 Task: Create a custom planner using a template in Canva. Adjust fonts, styles, and layout as needed.
Action: Mouse moved to (1019, 336)
Screenshot: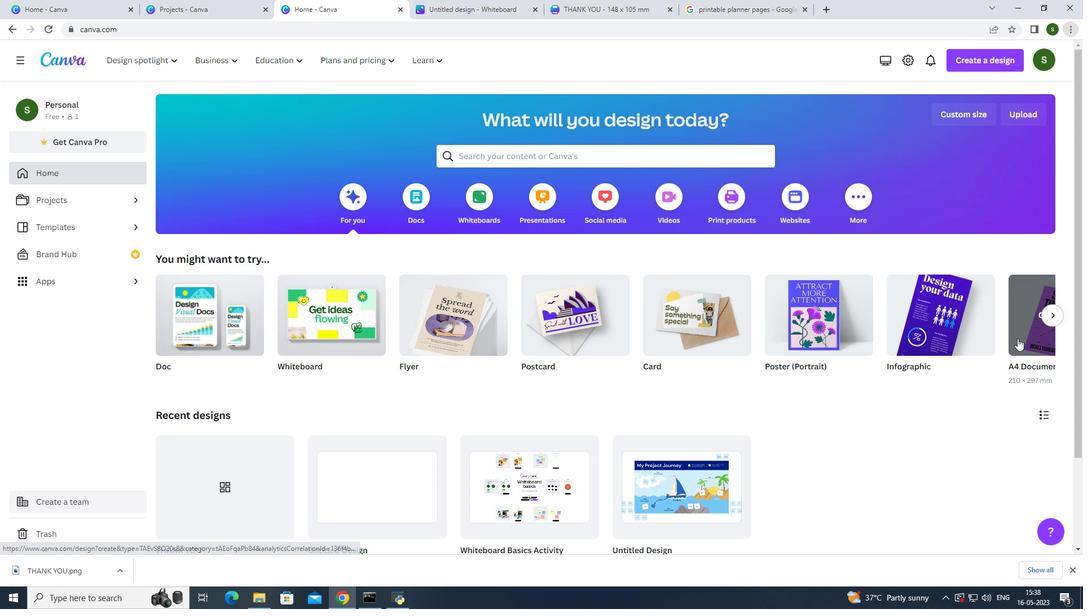 
Action: Mouse pressed left at (1019, 336)
Screenshot: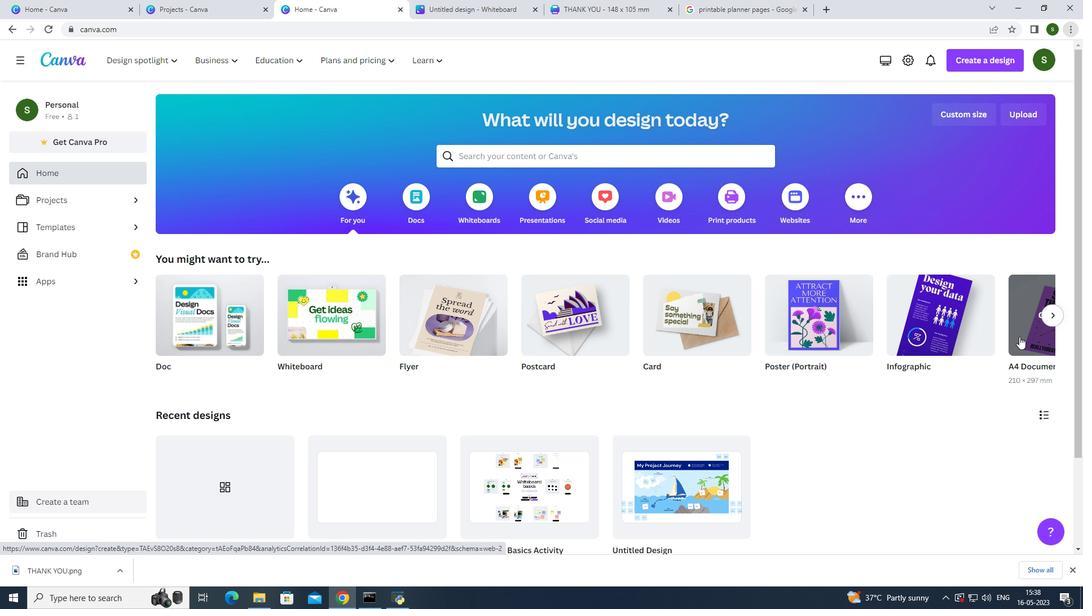 
Action: Mouse moved to (128, 314)
Screenshot: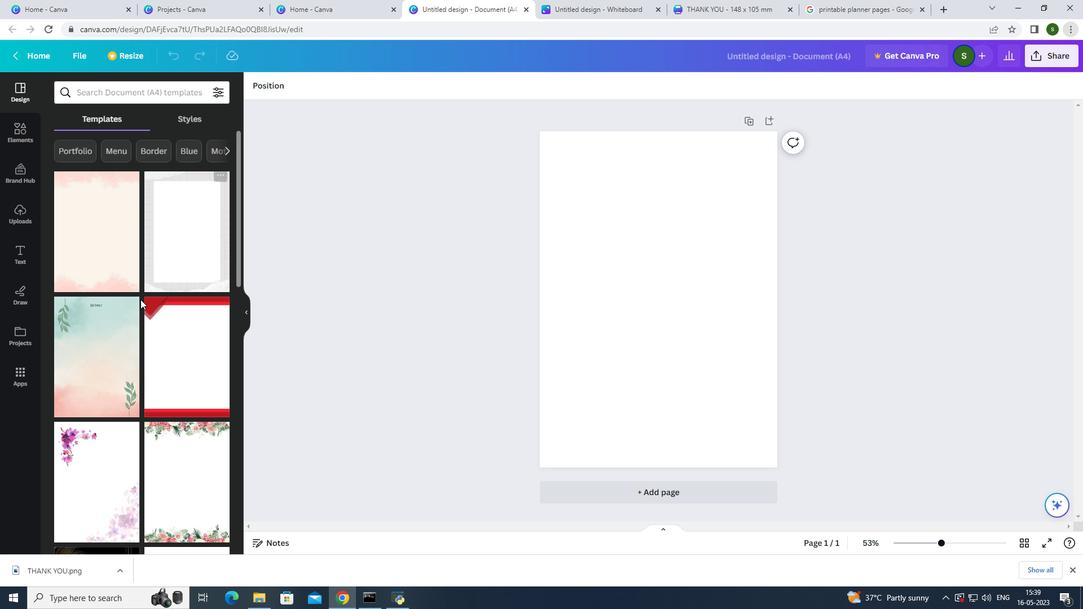 
Action: Mouse scrolled (128, 314) with delta (0, 0)
Screenshot: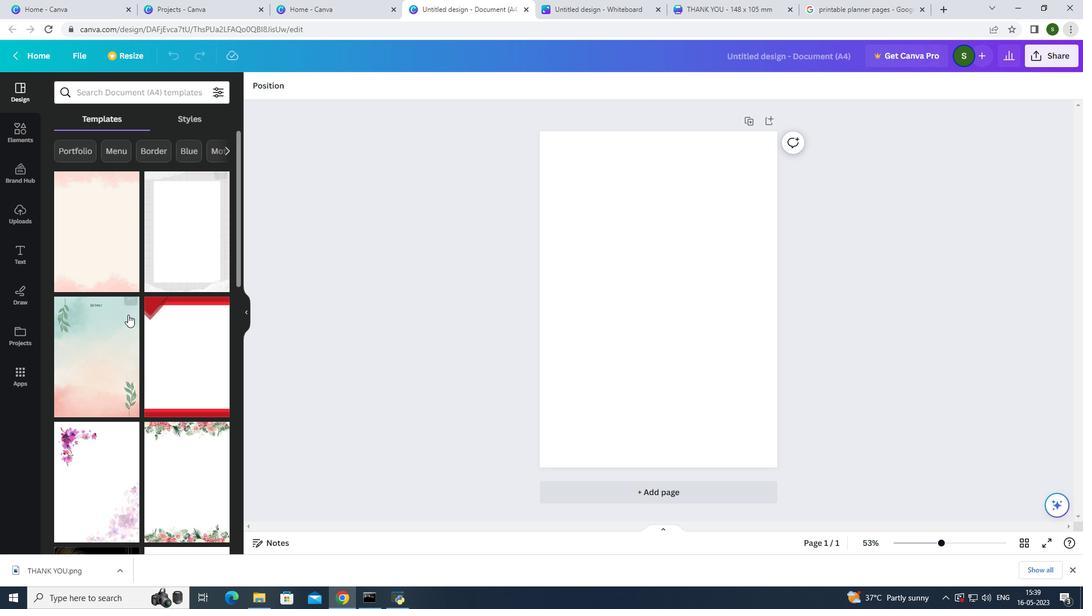 
Action: Mouse scrolled (128, 314) with delta (0, 0)
Screenshot: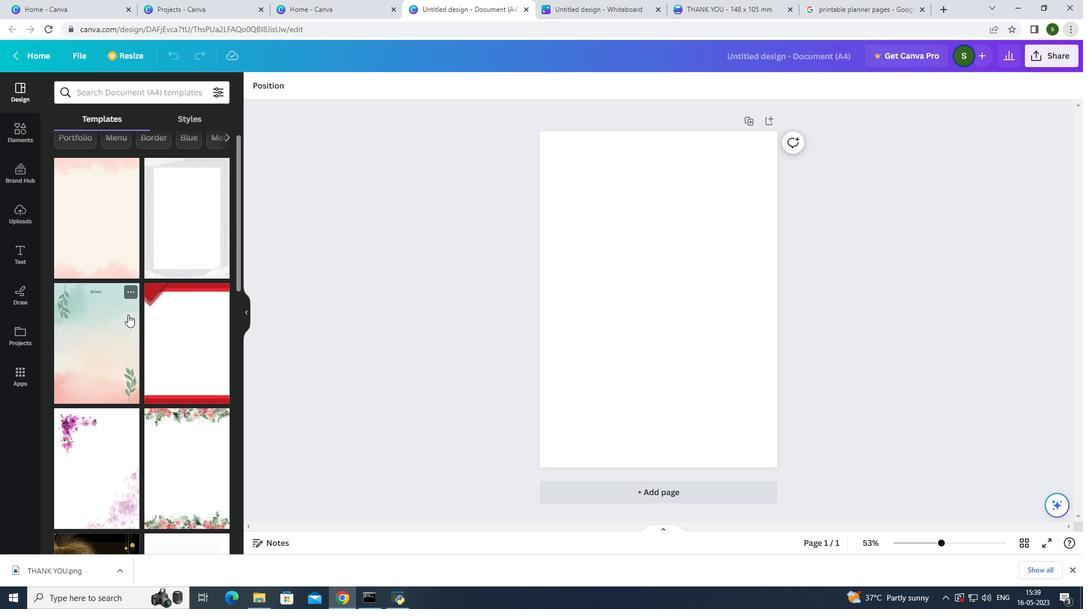 
Action: Mouse scrolled (128, 314) with delta (0, 0)
Screenshot: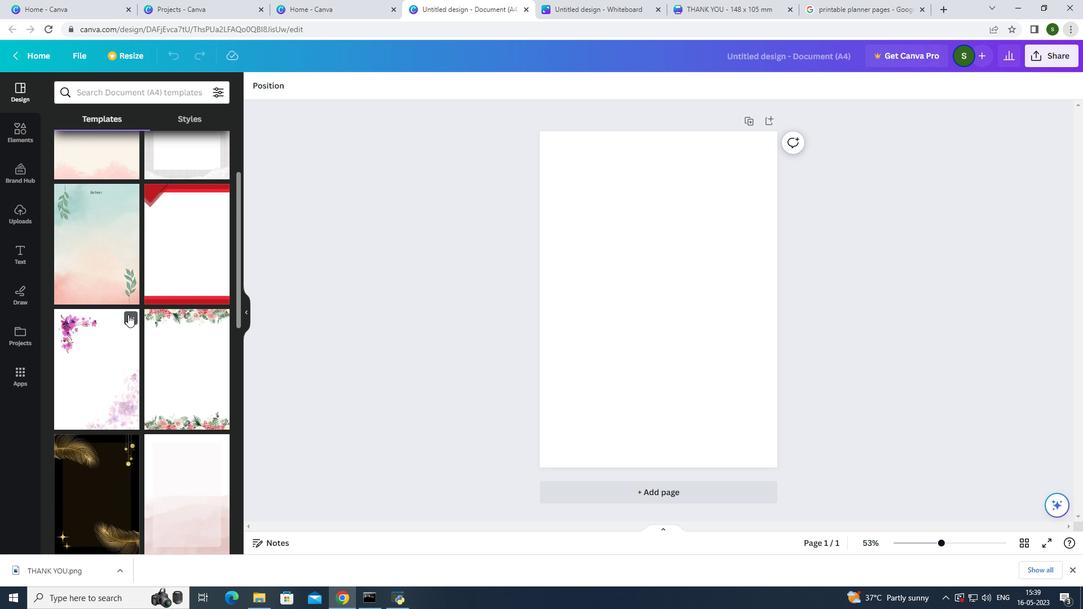 
Action: Mouse scrolled (128, 314) with delta (0, 0)
Screenshot: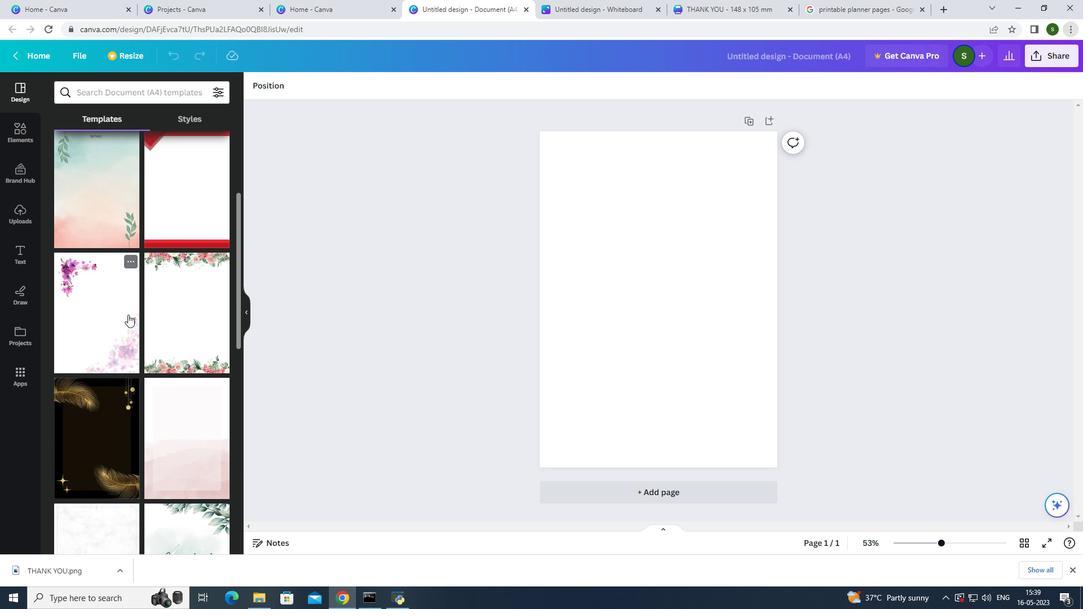 
Action: Mouse scrolled (128, 314) with delta (0, 0)
Screenshot: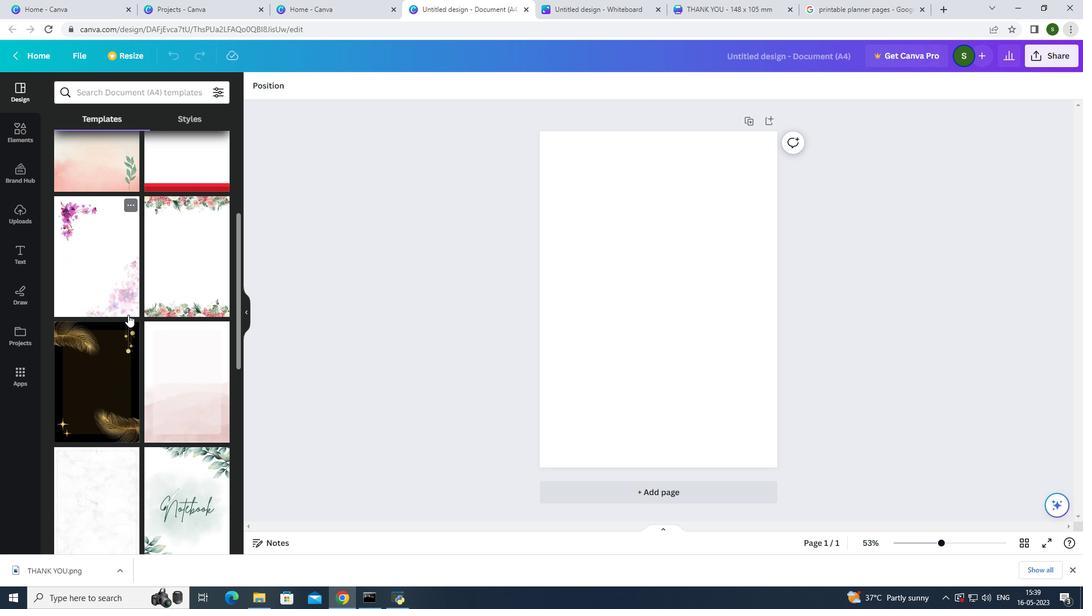 
Action: Mouse scrolled (128, 314) with delta (0, 0)
Screenshot: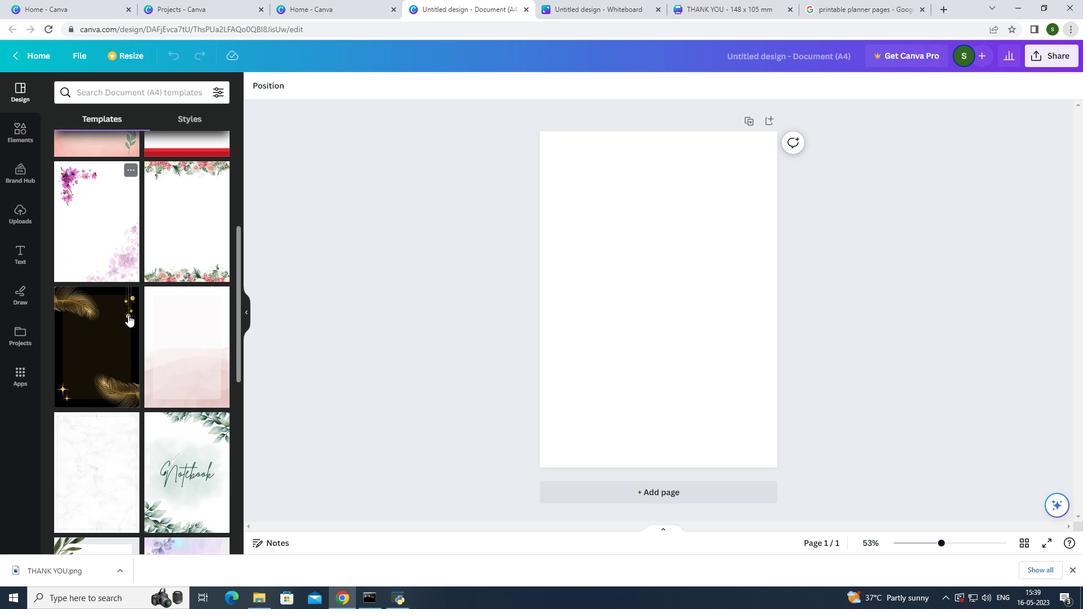 
Action: Mouse scrolled (128, 314) with delta (0, 0)
Screenshot: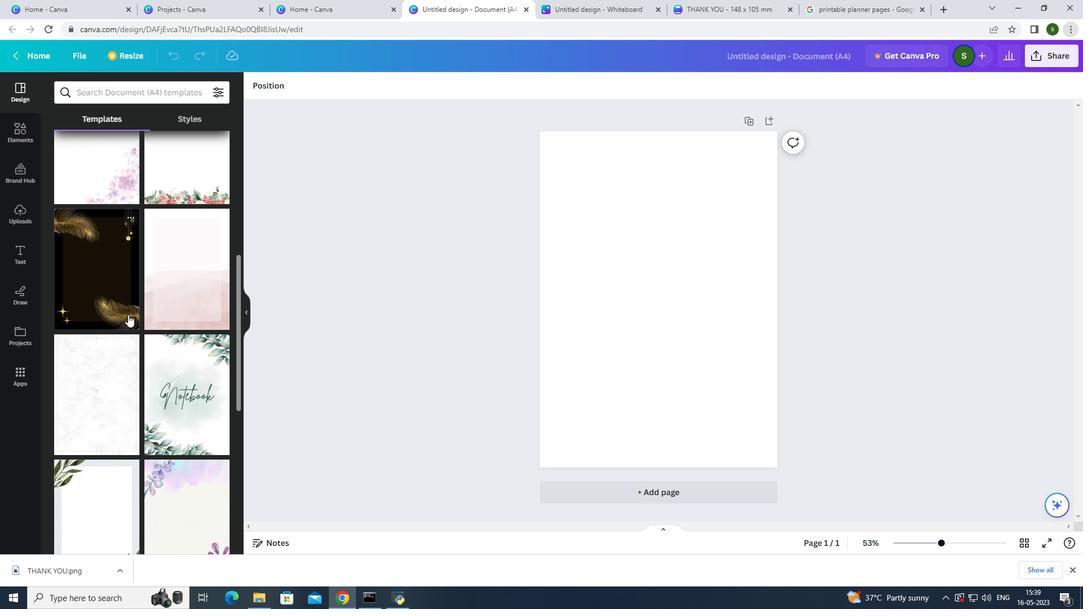 
Action: Mouse scrolled (128, 314) with delta (0, 0)
Screenshot: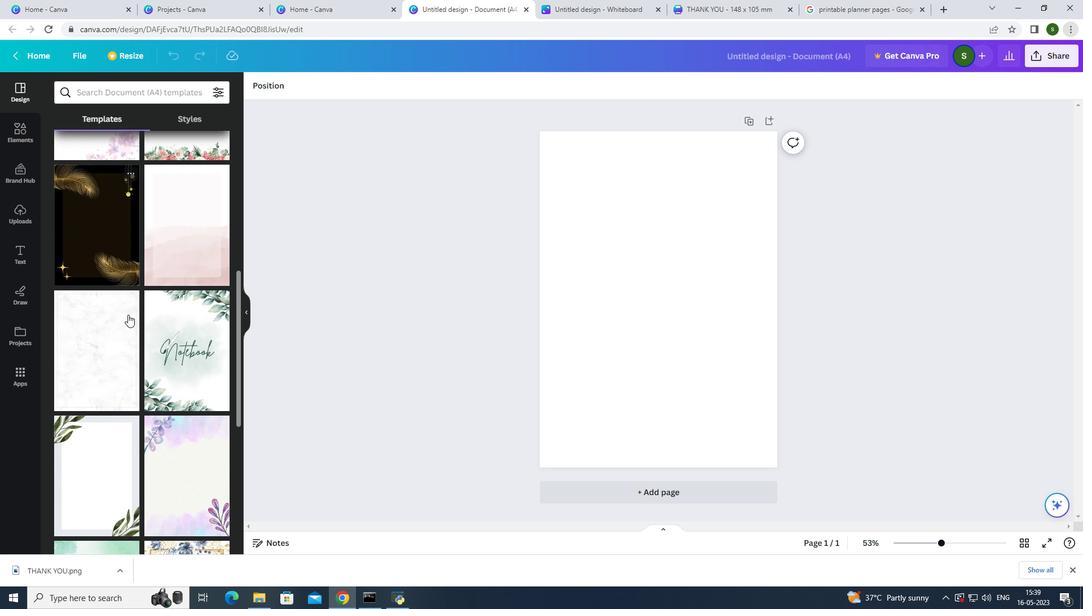 
Action: Mouse moved to (157, 324)
Screenshot: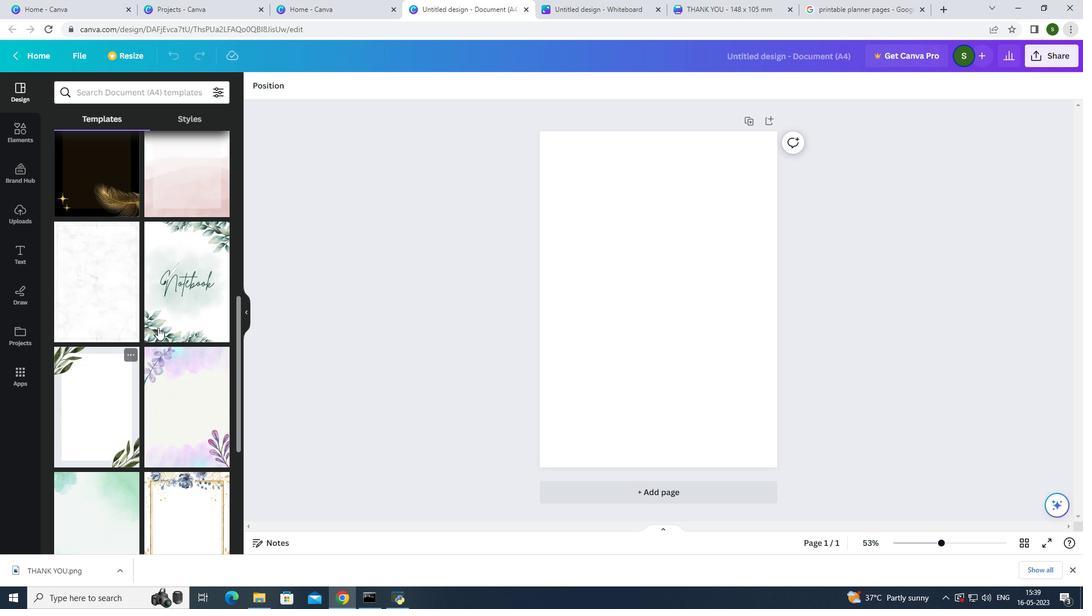 
Action: Mouse scrolled (157, 325) with delta (0, 0)
Screenshot: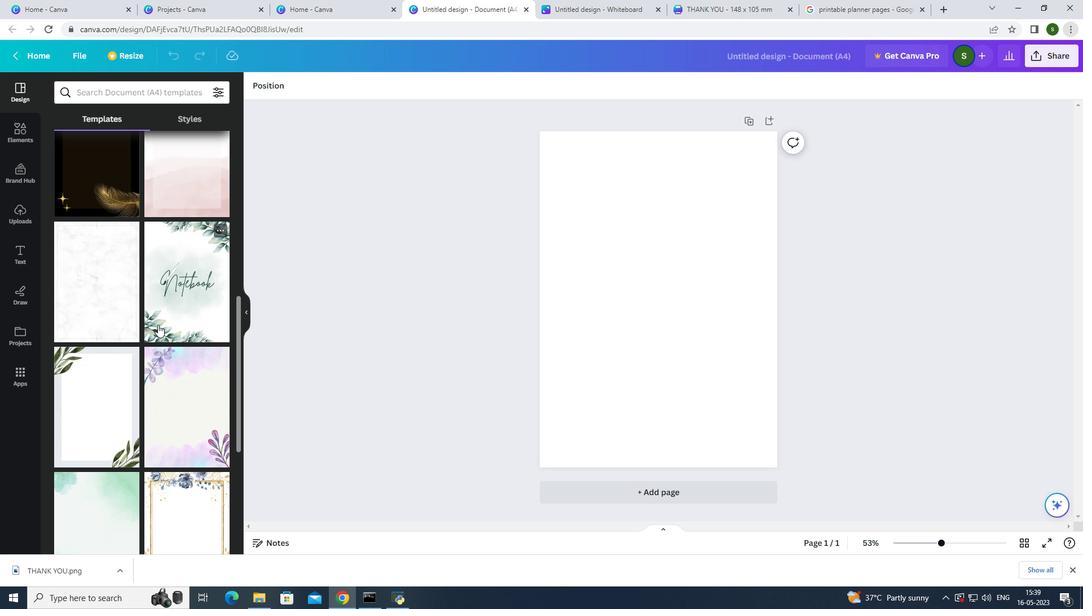 
Action: Mouse moved to (188, 214)
Screenshot: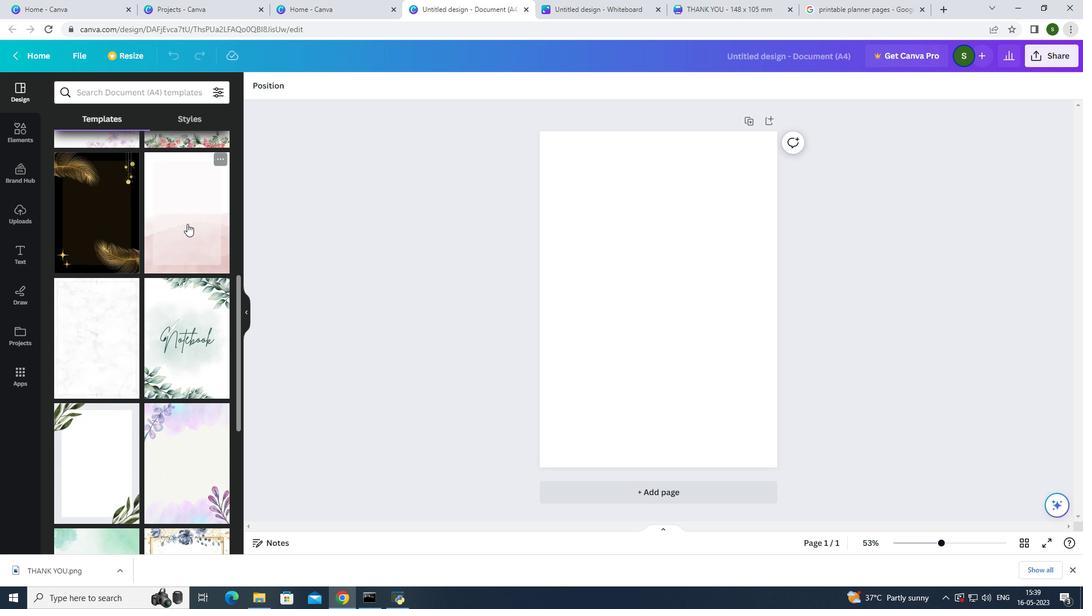 
Action: Mouse pressed left at (188, 214)
Screenshot: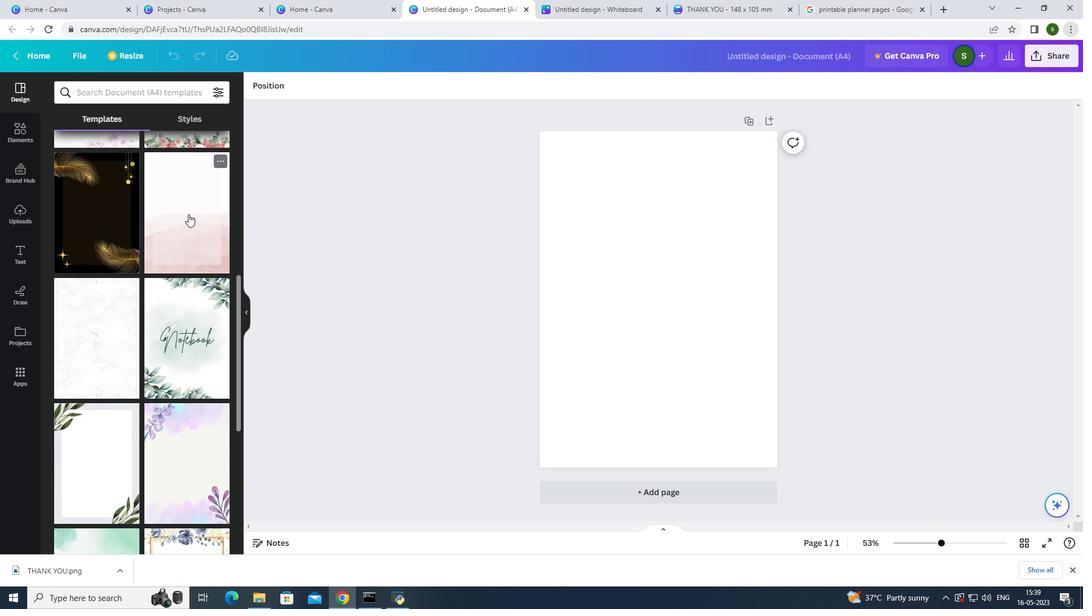 
Action: Mouse moved to (428, 245)
Screenshot: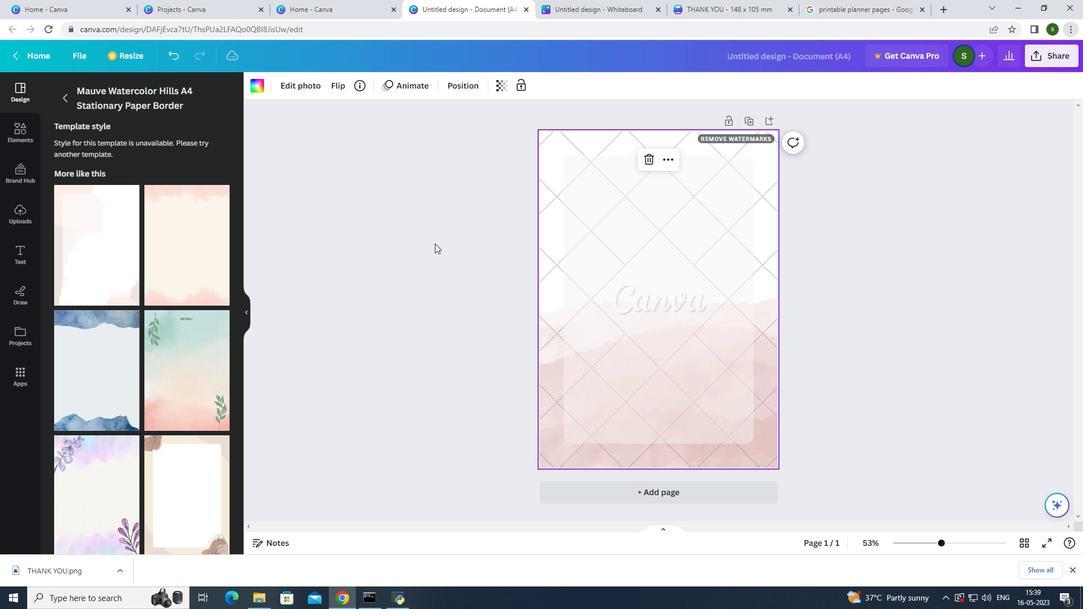 
Action: Mouse pressed left at (428, 245)
Screenshot: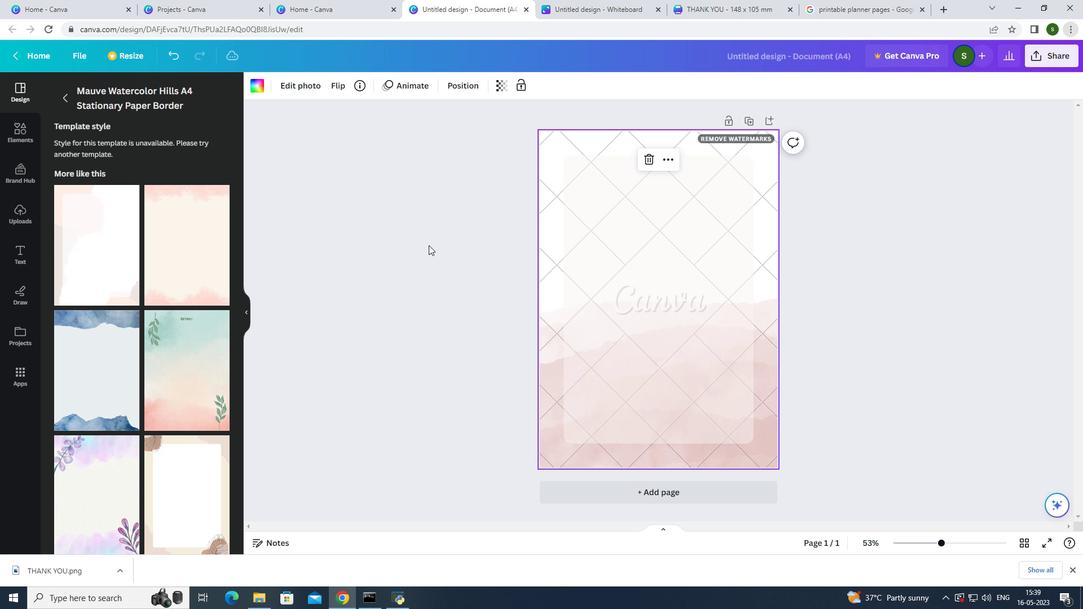 
Action: Mouse moved to (659, 236)
Screenshot: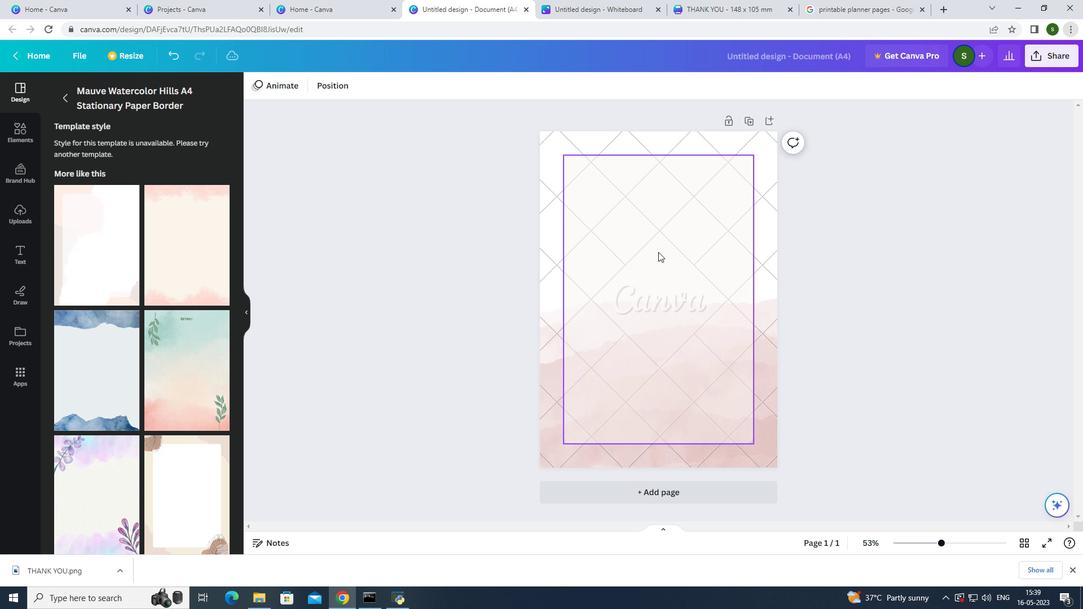 
Action: Mouse pressed left at (659, 236)
Screenshot: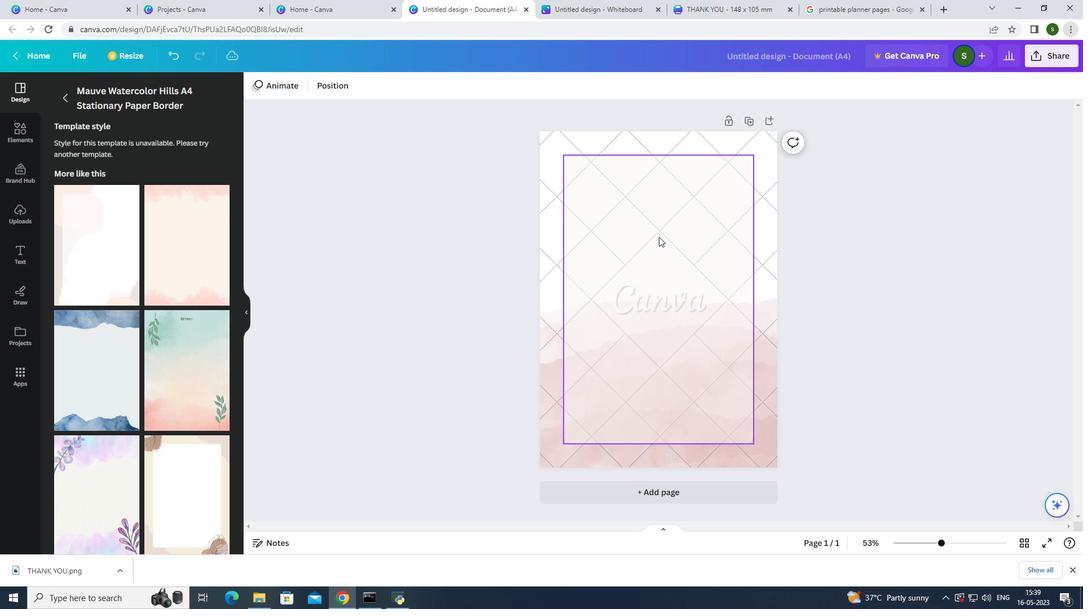 
Action: Mouse moved to (178, 367)
Screenshot: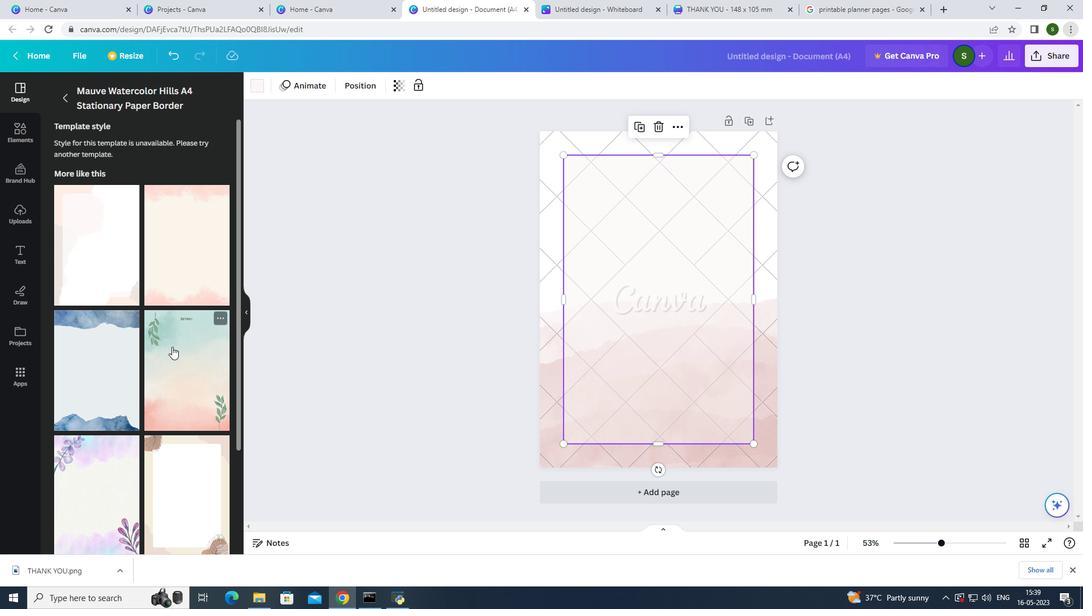 
Action: Mouse pressed left at (178, 367)
Screenshot: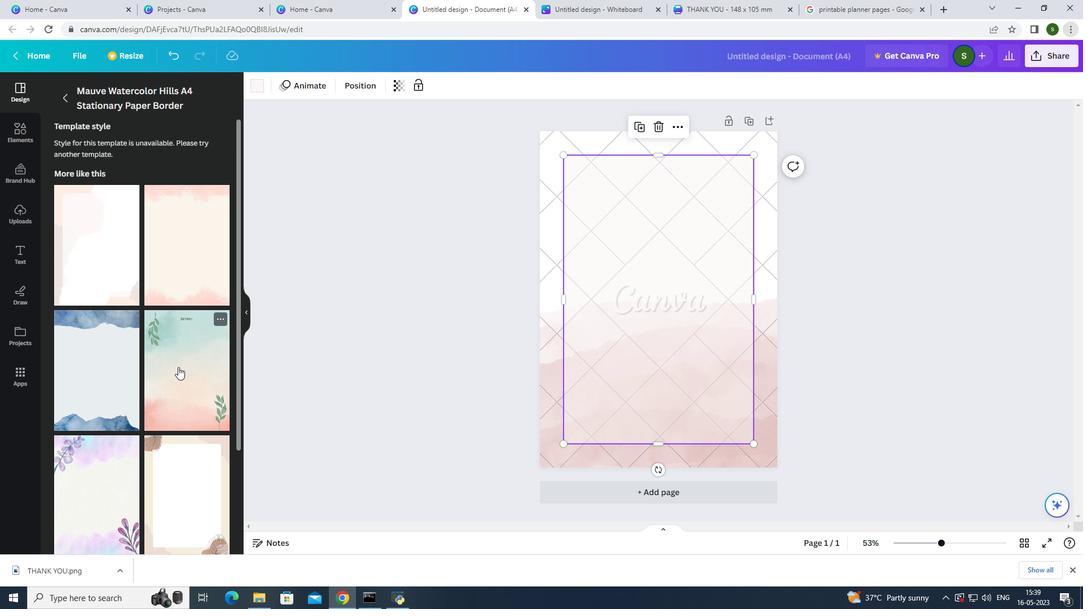 
Action: Mouse moved to (125, 358)
Screenshot: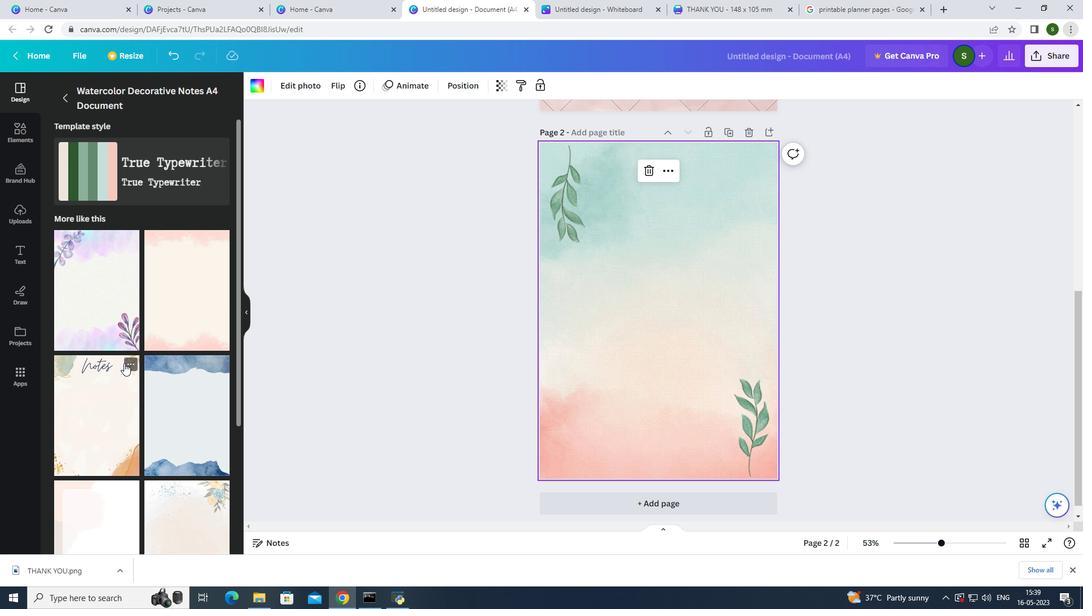 
Action: Mouse scrolled (125, 358) with delta (0, 0)
Screenshot: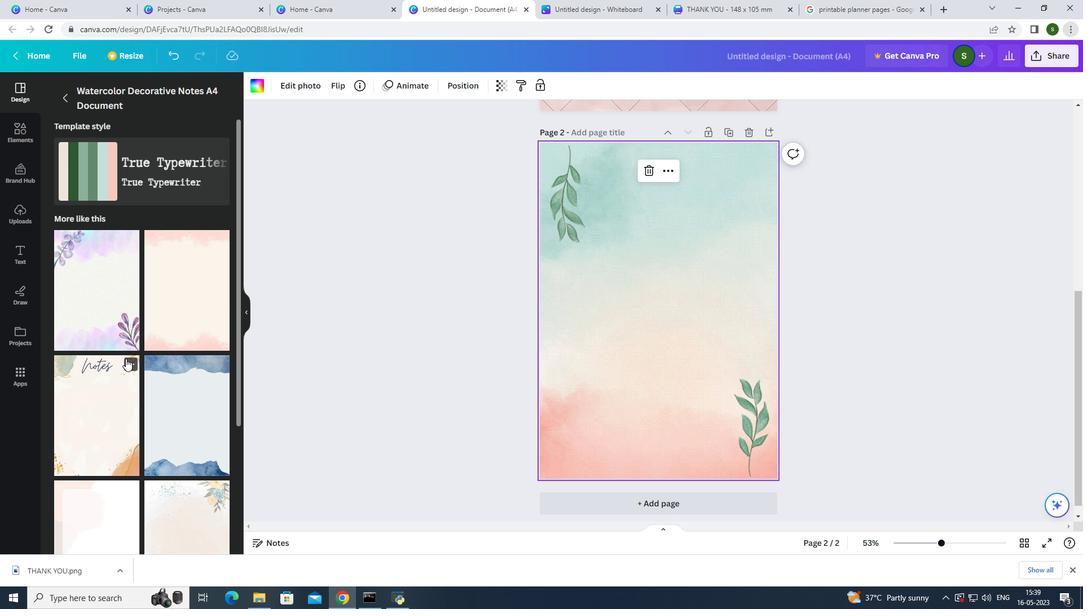 
Action: Mouse scrolled (125, 358) with delta (0, 0)
Screenshot: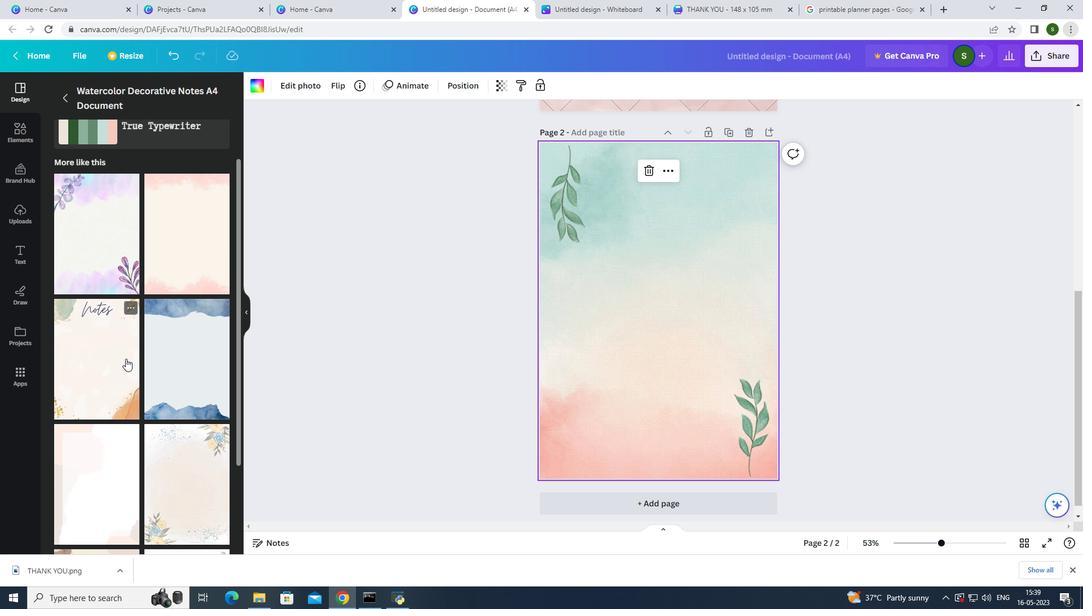 
Action: Mouse moved to (93, 302)
Screenshot: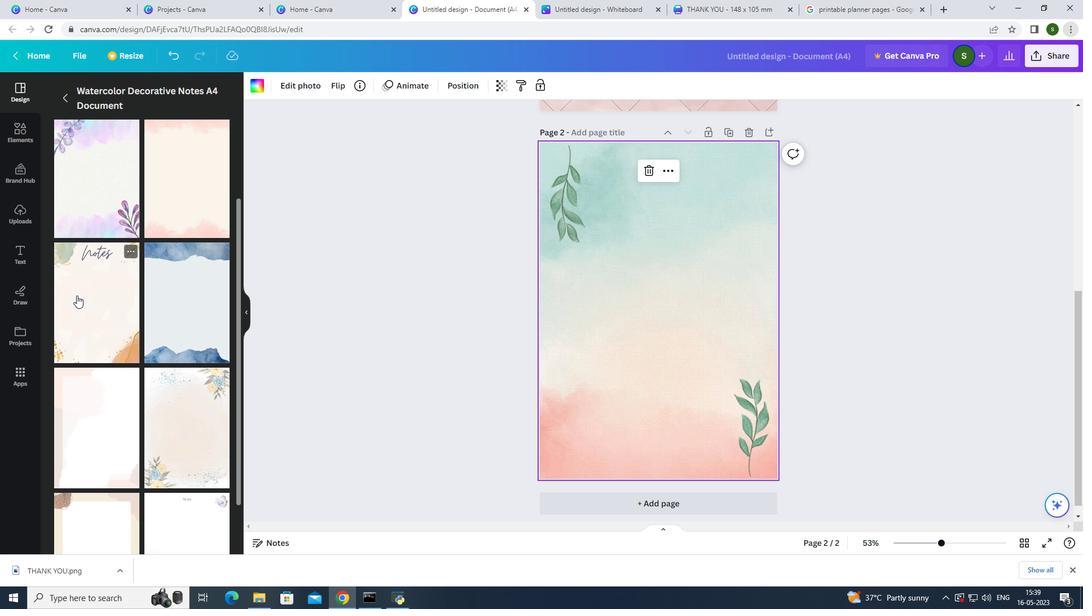
Action: Mouse scrolled (93, 302) with delta (0, 0)
Screenshot: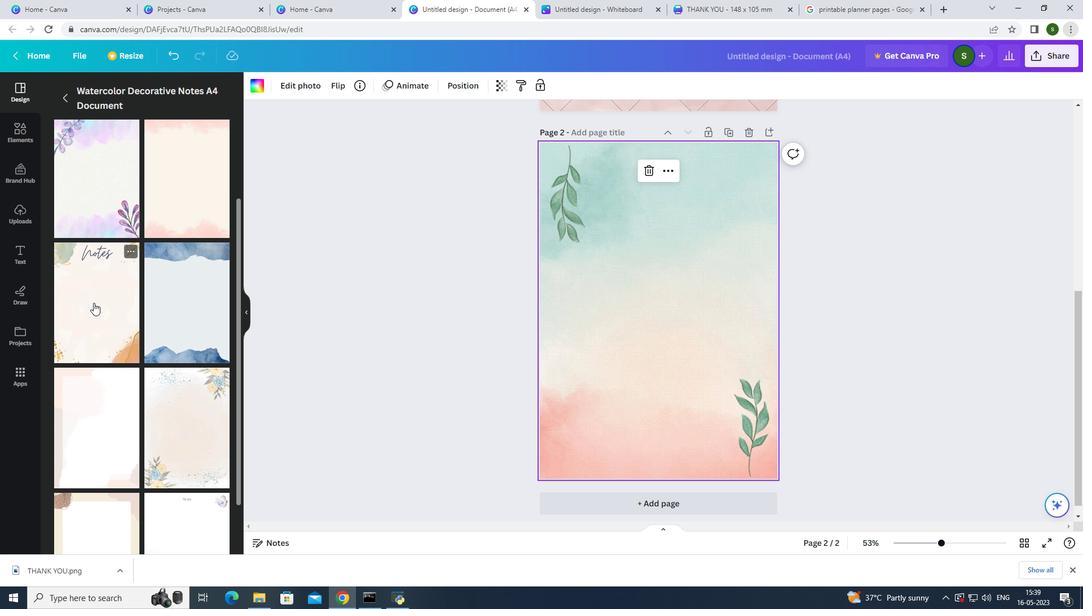 
Action: Mouse scrolled (93, 302) with delta (0, 0)
Screenshot: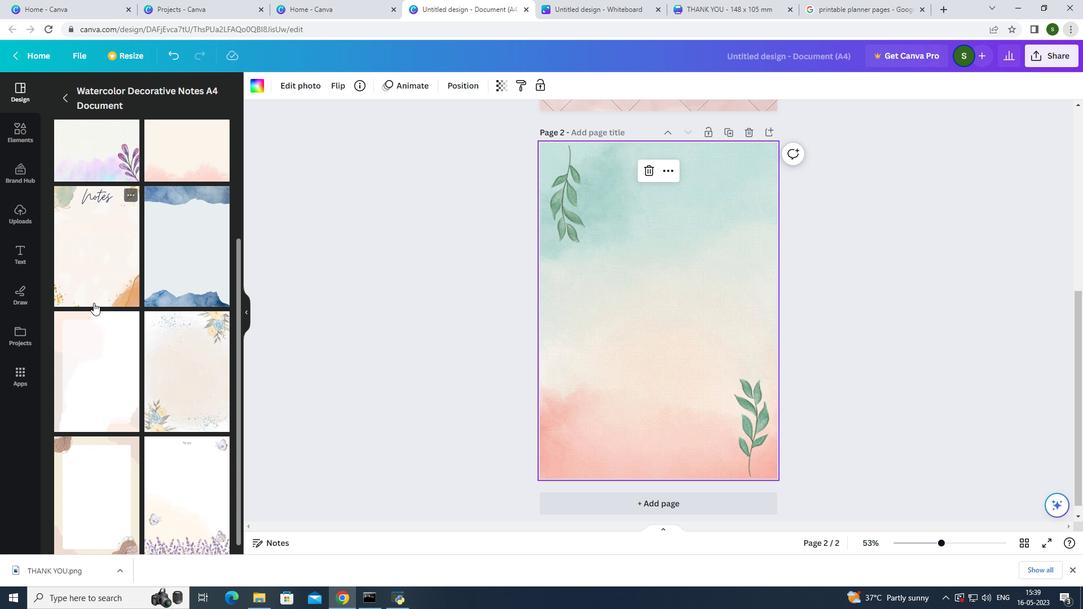 
Action: Mouse scrolled (93, 302) with delta (0, 0)
Screenshot: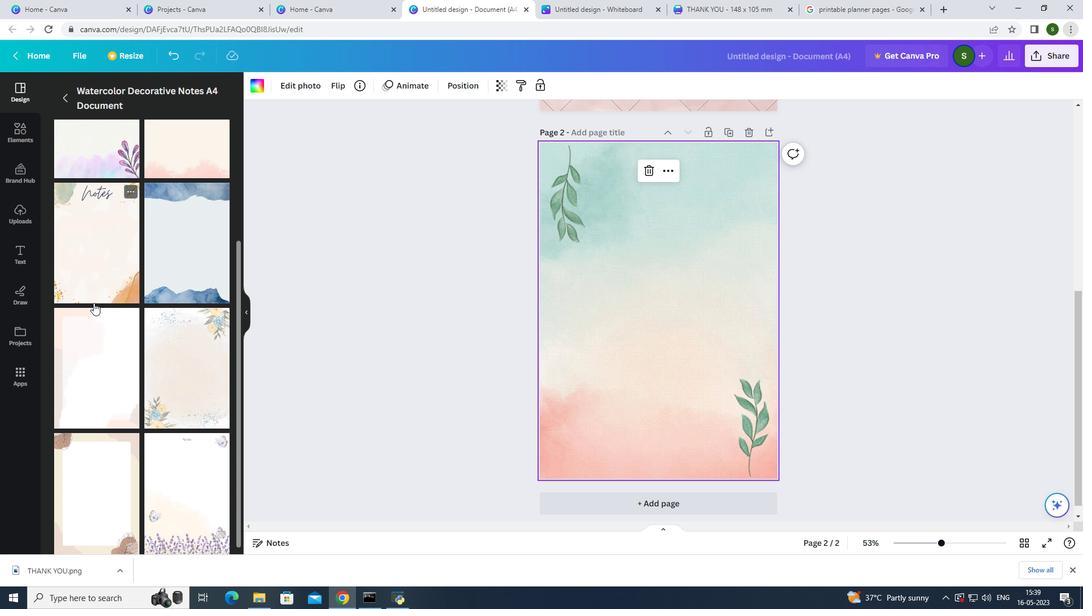 
Action: Mouse scrolled (93, 303) with delta (0, 0)
Screenshot: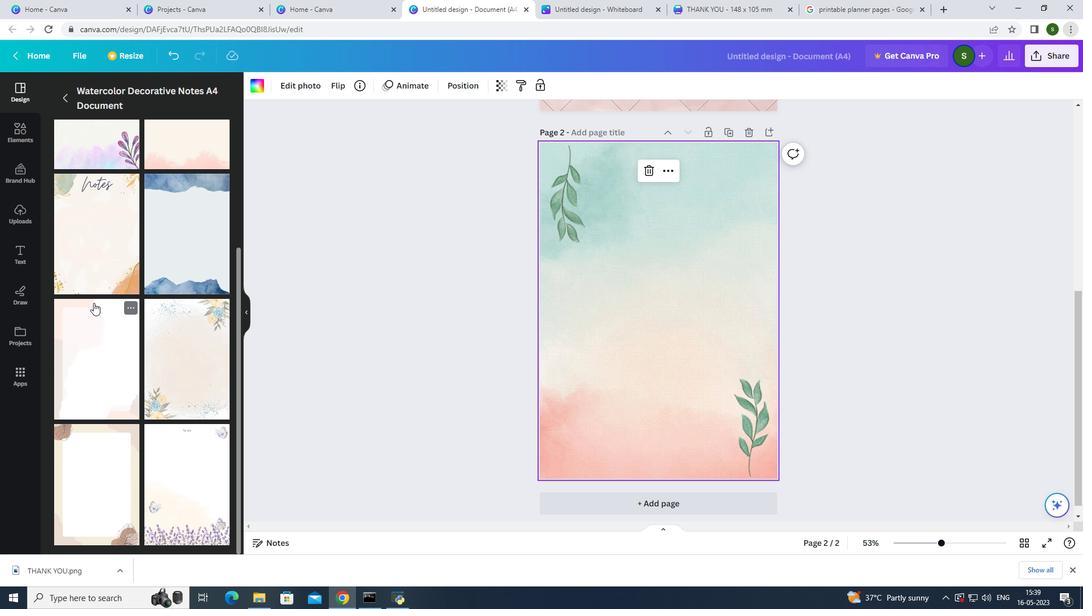
Action: Mouse scrolled (93, 303) with delta (0, 0)
Screenshot: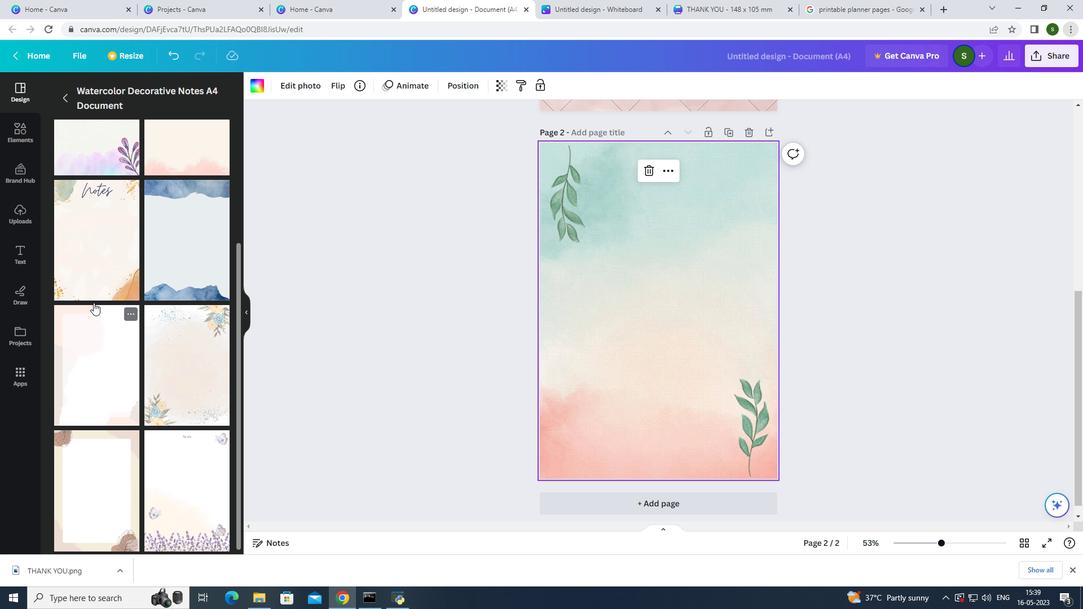 
Action: Mouse pressed left at (93, 302)
Screenshot: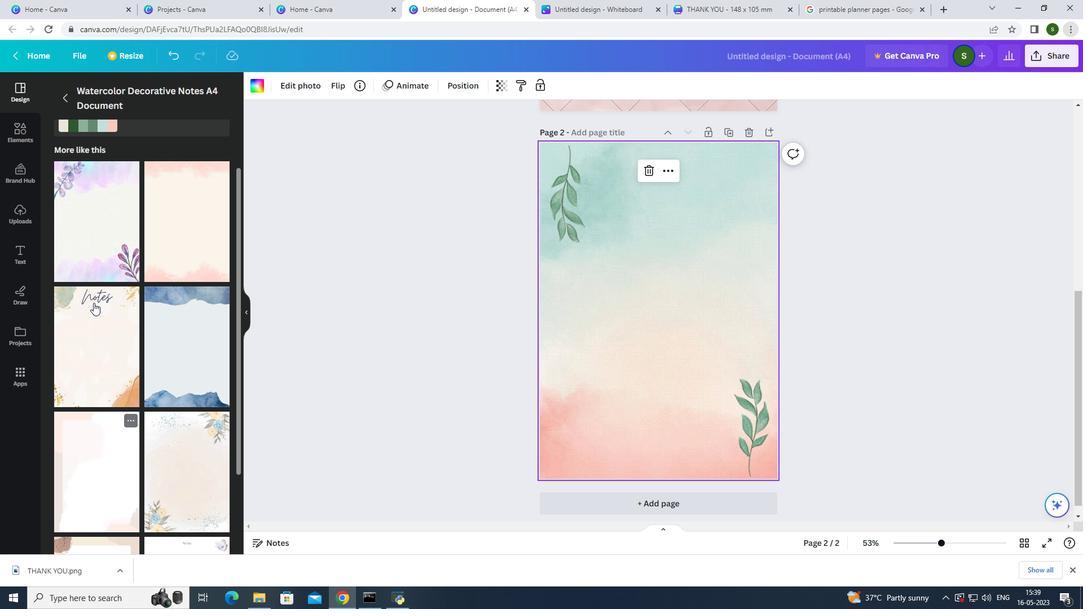 
Action: Mouse moved to (64, 94)
Screenshot: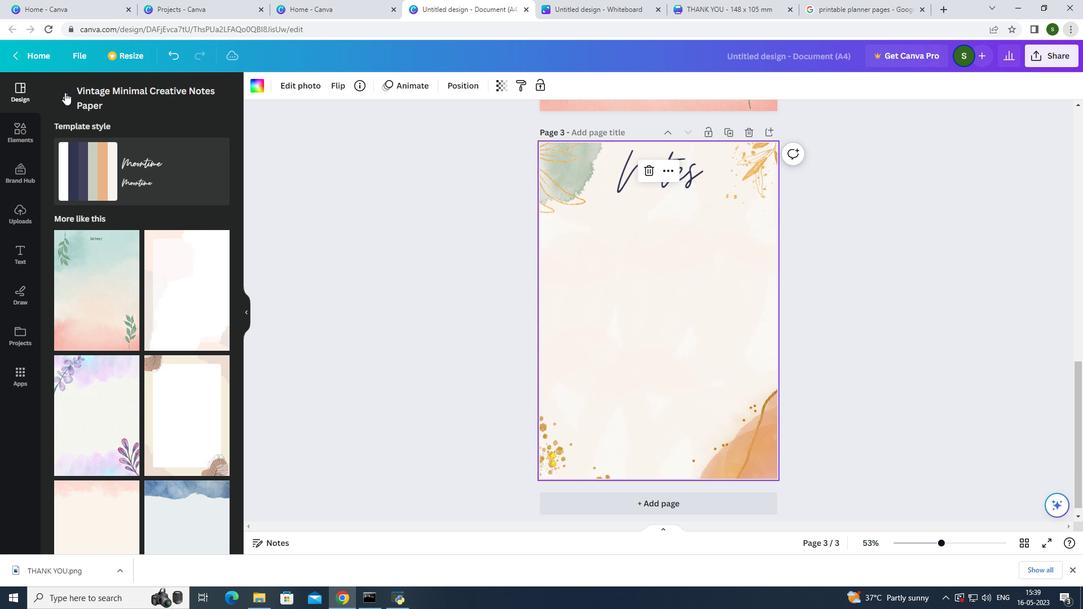 
Action: Mouse pressed left at (64, 94)
Screenshot: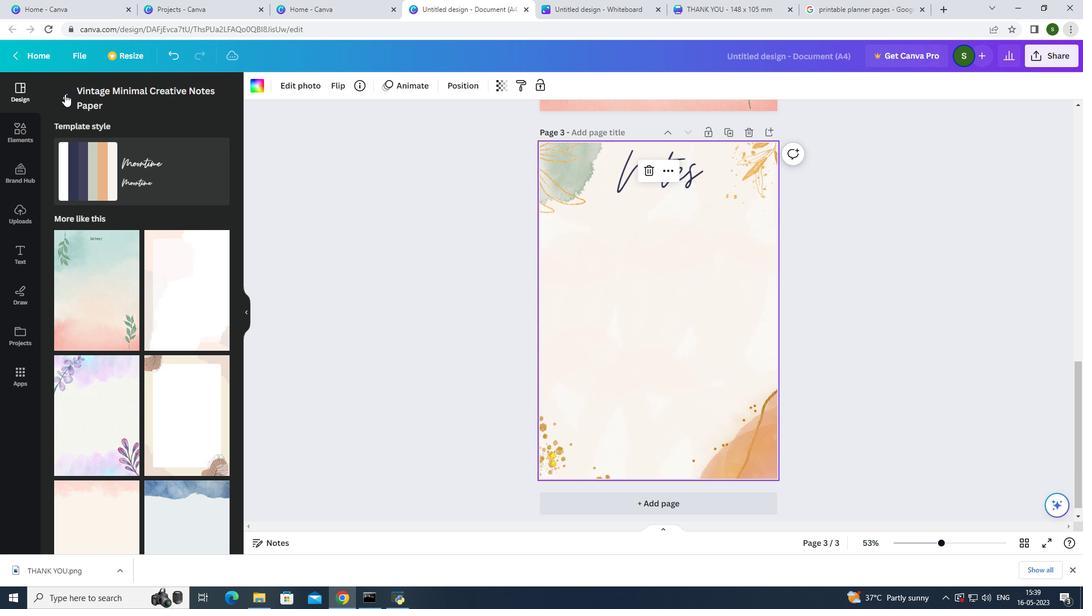 
Action: Mouse moved to (130, 93)
Screenshot: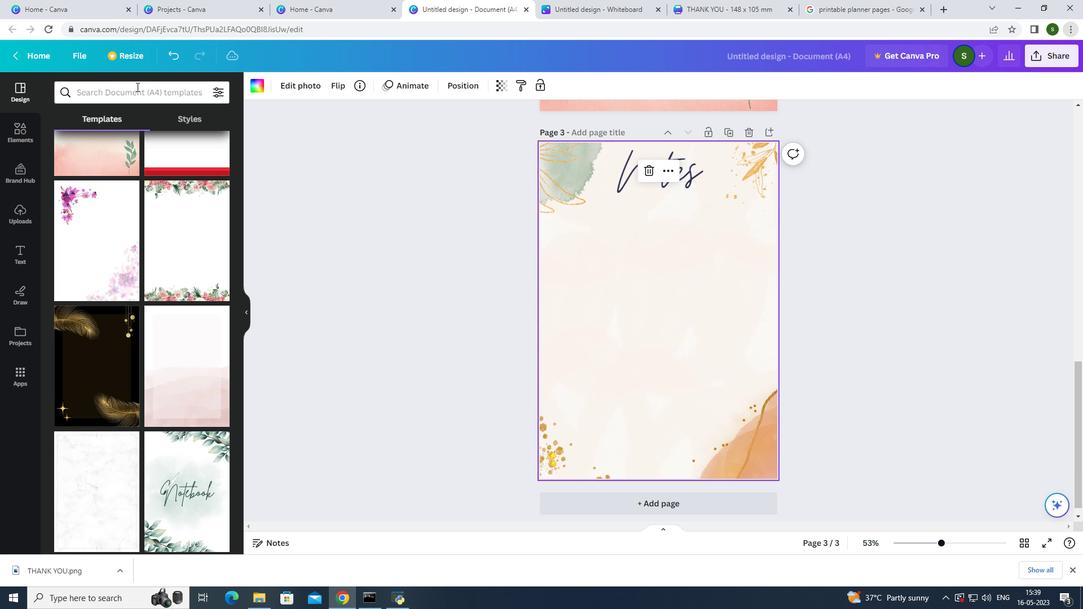 
Action: Mouse pressed left at (130, 93)
Screenshot: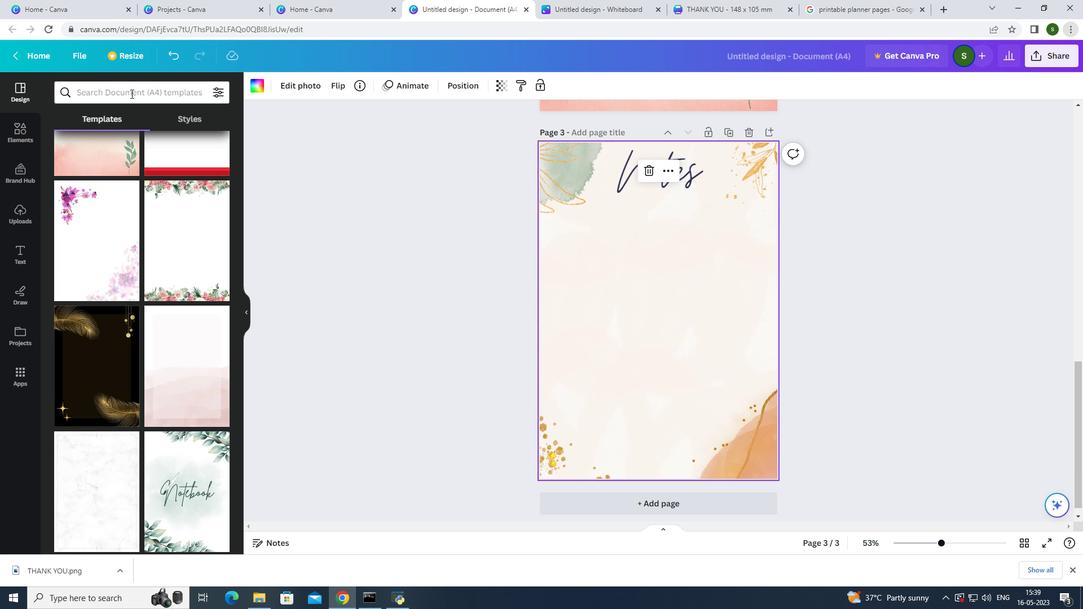 
Action: Mouse moved to (116, 138)
Screenshot: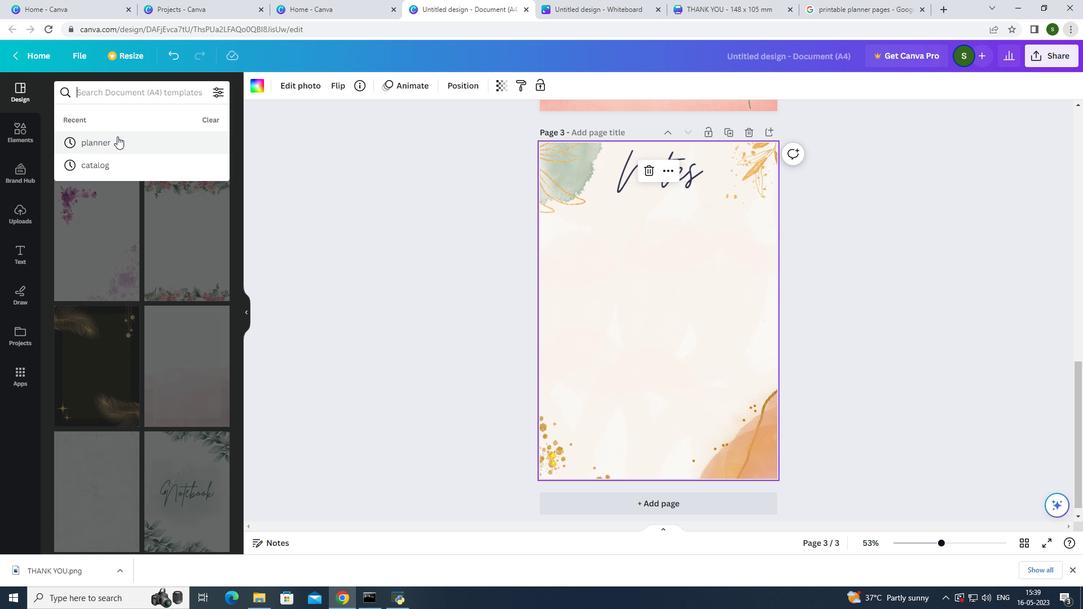 
Action: Mouse pressed left at (116, 138)
Screenshot: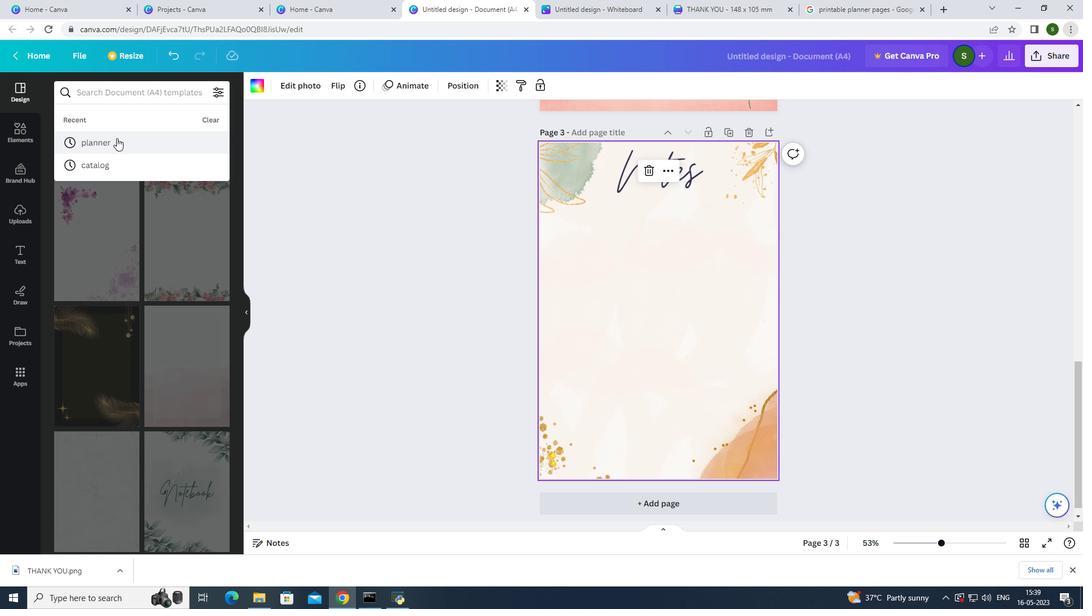 
Action: Mouse moved to (191, 386)
Screenshot: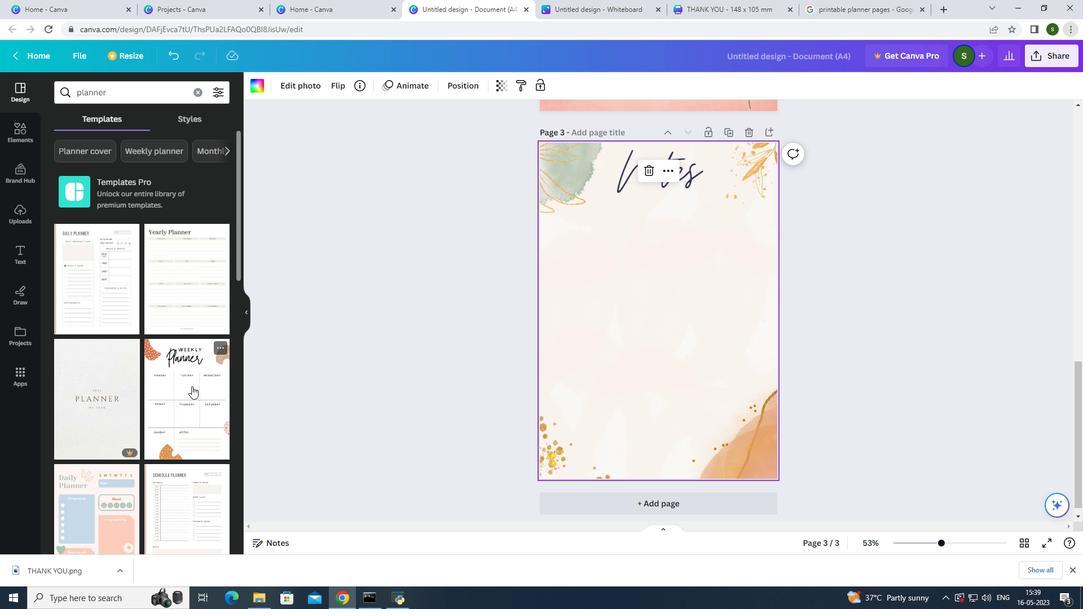 
Action: Mouse scrolled (191, 385) with delta (0, 0)
Screenshot: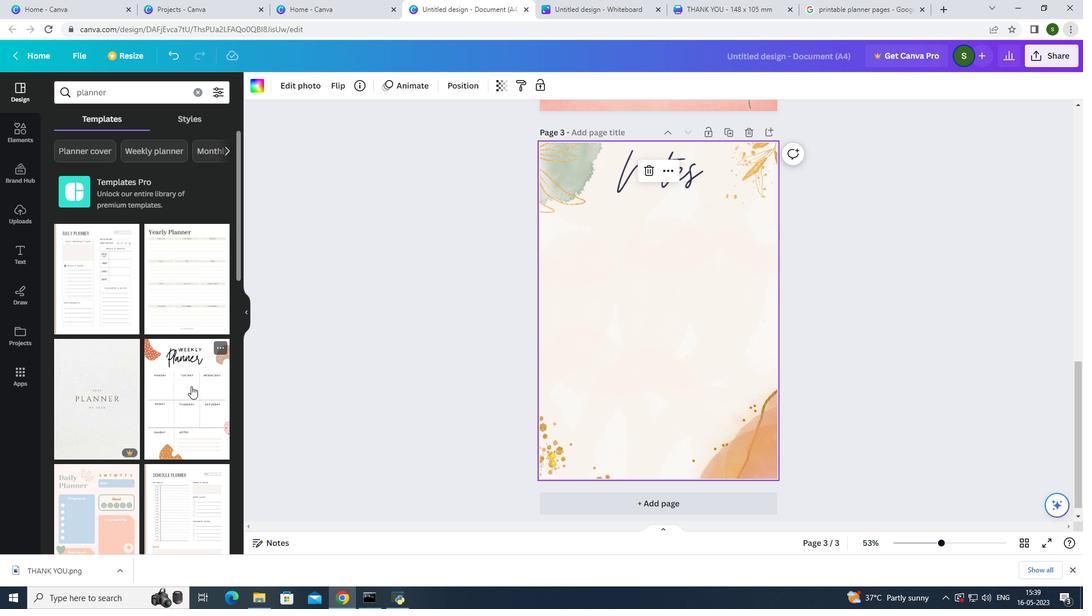 
Action: Mouse scrolled (191, 385) with delta (0, 0)
Screenshot: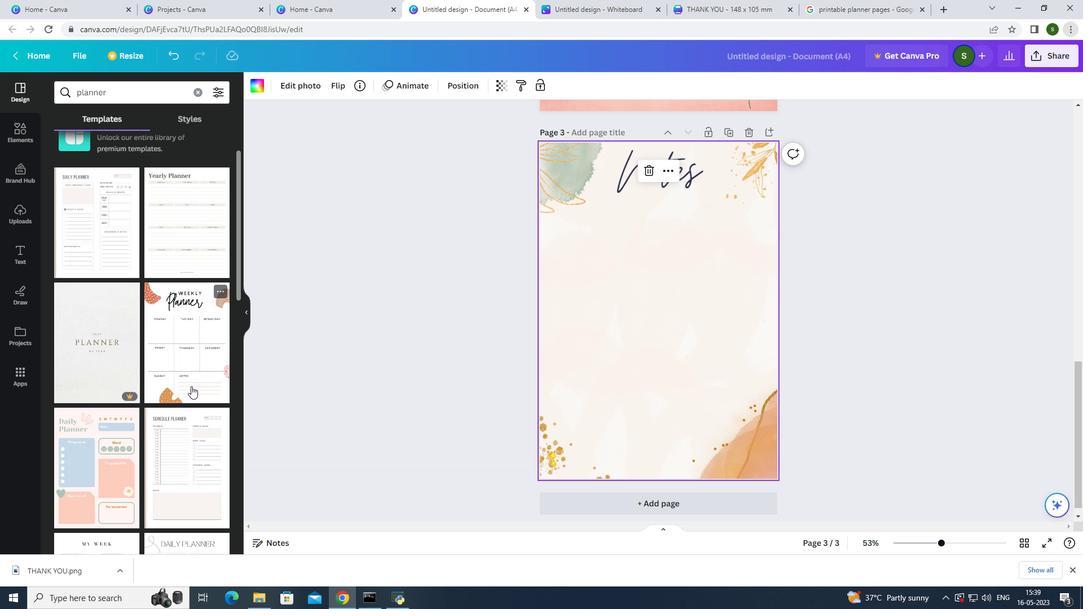 
Action: Mouse scrolled (191, 385) with delta (0, 0)
Screenshot: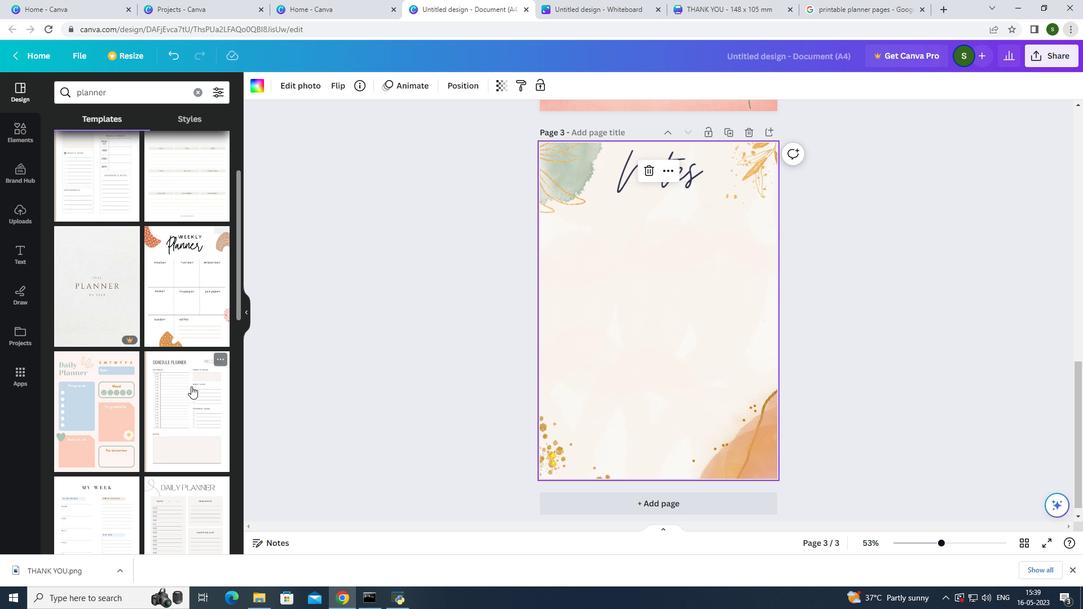 
Action: Mouse scrolled (191, 385) with delta (0, 0)
Screenshot: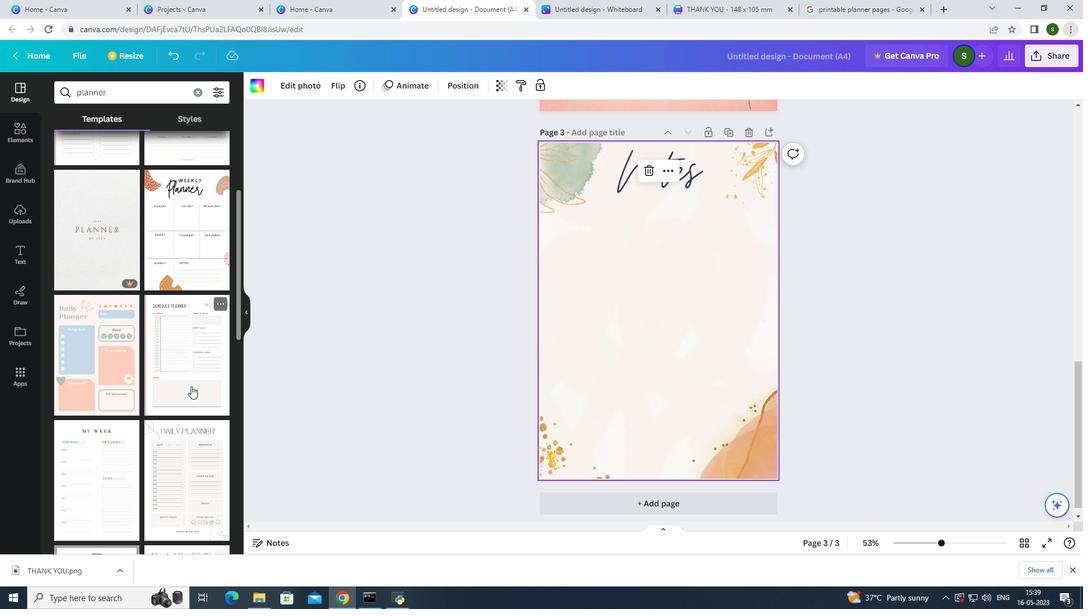 
Action: Mouse scrolled (191, 385) with delta (0, 0)
Screenshot: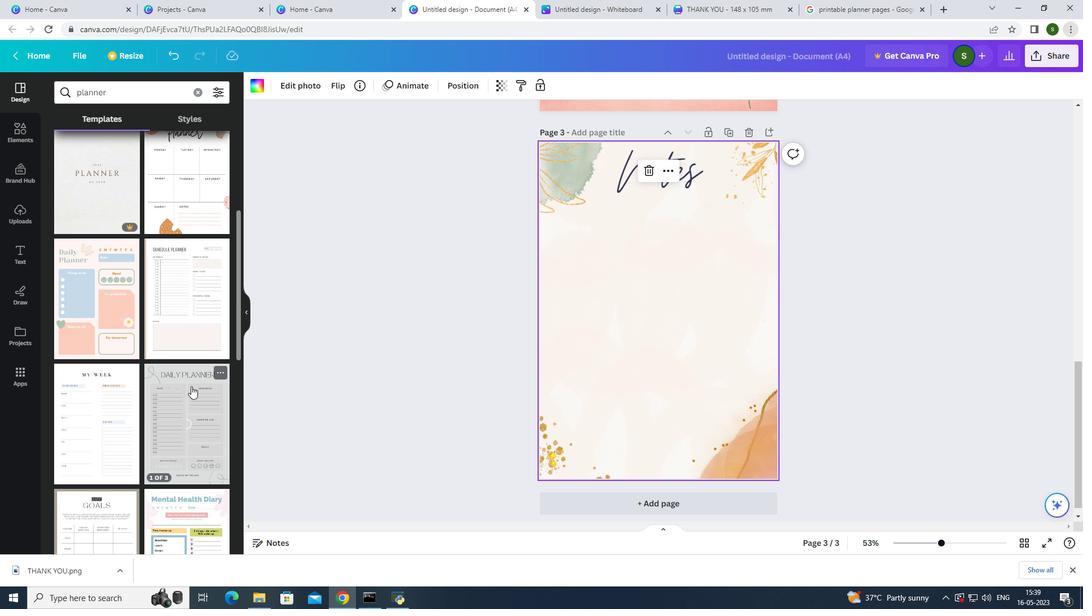 
Action: Mouse scrolled (191, 385) with delta (0, 0)
Screenshot: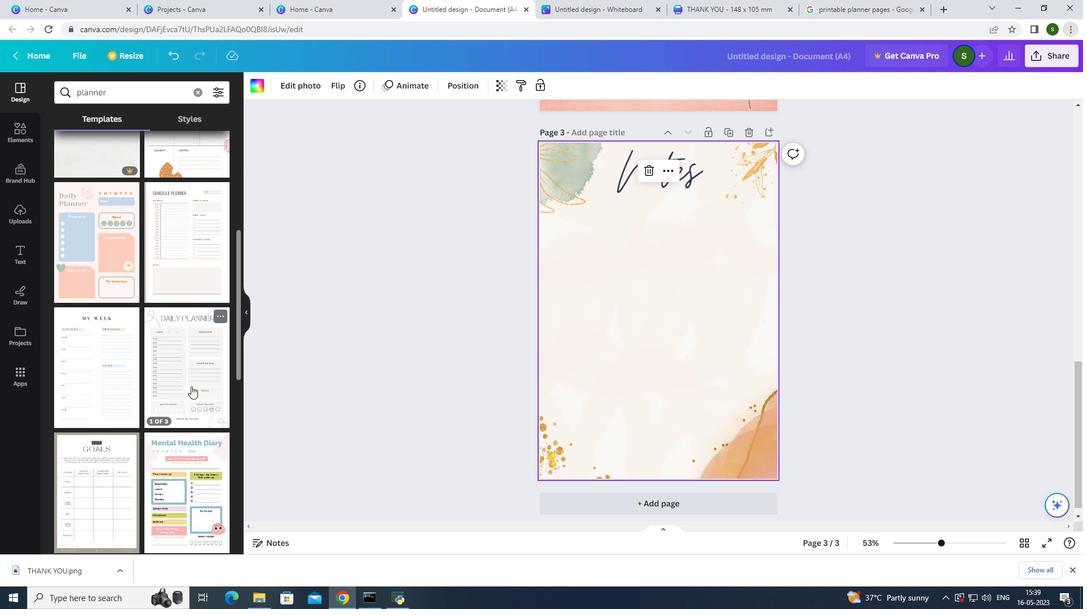 
Action: Mouse scrolled (191, 385) with delta (0, 0)
Screenshot: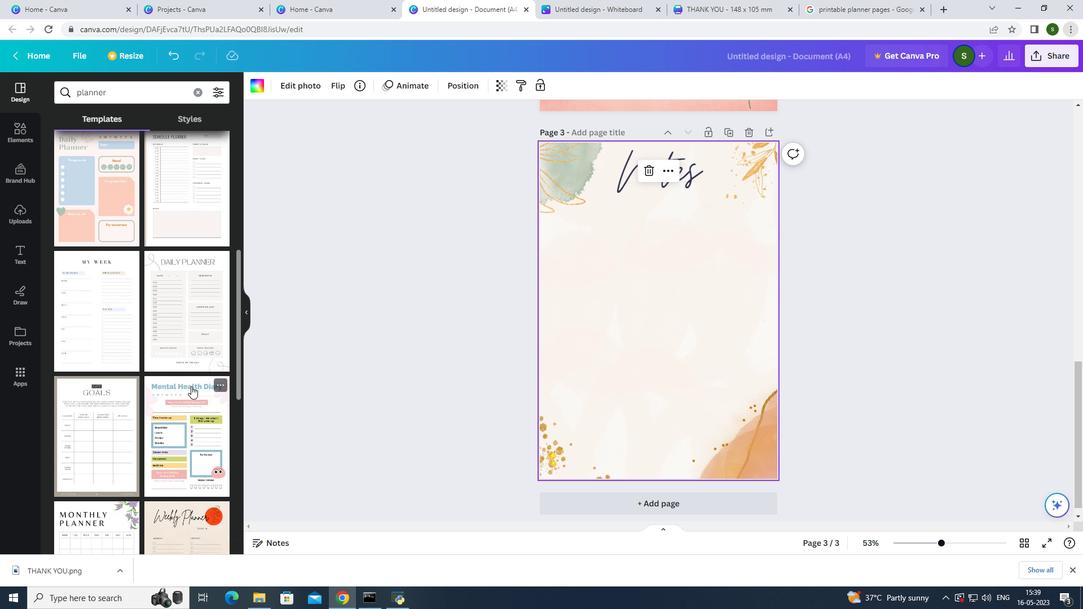 
Action: Mouse scrolled (191, 385) with delta (0, 0)
Screenshot: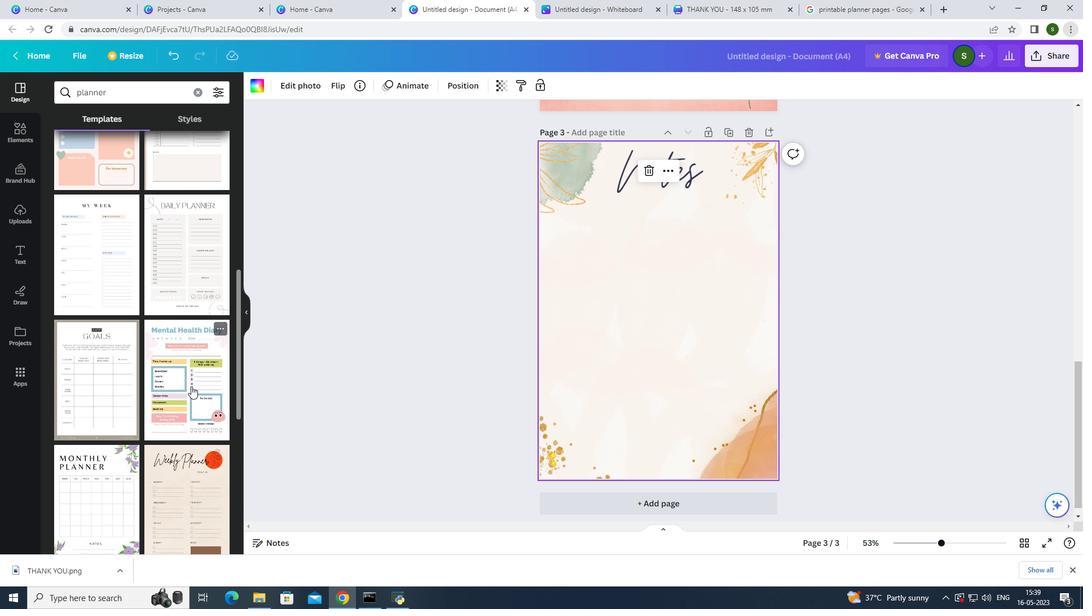 
Action: Mouse scrolled (191, 385) with delta (0, 0)
Screenshot: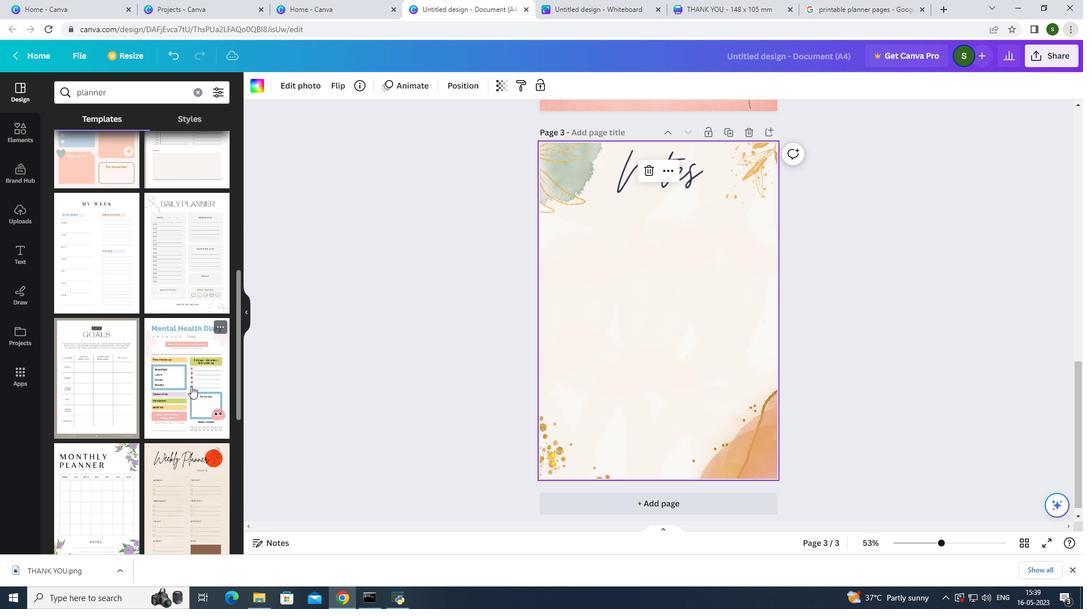 
Action: Mouse scrolled (191, 385) with delta (0, 0)
Screenshot: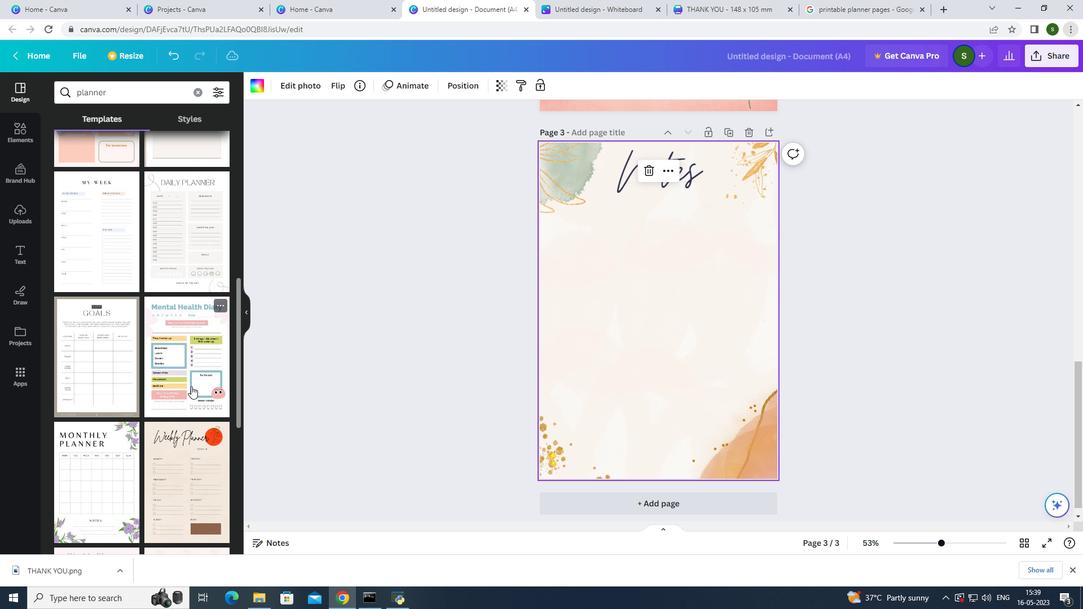 
Action: Mouse scrolled (191, 385) with delta (0, 0)
Screenshot: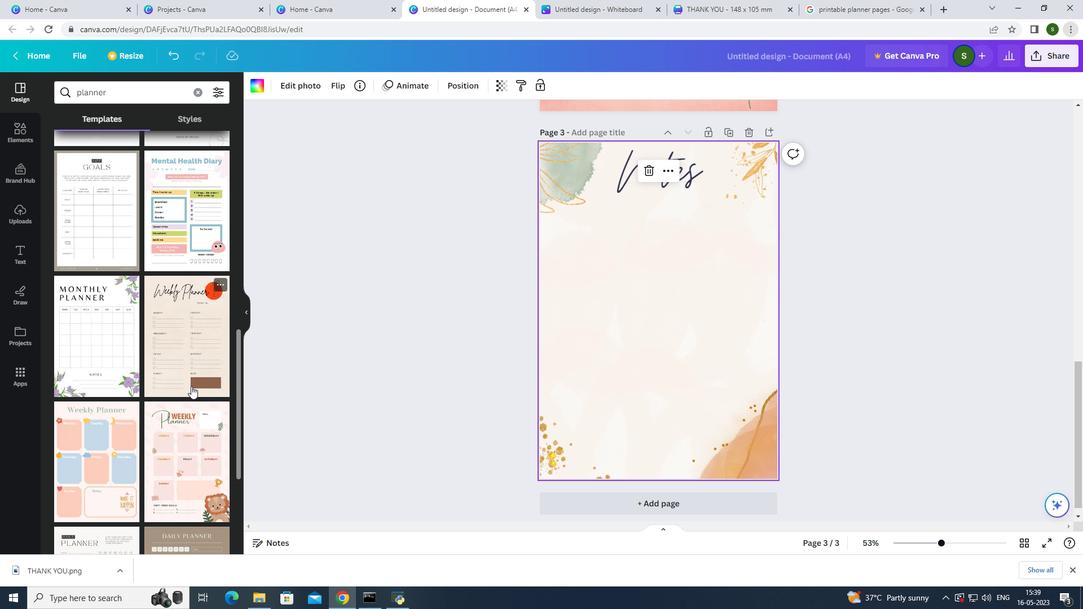 
Action: Mouse scrolled (191, 385) with delta (0, 0)
Screenshot: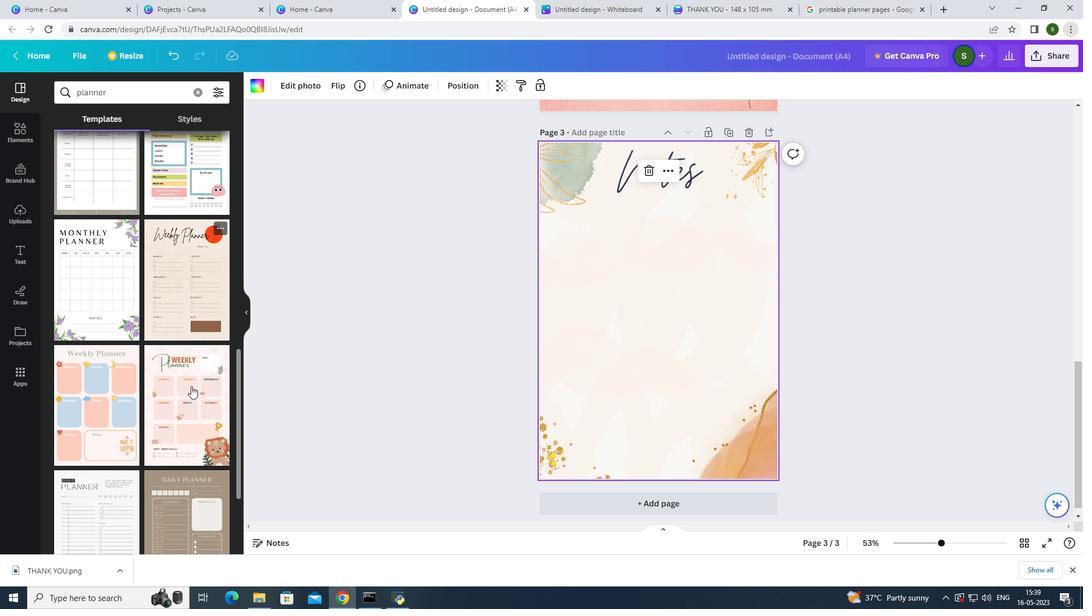 
Action: Mouse scrolled (191, 385) with delta (0, 0)
Screenshot: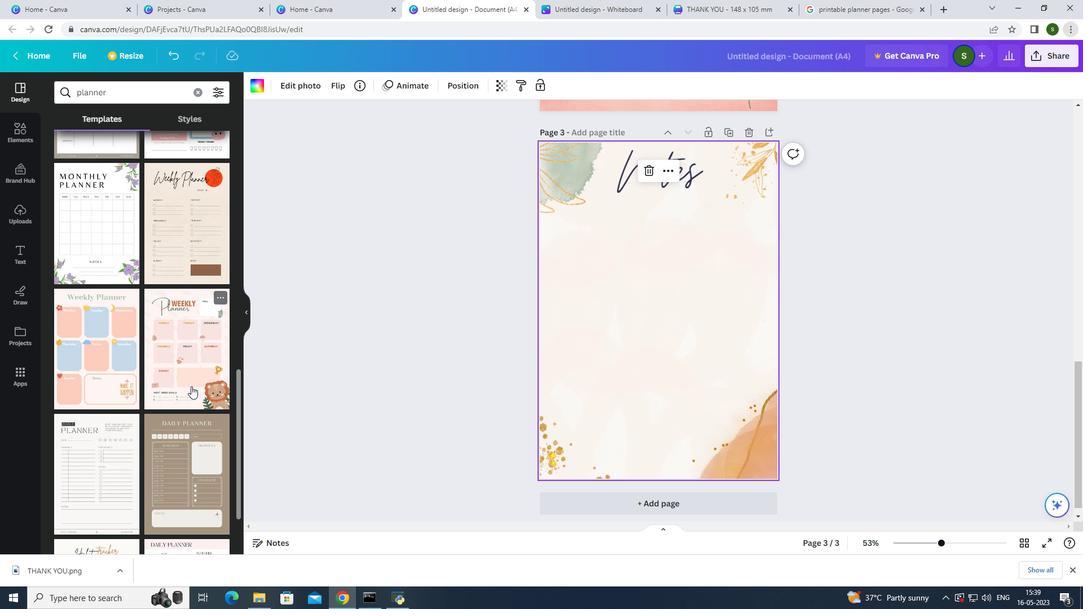 
Action: Mouse scrolled (191, 385) with delta (0, 0)
Screenshot: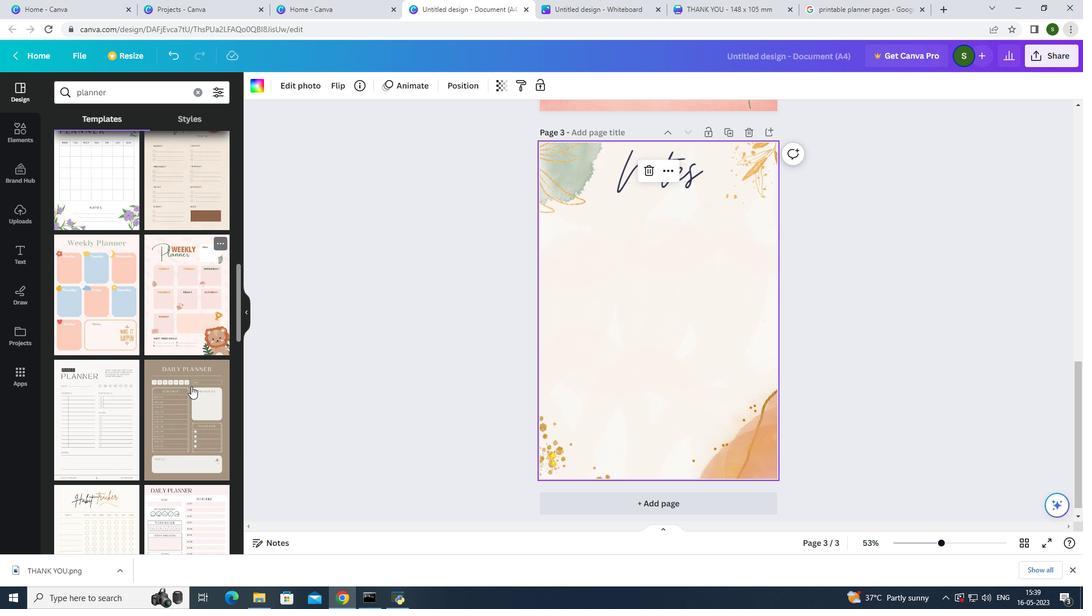 
Action: Mouse scrolled (191, 385) with delta (0, 0)
Screenshot: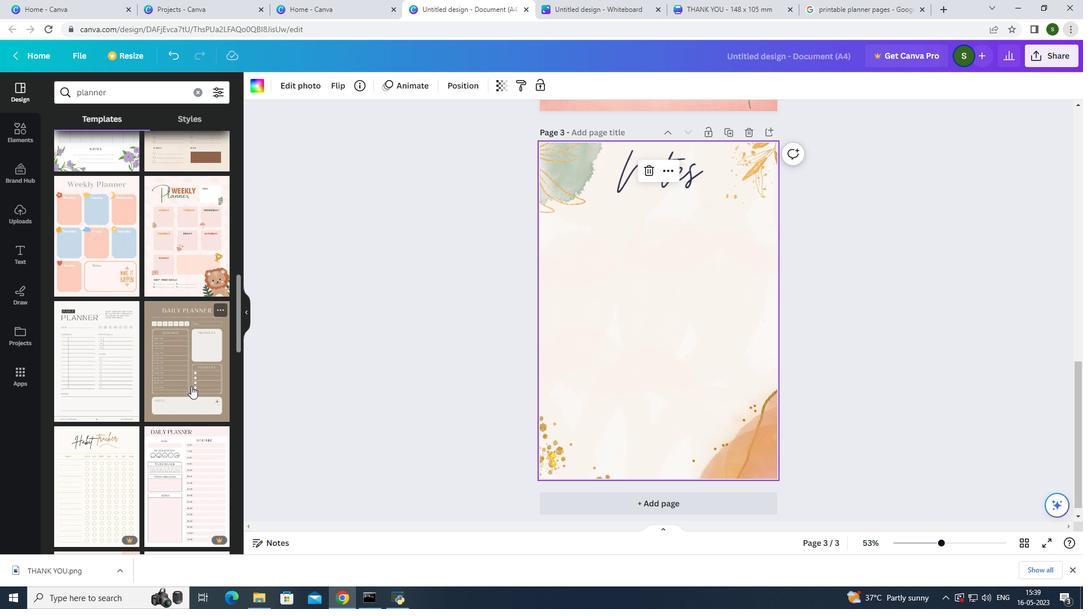 
Action: Mouse scrolled (191, 385) with delta (0, 0)
Screenshot: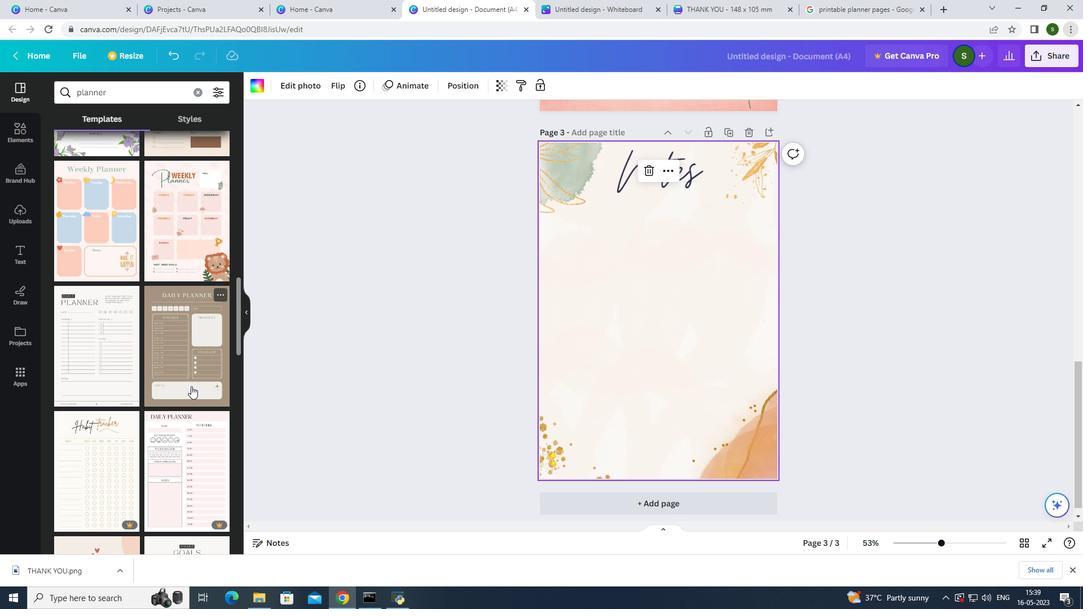
Action: Mouse scrolled (191, 385) with delta (0, 0)
Screenshot: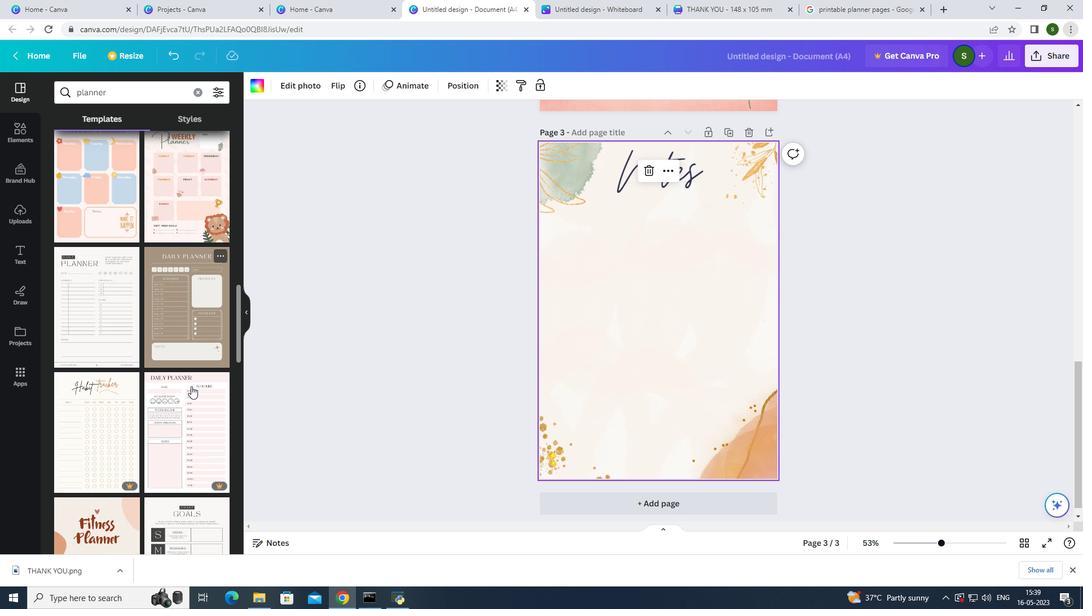 
Action: Mouse scrolled (191, 385) with delta (0, 0)
Screenshot: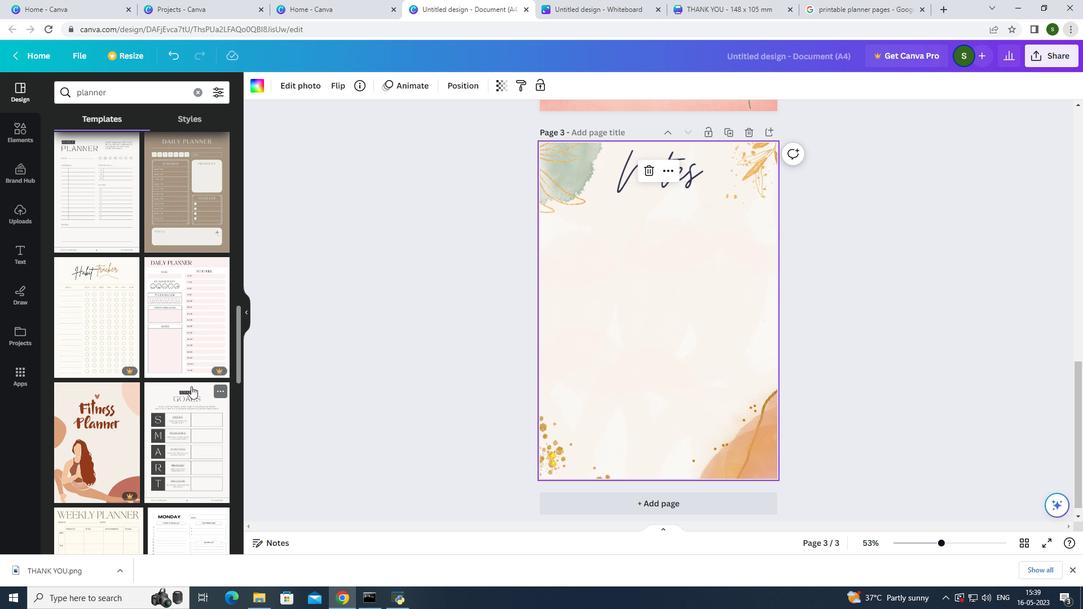 
Action: Mouse scrolled (191, 385) with delta (0, 0)
Screenshot: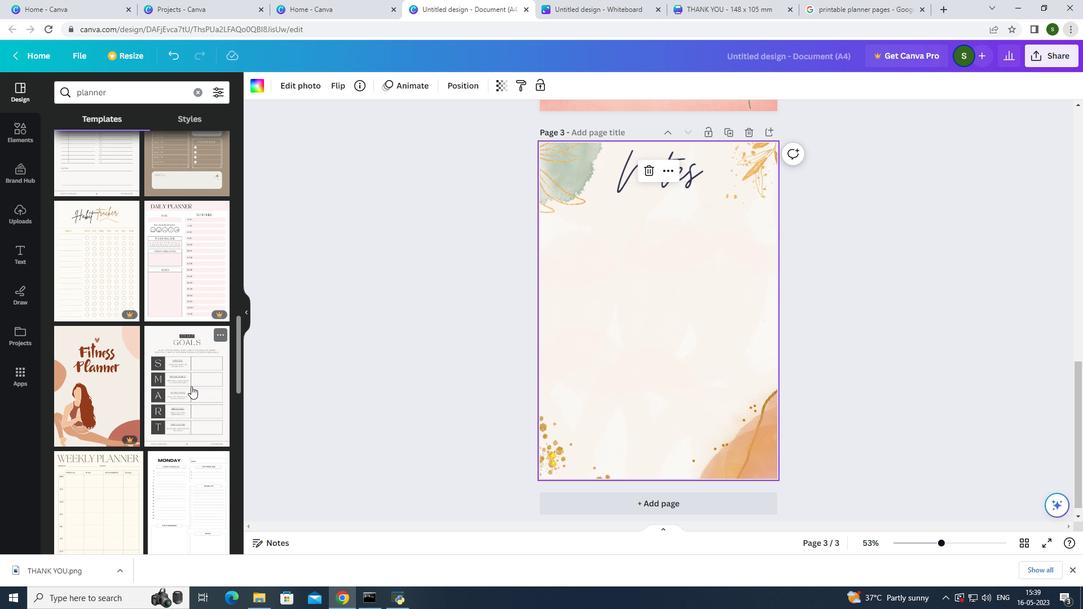 
Action: Mouse scrolled (191, 385) with delta (0, 0)
Screenshot: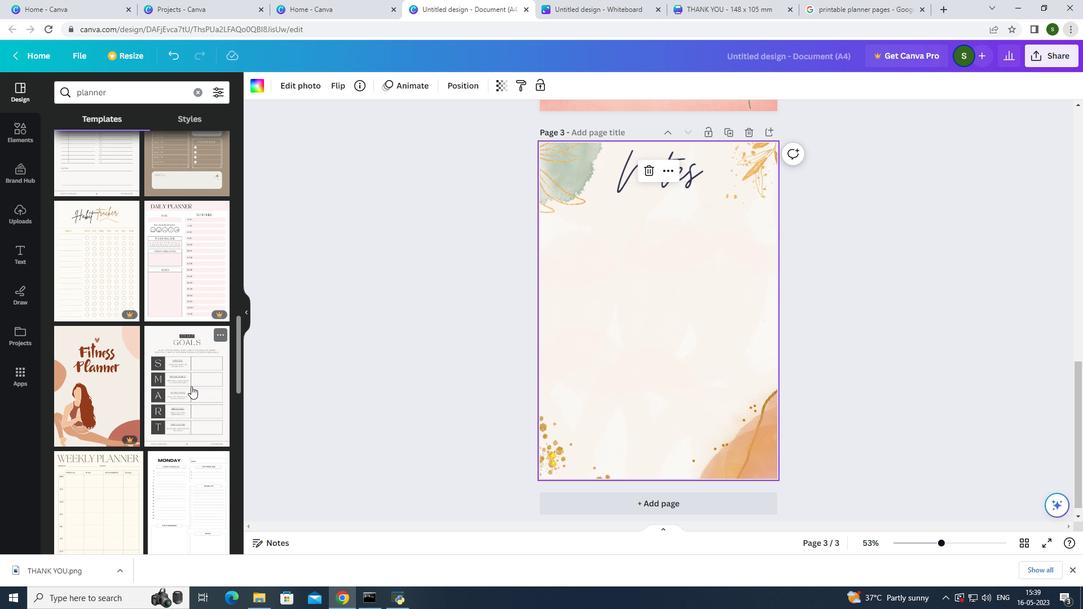 
Action: Mouse scrolled (191, 385) with delta (0, 0)
Screenshot: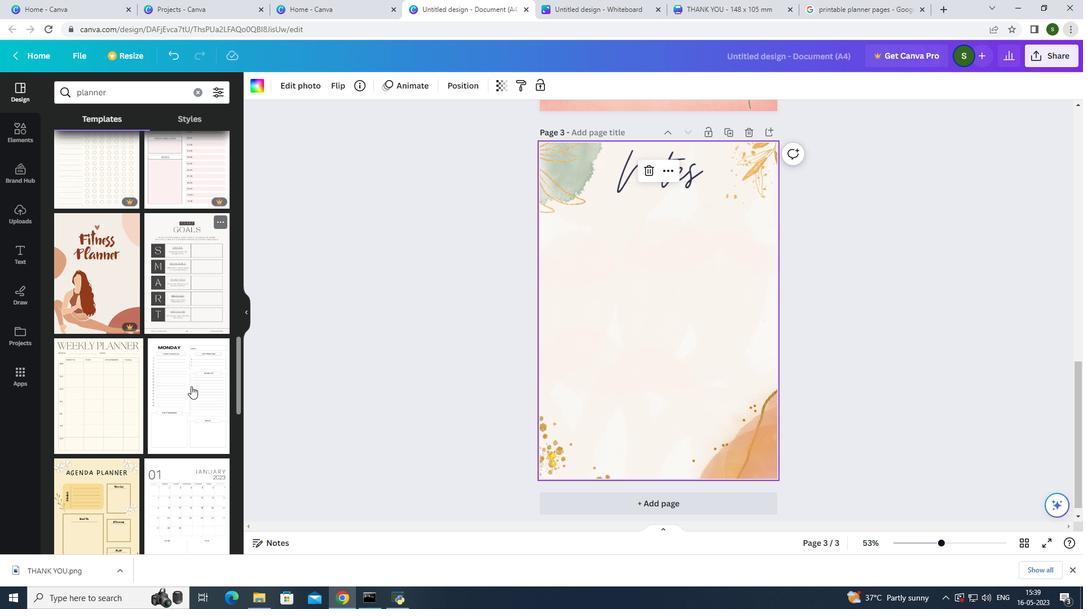
Action: Mouse scrolled (191, 385) with delta (0, 0)
Screenshot: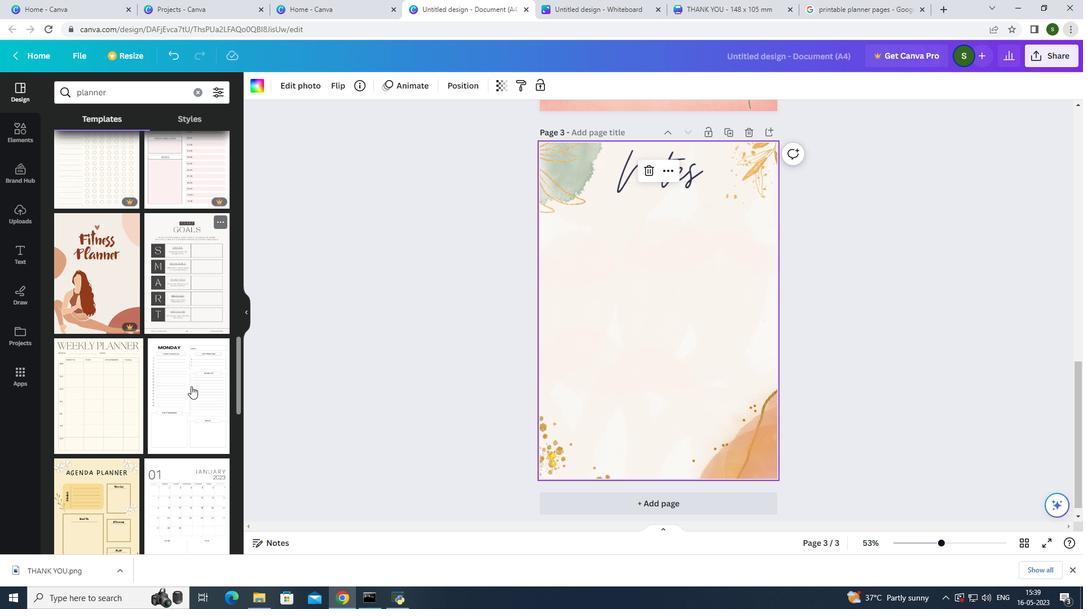 
Action: Mouse scrolled (191, 385) with delta (0, 0)
Screenshot: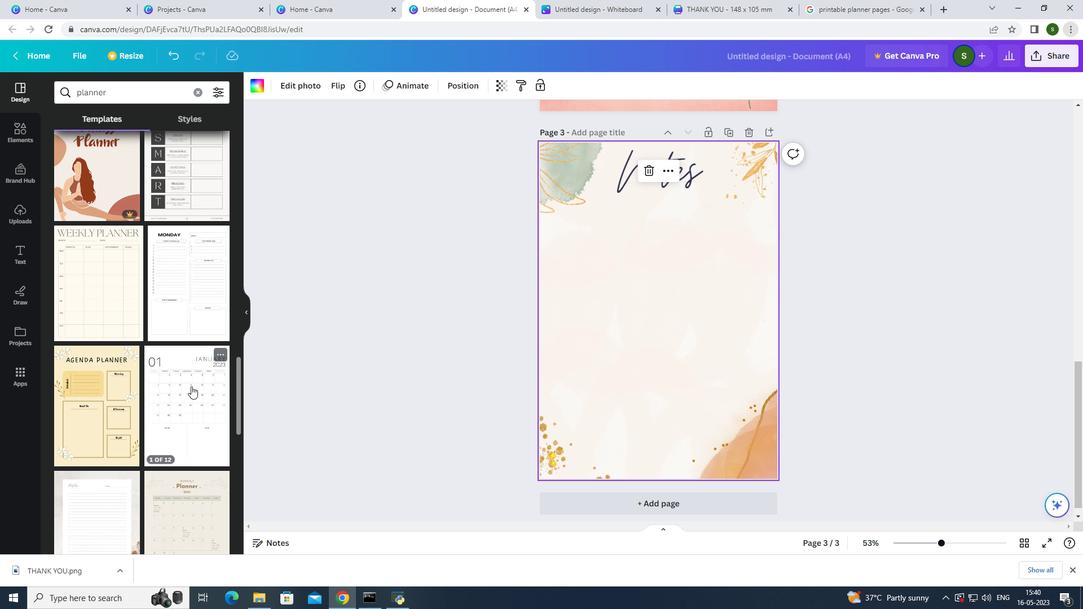 
Action: Mouse scrolled (191, 385) with delta (0, 0)
Screenshot: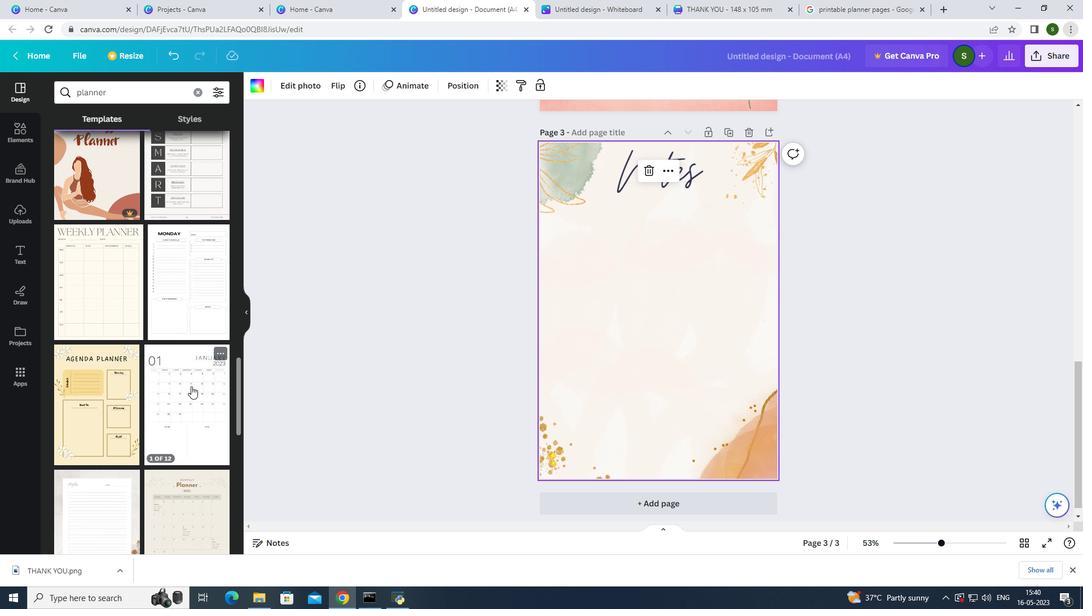 
Action: Mouse scrolled (191, 385) with delta (0, 0)
Screenshot: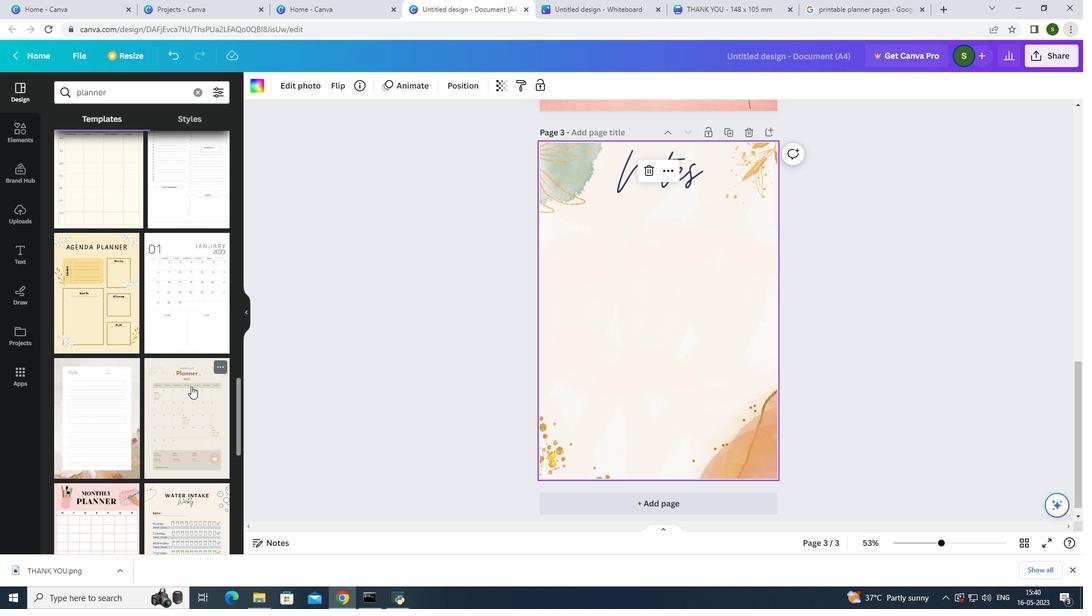 
Action: Mouse scrolled (191, 385) with delta (0, 0)
Screenshot: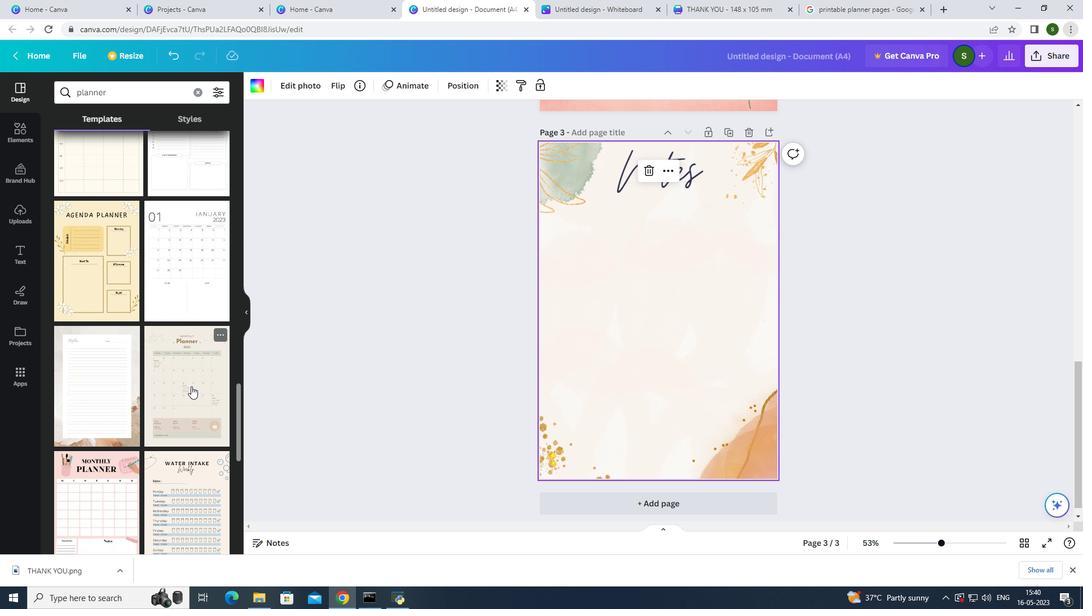 
Action: Mouse scrolled (191, 385) with delta (0, 0)
Screenshot: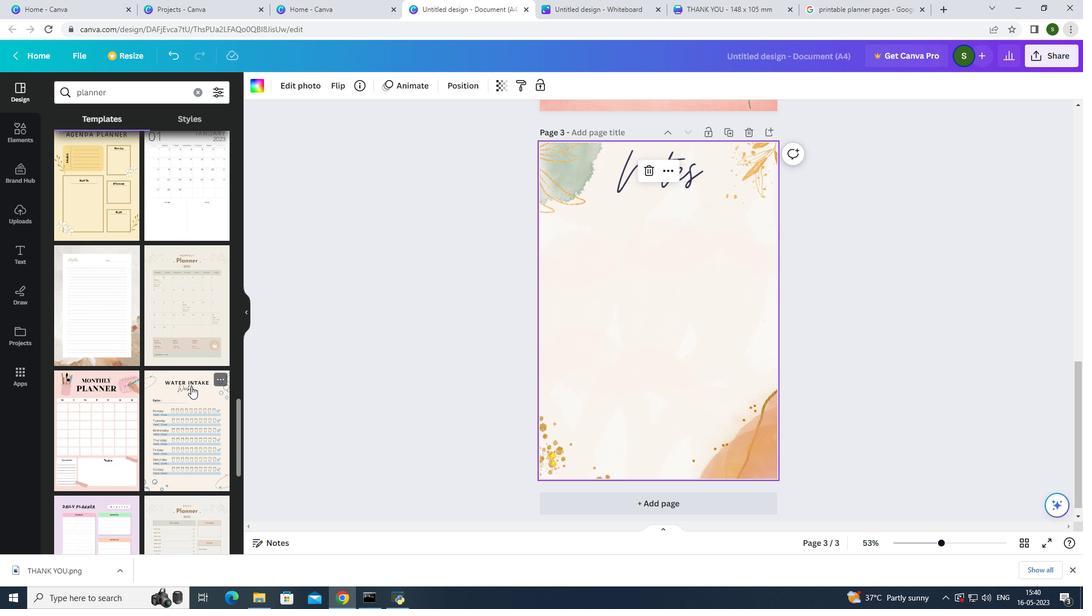 
Action: Mouse scrolled (191, 385) with delta (0, 0)
Screenshot: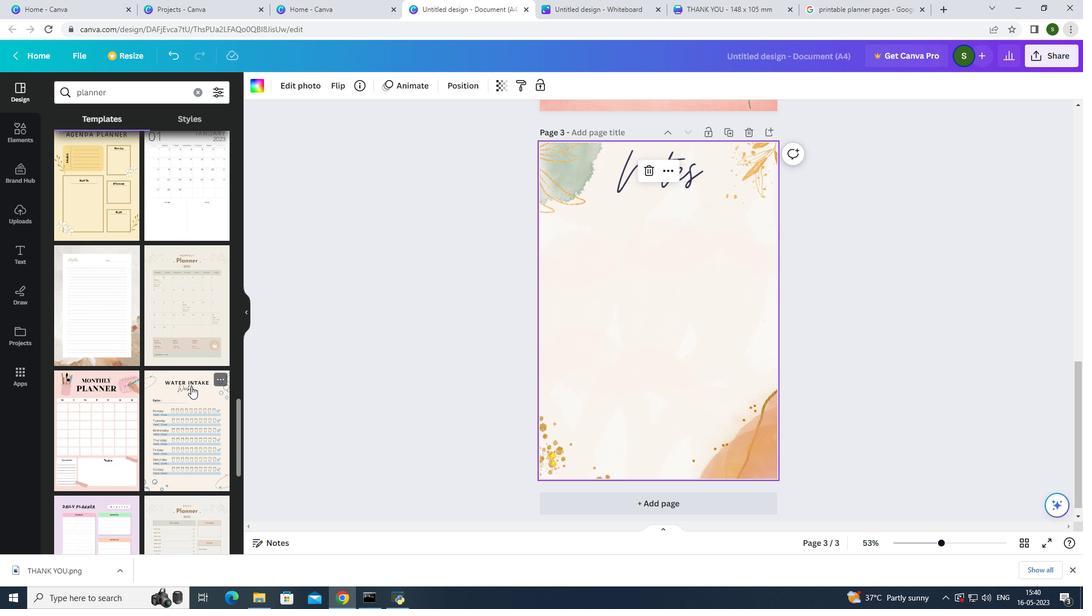 
Action: Mouse scrolled (191, 385) with delta (0, 0)
Screenshot: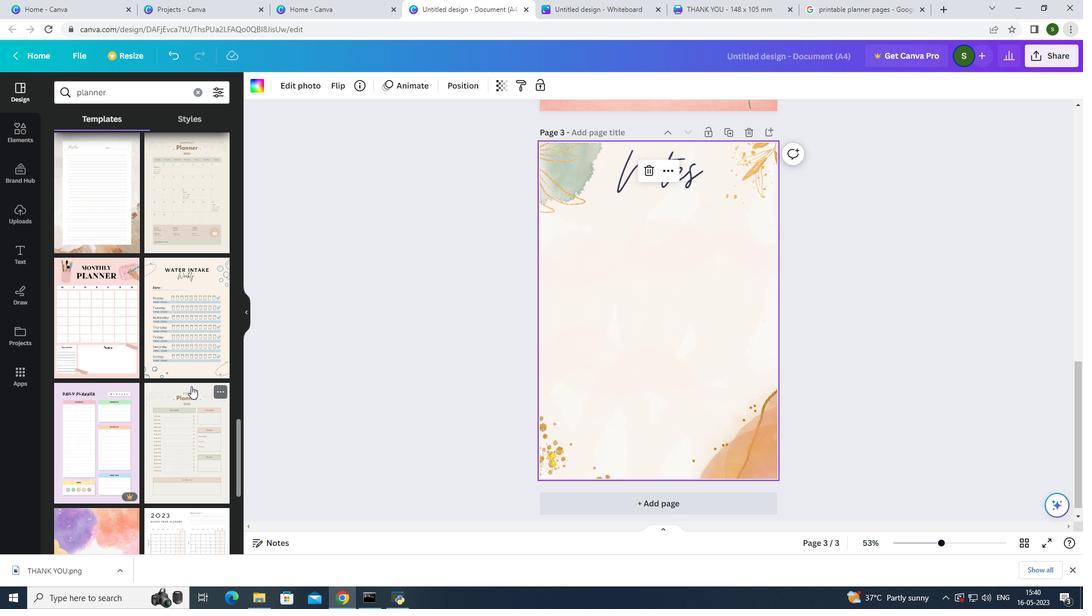
Action: Mouse scrolled (191, 385) with delta (0, 0)
Screenshot: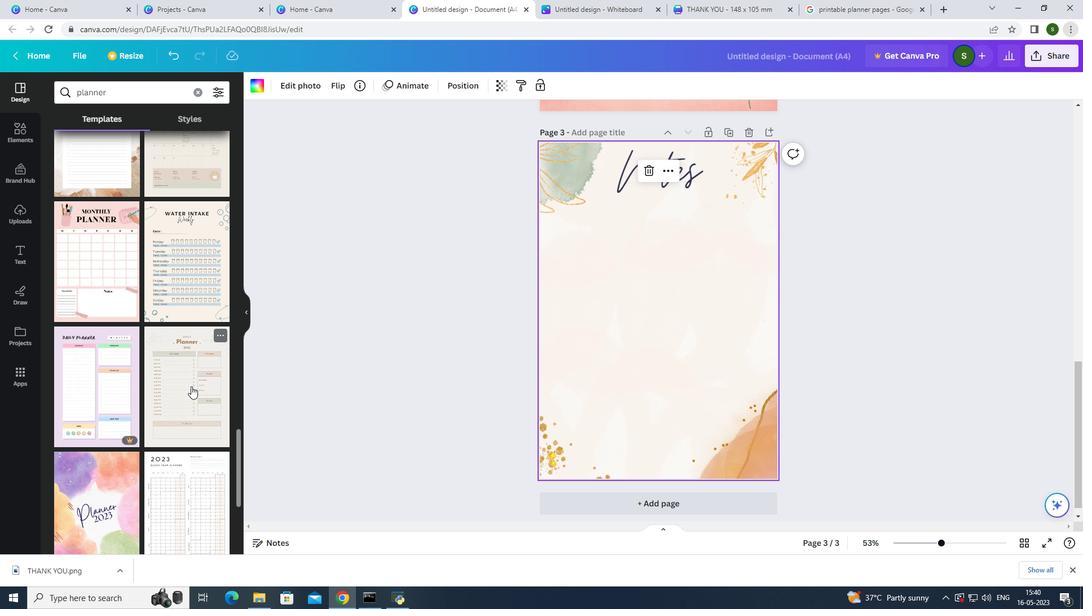 
Action: Mouse scrolled (191, 385) with delta (0, 0)
Screenshot: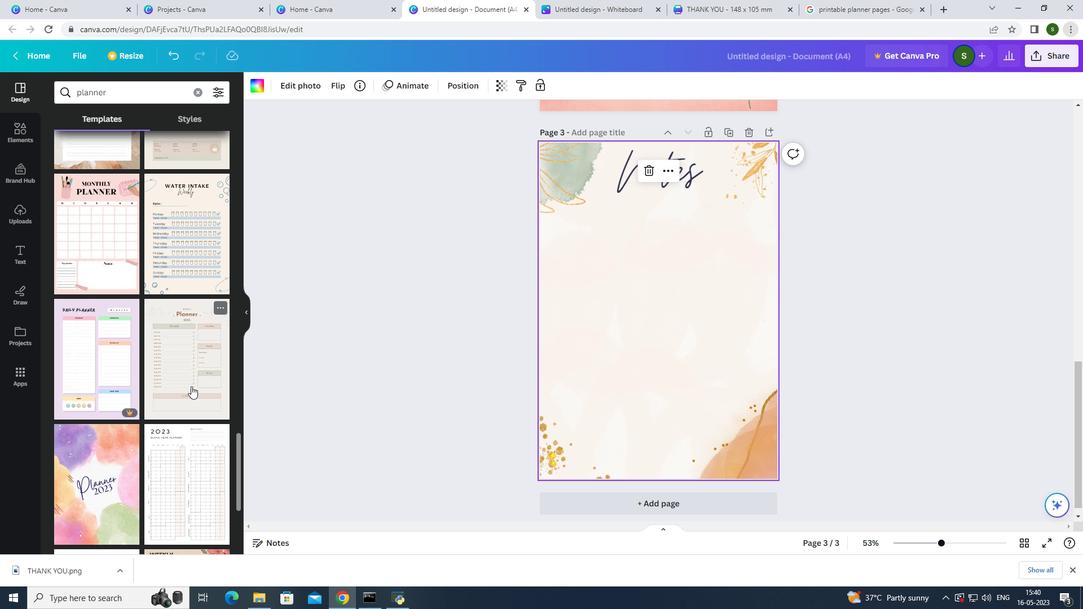 
Action: Mouse scrolled (191, 385) with delta (0, 0)
Screenshot: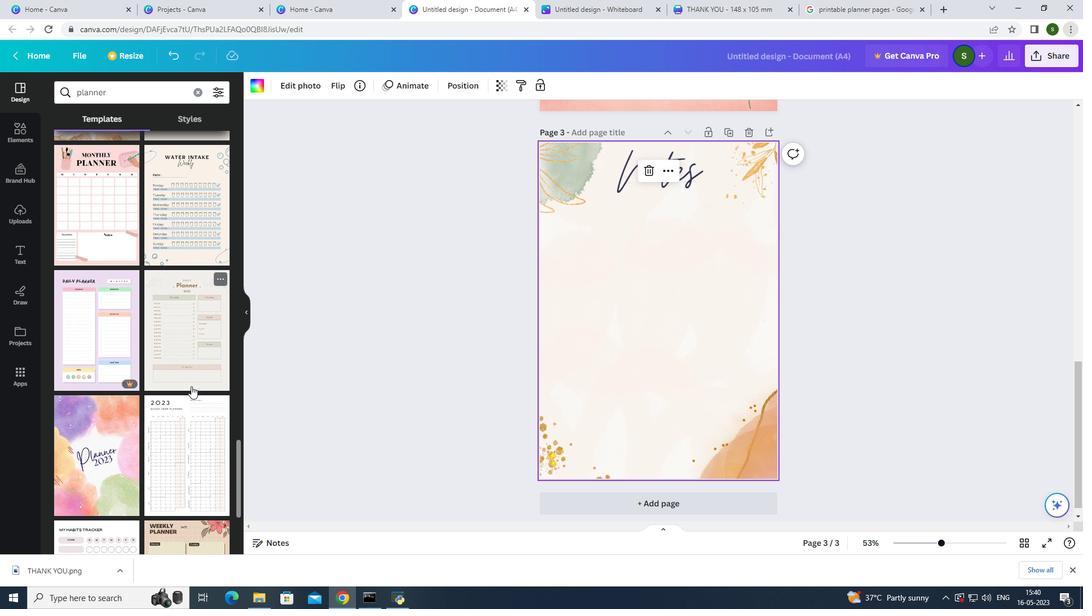 
Action: Mouse scrolled (191, 385) with delta (0, 0)
Screenshot: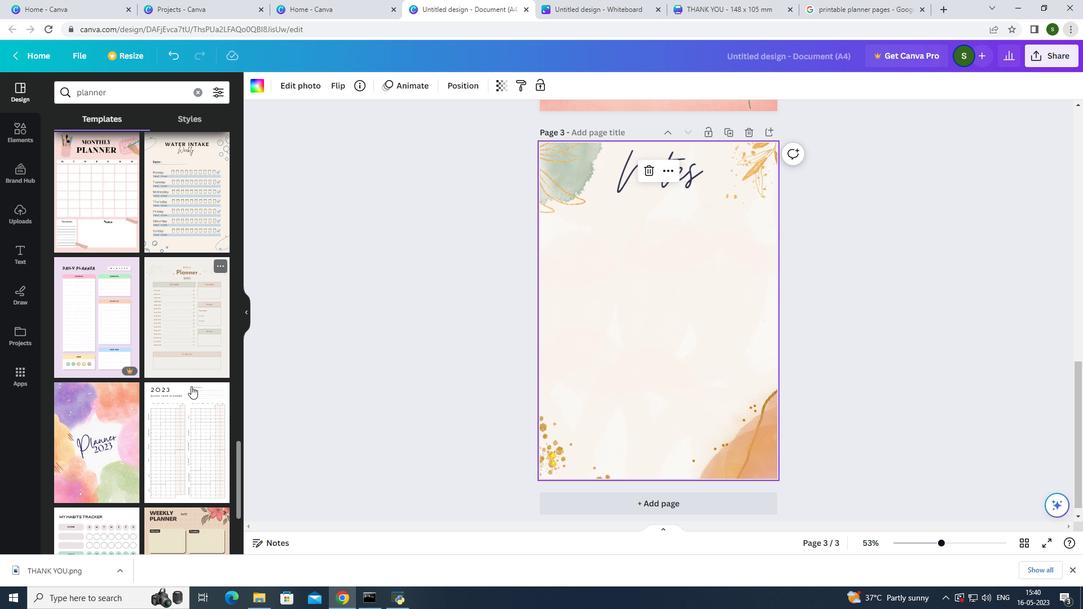 
Action: Mouse scrolled (191, 385) with delta (0, 0)
Screenshot: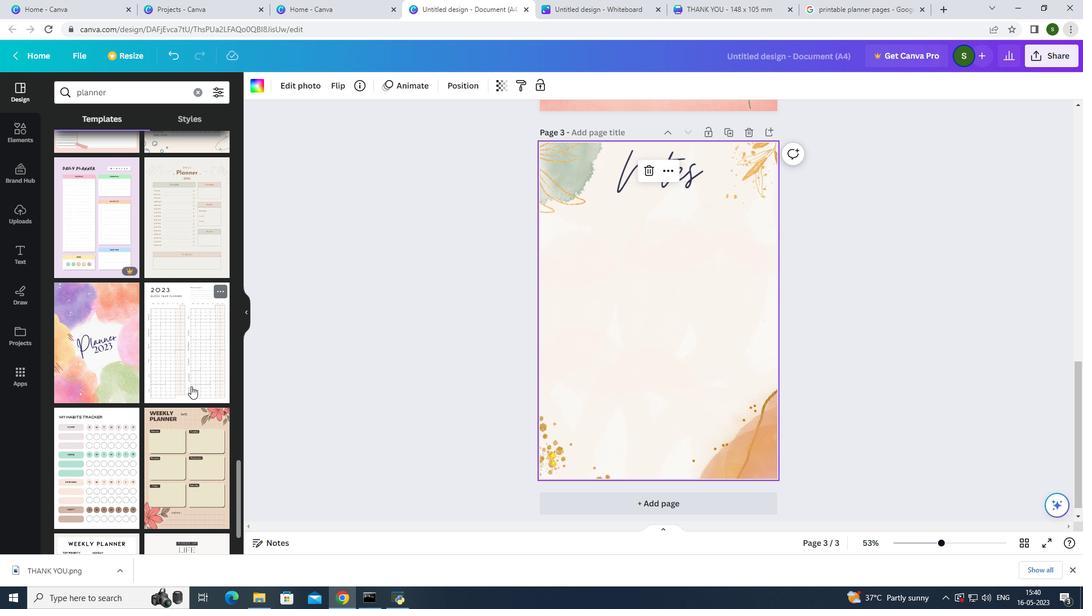 
Action: Mouse moved to (178, 374)
Screenshot: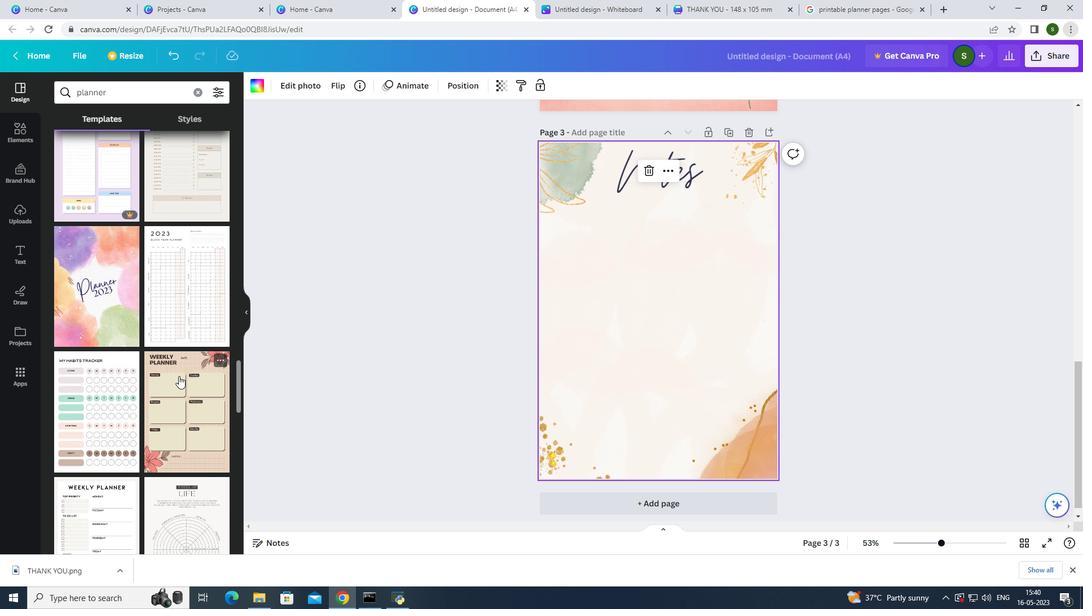 
Action: Mouse scrolled (178, 374) with delta (0, 0)
Screenshot: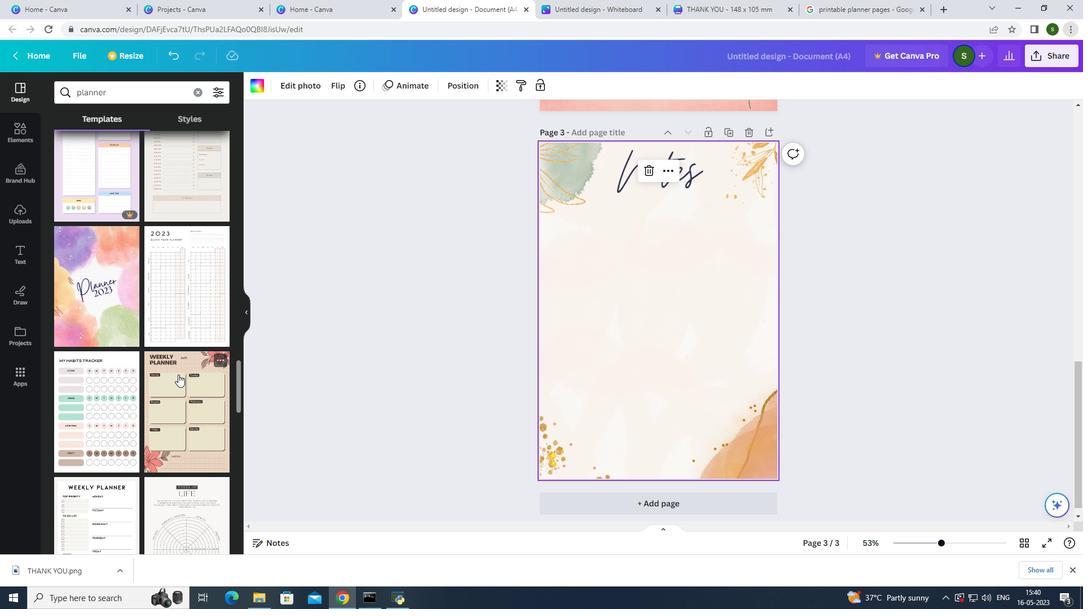 
Action: Mouse scrolled (178, 374) with delta (0, 0)
Screenshot: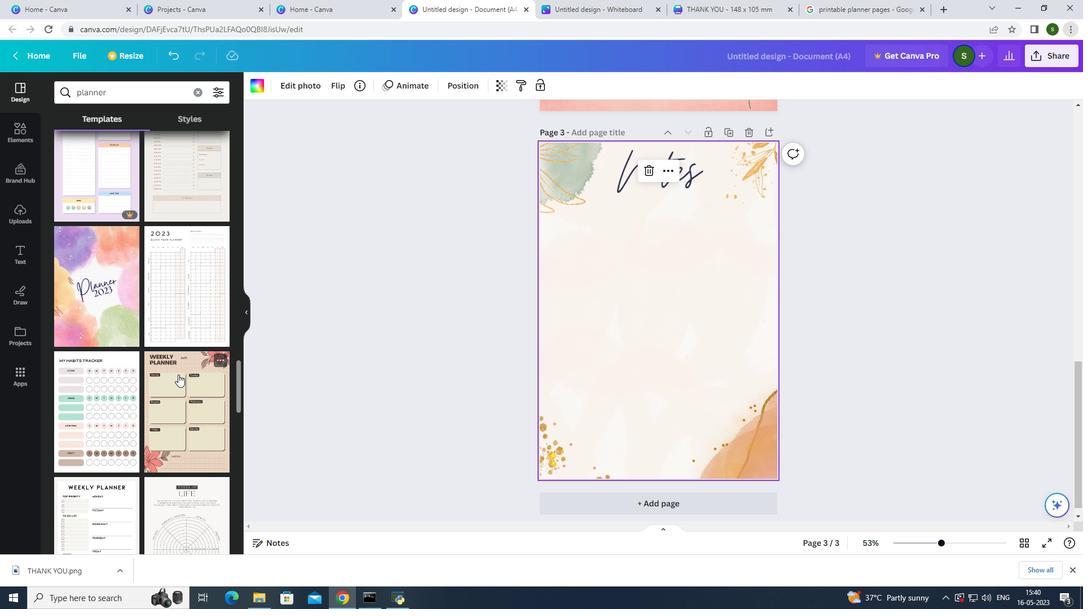 
Action: Mouse scrolled (178, 374) with delta (0, 0)
Screenshot: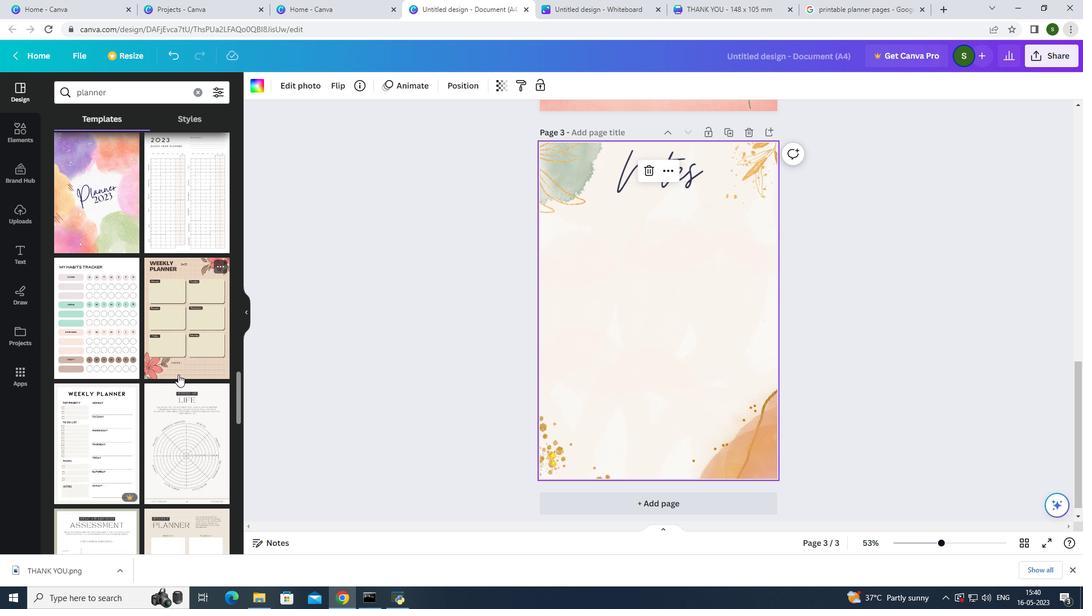 
Action: Mouse scrolled (178, 374) with delta (0, 0)
Screenshot: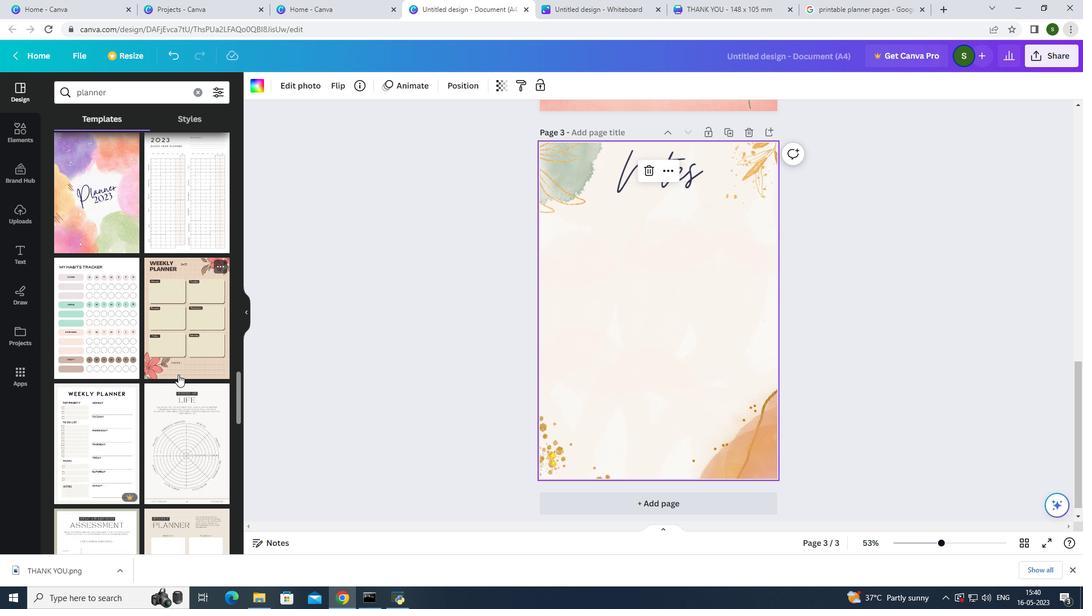 
Action: Mouse scrolled (178, 374) with delta (0, 0)
Screenshot: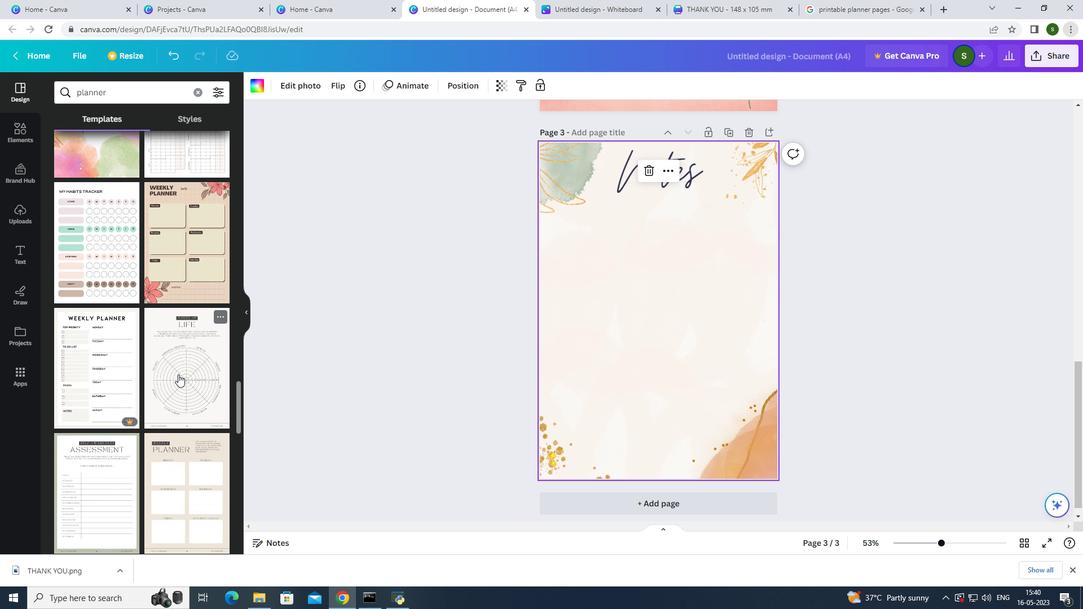 
Action: Mouse scrolled (178, 374) with delta (0, 0)
Screenshot: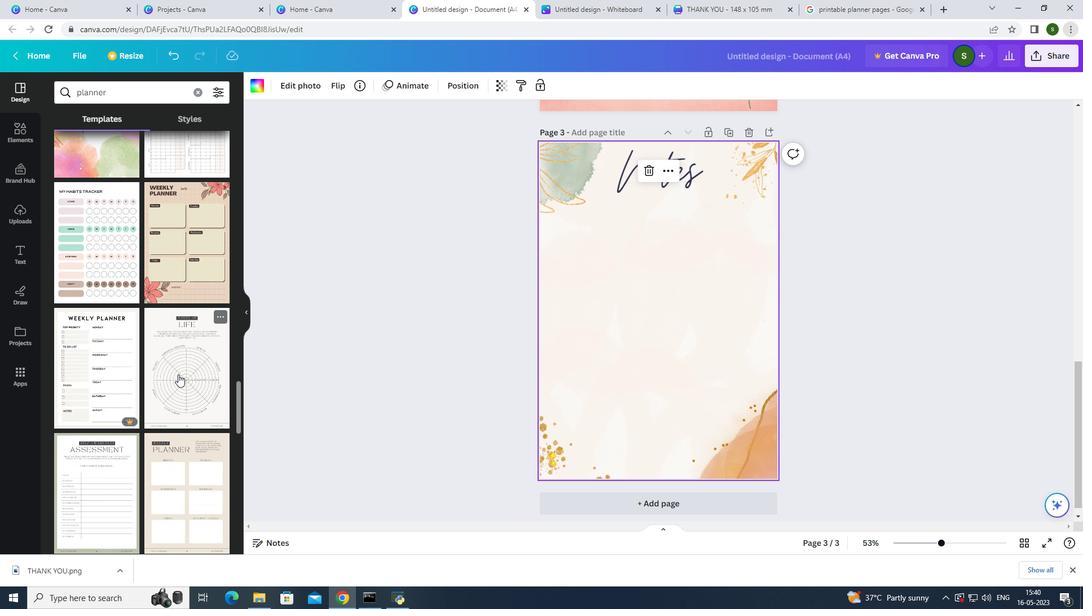 
Action: Mouse scrolled (178, 374) with delta (0, 0)
Screenshot: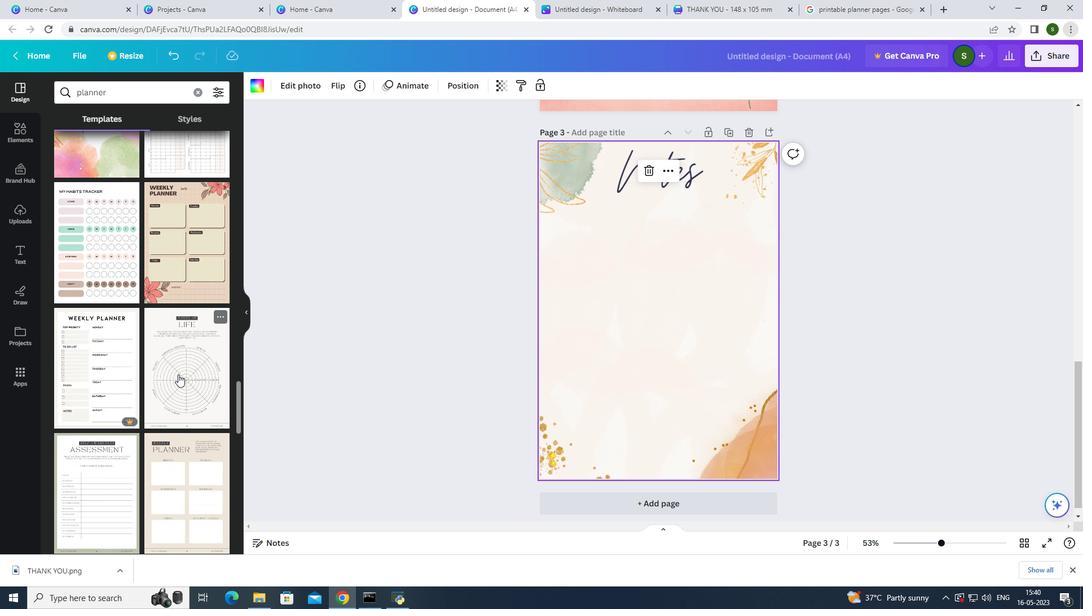 
Action: Mouse scrolled (178, 374) with delta (0, 0)
Screenshot: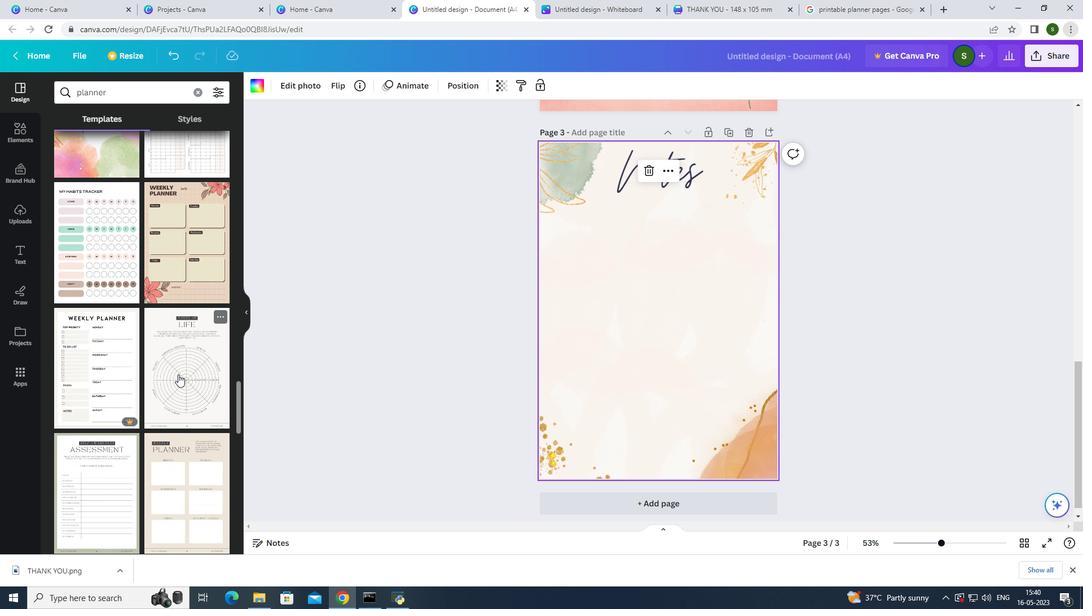 
Action: Mouse scrolled (178, 374) with delta (0, 0)
Screenshot: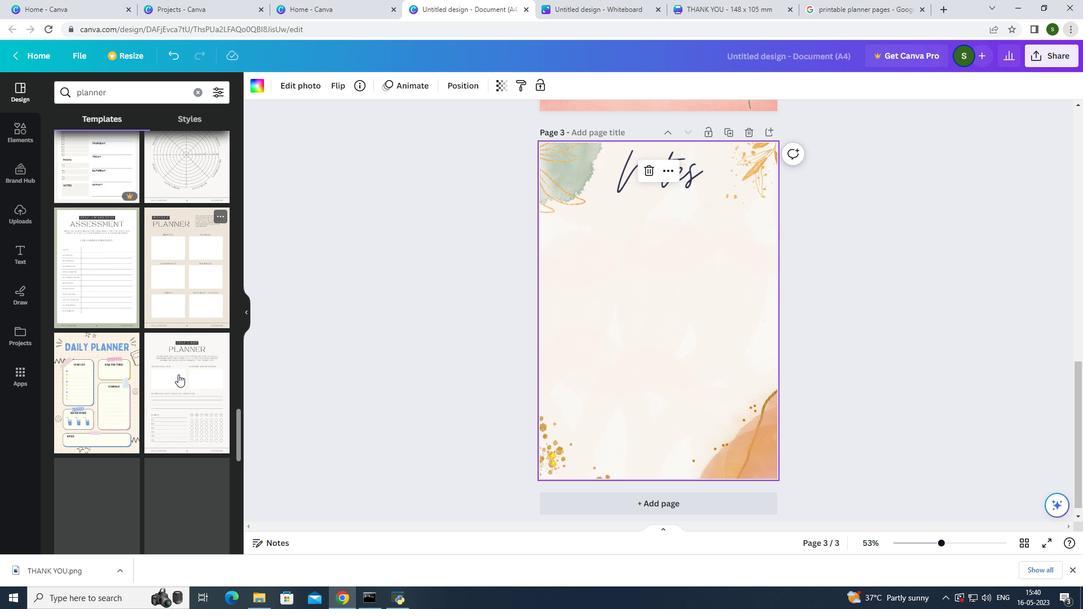 
Action: Mouse scrolled (178, 375) with delta (0, 0)
Screenshot: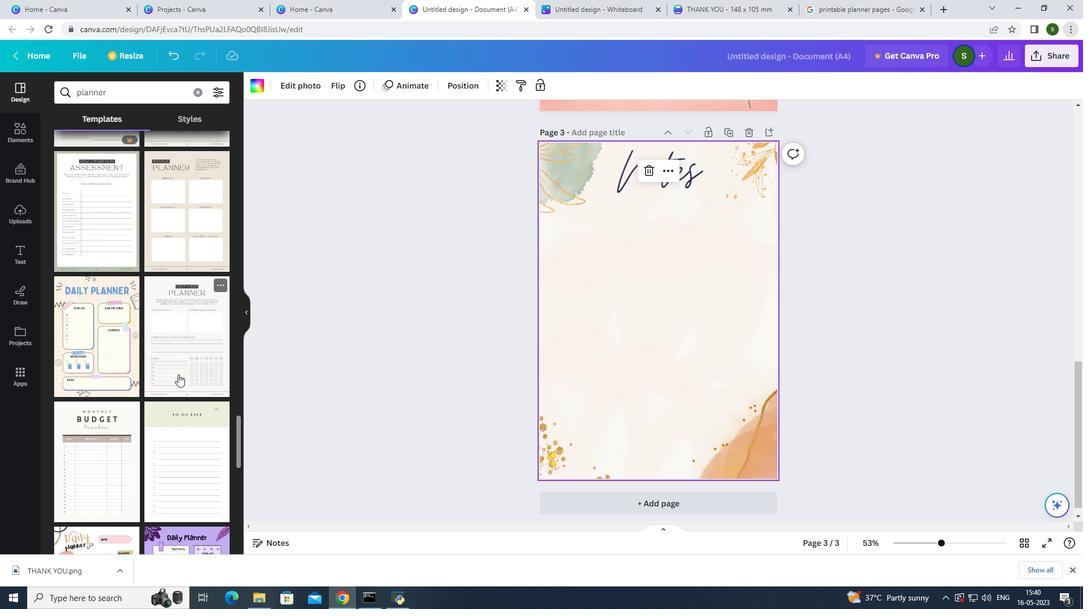 
Action: Mouse scrolled (178, 375) with delta (0, 0)
Screenshot: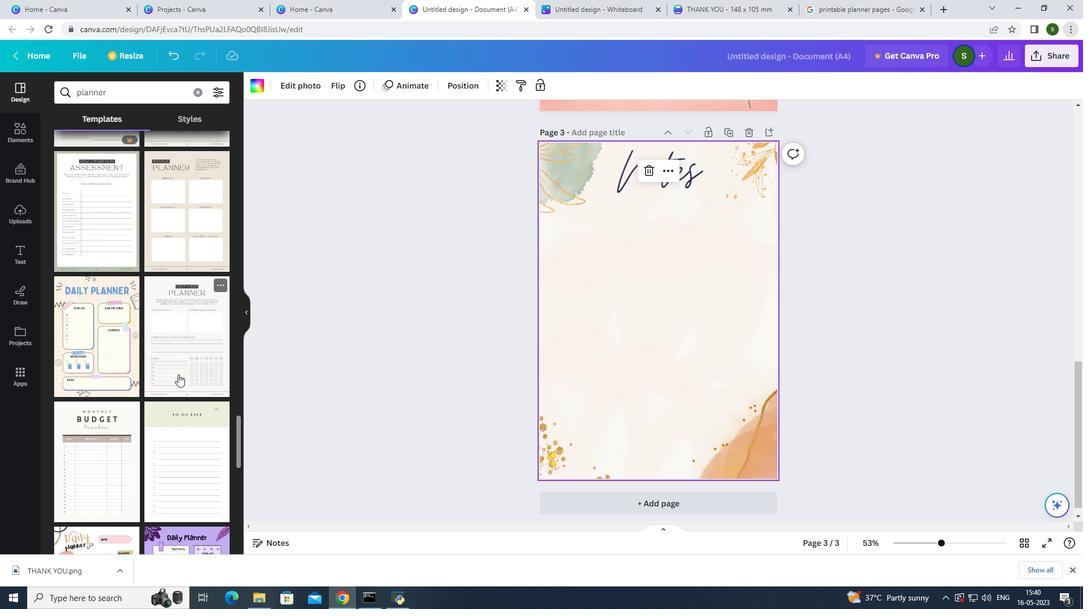 
Action: Mouse scrolled (178, 375) with delta (0, 0)
Screenshot: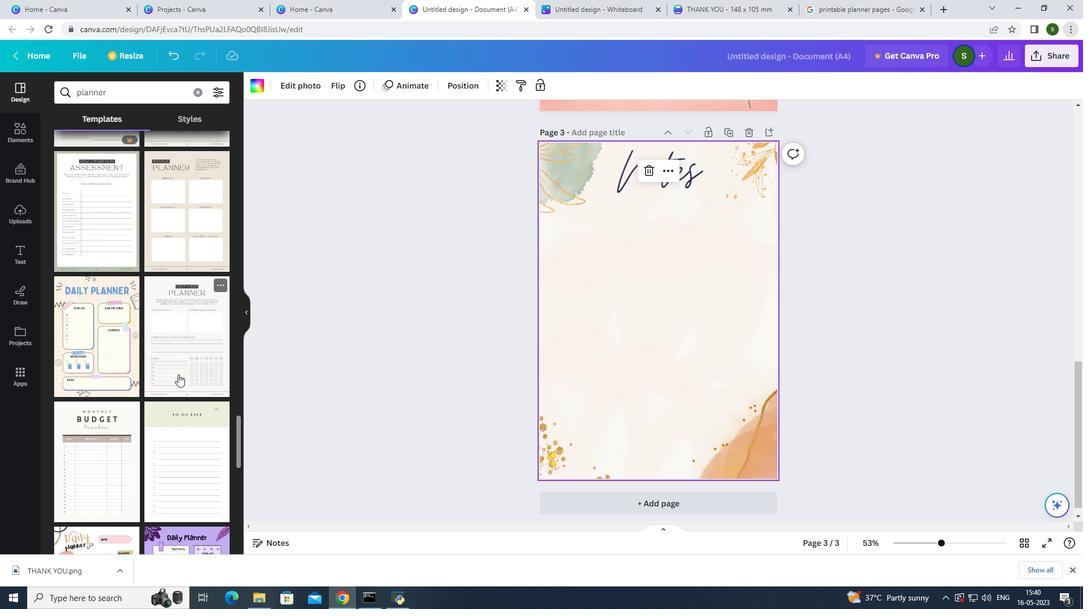 
Action: Mouse scrolled (178, 375) with delta (0, 0)
Screenshot: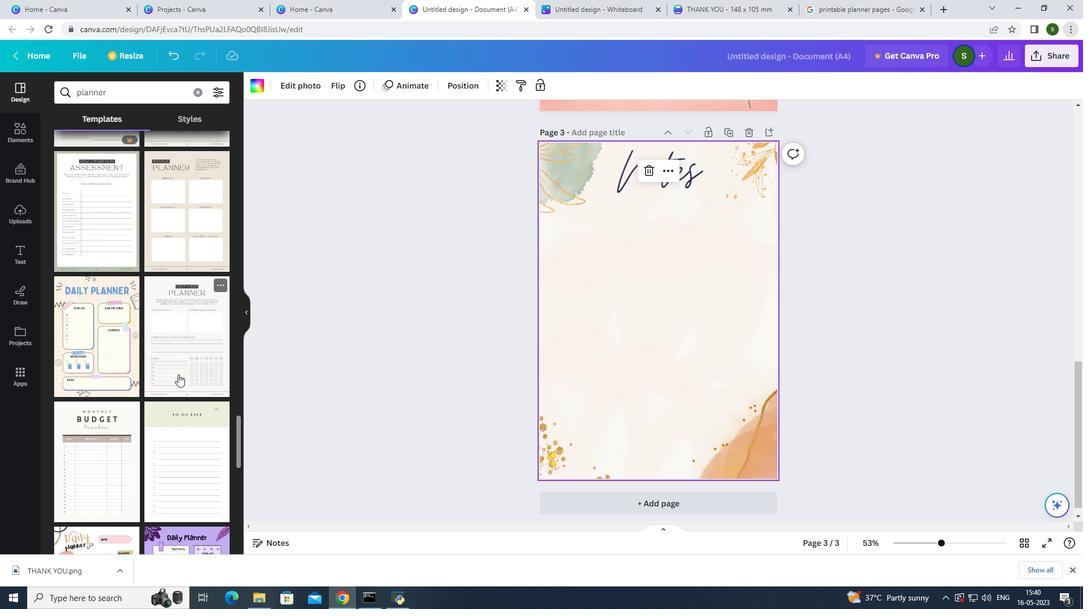 
Action: Mouse moved to (176, 370)
Screenshot: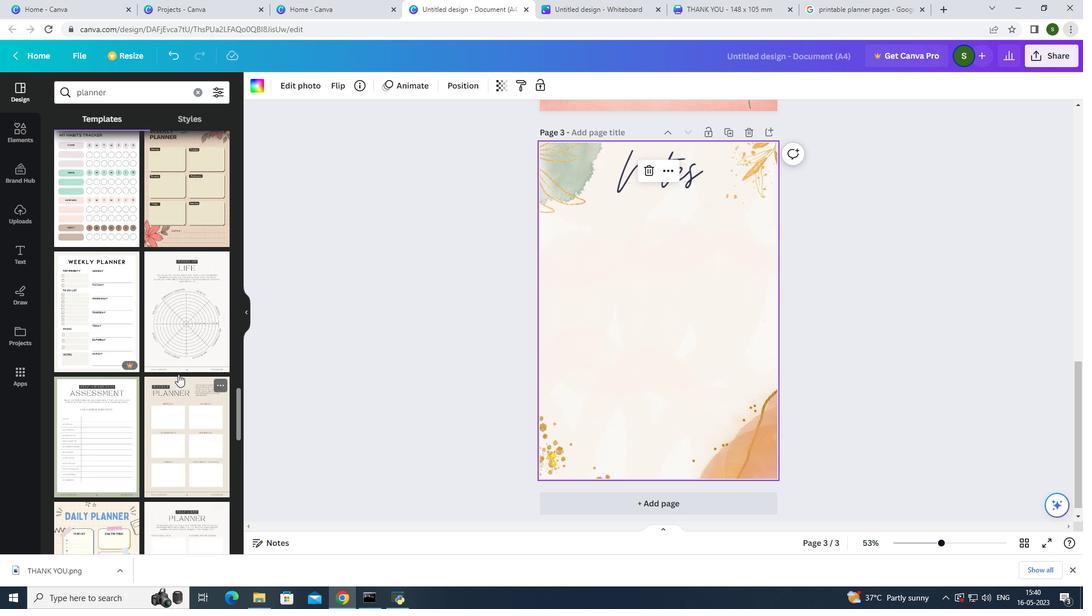 
Action: Mouse scrolled (176, 370) with delta (0, 0)
Screenshot: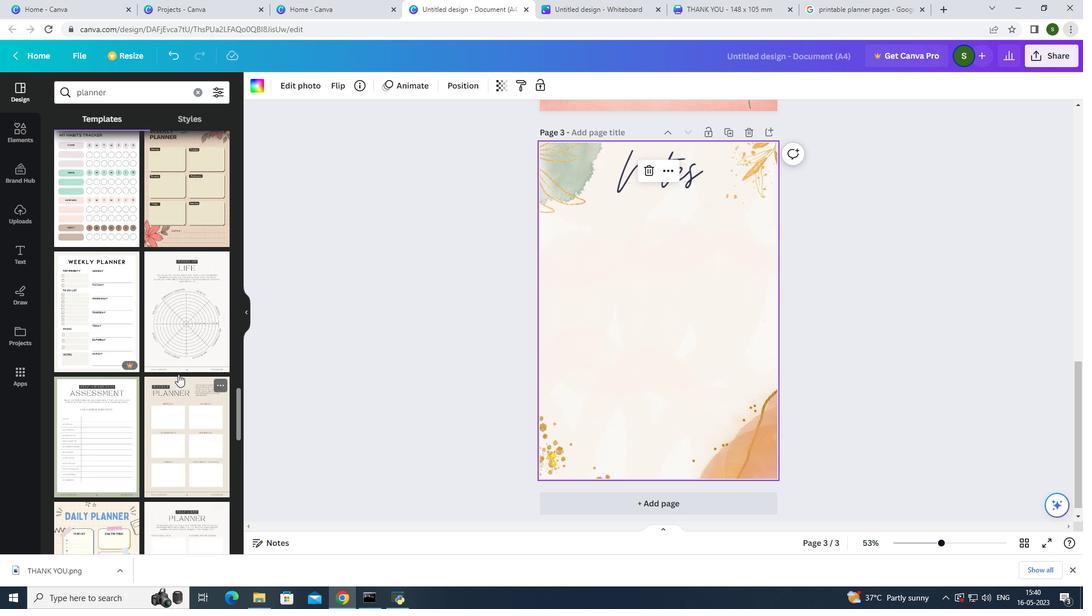 
Action: Mouse moved to (173, 364)
Screenshot: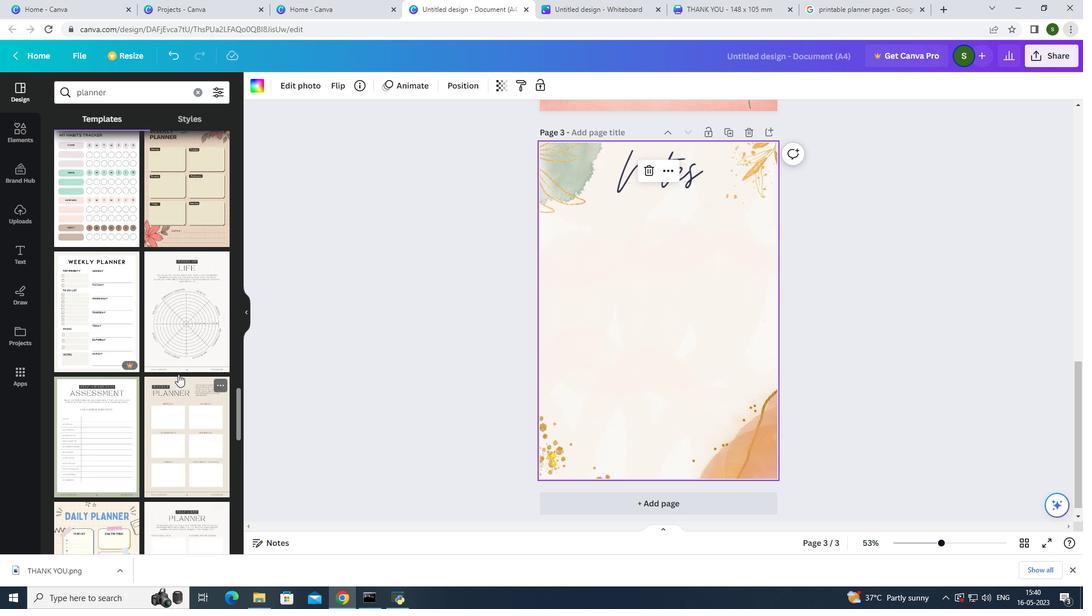 
Action: Mouse scrolled (173, 365) with delta (0, 0)
Screenshot: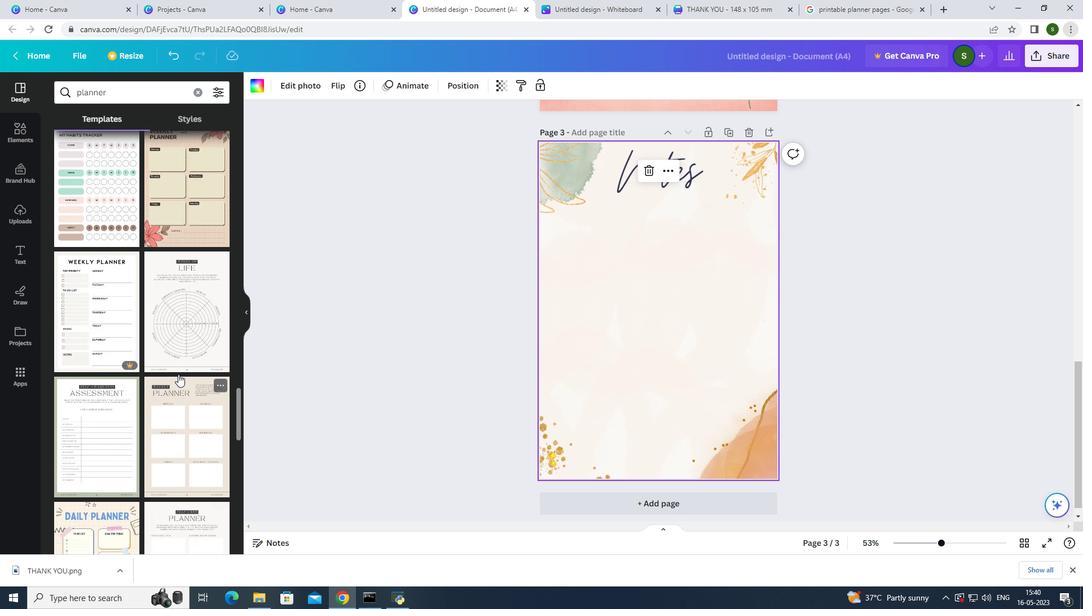 
Action: Mouse moved to (169, 356)
Screenshot: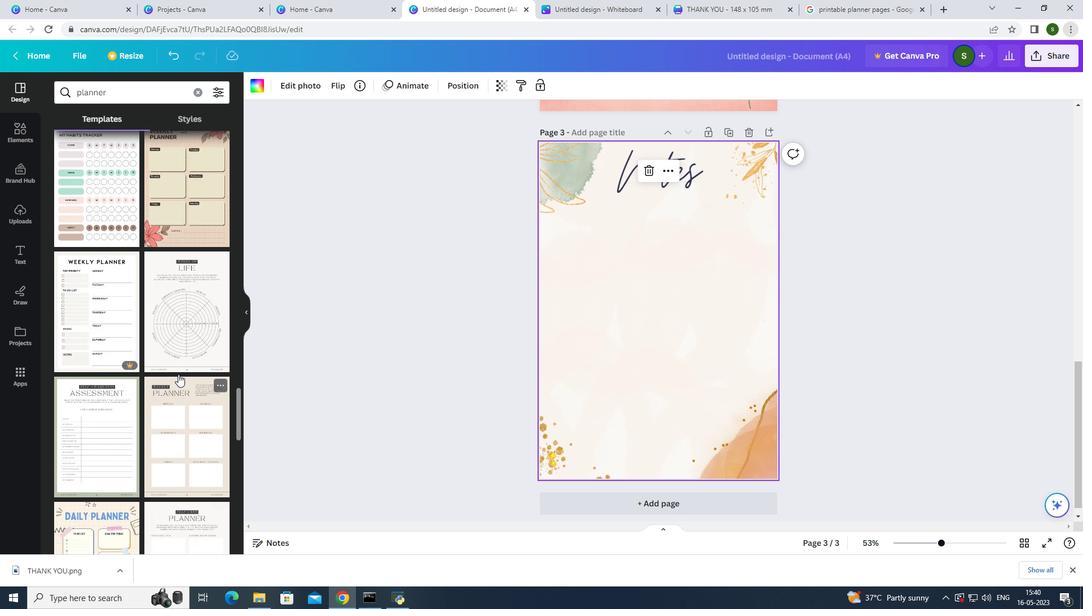 
Action: Mouse scrolled (169, 357) with delta (0, 0)
Screenshot: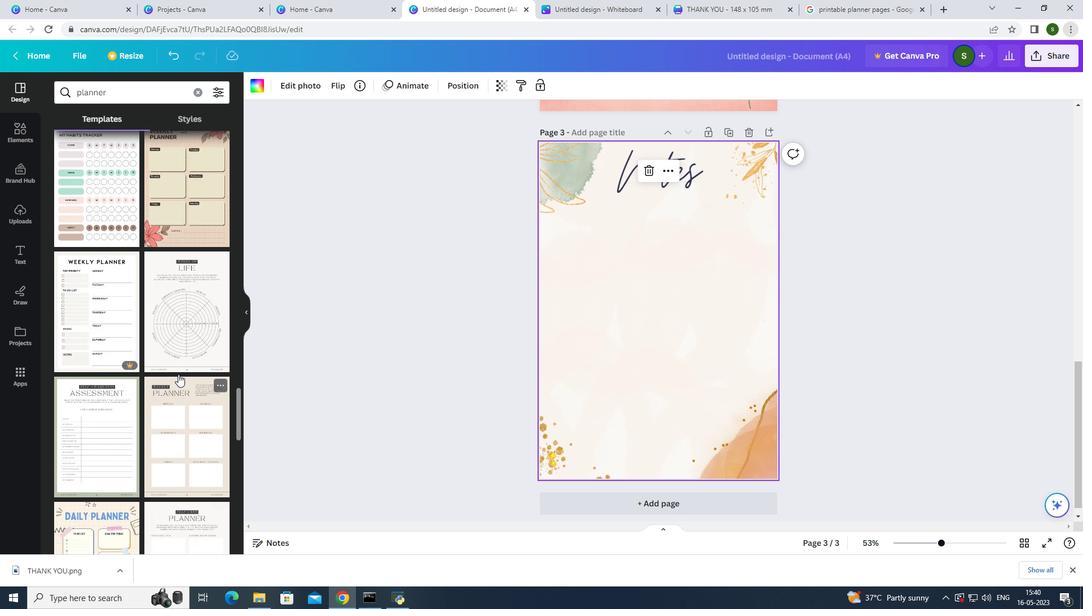 
Action: Mouse moved to (166, 352)
Screenshot: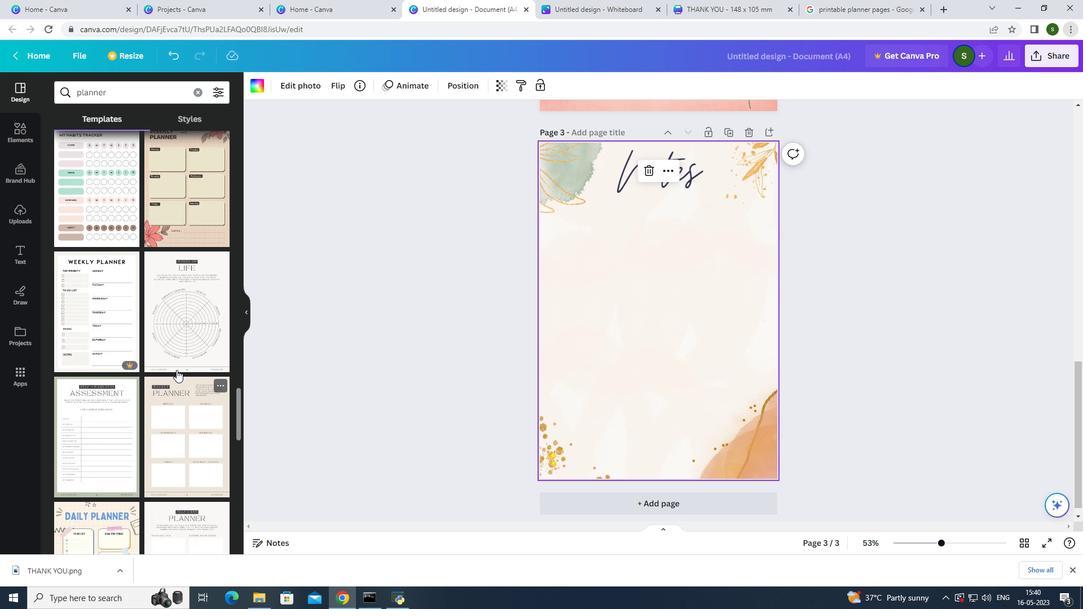 
Action: Mouse scrolled (166, 353) with delta (0, 0)
Screenshot: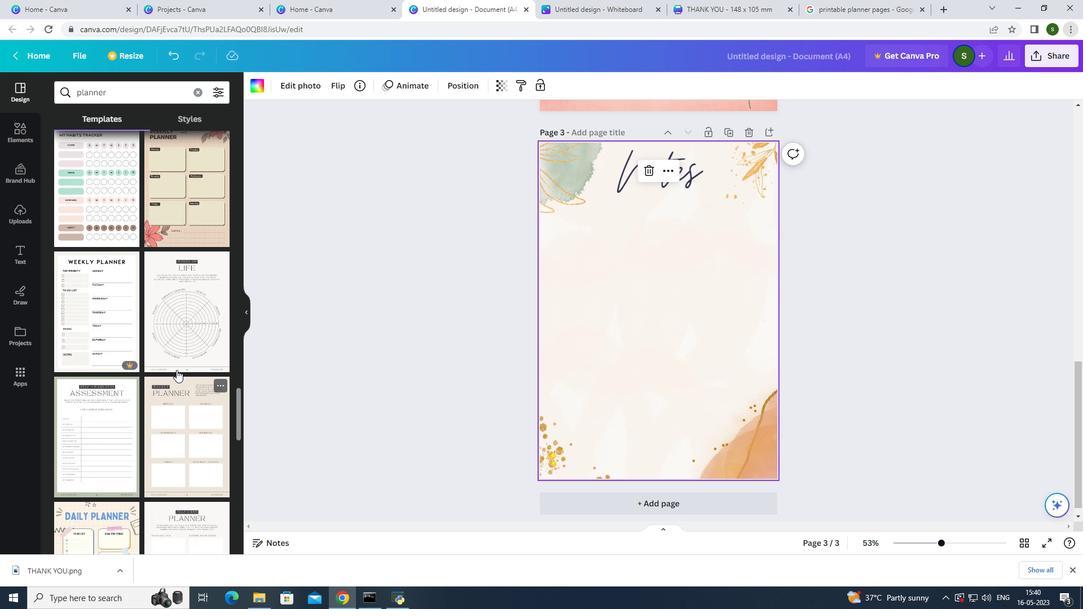 
Action: Mouse moved to (165, 350)
Screenshot: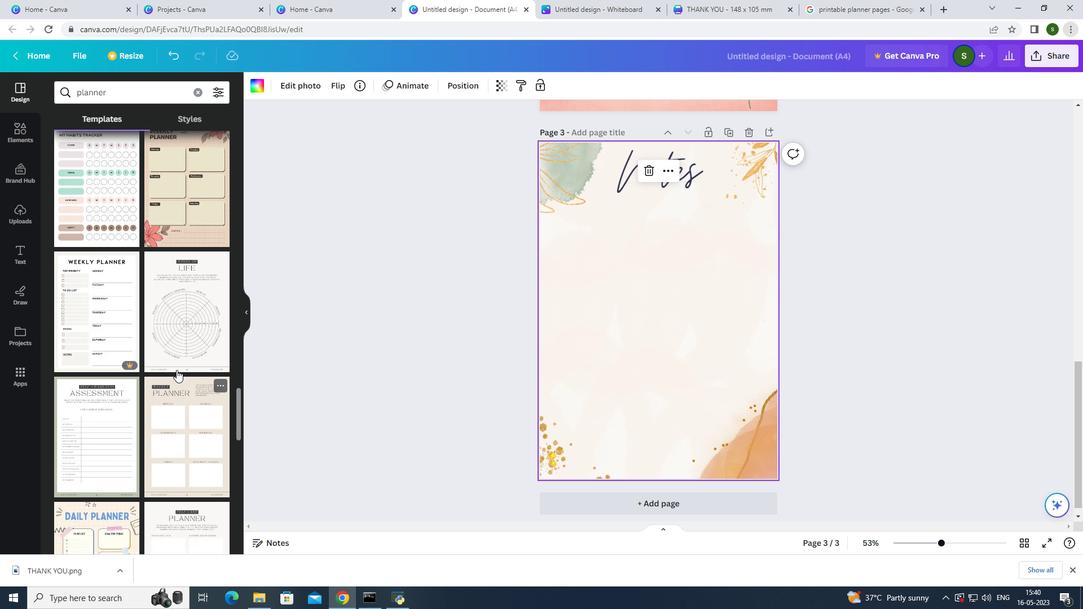
Action: Mouse scrolled (165, 351) with delta (0, 0)
Screenshot: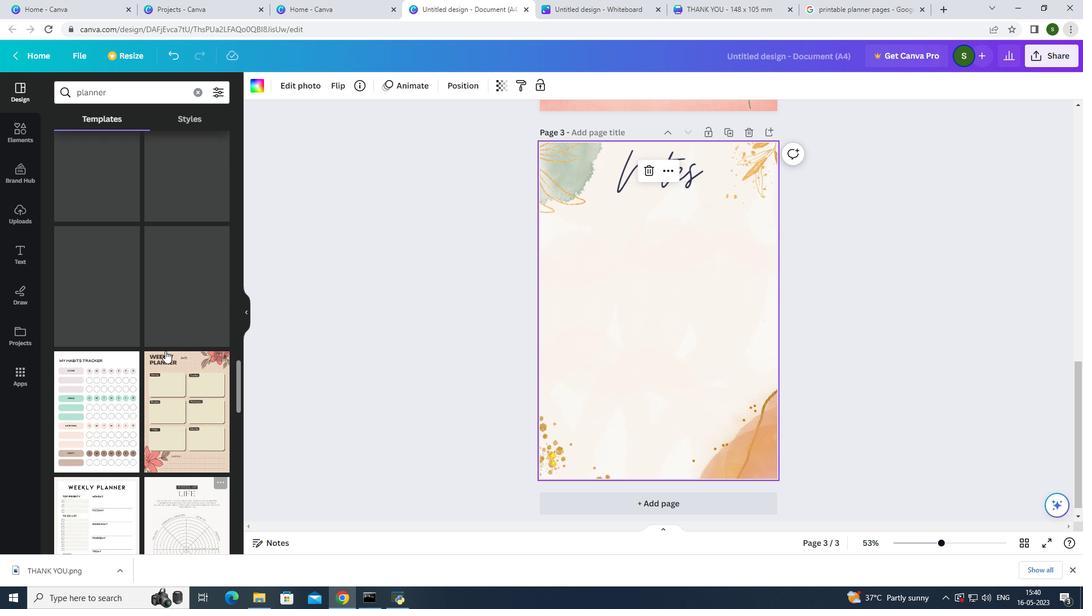 
Action: Mouse scrolled (165, 351) with delta (0, 0)
Screenshot: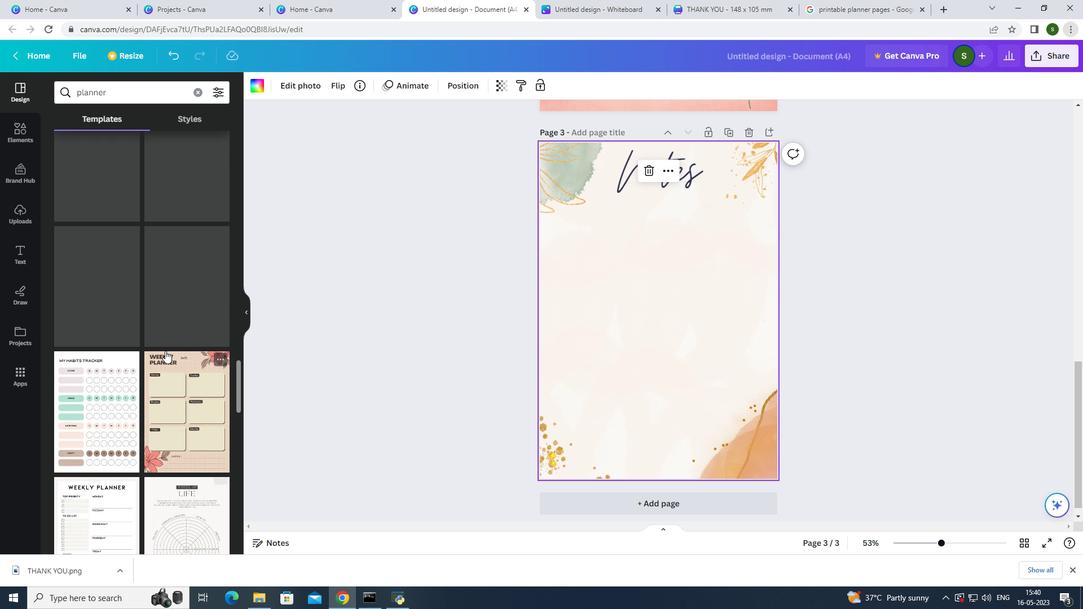 
Action: Mouse scrolled (165, 351) with delta (0, 0)
Screenshot: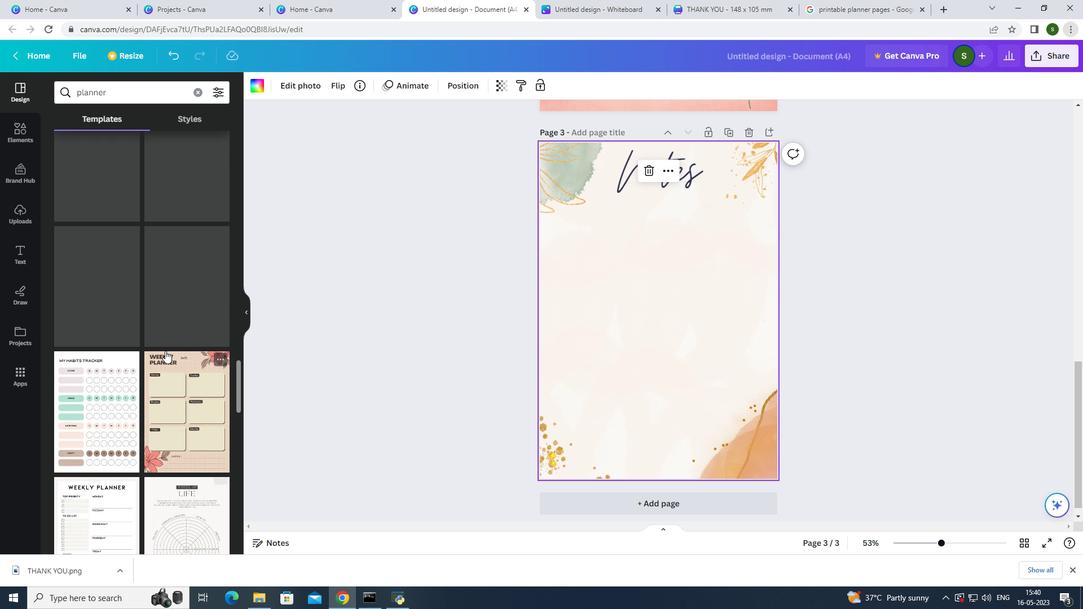 
Action: Mouse scrolled (165, 351) with delta (0, 0)
Screenshot: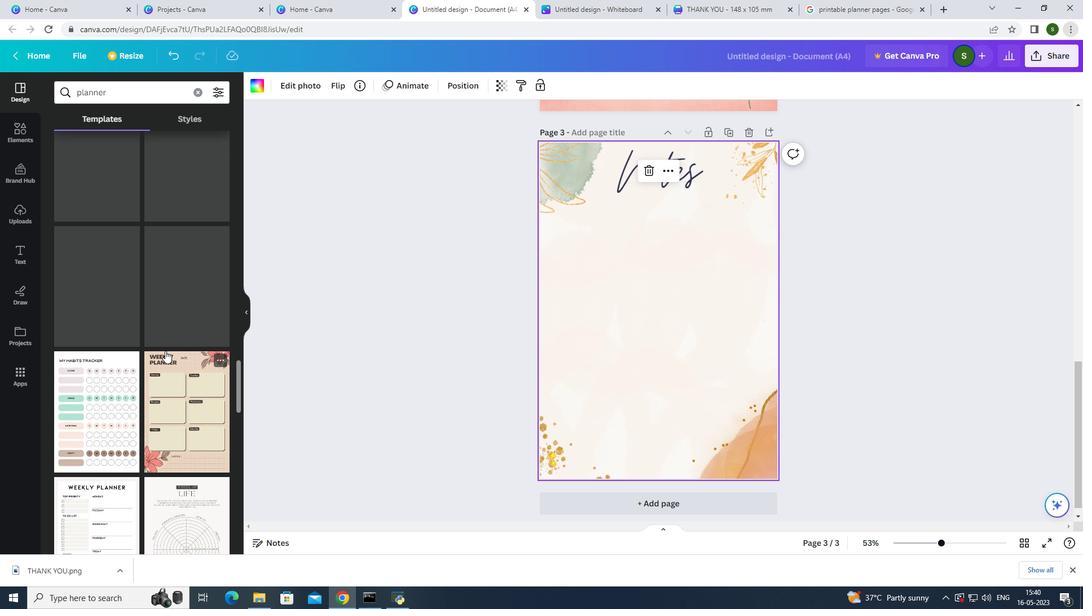 
Action: Mouse moved to (164, 348)
Screenshot: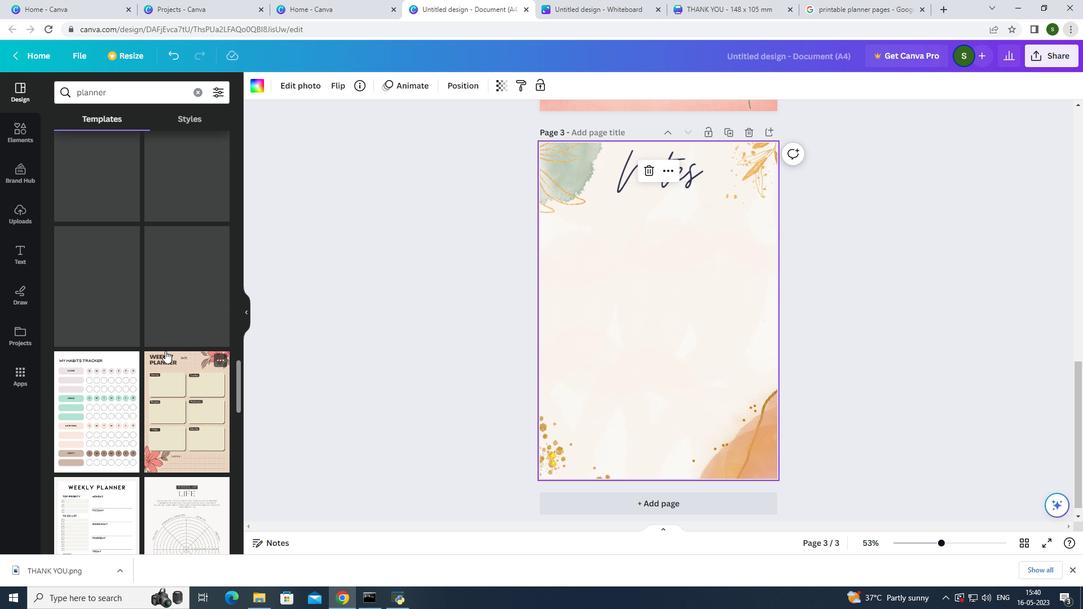 
Action: Mouse scrolled (164, 349) with delta (0, 0)
Screenshot: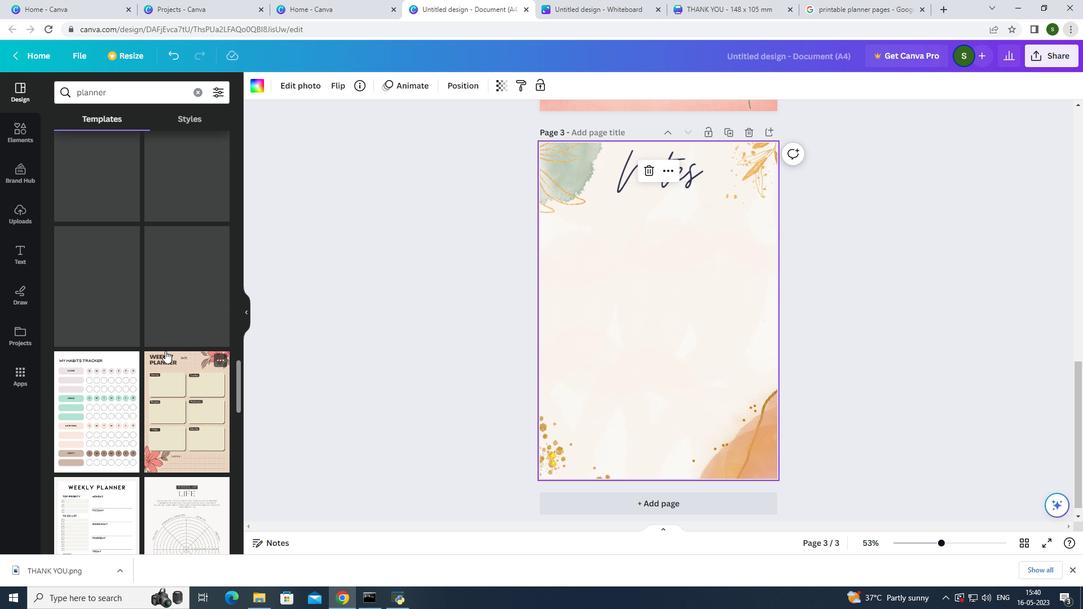
Action: Mouse moved to (191, 119)
Screenshot: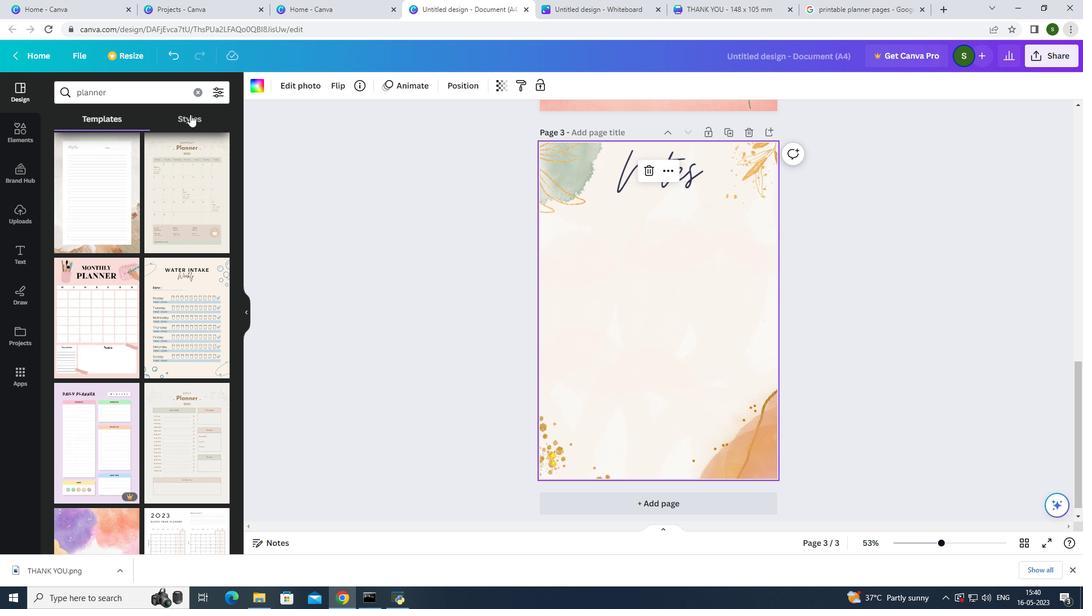 
Action: Mouse pressed left at (191, 119)
Screenshot: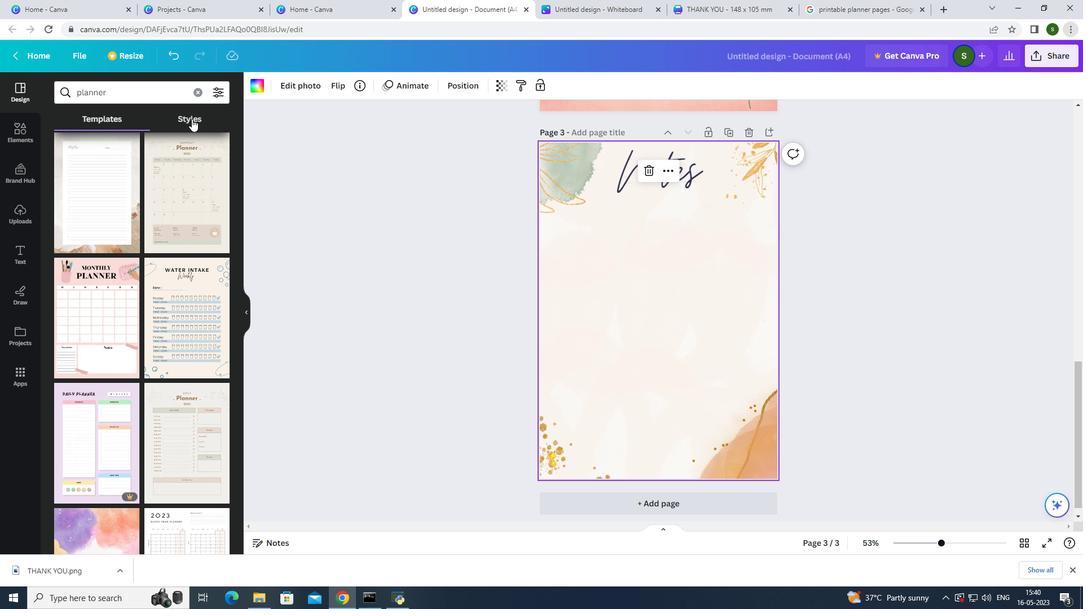 
Action: Mouse moved to (98, 116)
Screenshot: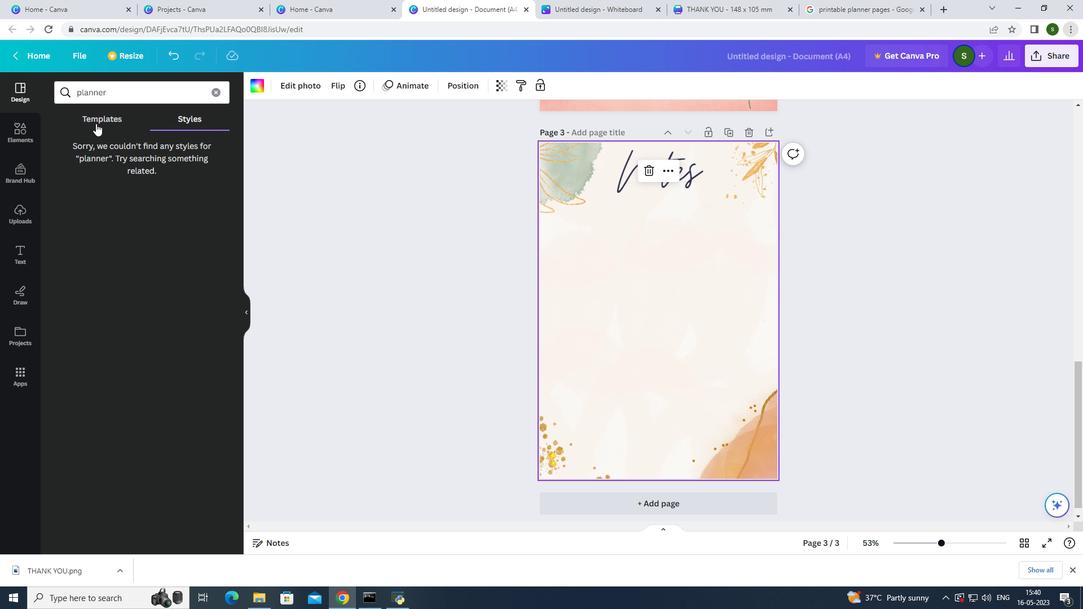 
Action: Mouse pressed left at (98, 116)
Screenshot: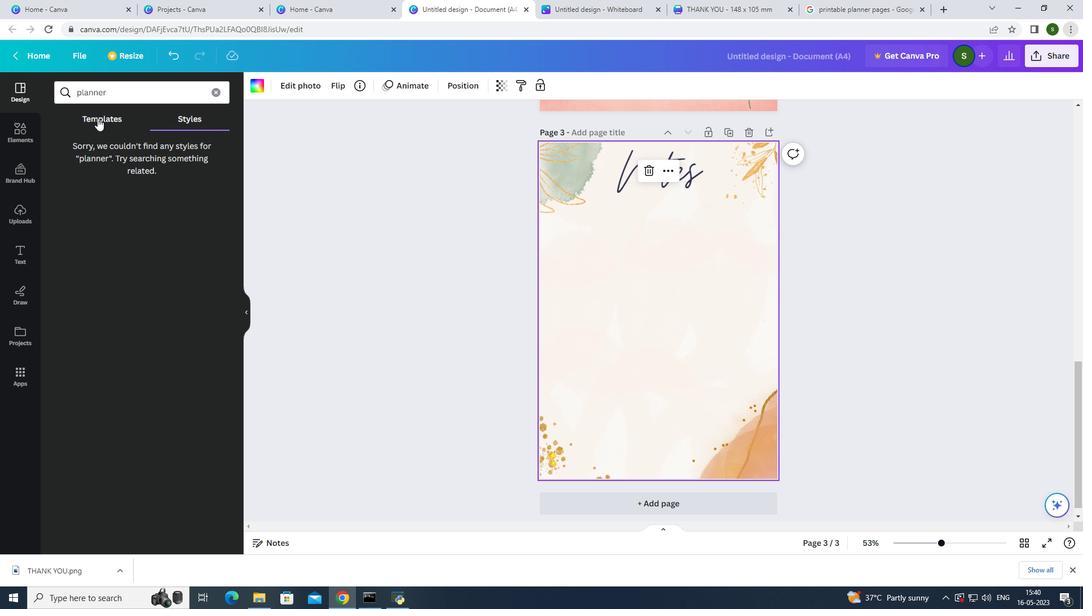 
Action: Mouse moved to (191, 378)
Screenshot: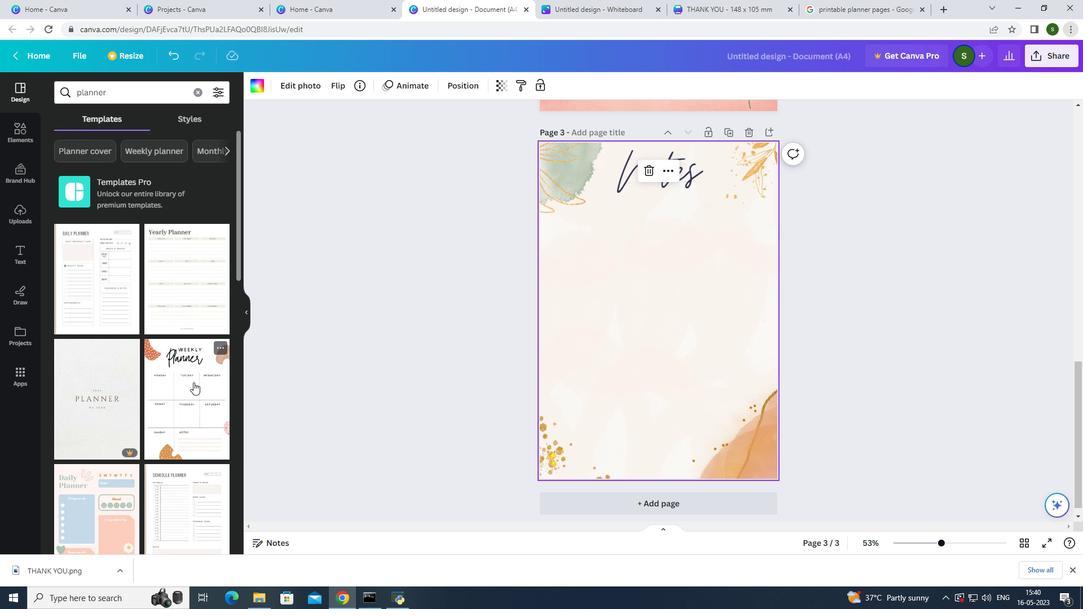 
Action: Mouse pressed left at (191, 378)
Screenshot: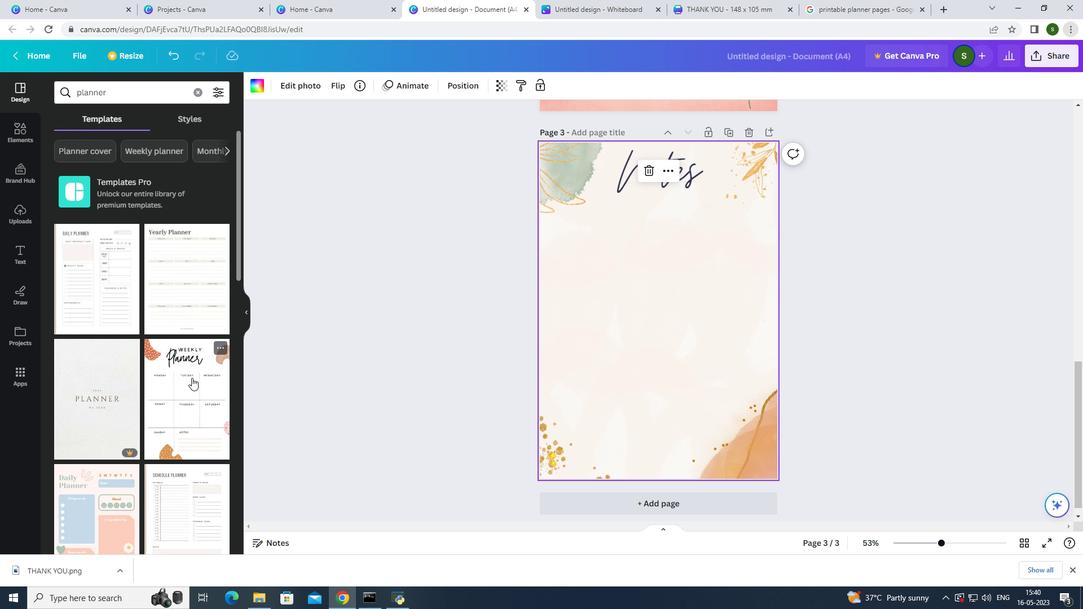 
Action: Mouse moved to (855, 288)
Screenshot: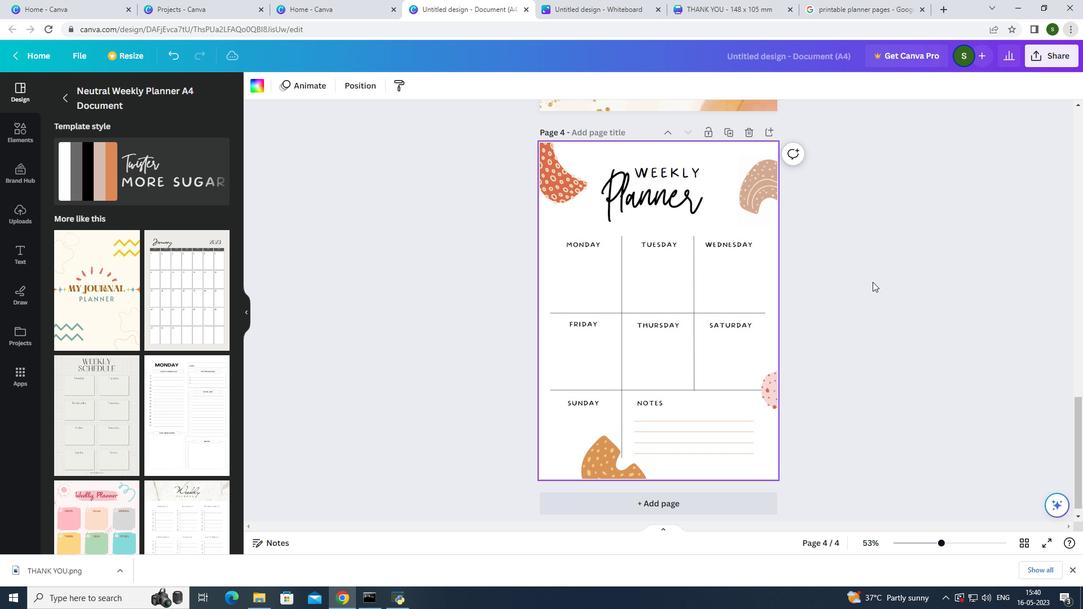 
Action: Mouse scrolled (855, 289) with delta (0, 0)
Screenshot: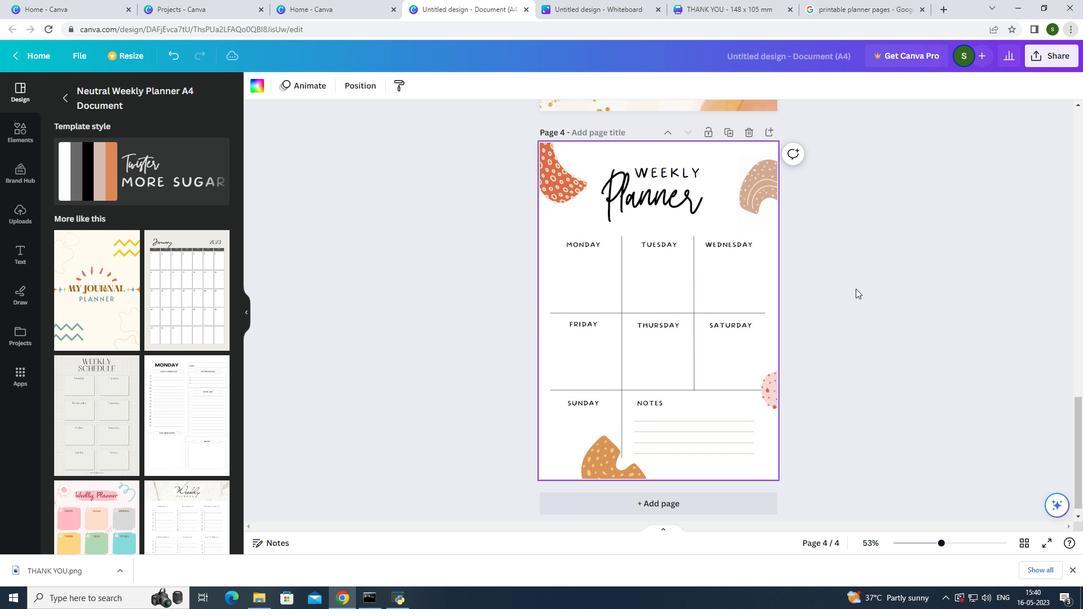 
Action: Mouse moved to (855, 289)
Screenshot: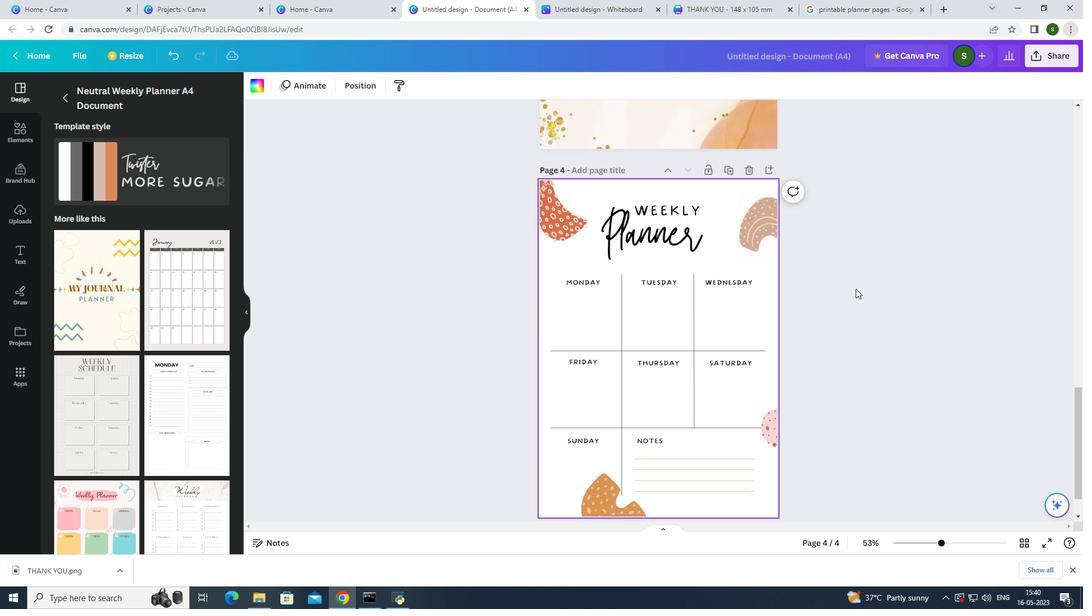 
Action: Mouse scrolled (855, 290) with delta (0, 0)
Screenshot: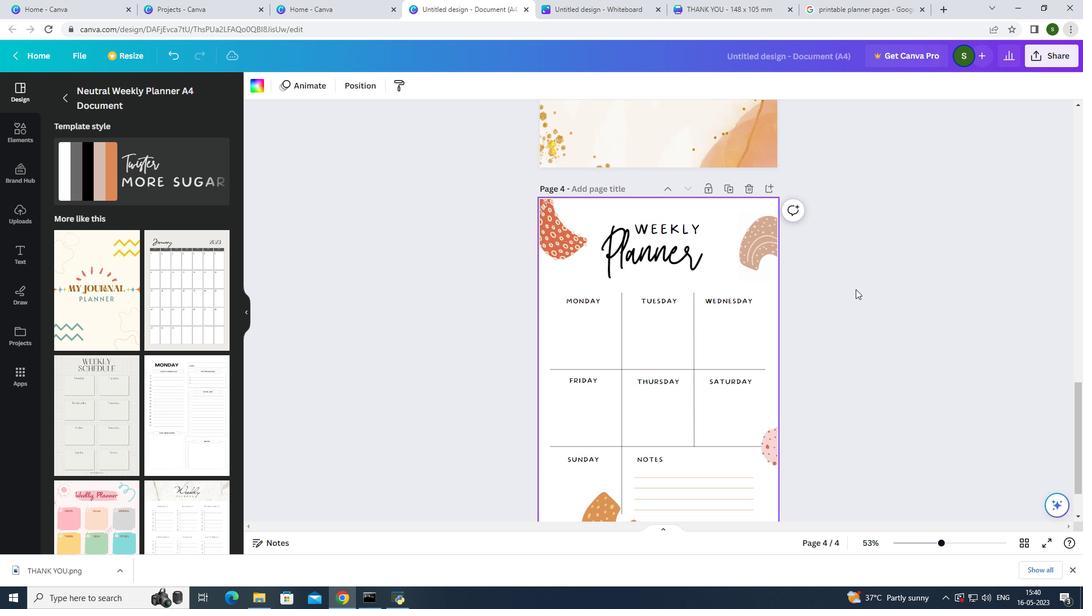 
Action: Mouse moved to (861, 345)
Screenshot: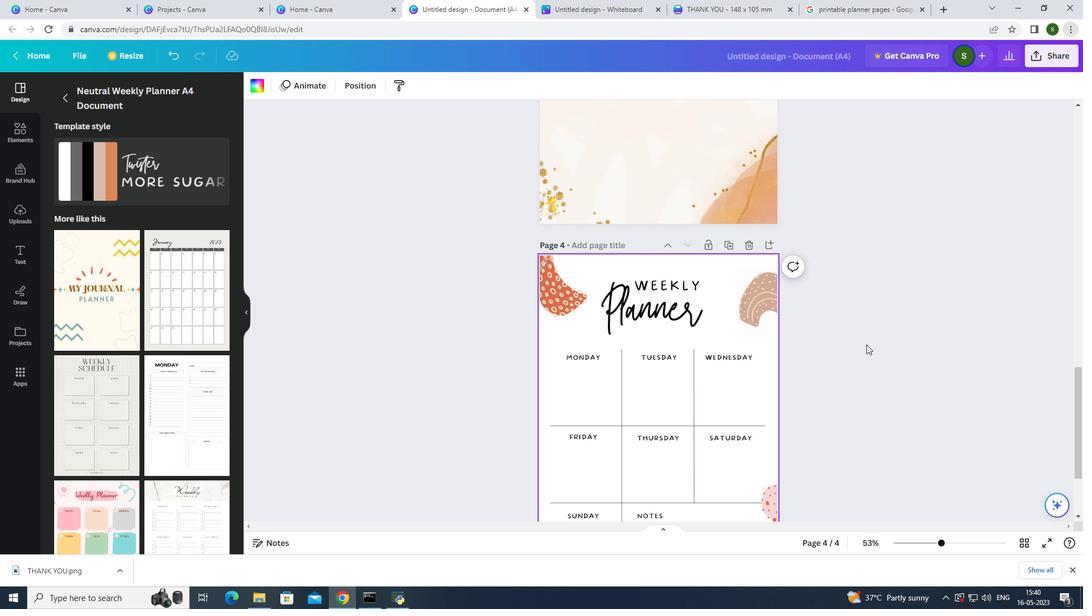 
Action: Mouse scrolled (861, 346) with delta (0, 0)
Screenshot: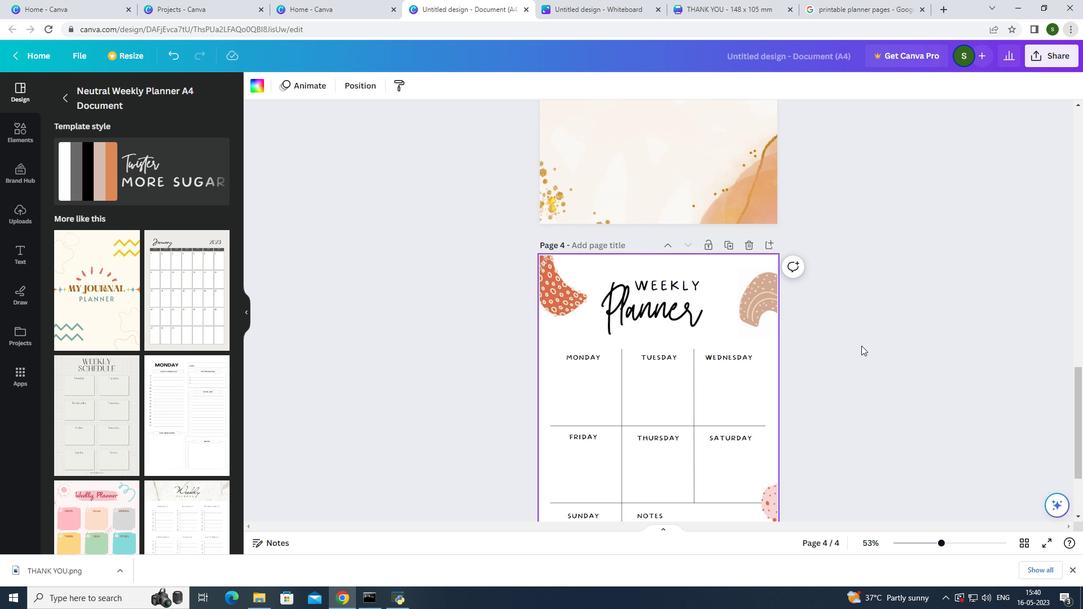 
Action: Mouse moved to (858, 343)
Screenshot: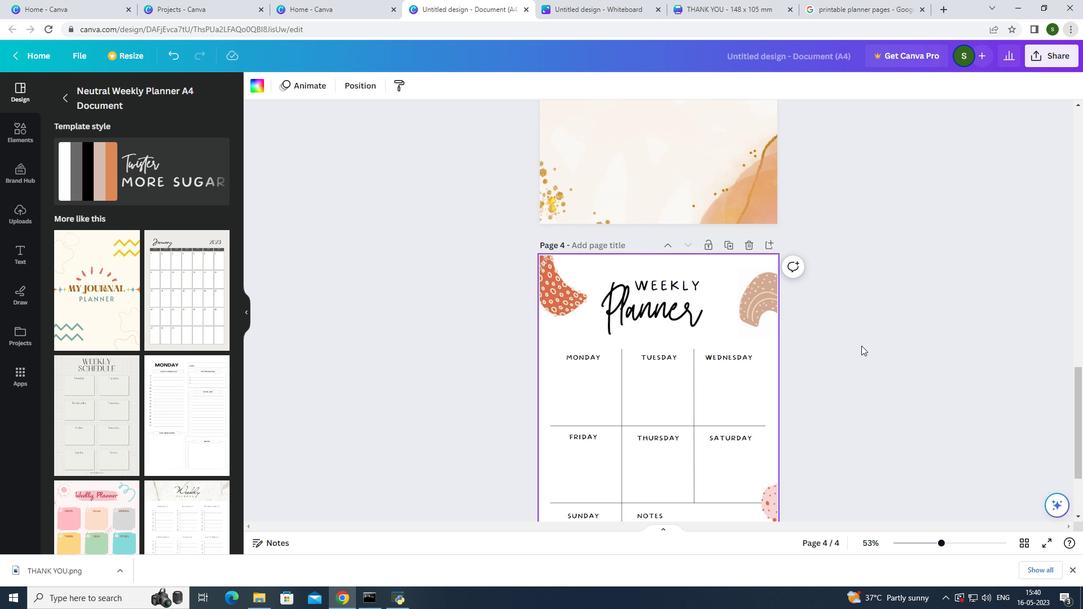 
Action: Mouse scrolled (858, 344) with delta (0, 0)
Screenshot: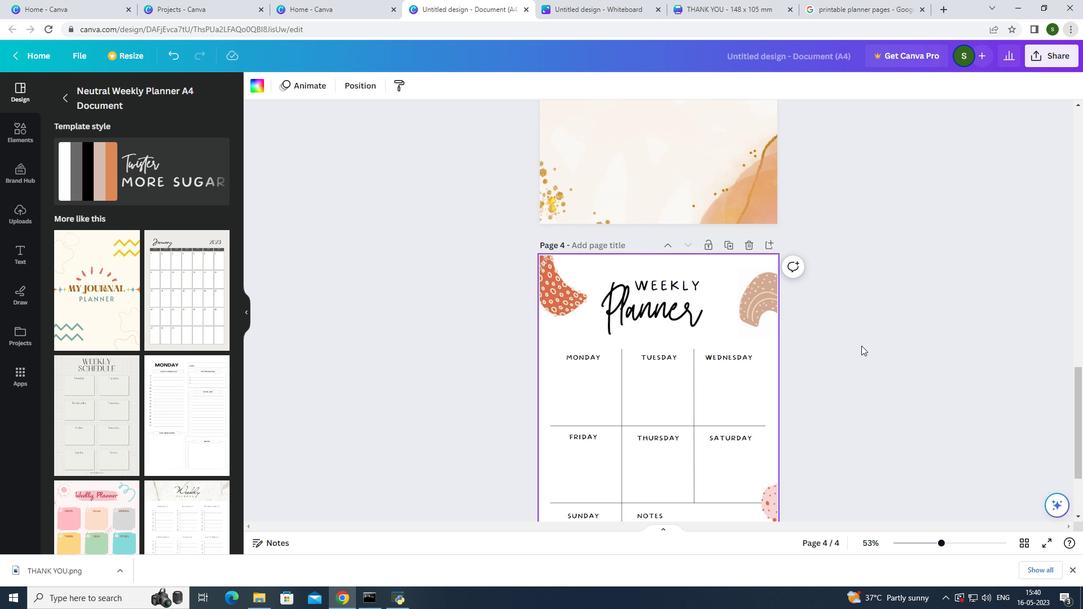 
Action: Mouse moved to (858, 343)
Screenshot: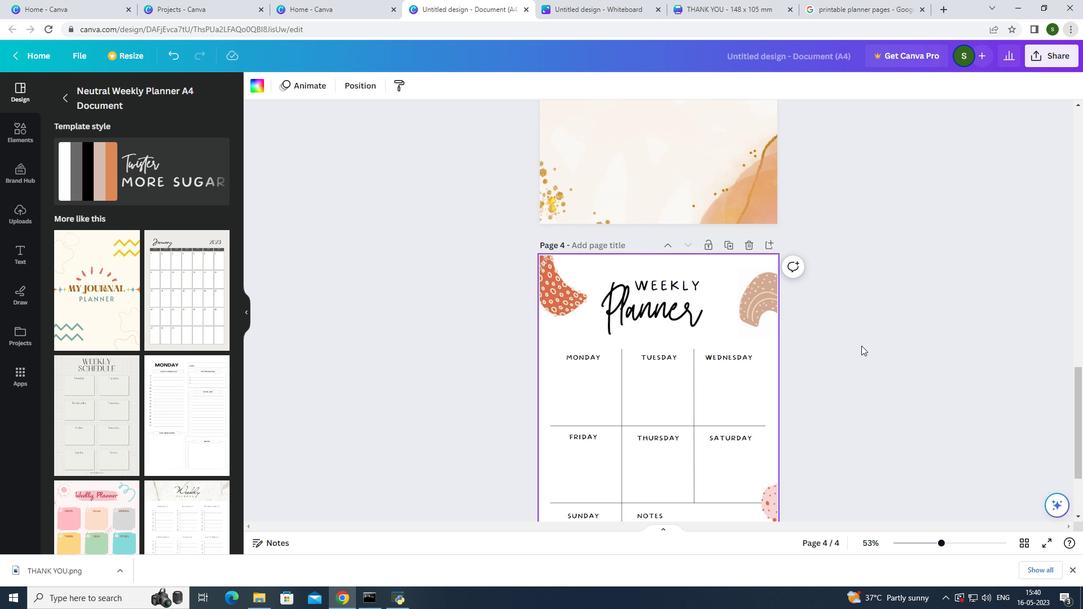 
Action: Mouse scrolled (858, 343) with delta (0, 0)
Screenshot: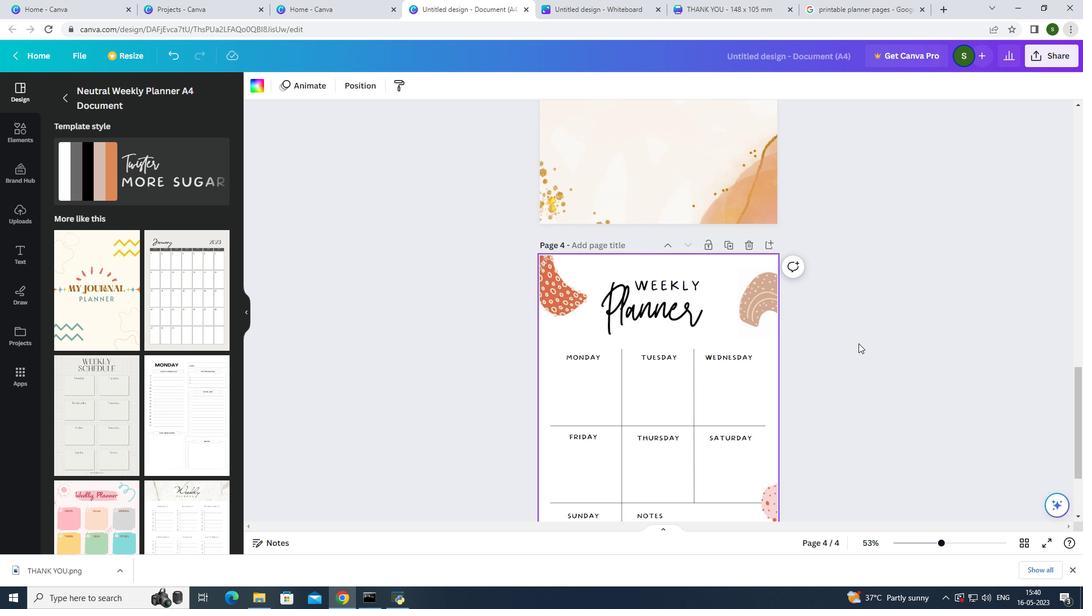 
Action: Mouse scrolled (858, 343) with delta (0, 0)
Screenshot: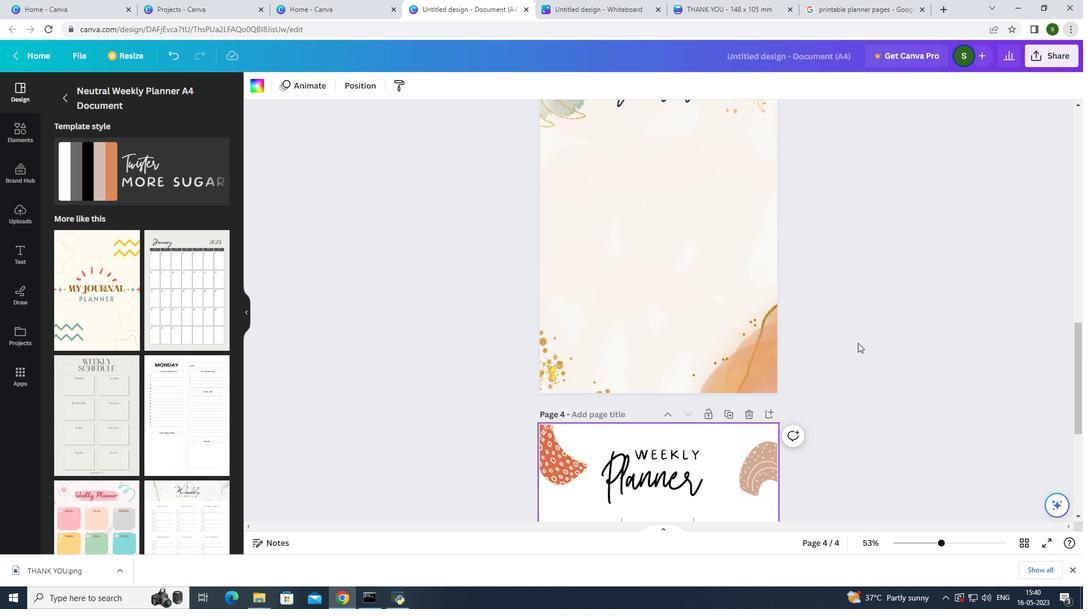 
Action: Mouse scrolled (858, 343) with delta (0, 0)
Screenshot: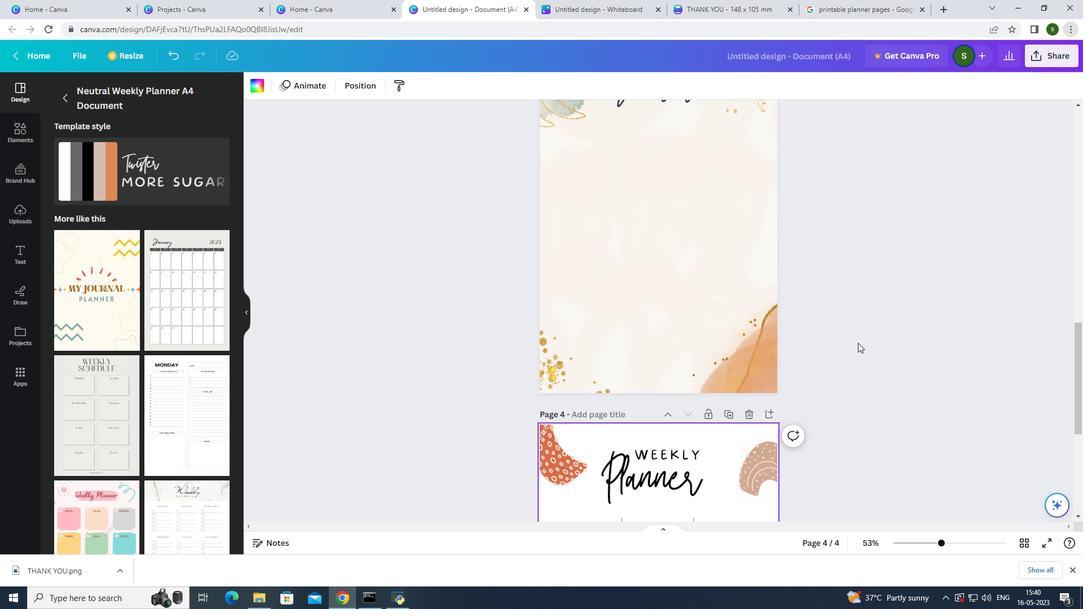 
Action: Mouse moved to (858, 342)
Screenshot: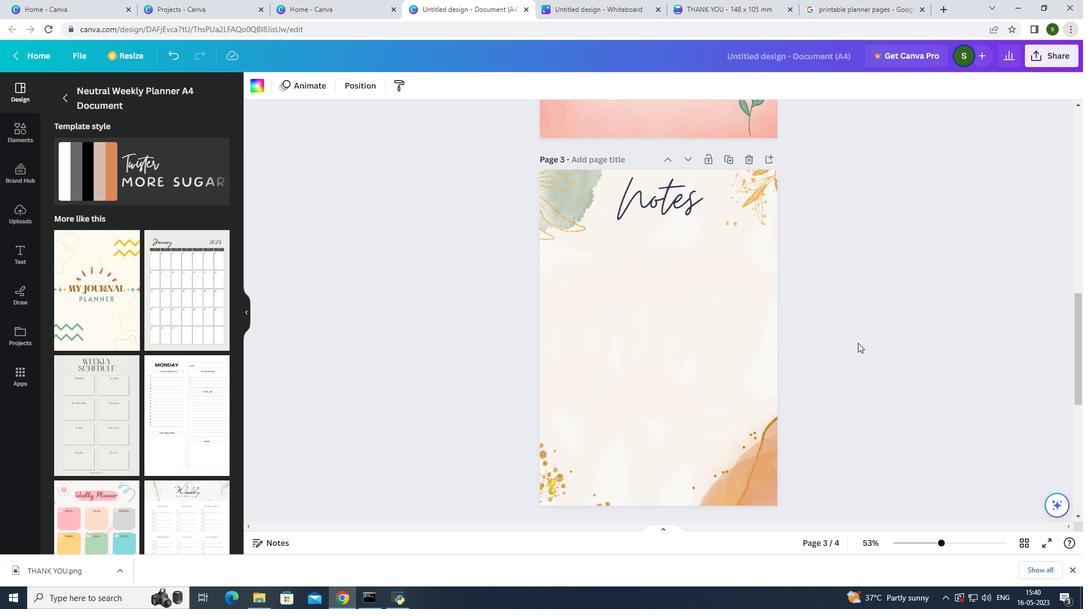 
Action: Mouse scrolled (858, 341) with delta (0, 0)
Screenshot: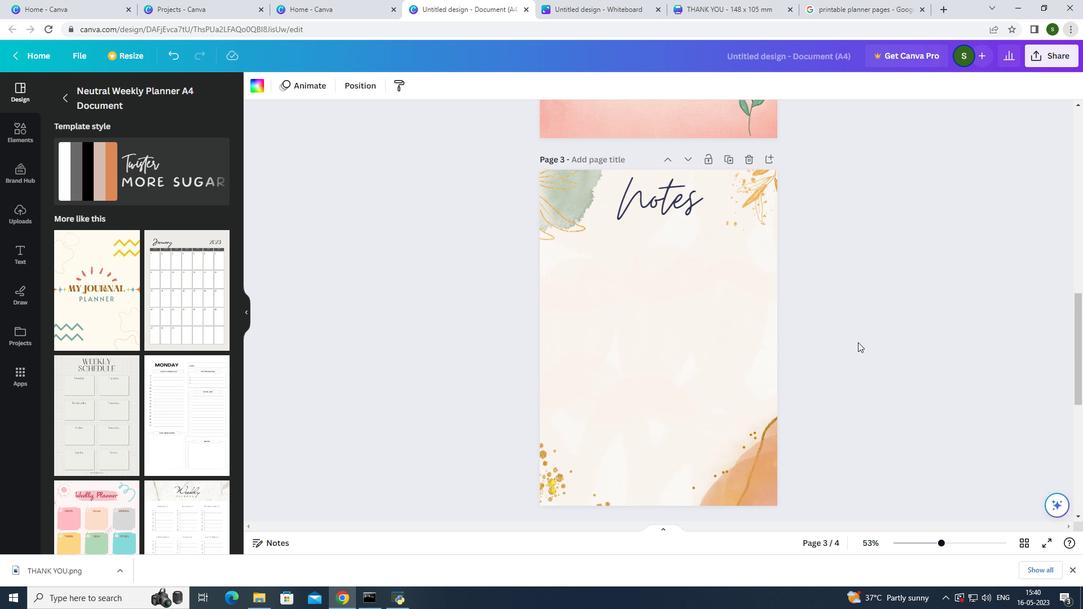 
Action: Mouse moved to (129, 449)
Screenshot: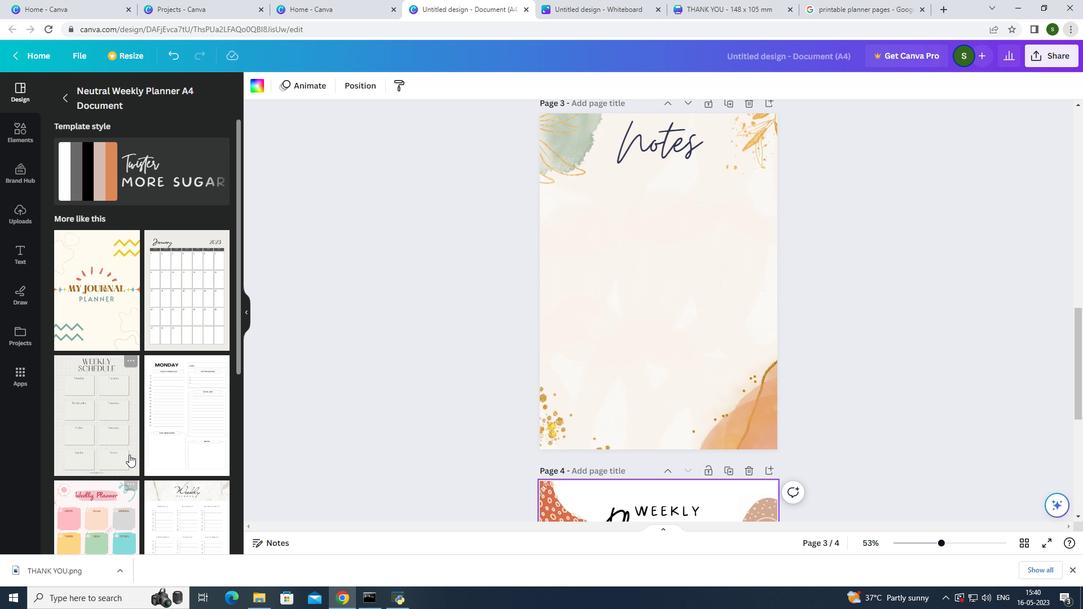 
Action: Mouse scrolled (129, 449) with delta (0, 0)
Screenshot: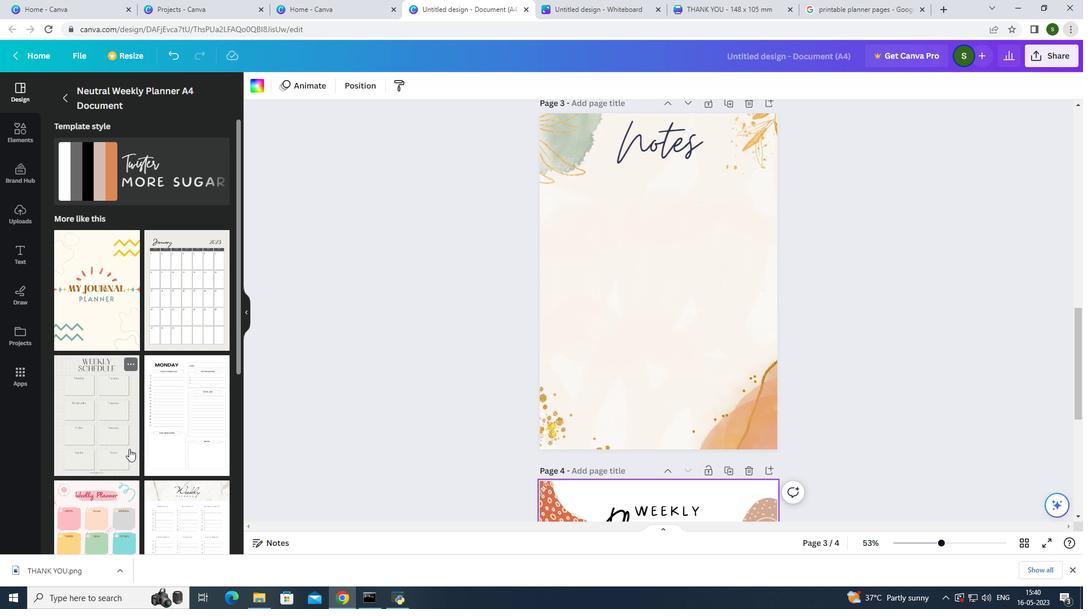 
Action: Mouse moved to (129, 448)
Screenshot: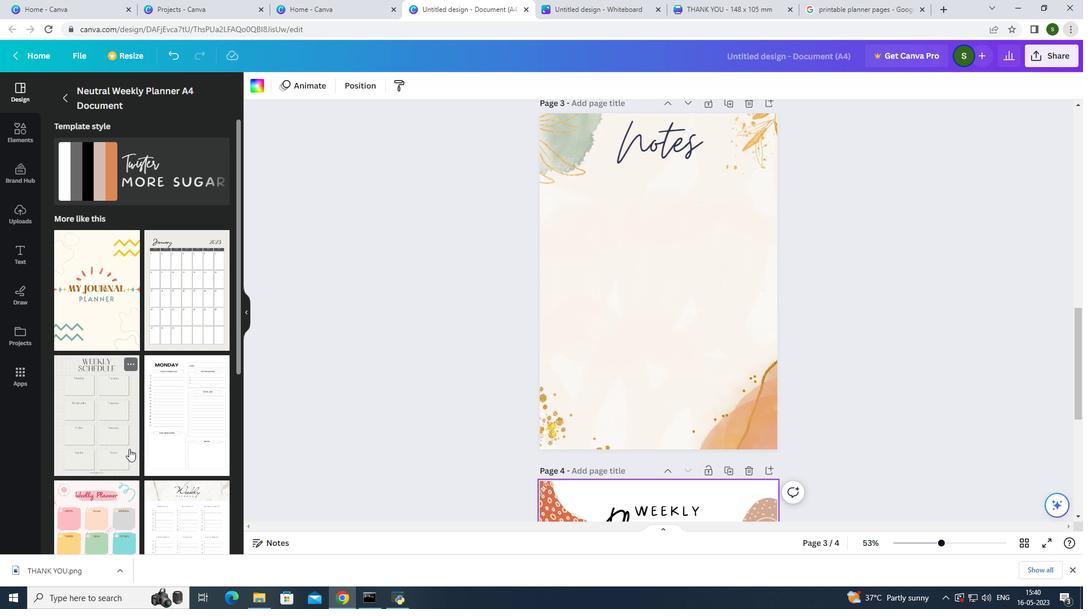 
Action: Mouse scrolled (129, 449) with delta (0, 0)
Screenshot: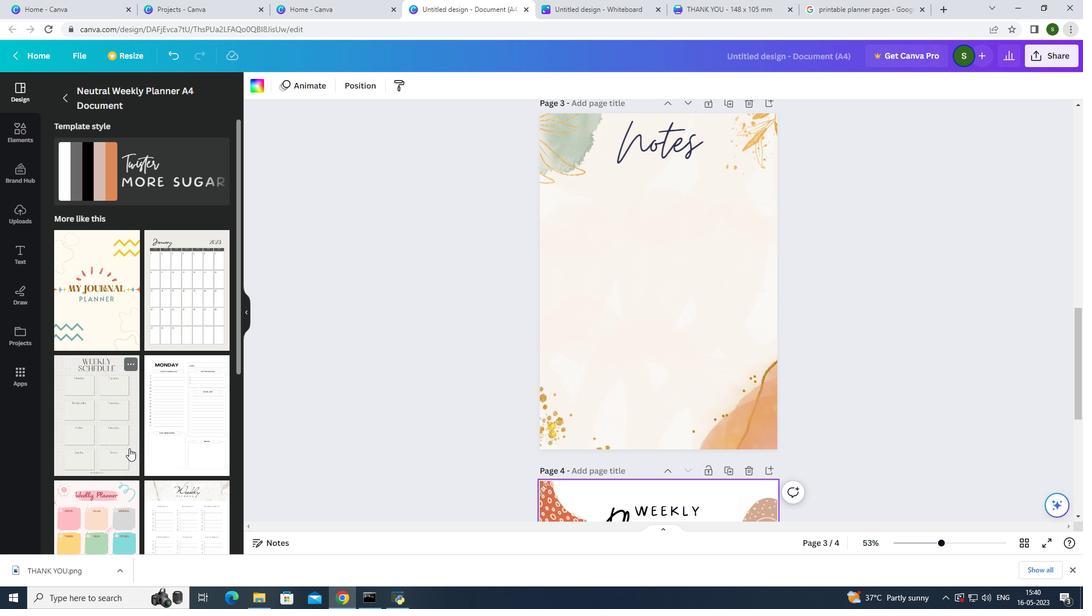 
Action: Mouse moved to (128, 448)
Screenshot: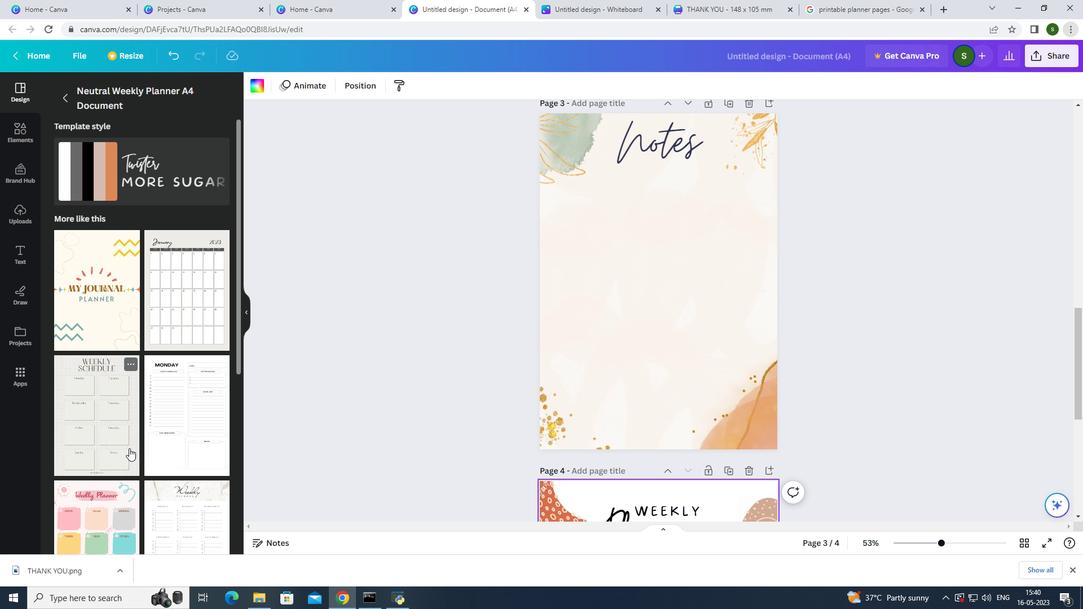 
Action: Mouse scrolled (128, 449) with delta (0, 0)
Screenshot: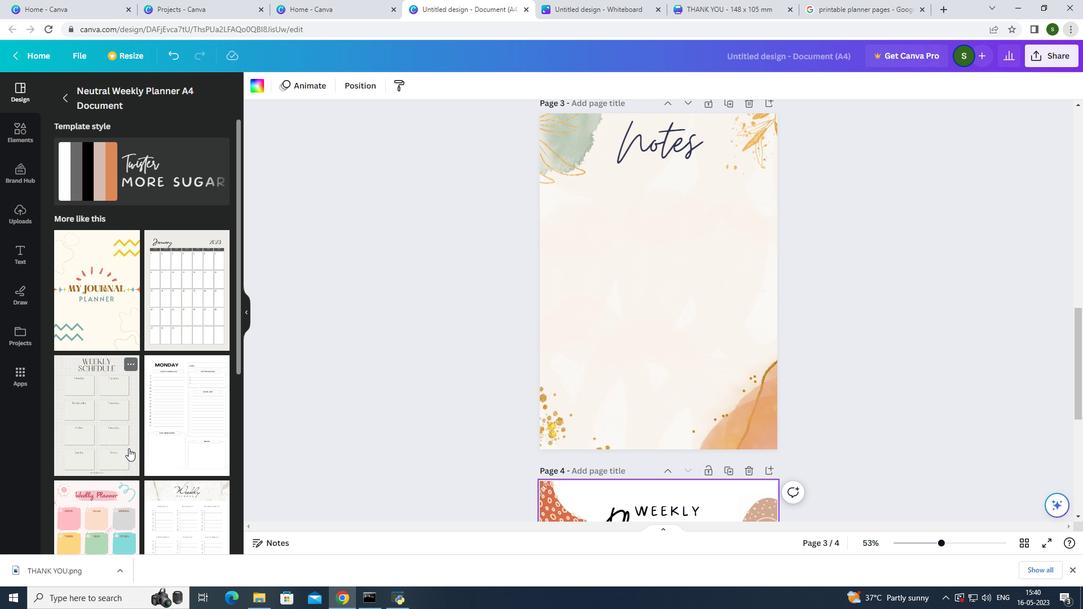 
Action: Mouse scrolled (128, 447) with delta (0, 0)
Screenshot: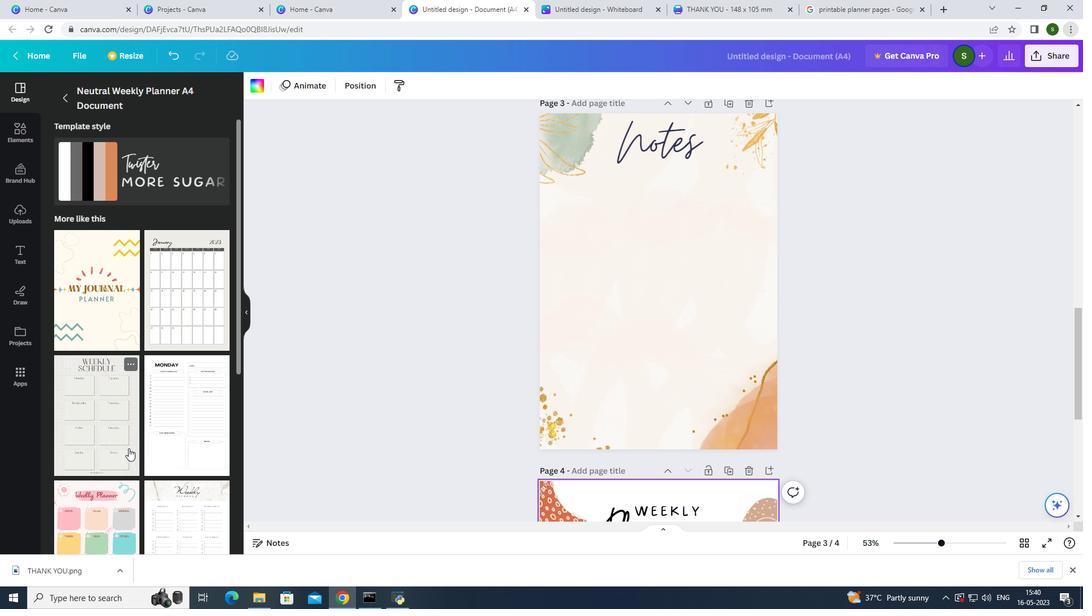 
Action: Mouse scrolled (128, 447) with delta (0, 0)
Screenshot: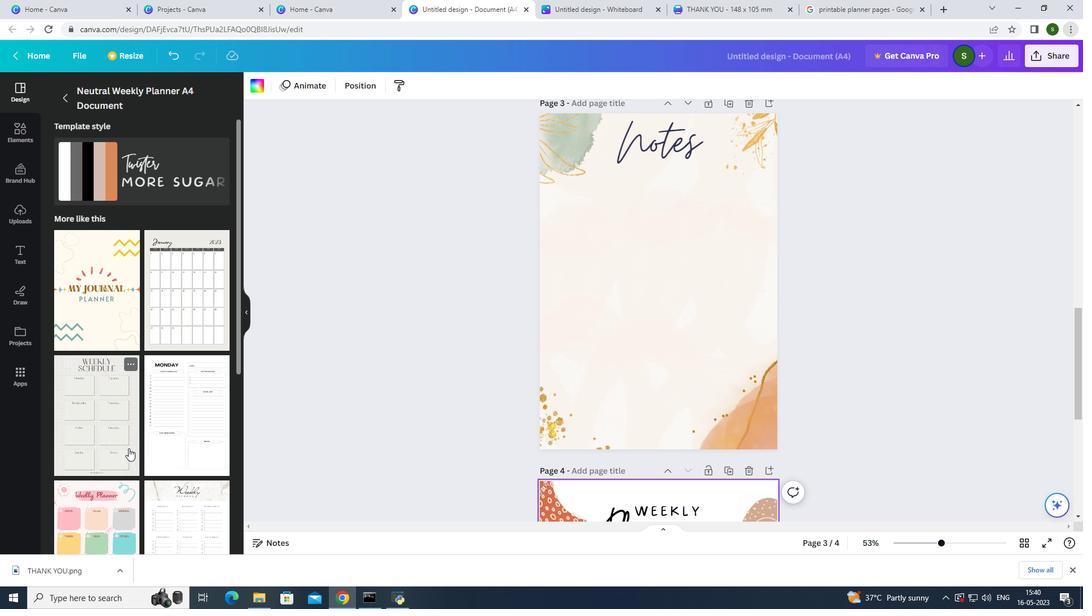 
Action: Mouse scrolled (128, 447) with delta (0, 0)
Screenshot: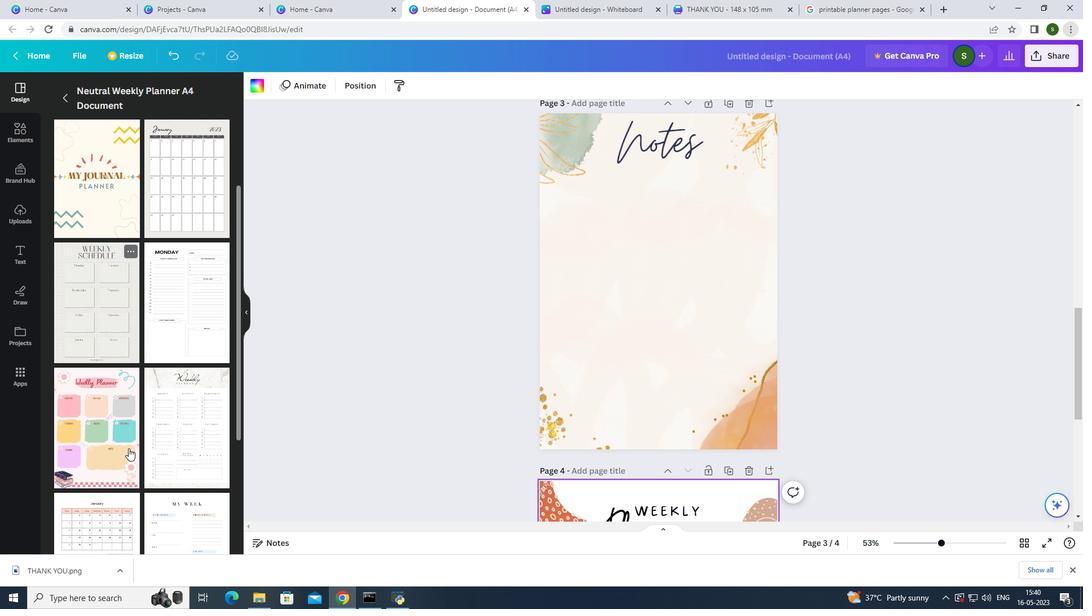 
Action: Mouse scrolled (128, 447) with delta (0, 0)
Screenshot: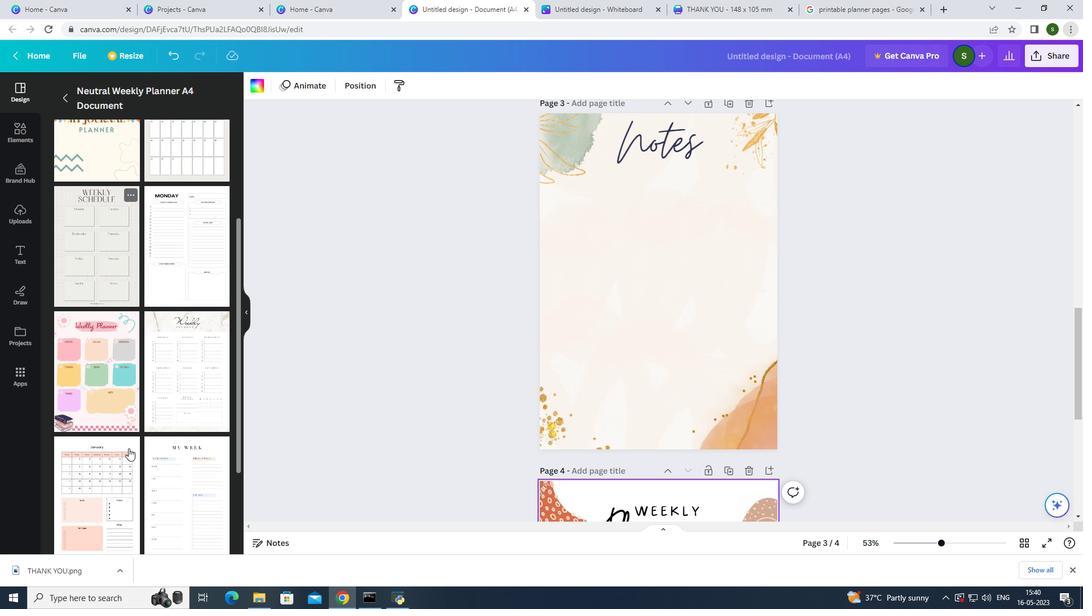 
Action: Mouse scrolled (128, 447) with delta (0, 0)
Screenshot: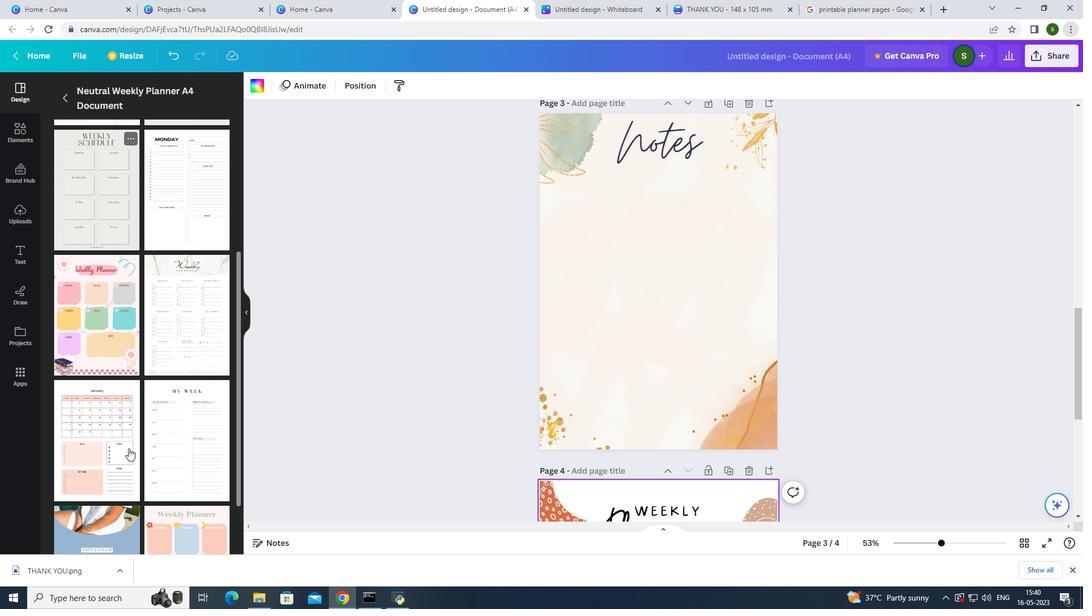 
Action: Mouse scrolled (128, 447) with delta (0, 0)
Screenshot: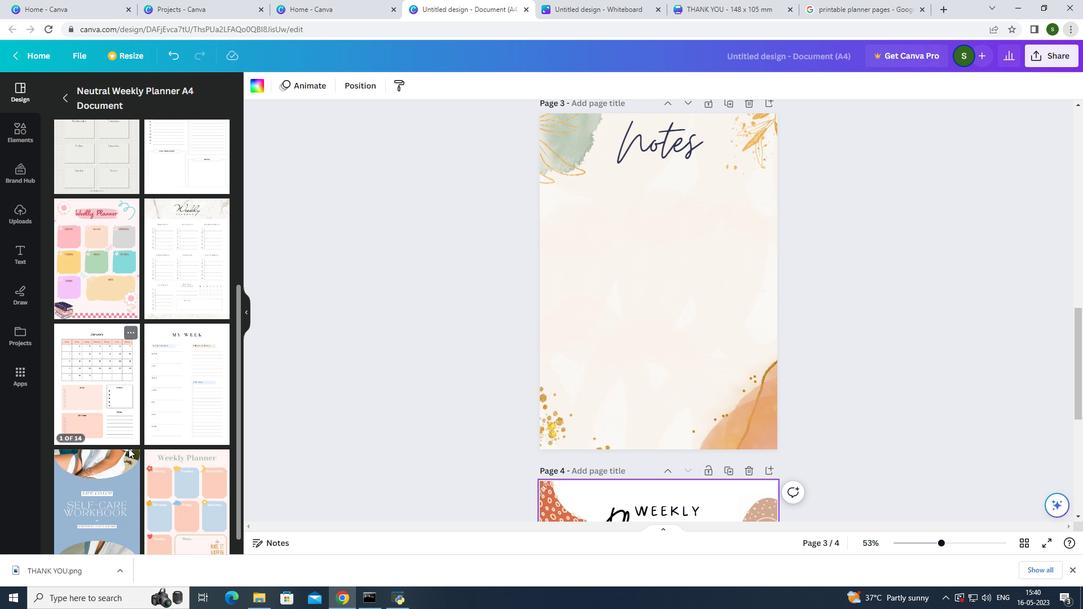
Action: Mouse scrolled (128, 447) with delta (0, 0)
Screenshot: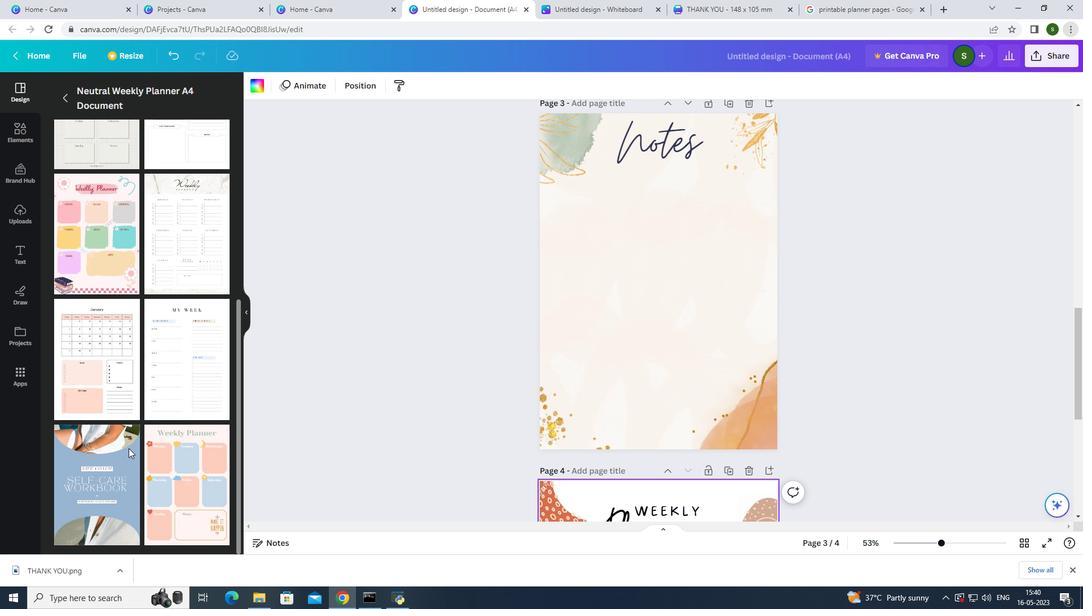 
Action: Mouse scrolled (128, 447) with delta (0, 0)
Screenshot: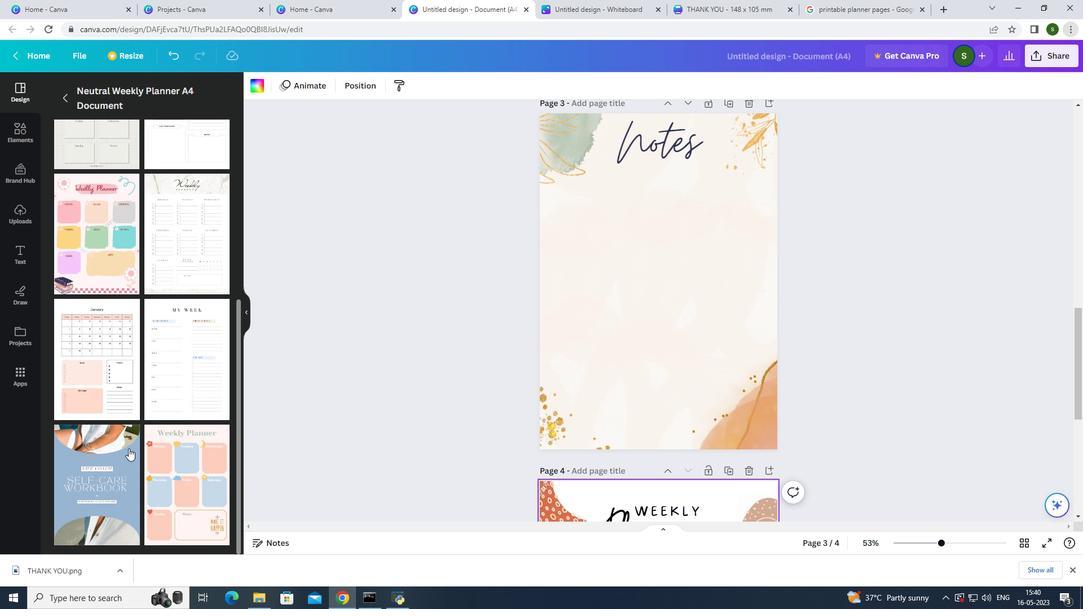 
Action: Mouse moved to (128, 449)
Screenshot: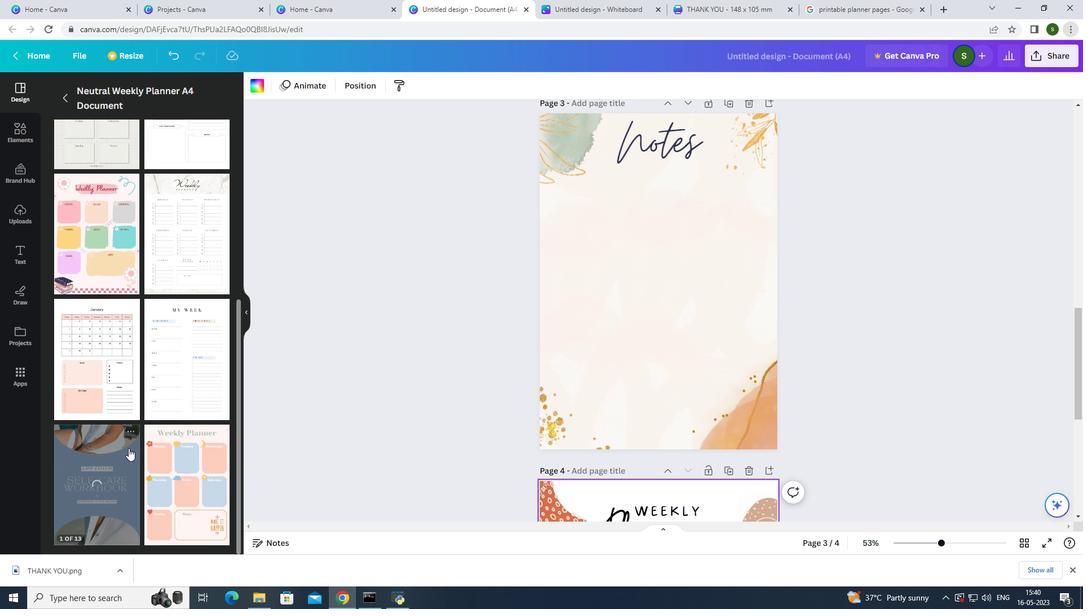 
Action: Mouse scrolled (128, 448) with delta (0, 0)
Screenshot: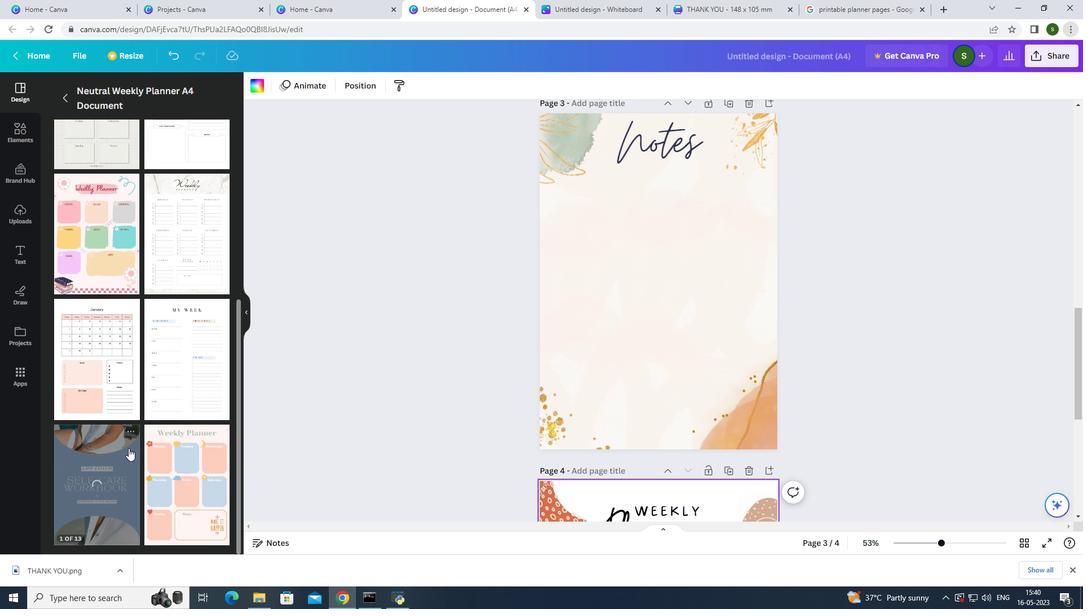 
Action: Mouse moved to (127, 449)
Screenshot: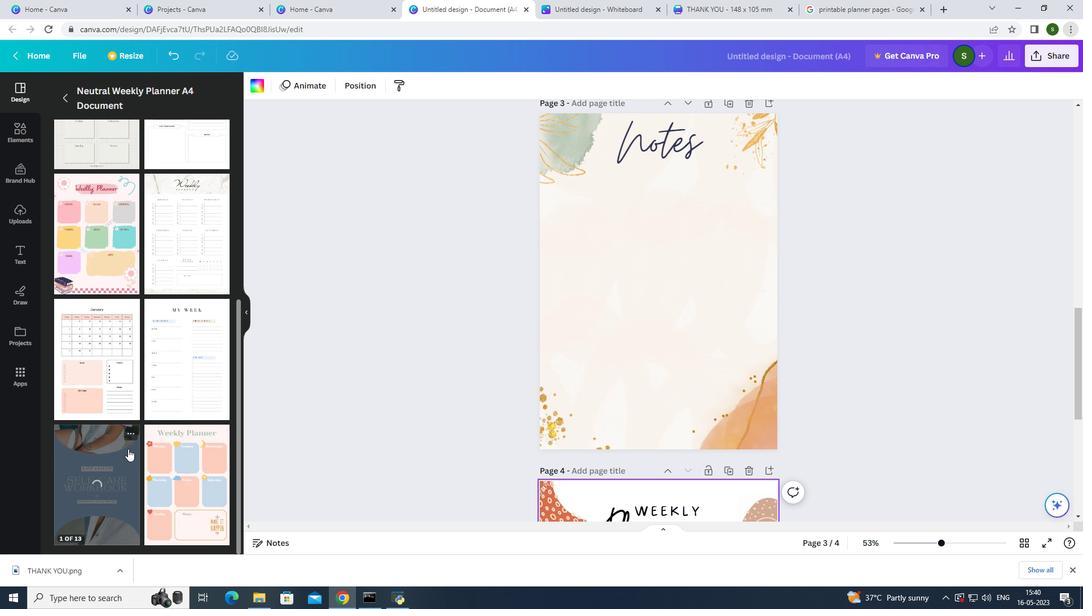 
Action: Mouse scrolled (127, 449) with delta (0, 0)
Screenshot: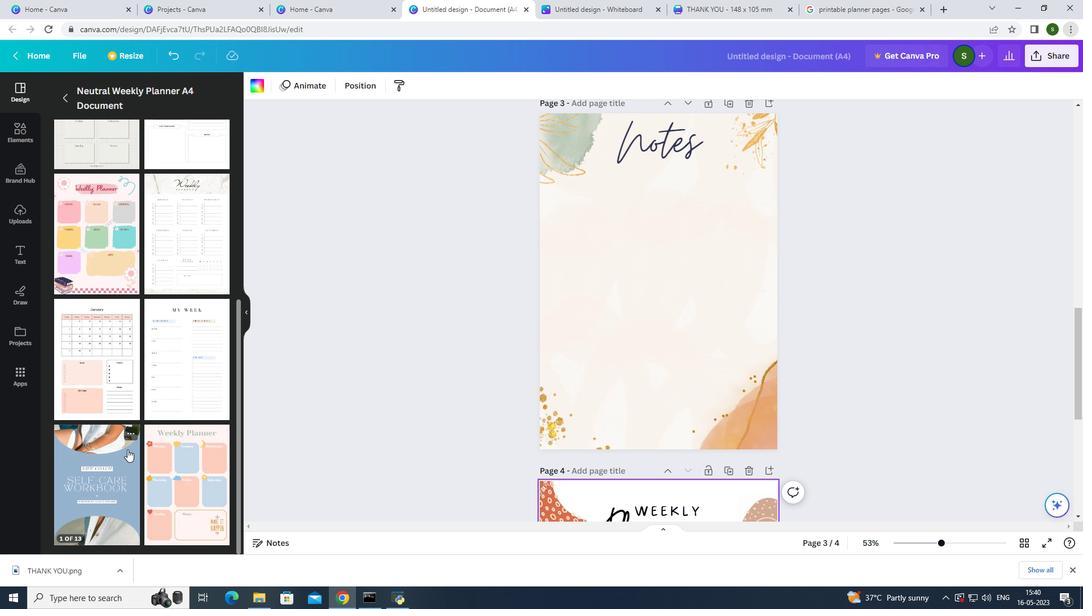 
Action: Mouse moved to (213, 365)
Screenshot: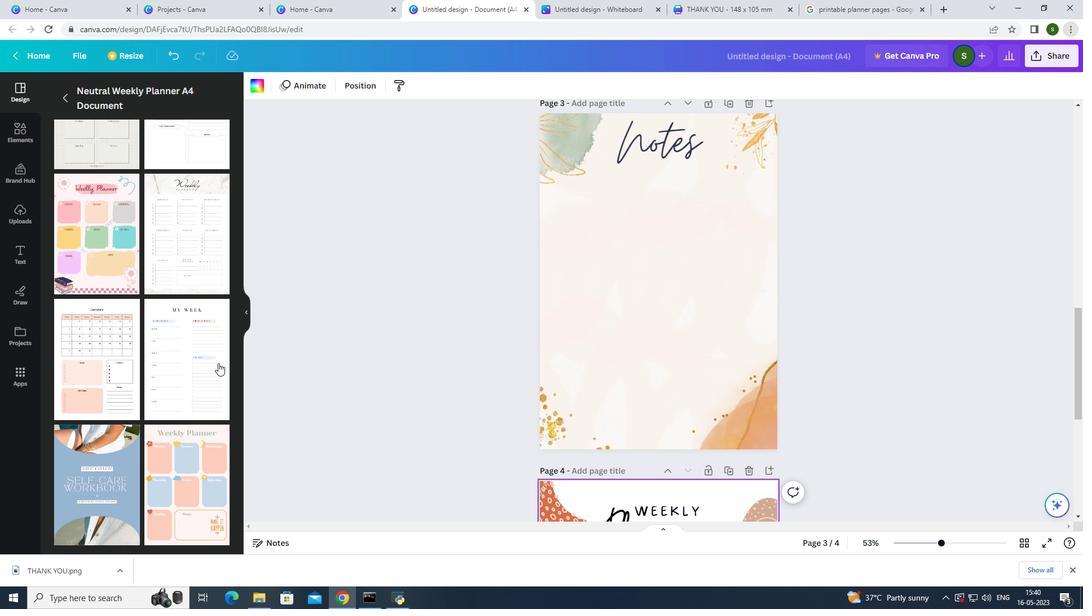 
Action: Mouse scrolled (213, 366) with delta (0, 0)
Screenshot: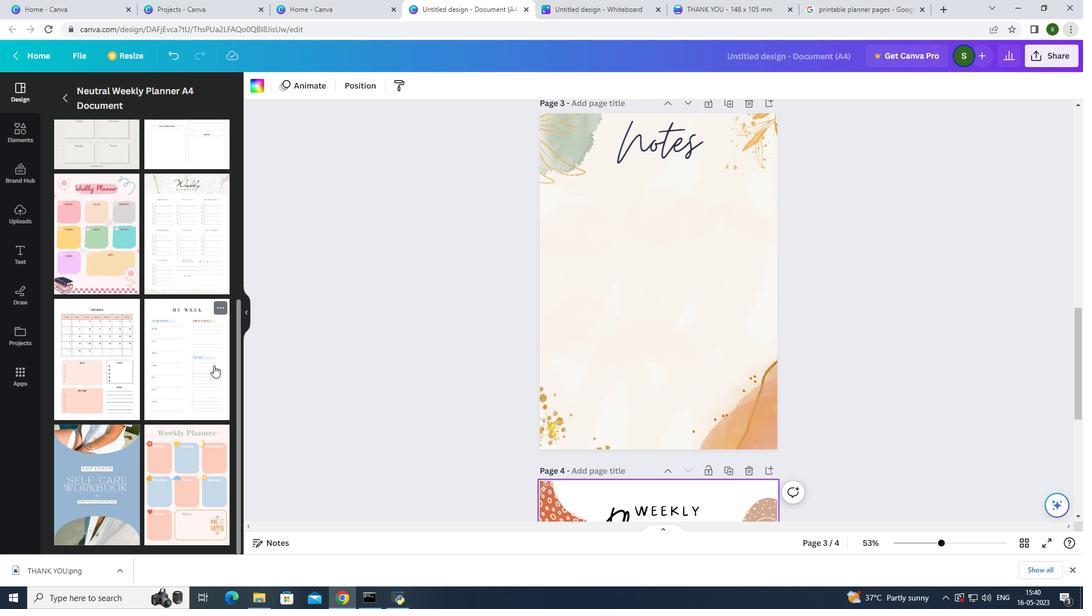 
Action: Mouse scrolled (213, 366) with delta (0, 0)
Screenshot: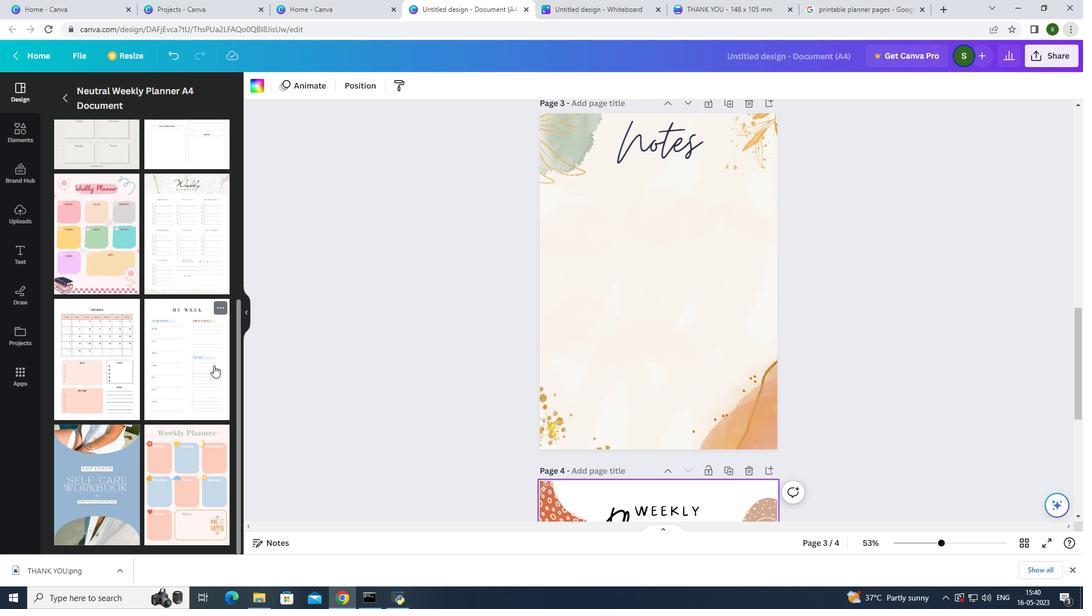 
Action: Mouse scrolled (213, 366) with delta (0, 0)
Screenshot: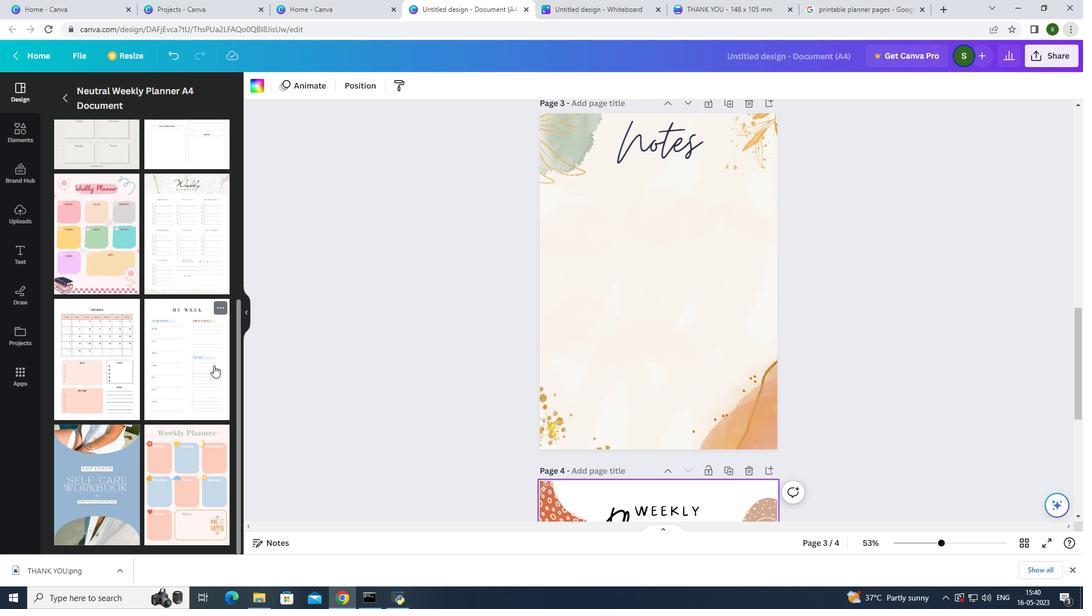 
Action: Mouse moved to (213, 366)
Screenshot: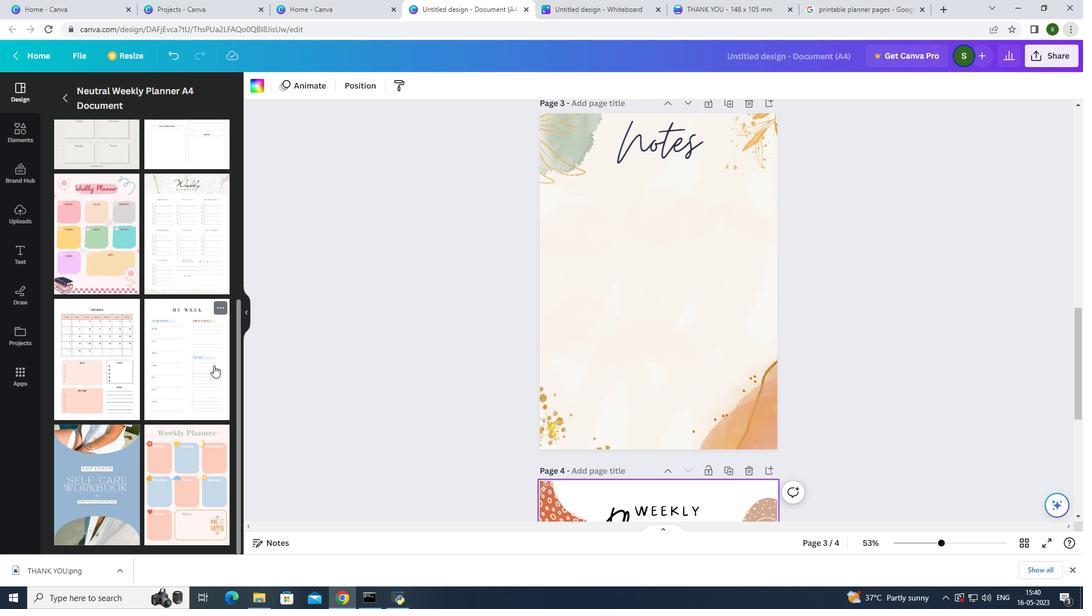 
Action: Mouse scrolled (213, 366) with delta (0, 0)
Screenshot: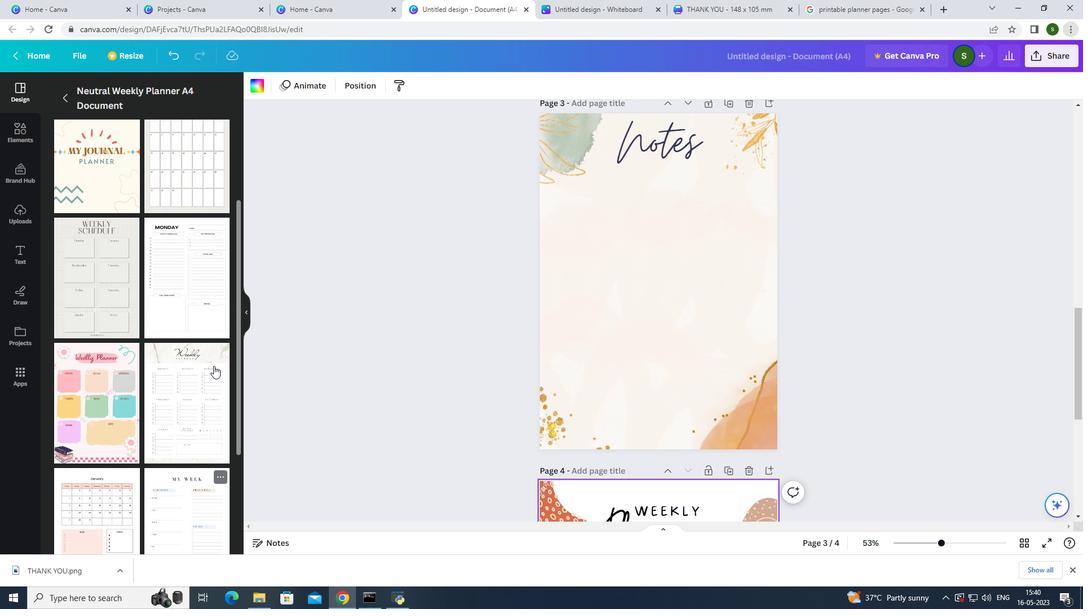 
Action: Mouse moved to (213, 366)
Screenshot: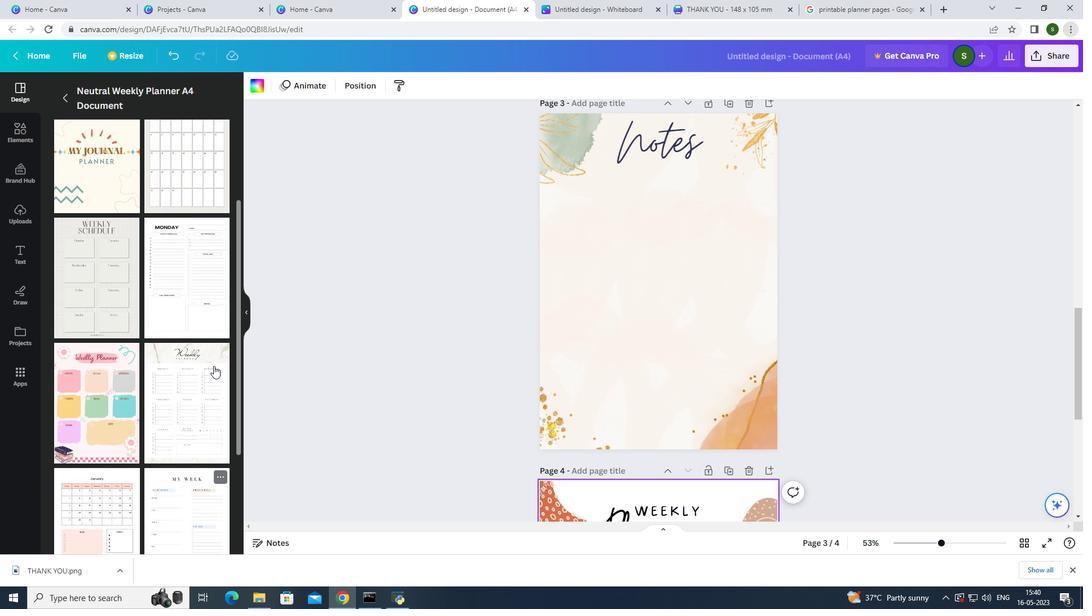 
Action: Mouse scrolled (213, 366) with delta (0, 0)
Screenshot: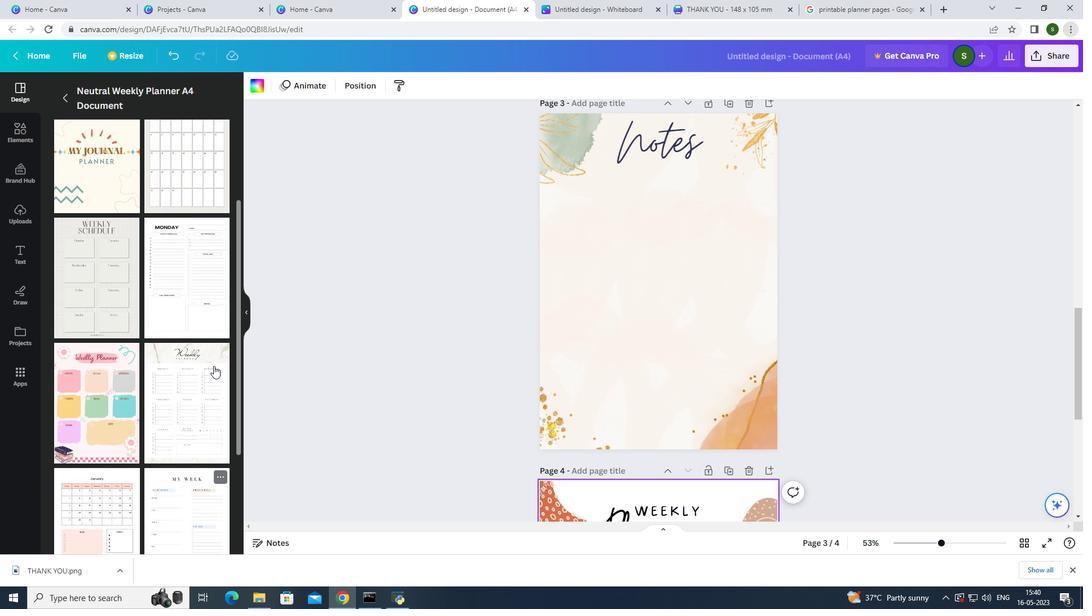 
Action: Mouse moved to (212, 366)
Screenshot: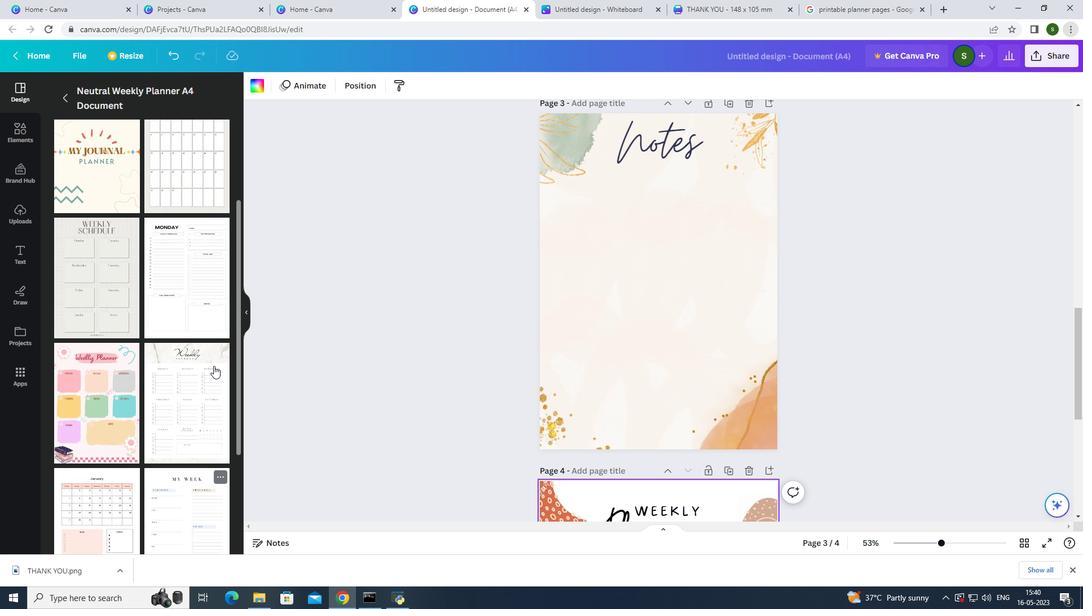 
Action: Mouse scrolled (212, 366) with delta (0, 0)
Screenshot: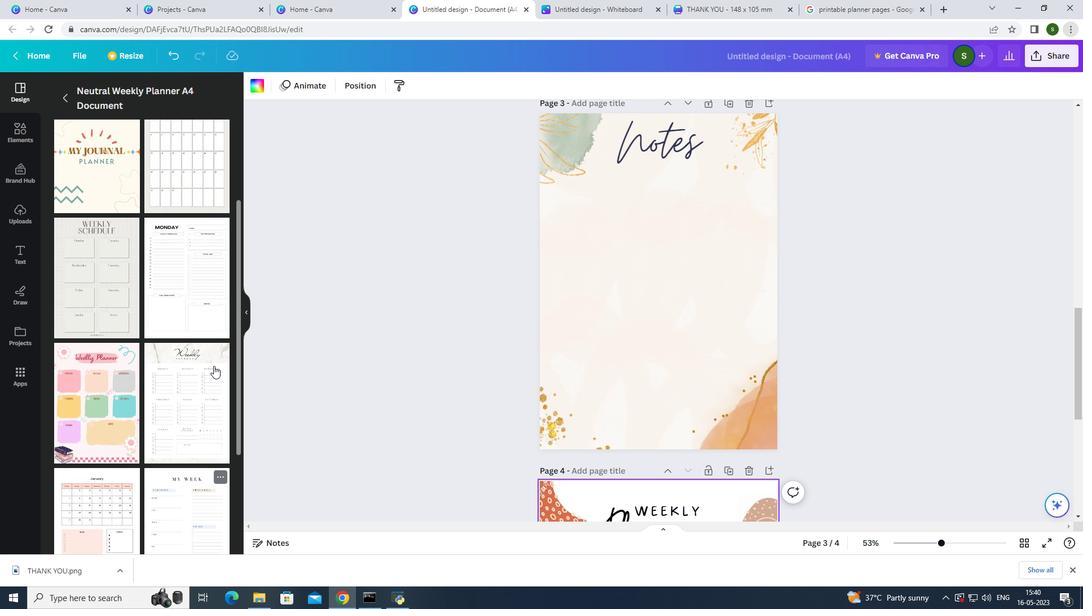 
Action: Mouse scrolled (212, 366) with delta (0, 0)
Screenshot: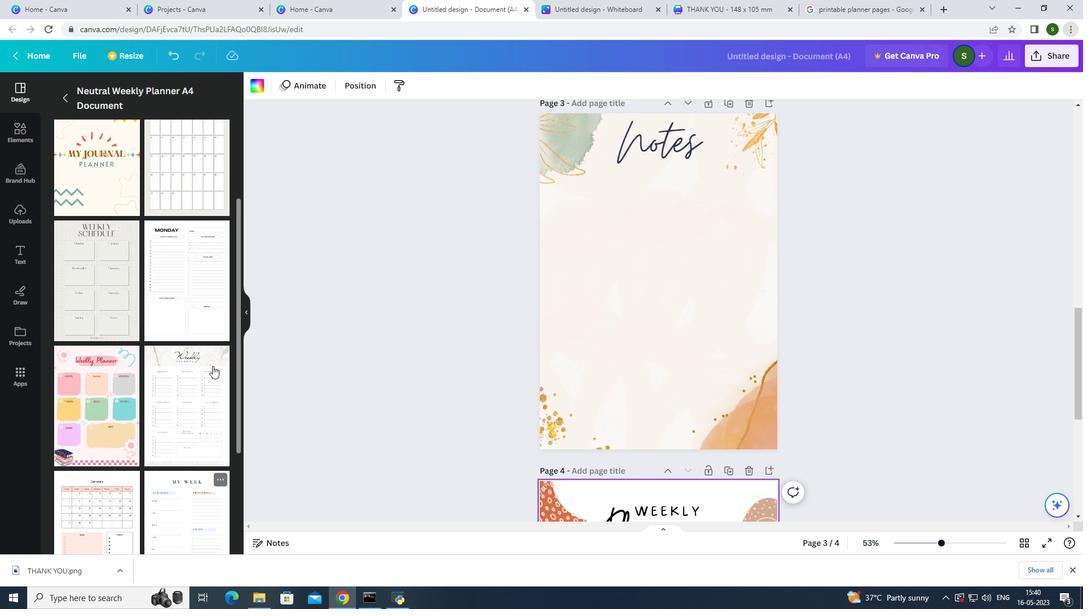
Action: Mouse moved to (212, 370)
Screenshot: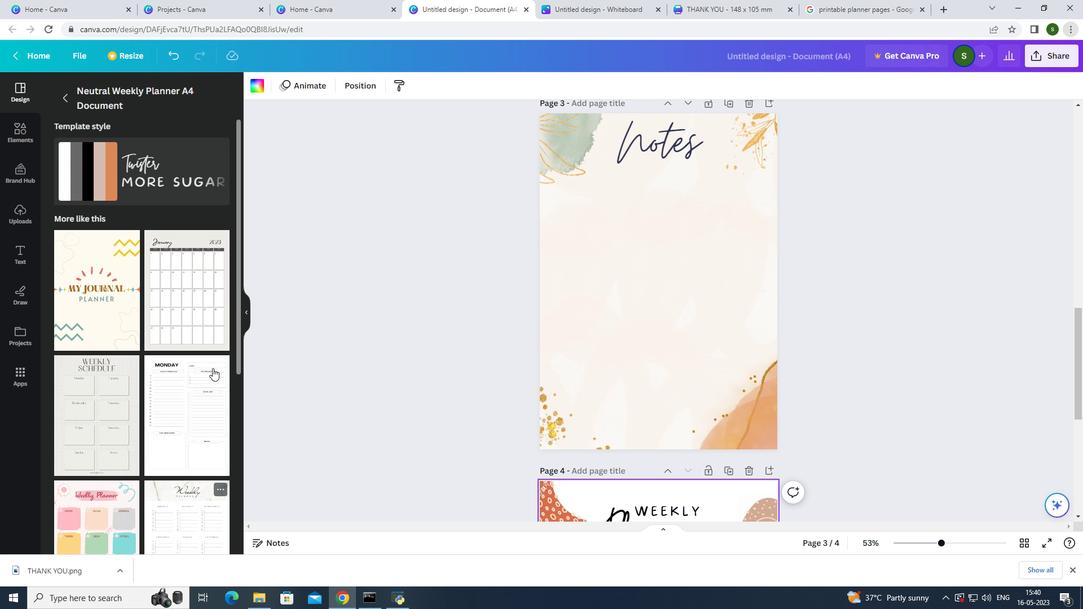 
Action: Mouse scrolled (212, 370) with delta (0, 0)
Screenshot: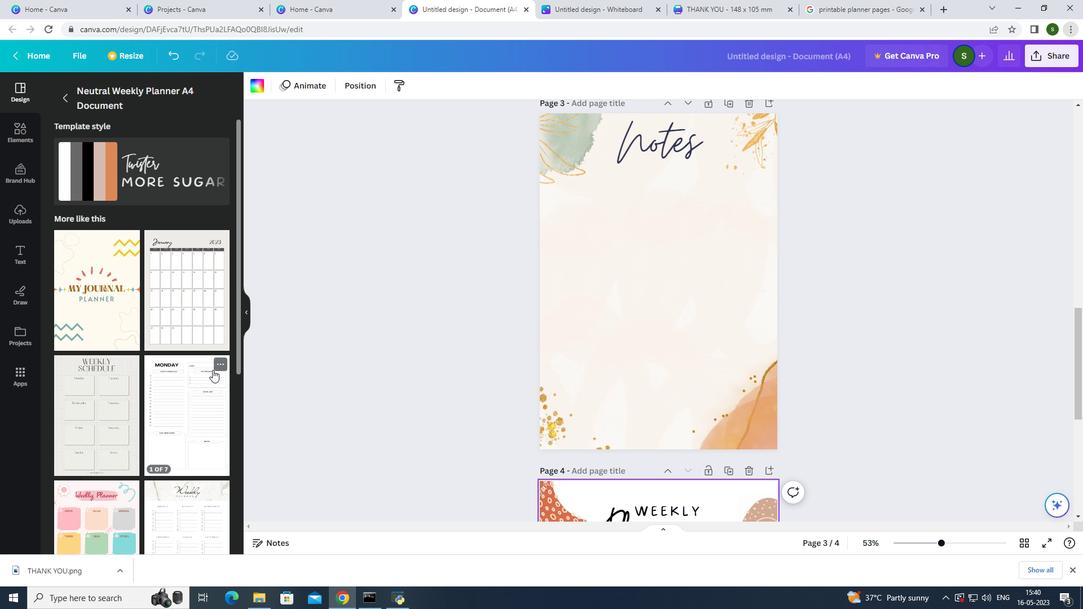 
Action: Mouse scrolled (212, 370) with delta (0, 0)
Screenshot: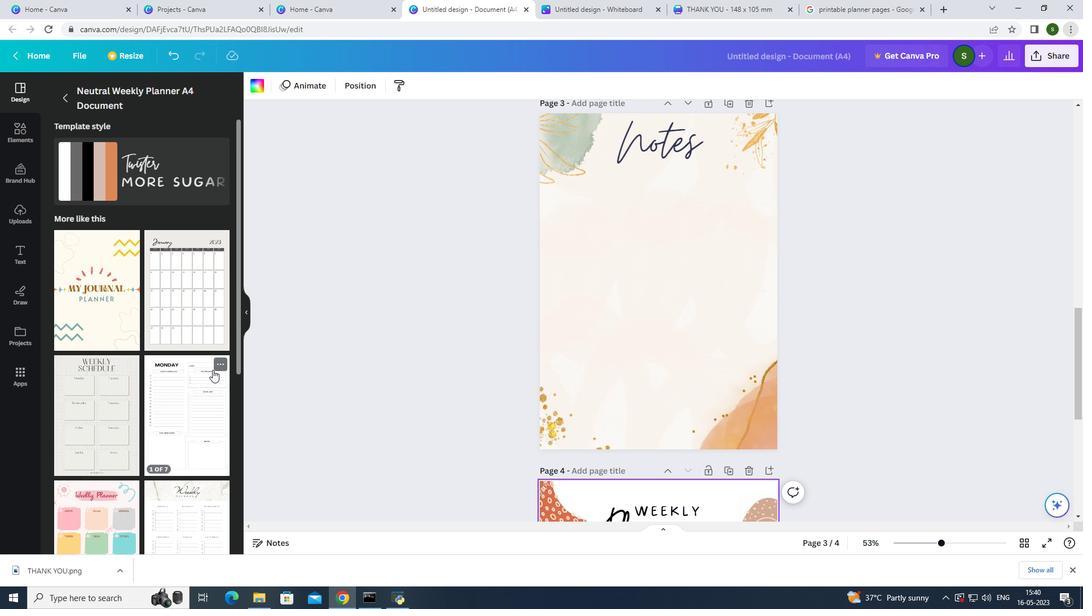 
Action: Mouse scrolled (212, 370) with delta (0, 0)
Screenshot: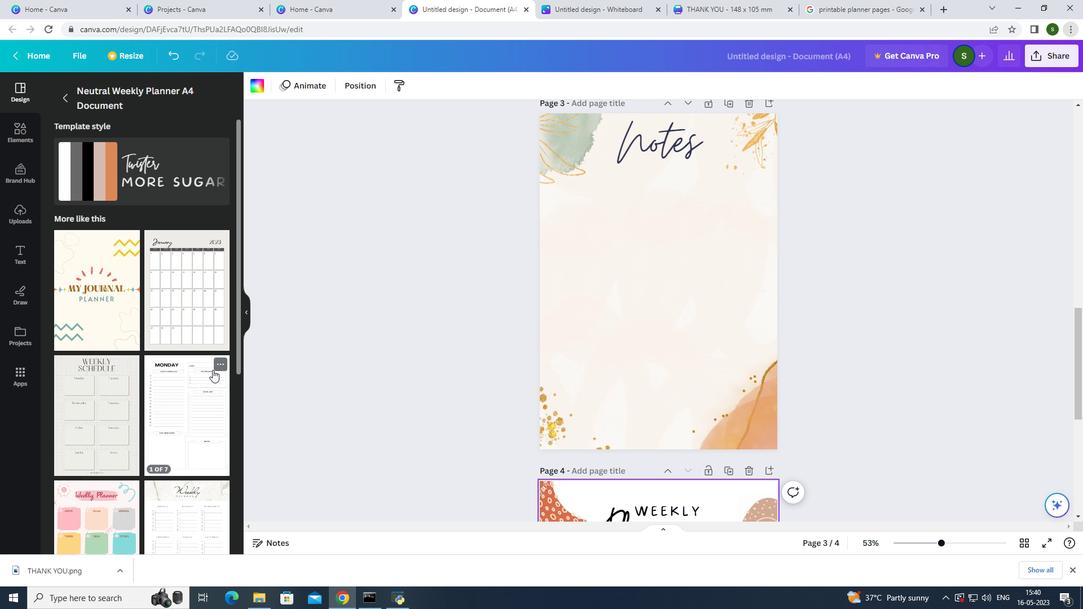 
Action: Mouse moved to (150, 425)
Screenshot: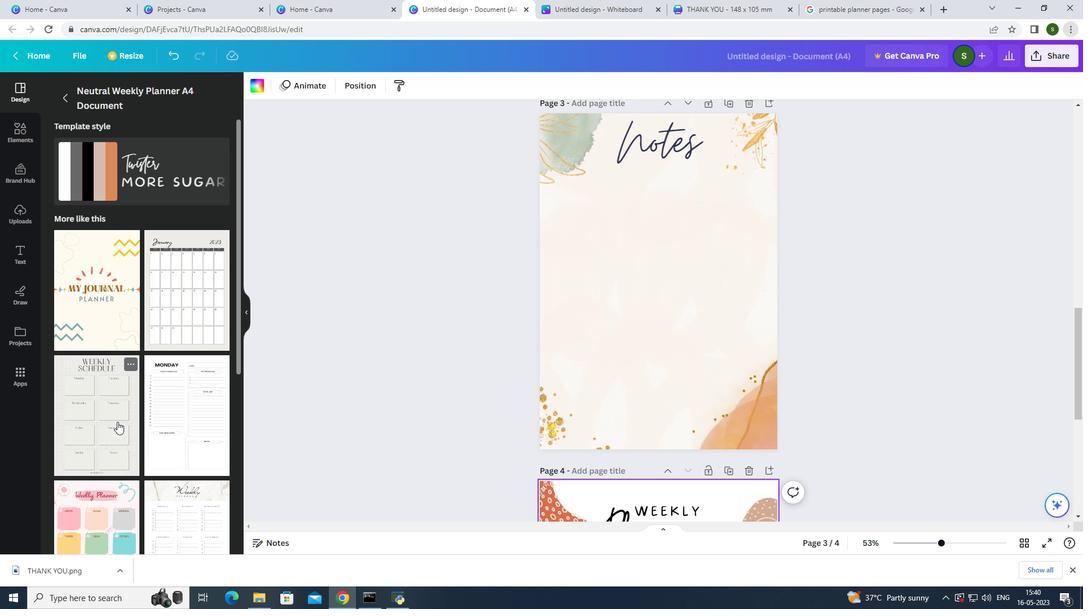 
Action: Mouse scrolled (150, 424) with delta (0, 0)
Screenshot: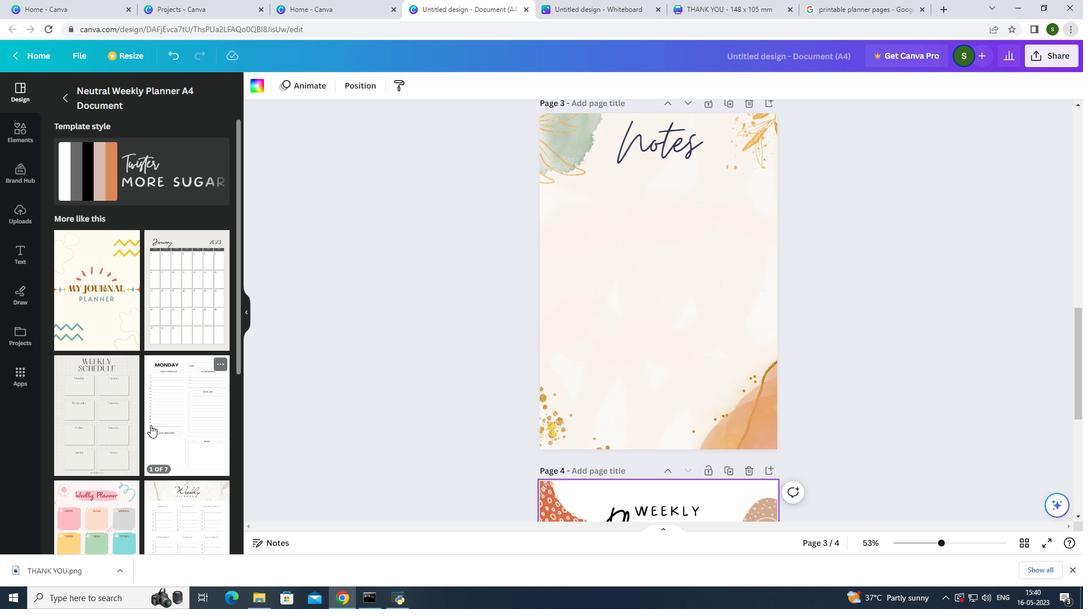
Action: Mouse scrolled (150, 424) with delta (0, 0)
Screenshot: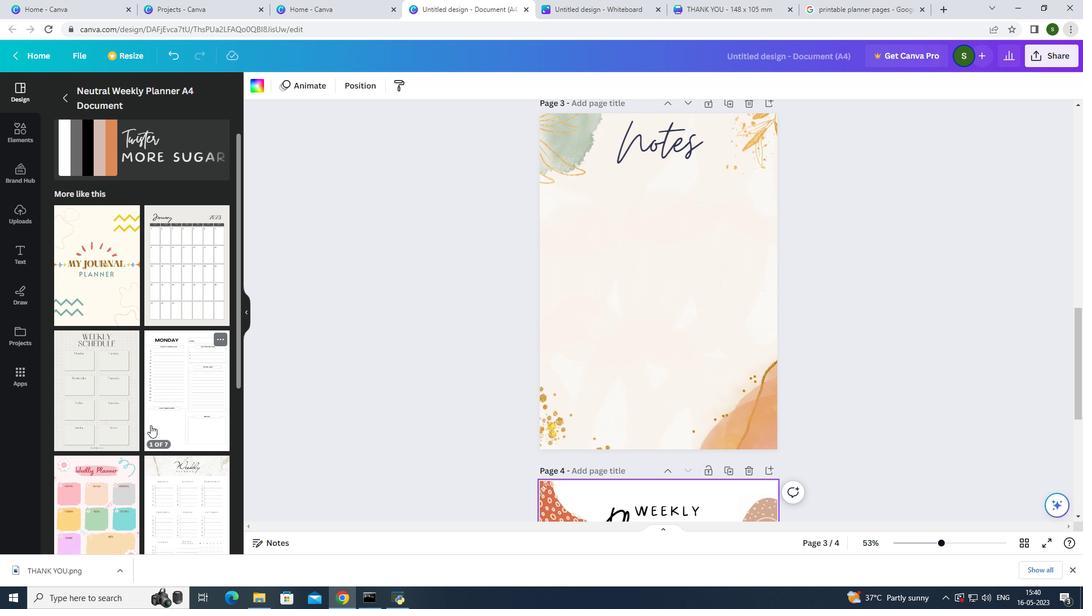 
Action: Mouse scrolled (150, 424) with delta (0, 0)
Screenshot: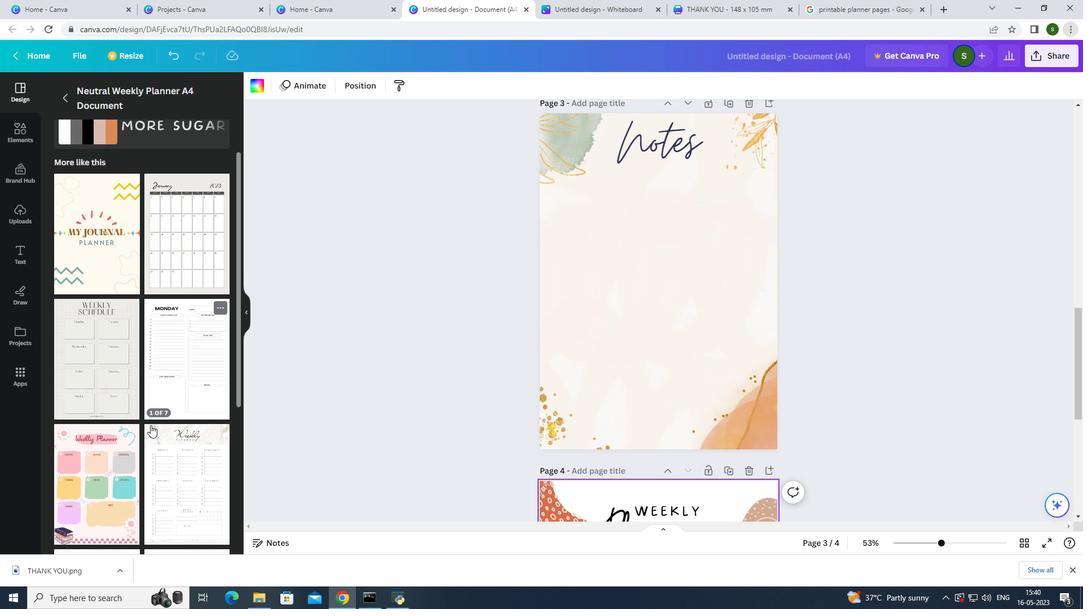 
Action: Mouse scrolled (150, 424) with delta (0, 0)
Screenshot: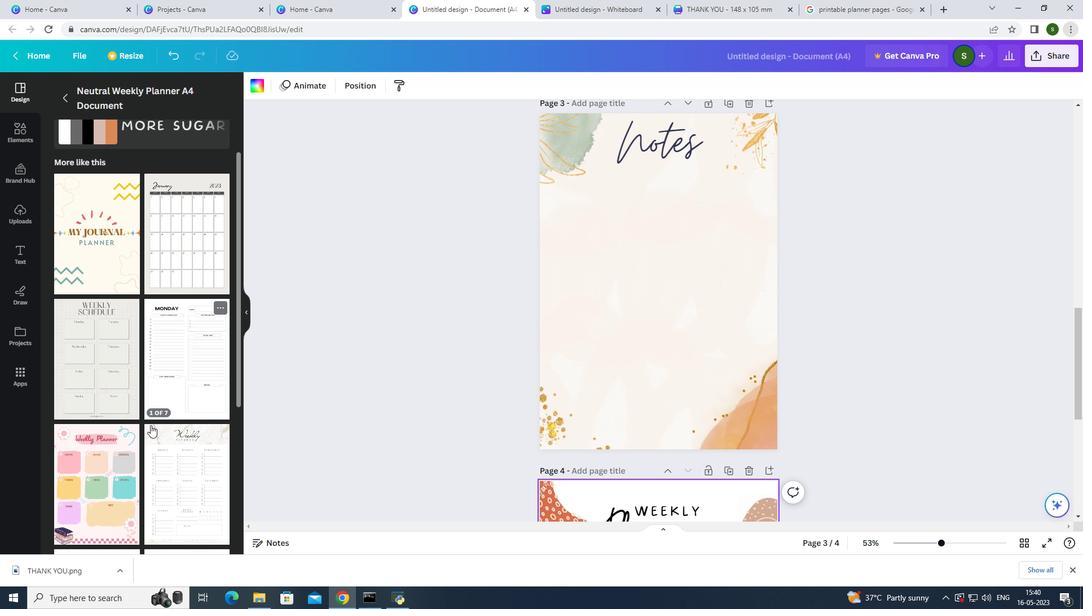 
Action: Mouse moved to (150, 424)
Screenshot: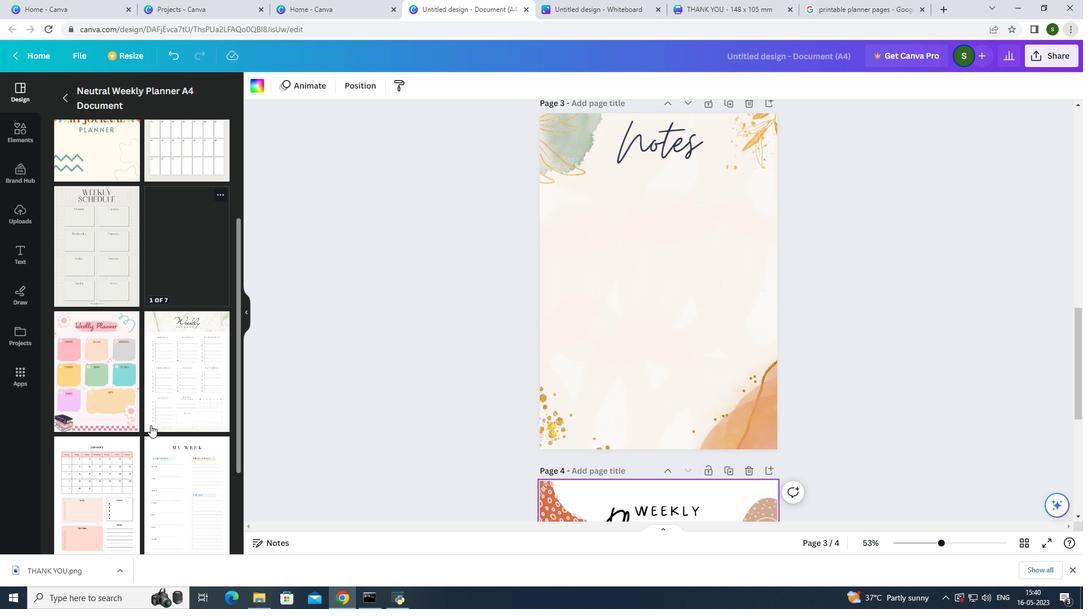 
Action: Mouse scrolled (150, 425) with delta (0, 0)
Screenshot: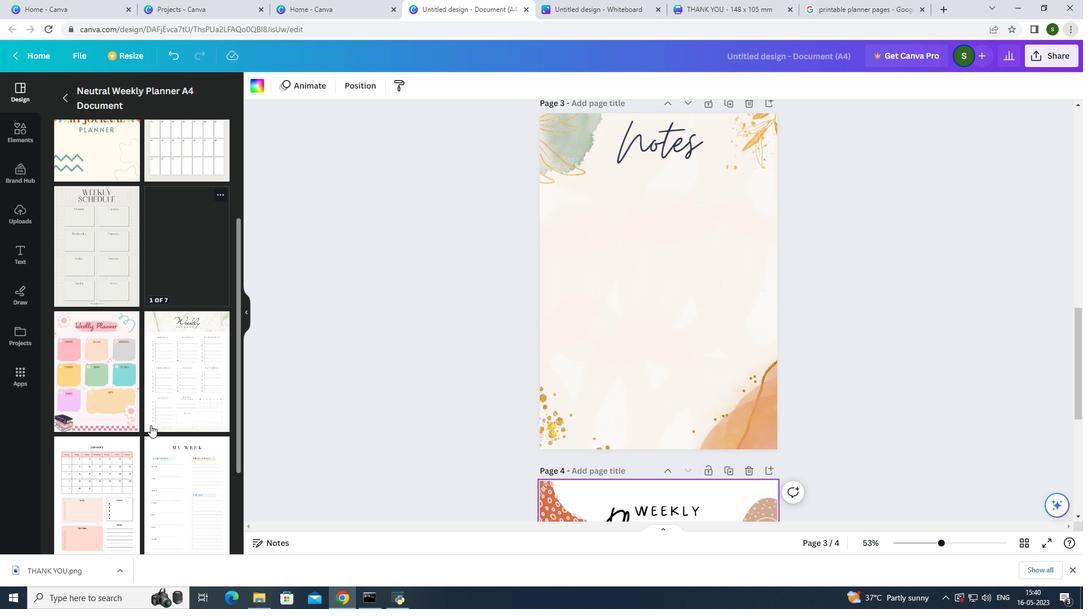 
Action: Mouse moved to (150, 420)
Screenshot: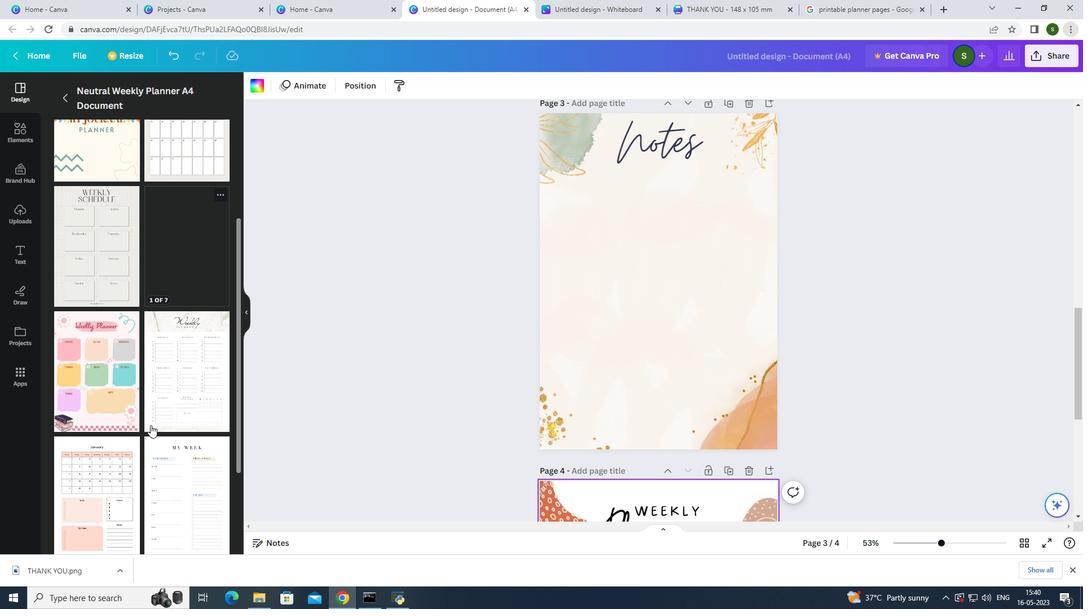 
Action: Mouse scrolled (150, 421) with delta (0, 0)
Screenshot: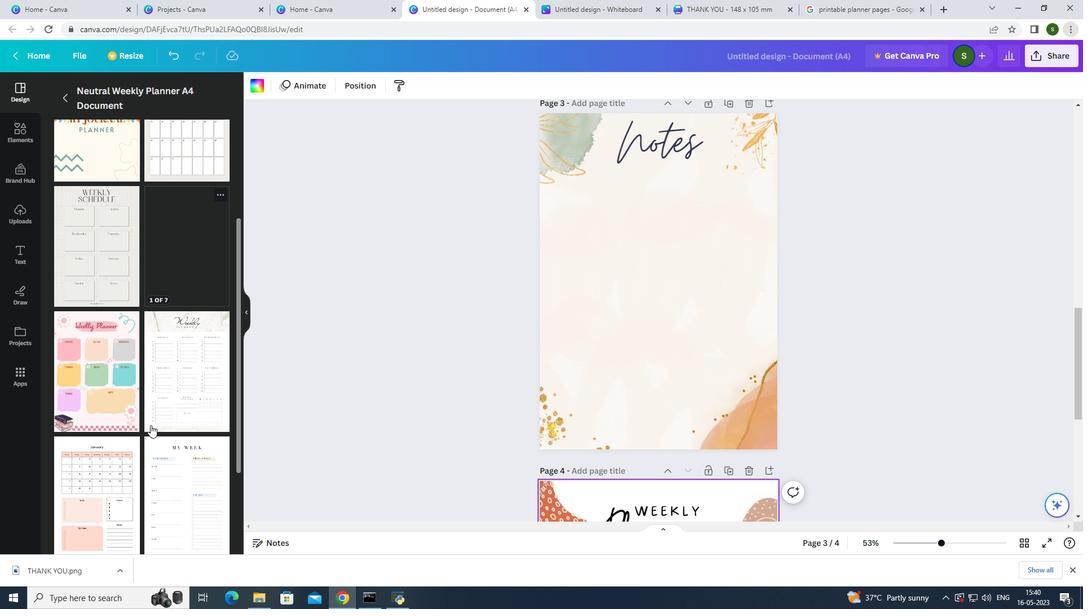 
Action: Mouse moved to (150, 415)
Screenshot: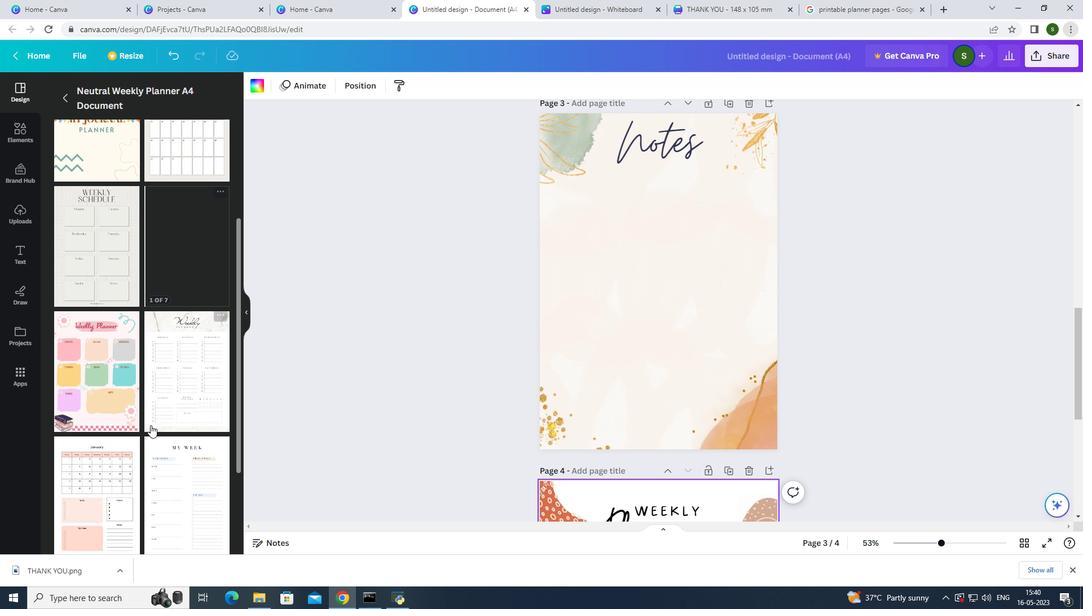 
Action: Mouse scrolled (150, 415) with delta (0, 0)
Screenshot: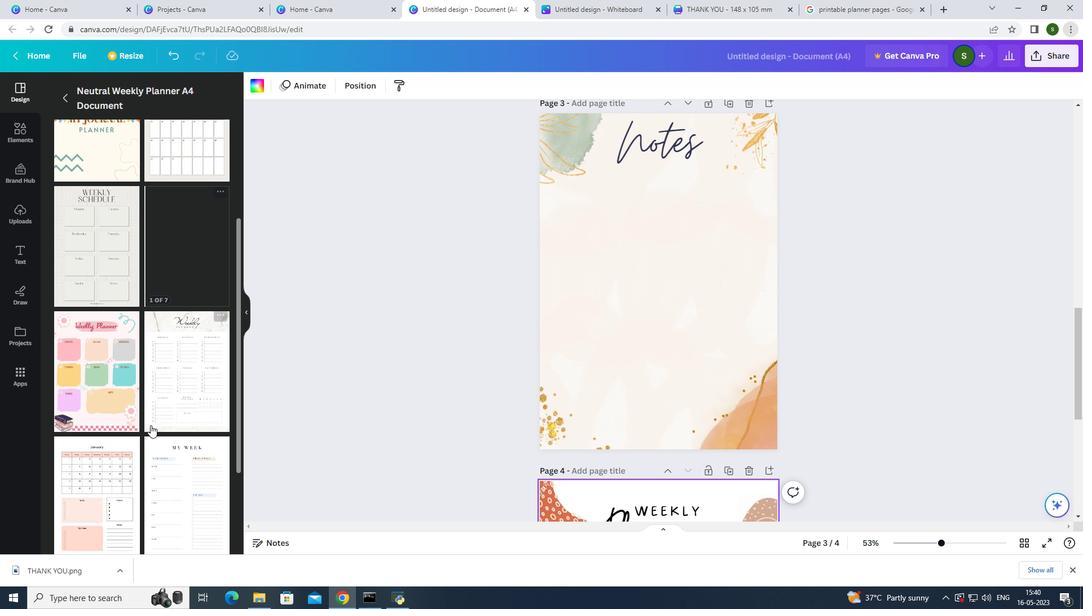 
Action: Mouse moved to (151, 409)
Screenshot: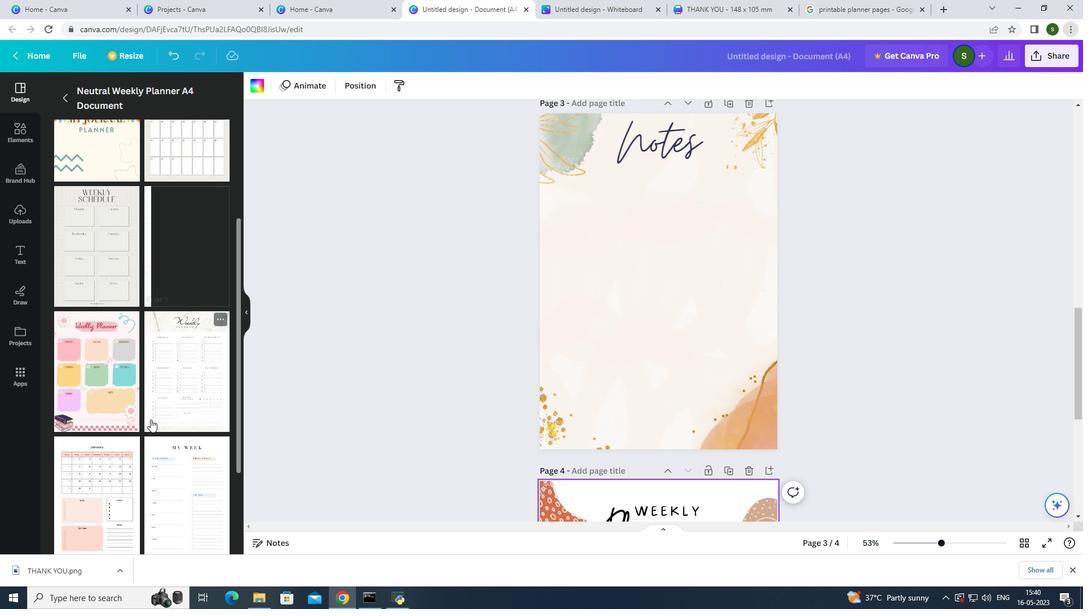 
Action: Mouse scrolled (151, 411) with delta (0, 0)
Screenshot: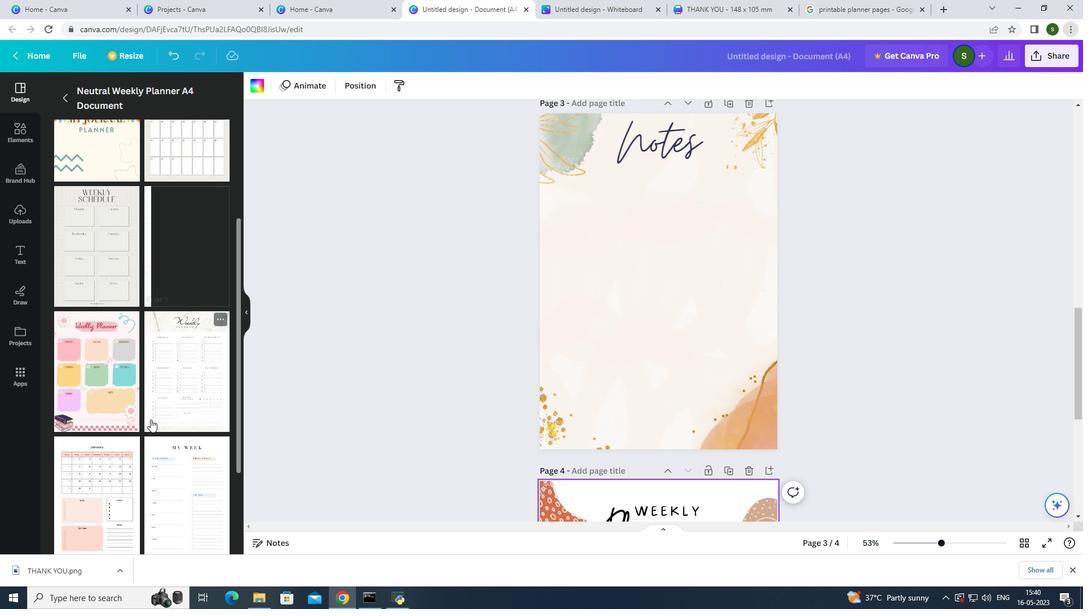 
Action: Mouse moved to (61, 102)
Screenshot: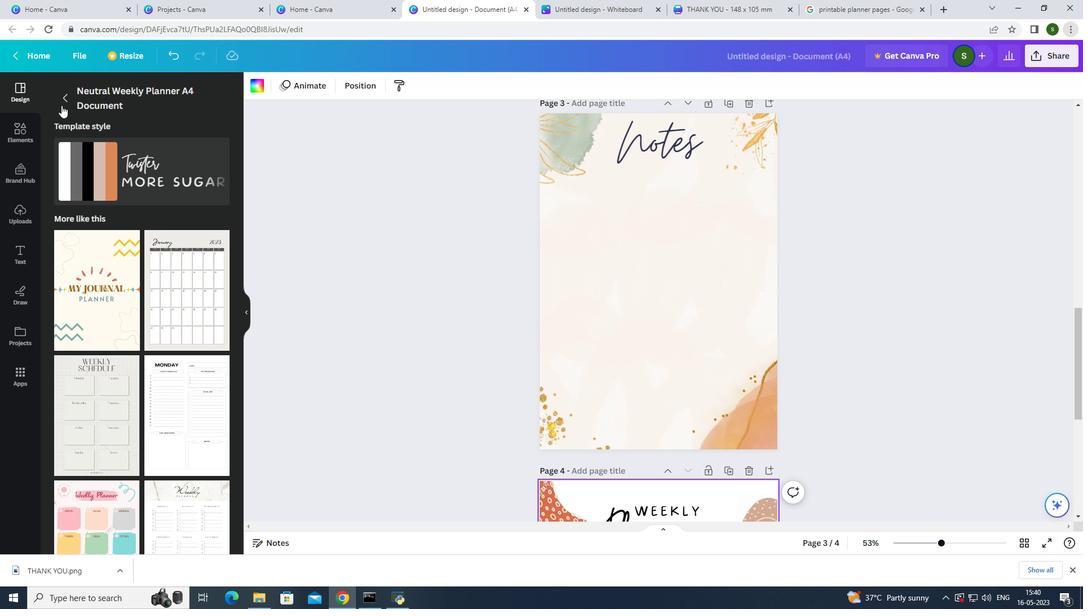 
Action: Mouse pressed left at (61, 102)
Screenshot: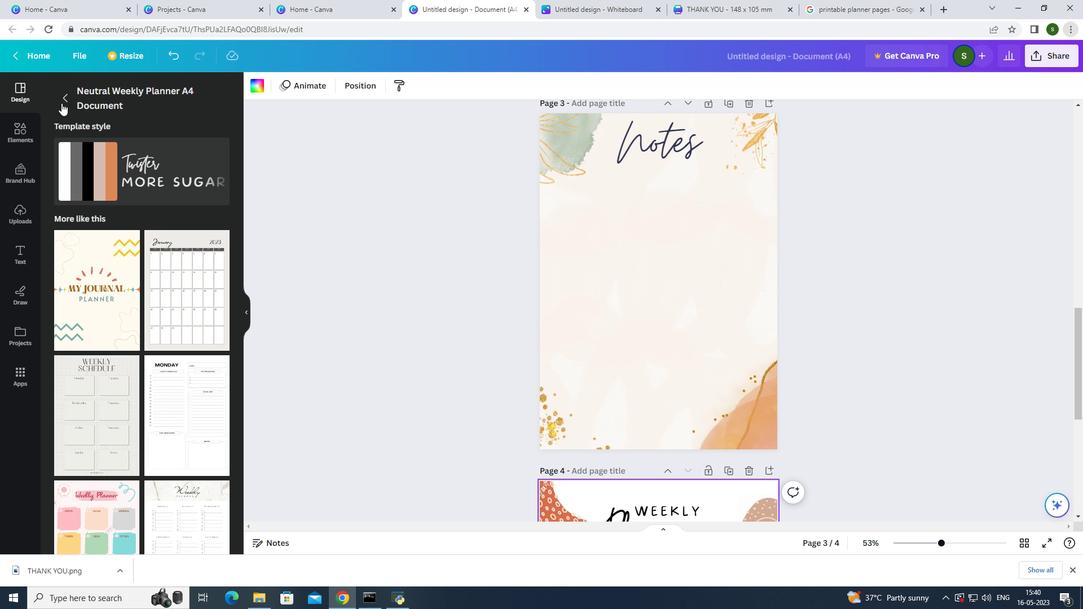 
Action: Mouse moved to (126, 88)
Screenshot: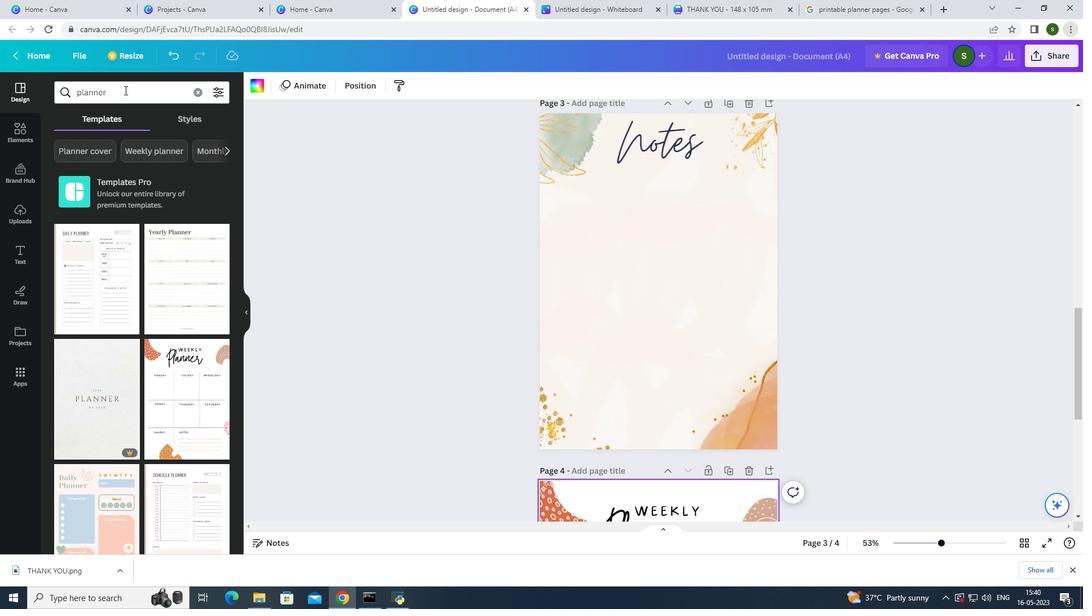 
Action: Mouse pressed left at (126, 88)
Screenshot: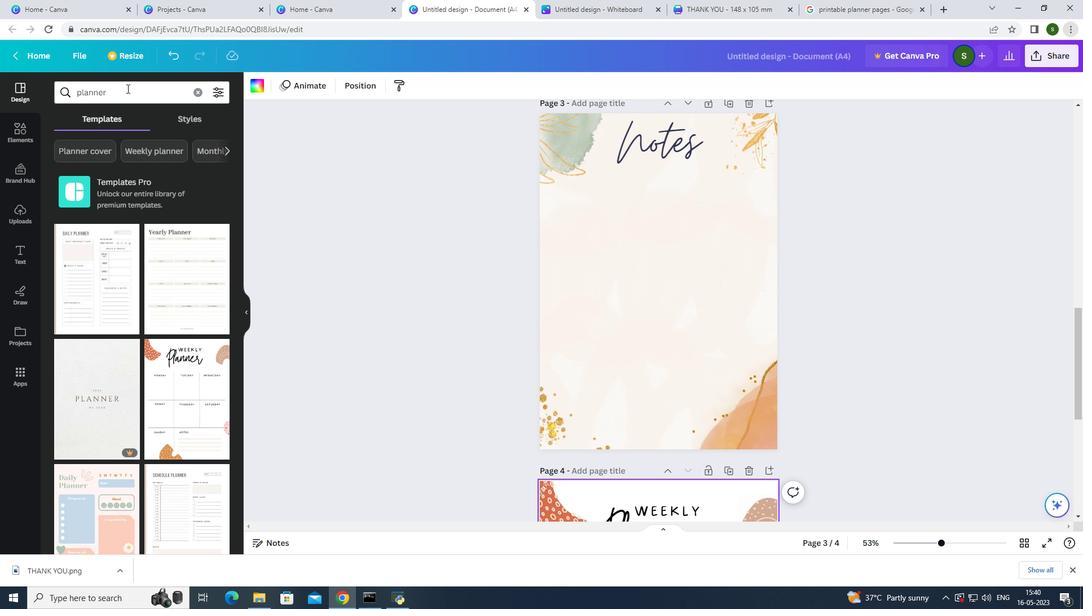 
Action: Mouse moved to (127, 88)
Screenshot: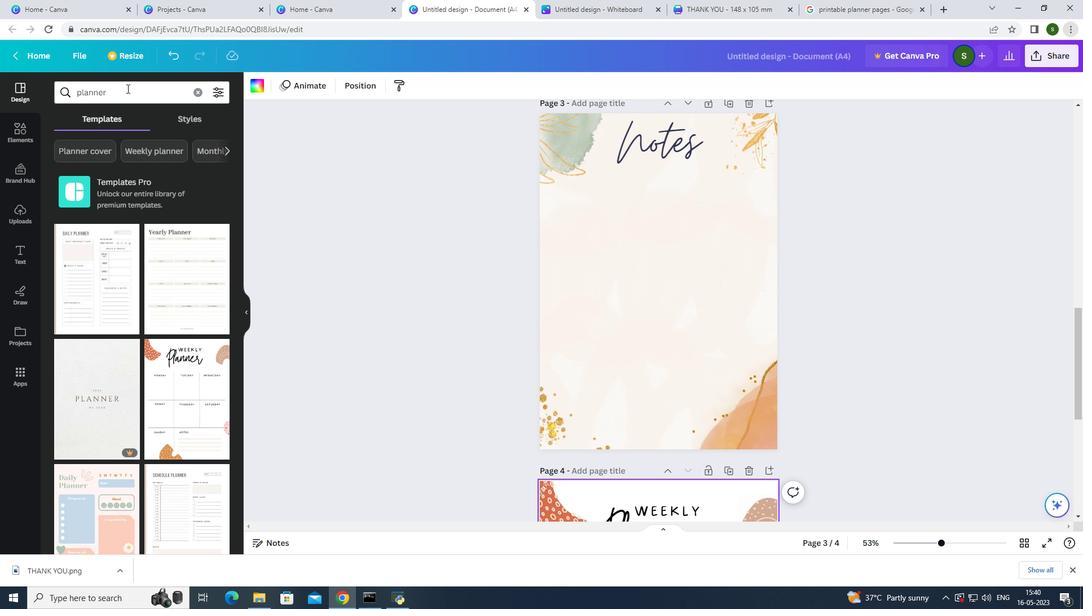 
Action: Key pressed <Key.space>goal<Key.space>
Screenshot: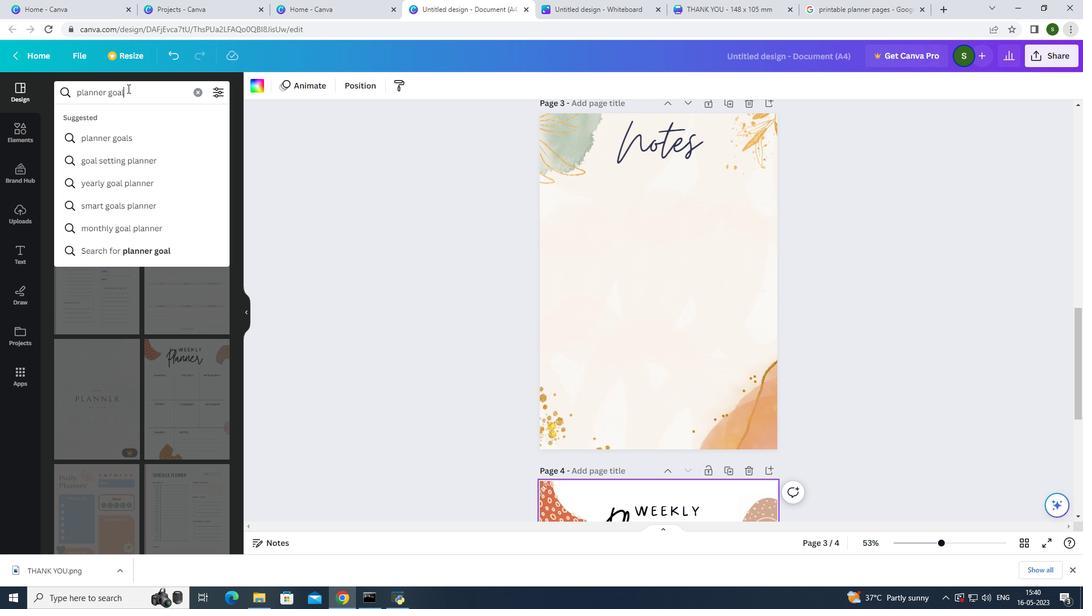 
Action: Mouse moved to (139, 168)
Screenshot: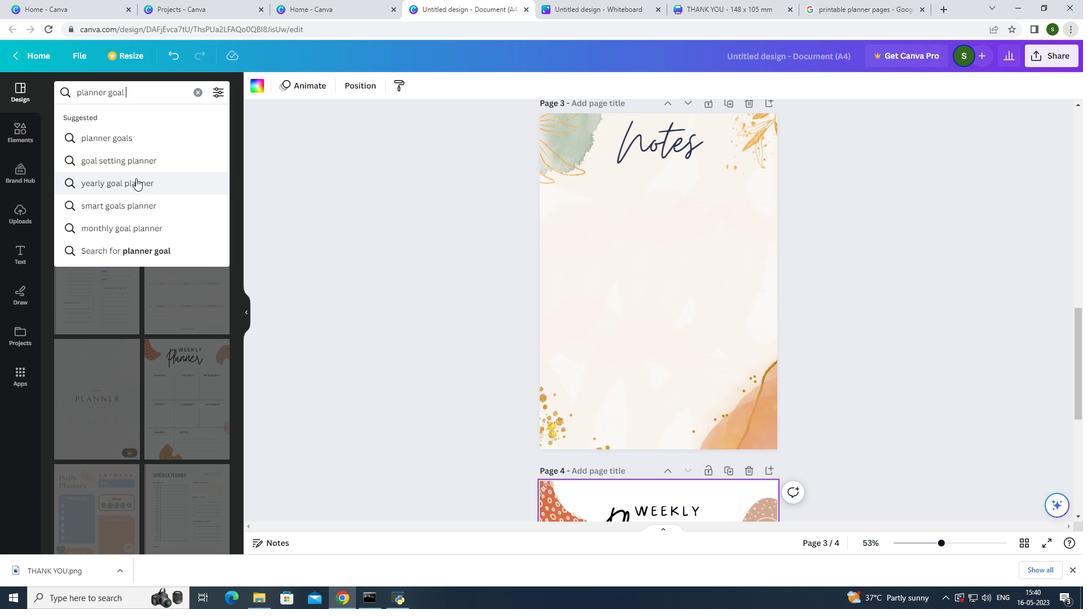 
Action: Mouse pressed left at (139, 168)
Screenshot: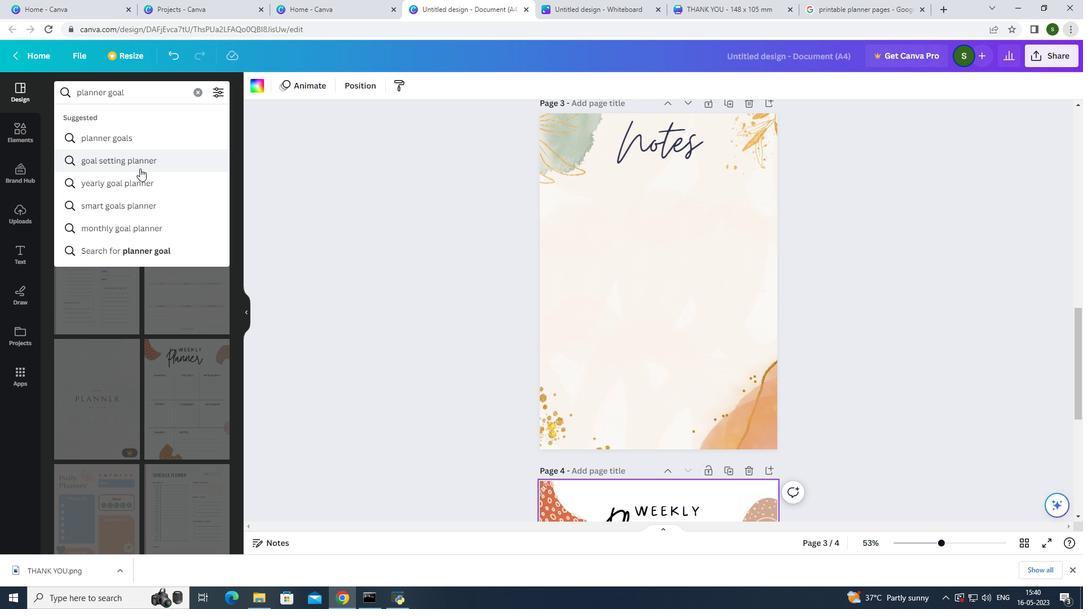 
Action: Mouse moved to (136, 336)
Screenshot: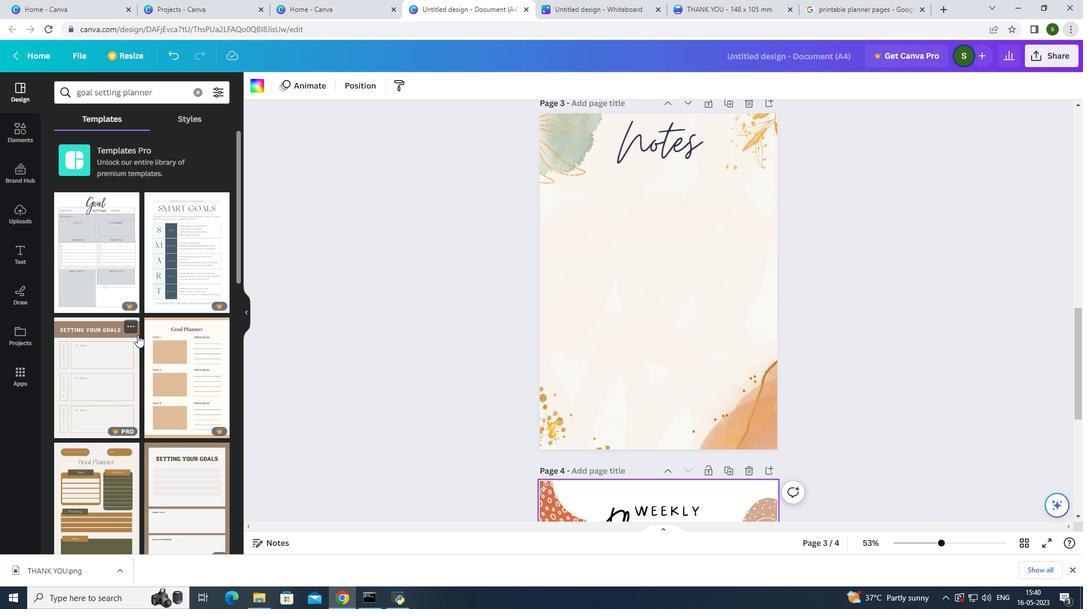 
Action: Mouse scrolled (136, 335) with delta (0, 0)
Screenshot: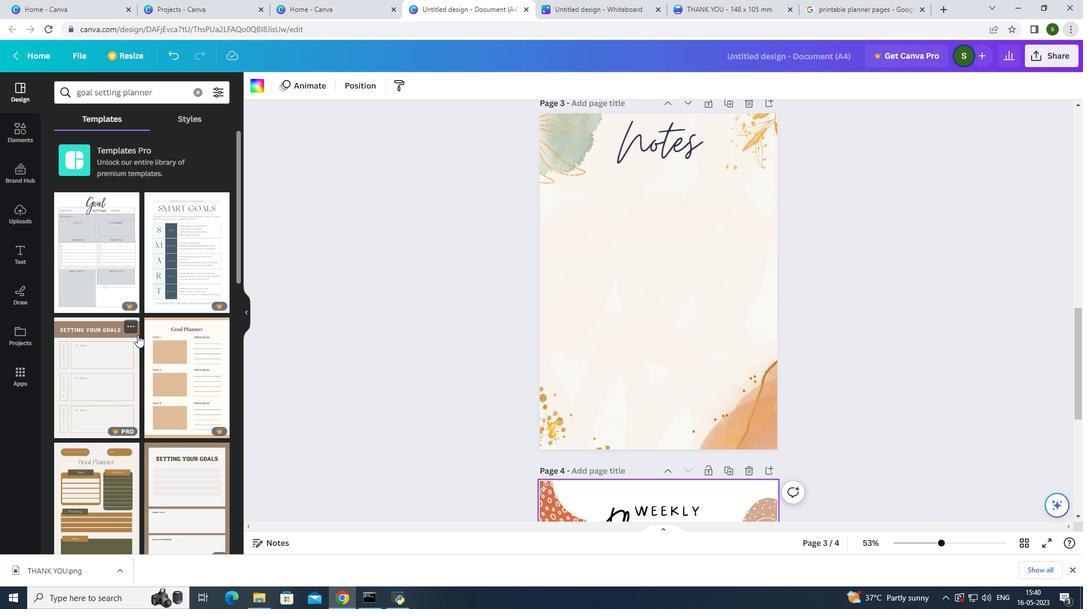
Action: Mouse moved to (87, 432)
Screenshot: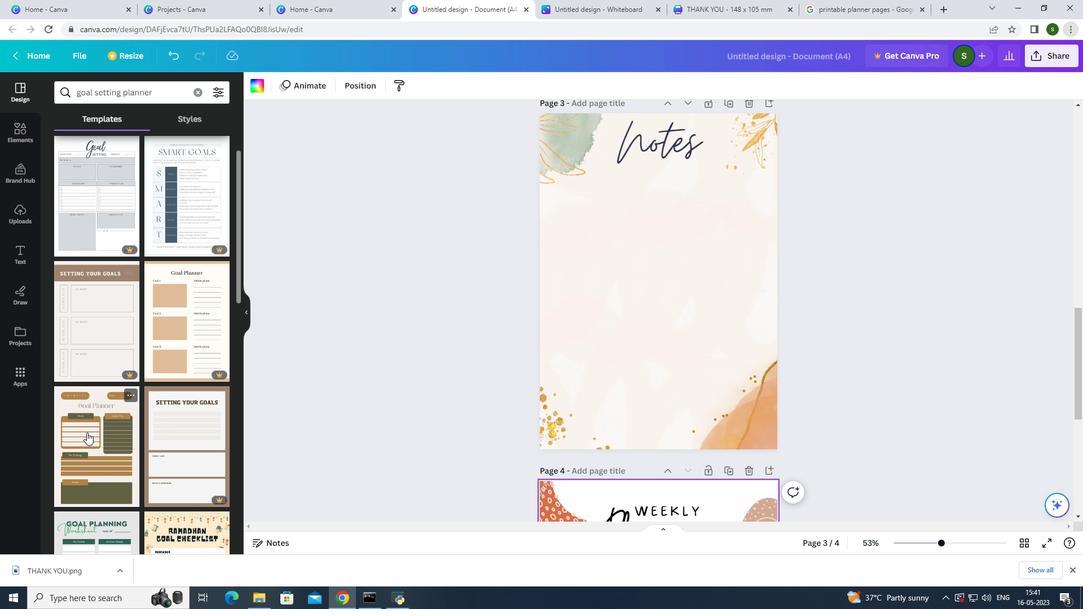 
Action: Mouse scrolled (87, 432) with delta (0, 0)
Screenshot: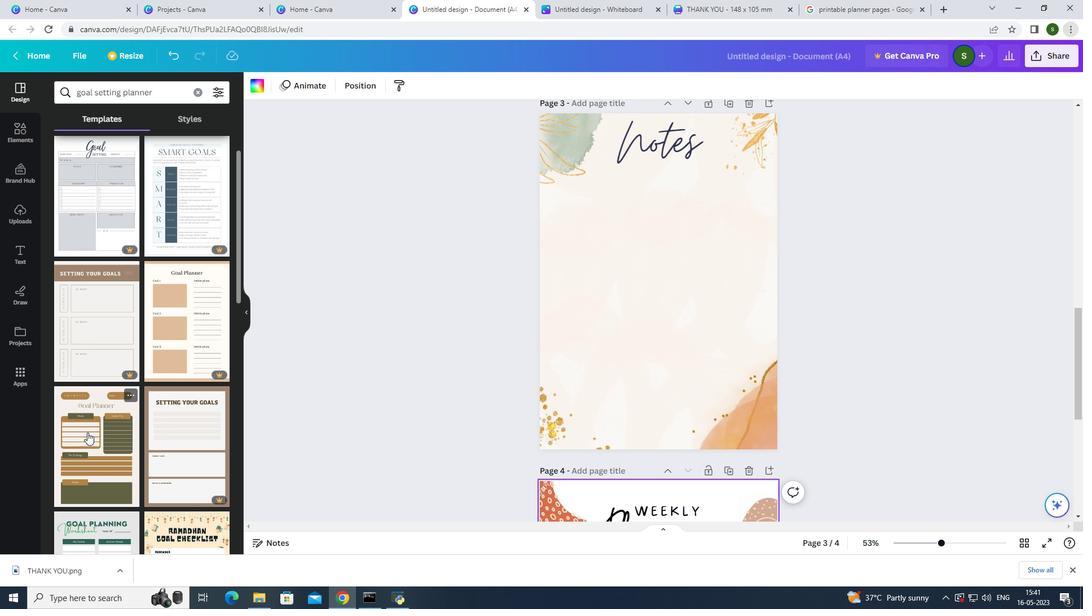 
Action: Mouse scrolled (87, 432) with delta (0, 0)
Screenshot: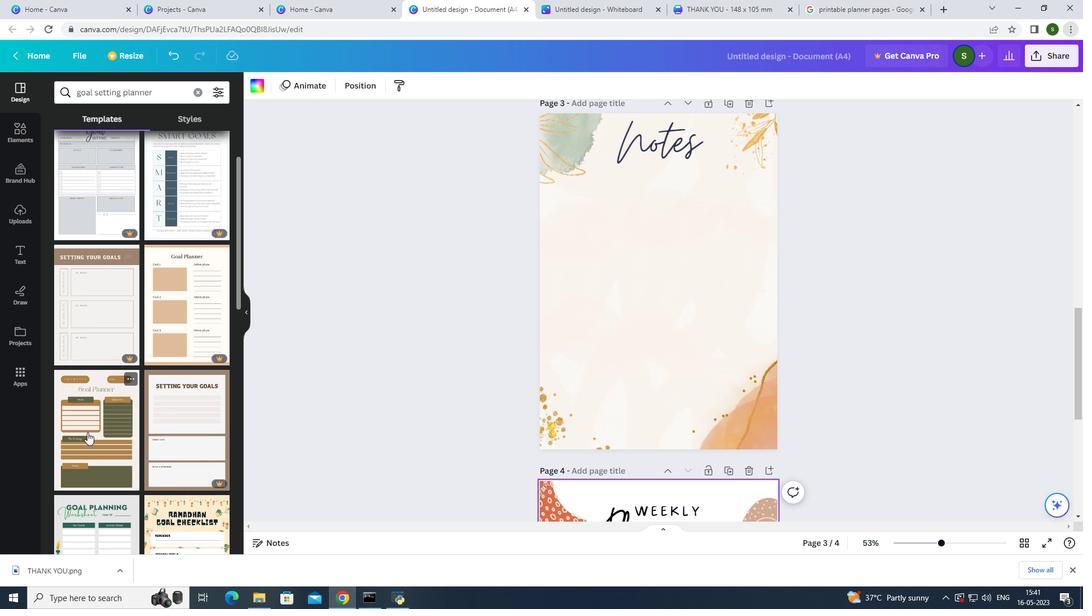 
Action: Mouse scrolled (87, 432) with delta (0, 0)
Screenshot: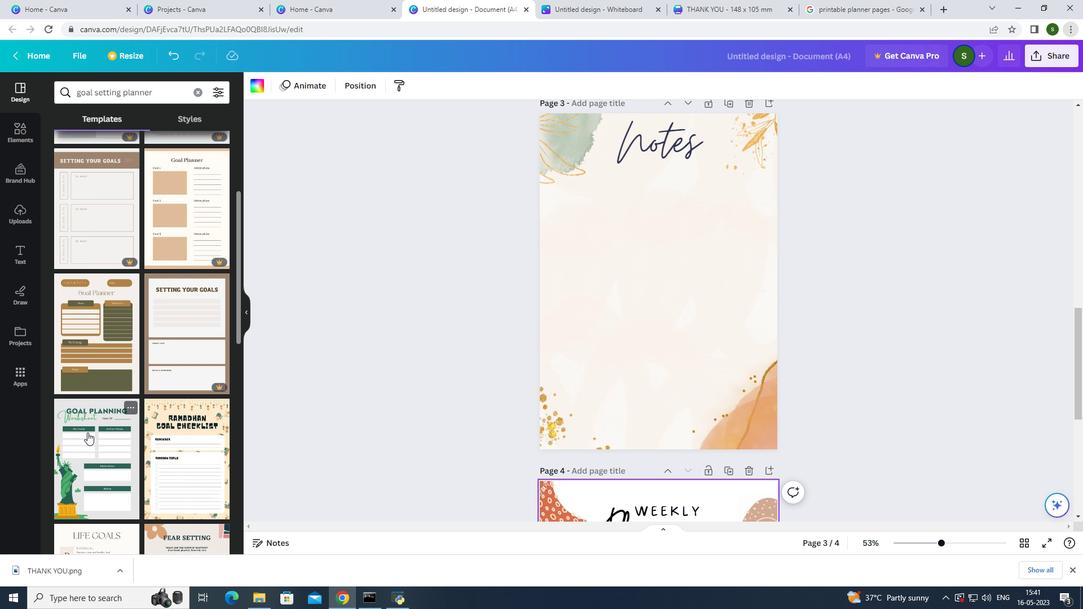 
Action: Mouse scrolled (87, 432) with delta (0, 0)
Screenshot: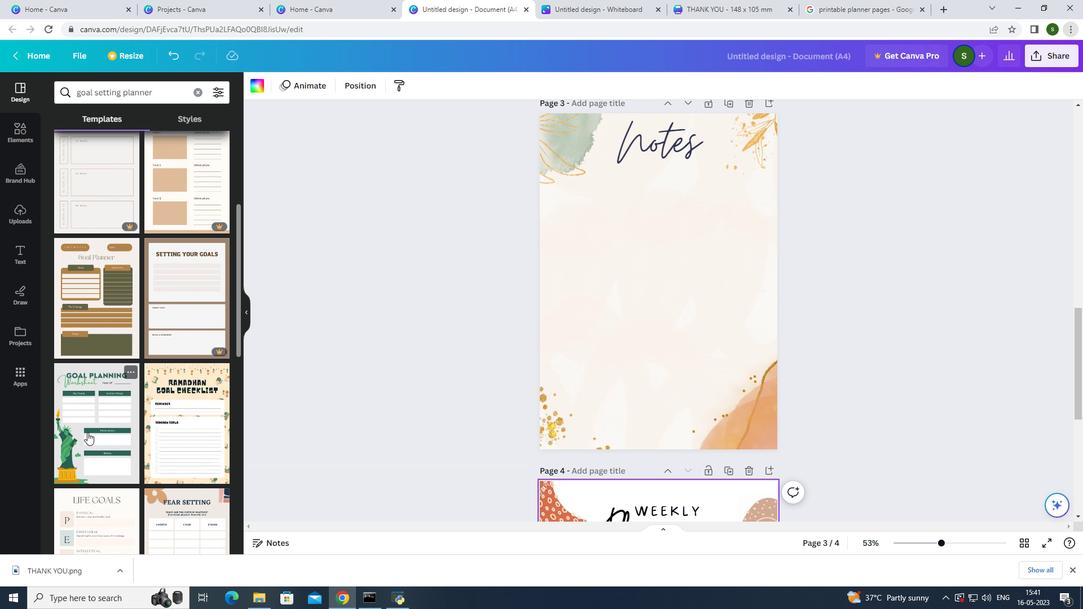 
Action: Mouse scrolled (87, 432) with delta (0, 0)
Screenshot: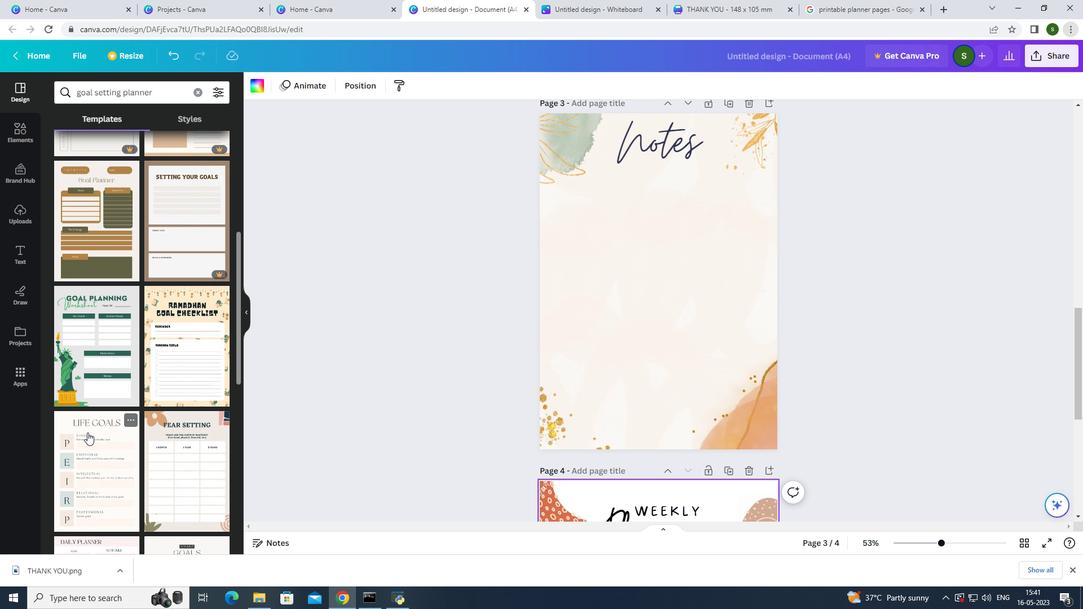 
Action: Mouse scrolled (87, 432) with delta (0, 0)
Screenshot: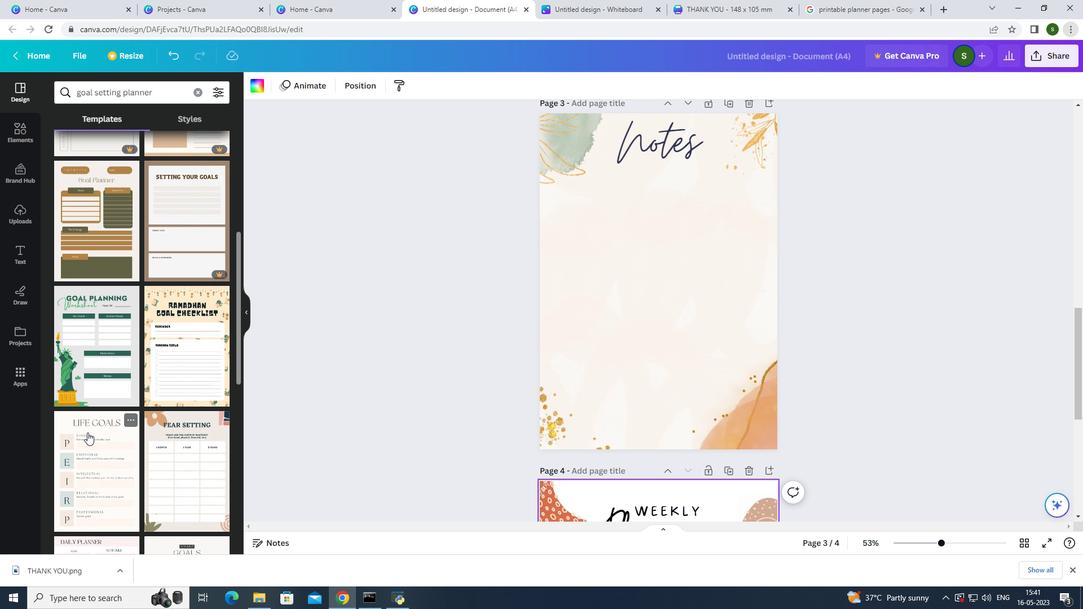 
Action: Mouse moved to (85, 428)
Screenshot: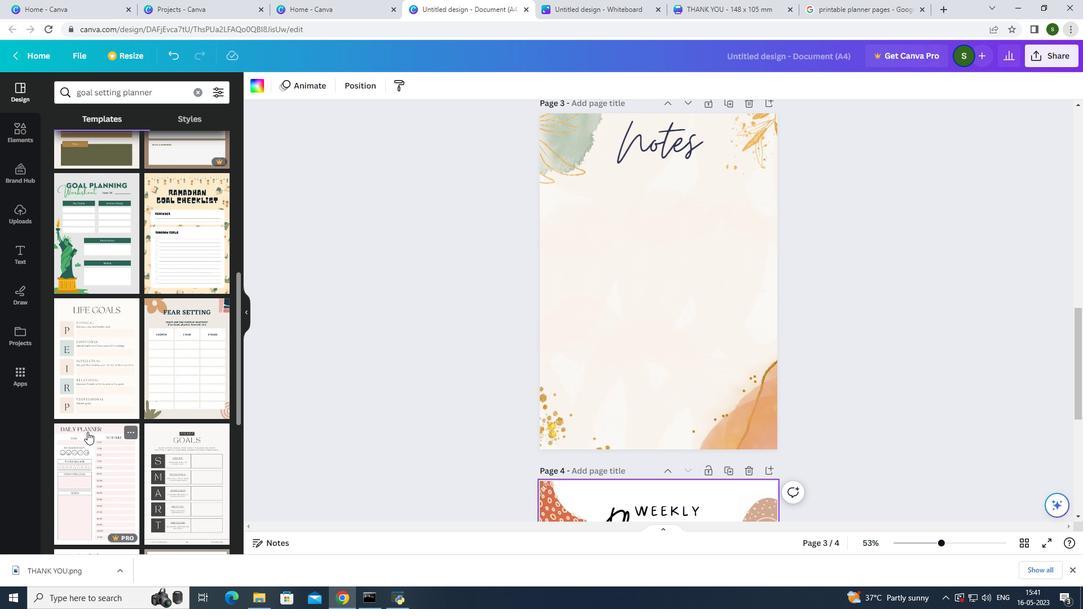 
Action: Mouse scrolled (85, 428) with delta (0, 0)
Screenshot: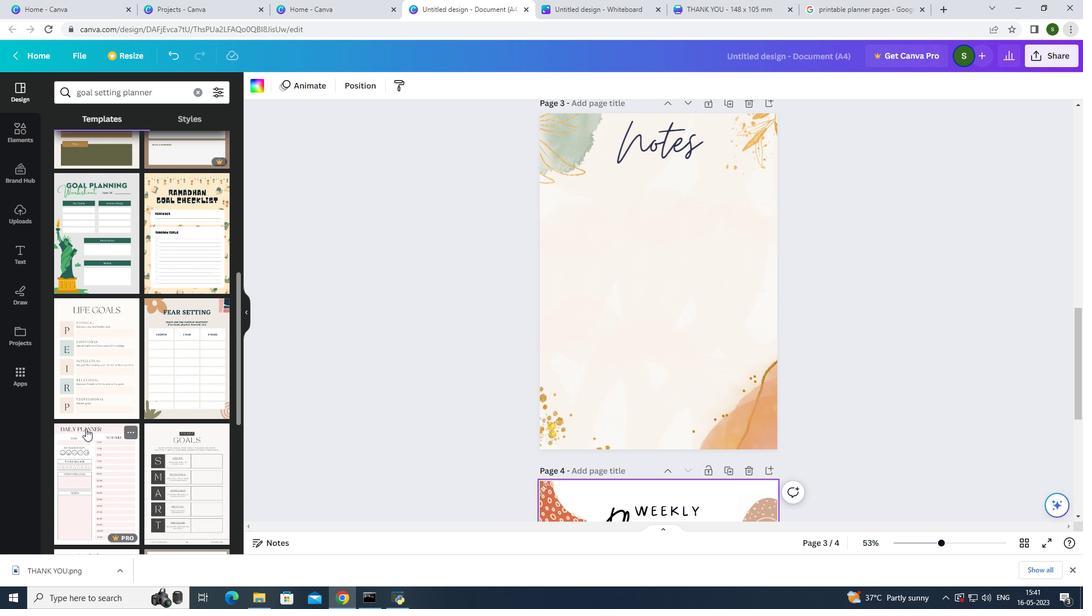 
Action: Mouse scrolled (85, 428) with delta (0, 0)
Screenshot: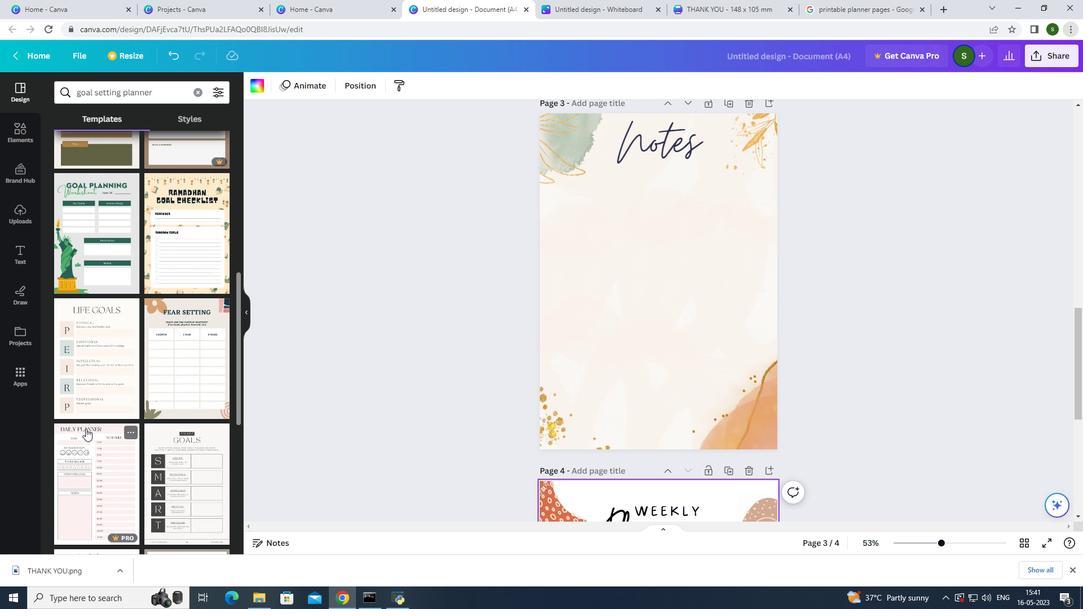 
Action: Mouse moved to (85, 417)
Screenshot: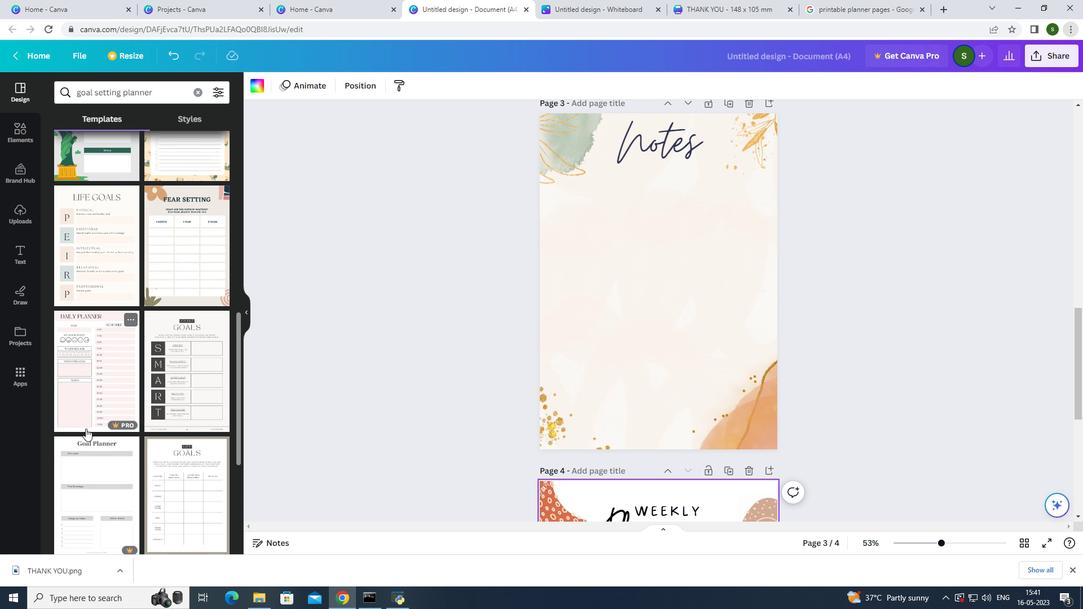 
Action: Mouse scrolled (85, 416) with delta (0, 0)
Screenshot: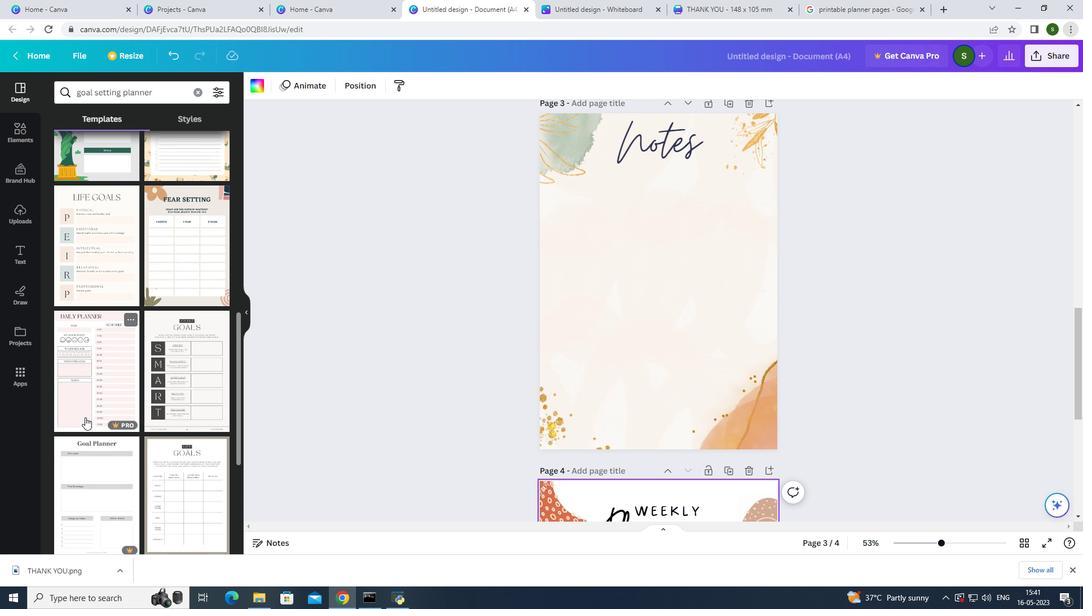
Action: Mouse scrolled (85, 416) with delta (0, 0)
Screenshot: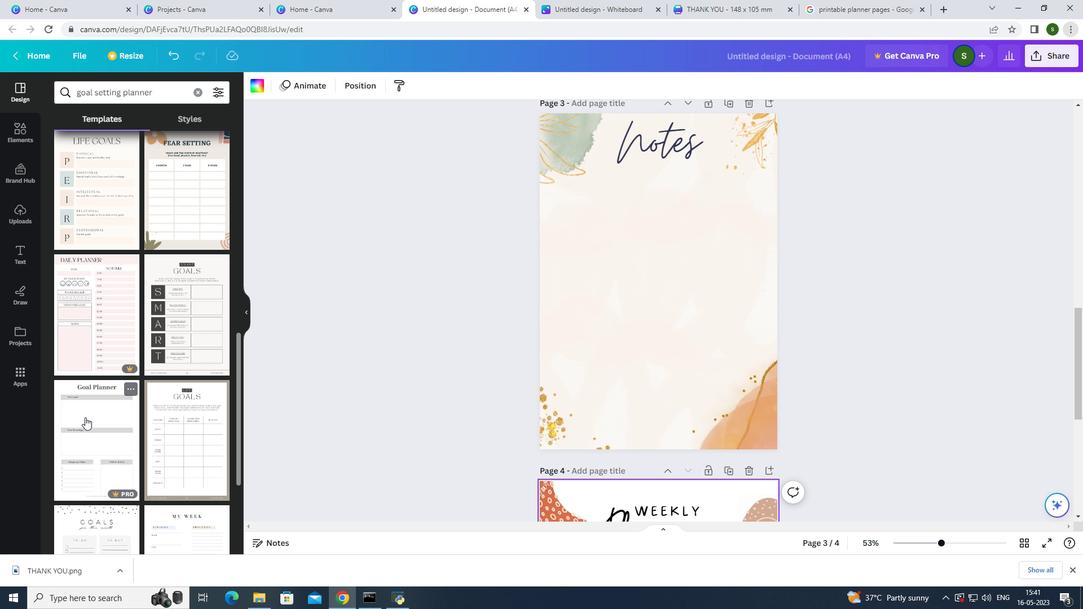 
Action: Mouse scrolled (85, 416) with delta (0, 0)
Screenshot: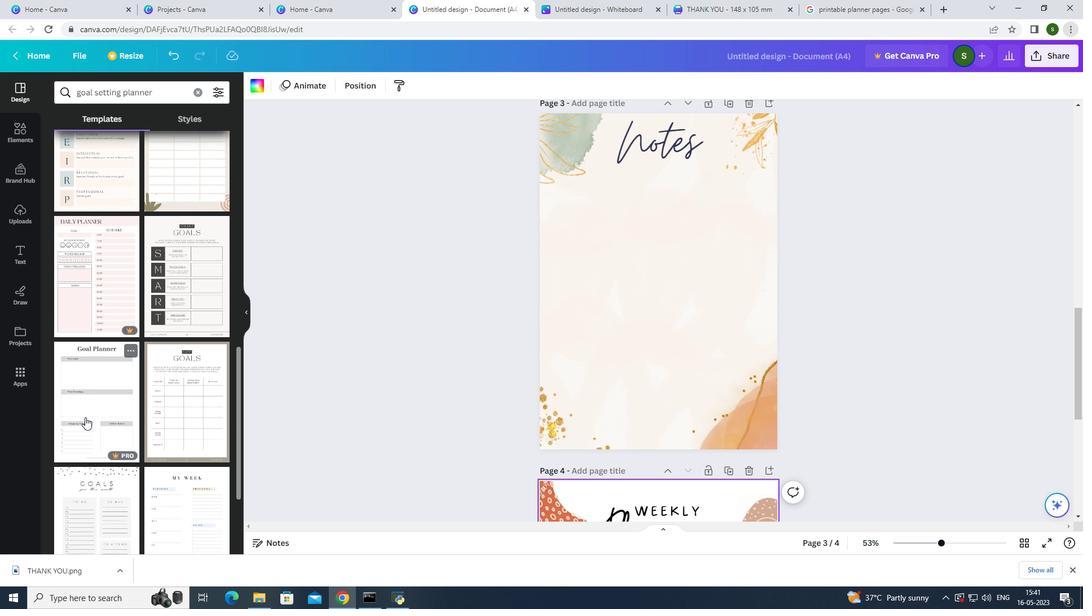 
Action: Mouse scrolled (85, 416) with delta (0, 0)
Screenshot: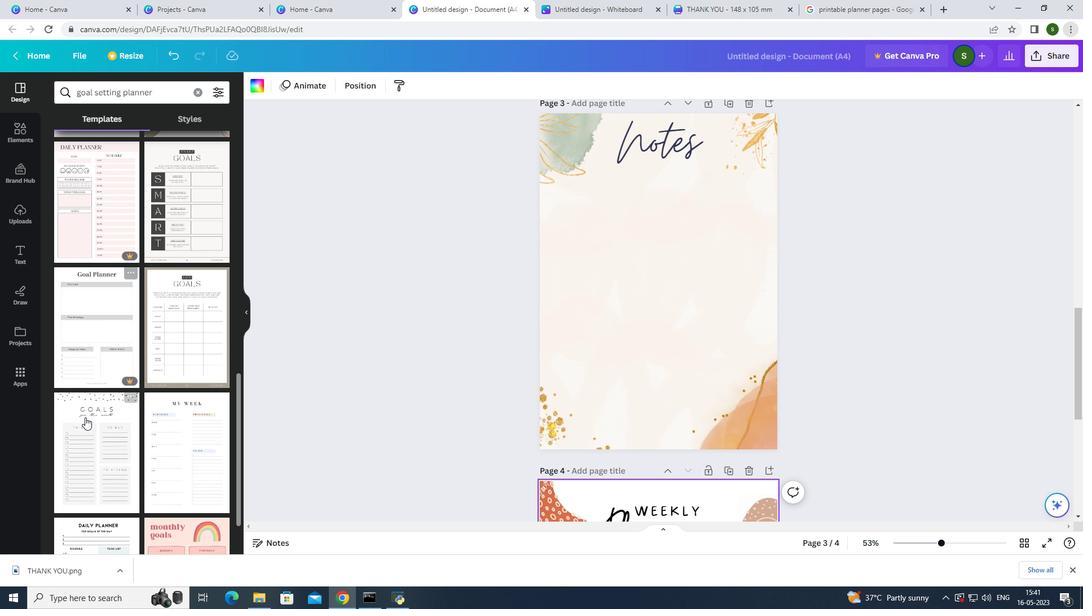 
Action: Mouse scrolled (85, 416) with delta (0, 0)
Screenshot: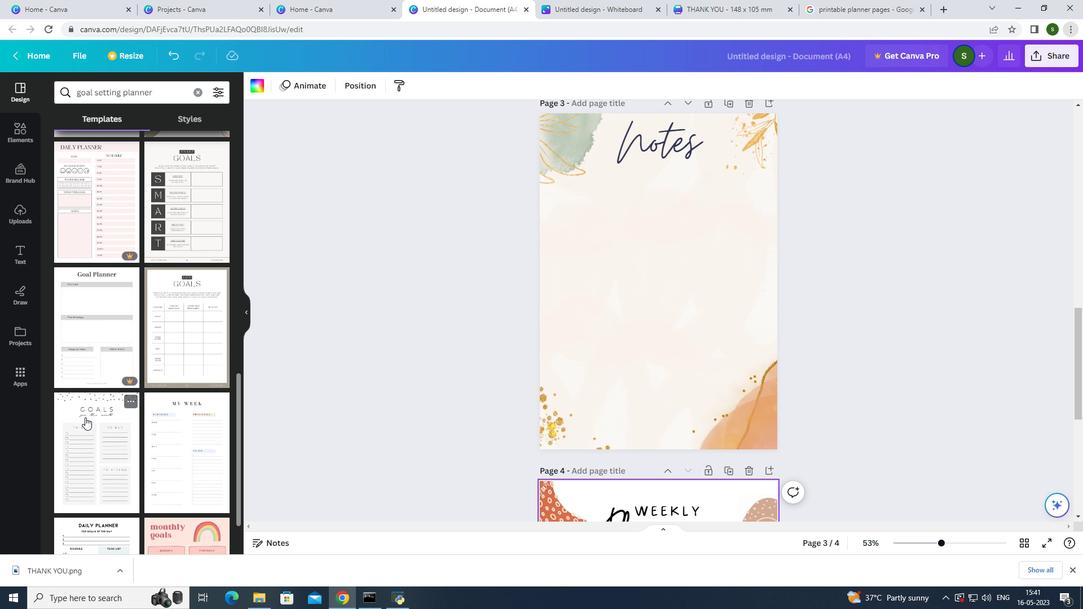 
Action: Mouse scrolled (85, 416) with delta (0, 0)
Screenshot: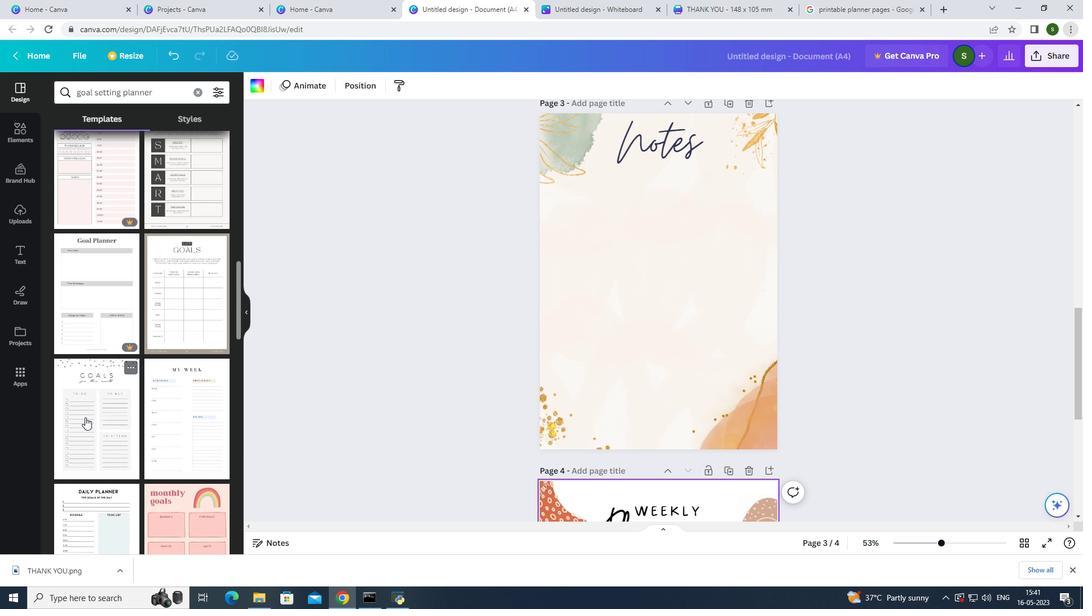 
Action: Mouse scrolled (85, 416) with delta (0, 0)
Screenshot: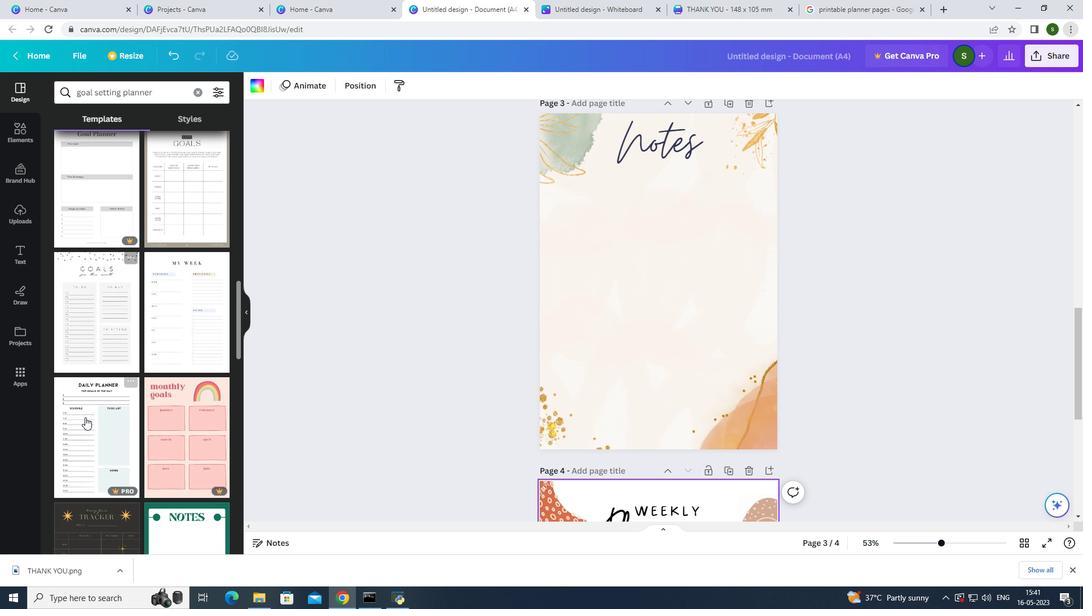 
Action: Mouse scrolled (85, 416) with delta (0, 0)
Screenshot: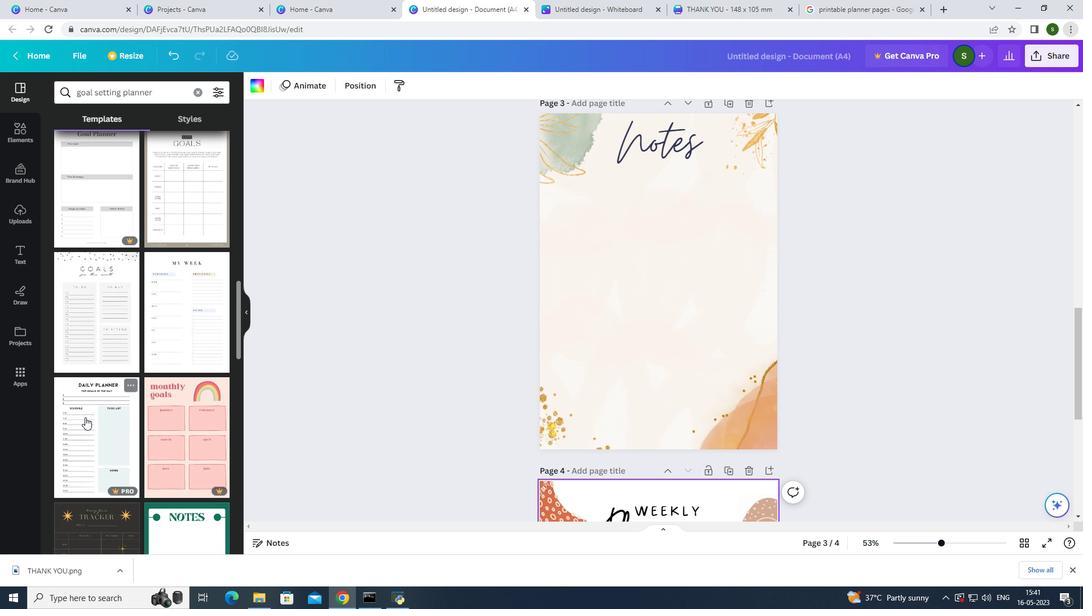 
Action: Mouse scrolled (85, 416) with delta (0, 0)
Screenshot: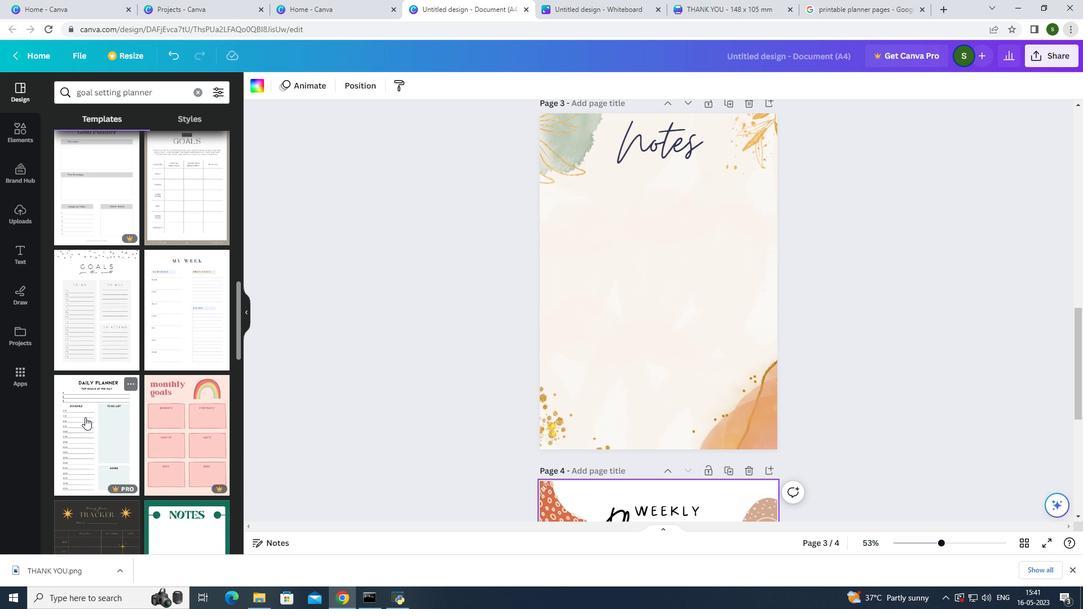 
Action: Mouse scrolled (85, 416) with delta (0, 0)
Screenshot: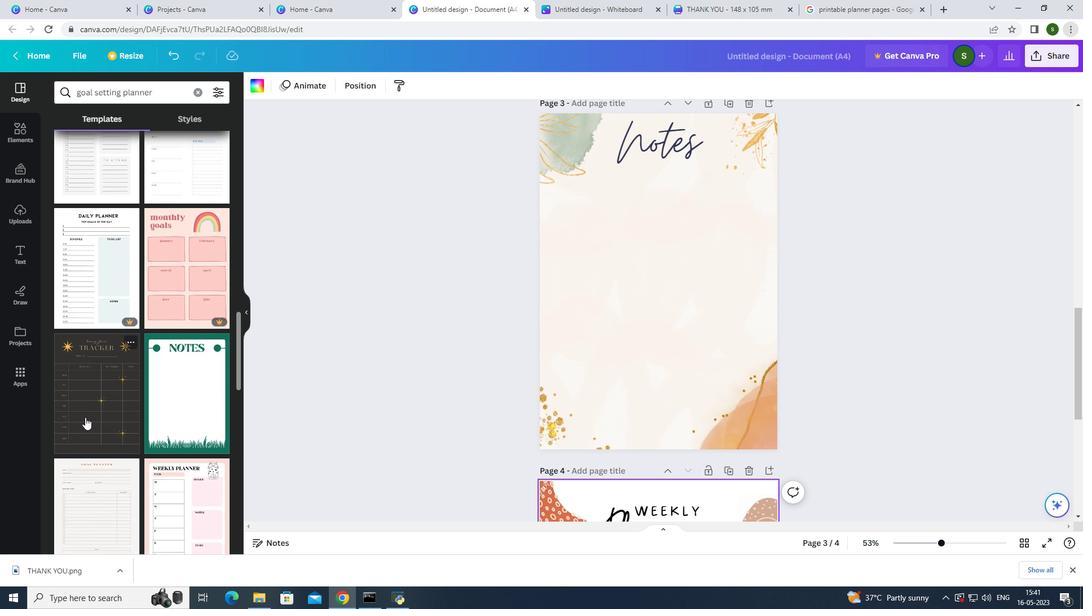 
Action: Mouse scrolled (85, 416) with delta (0, 0)
Screenshot: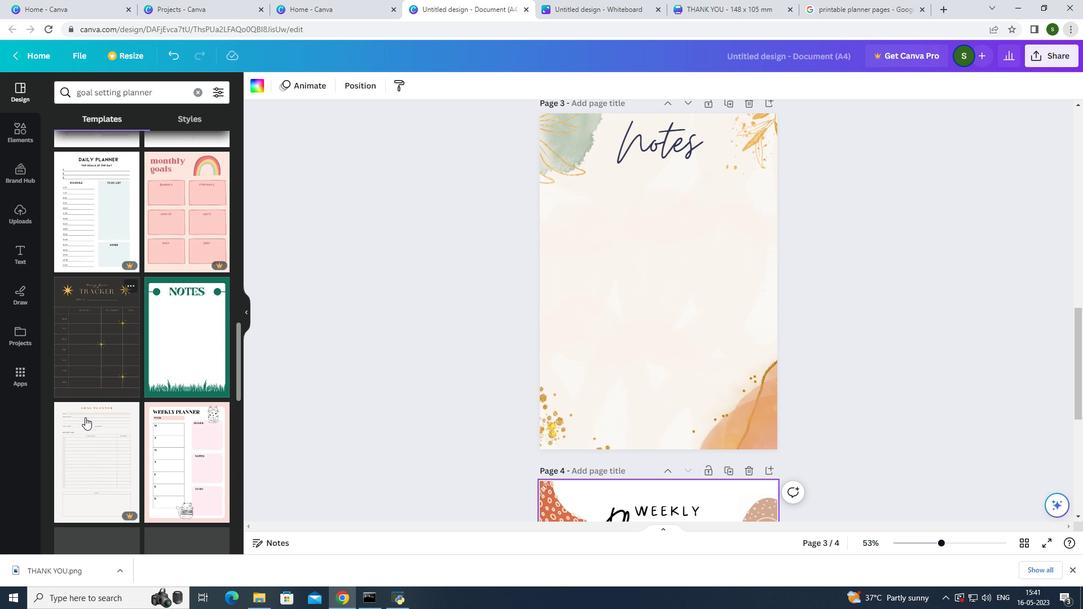 
Action: Mouse scrolled (85, 416) with delta (0, 0)
Screenshot: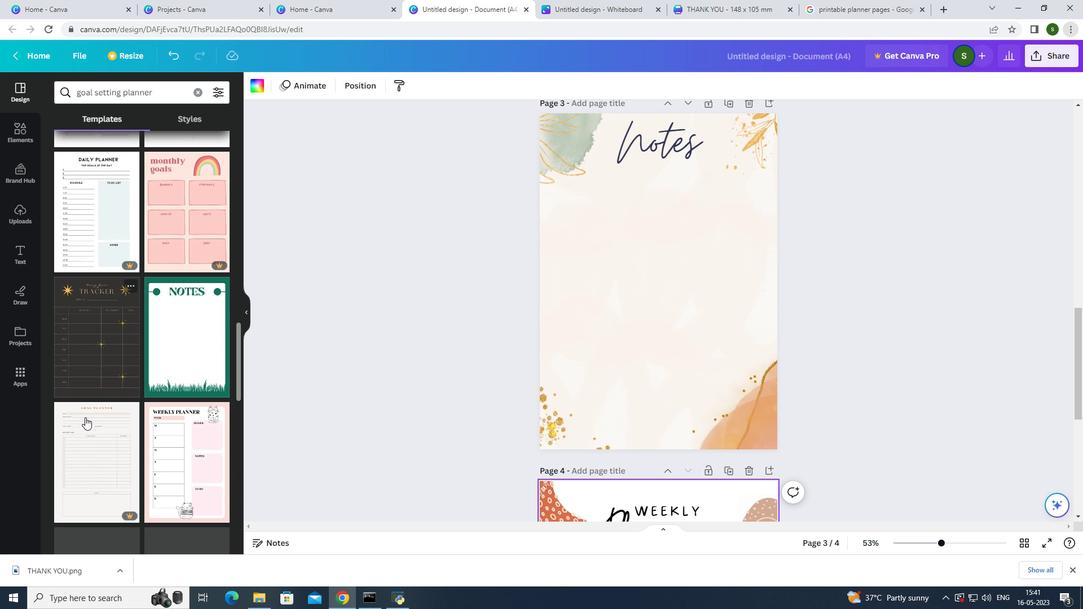 
Action: Mouse scrolled (85, 416) with delta (0, 0)
Screenshot: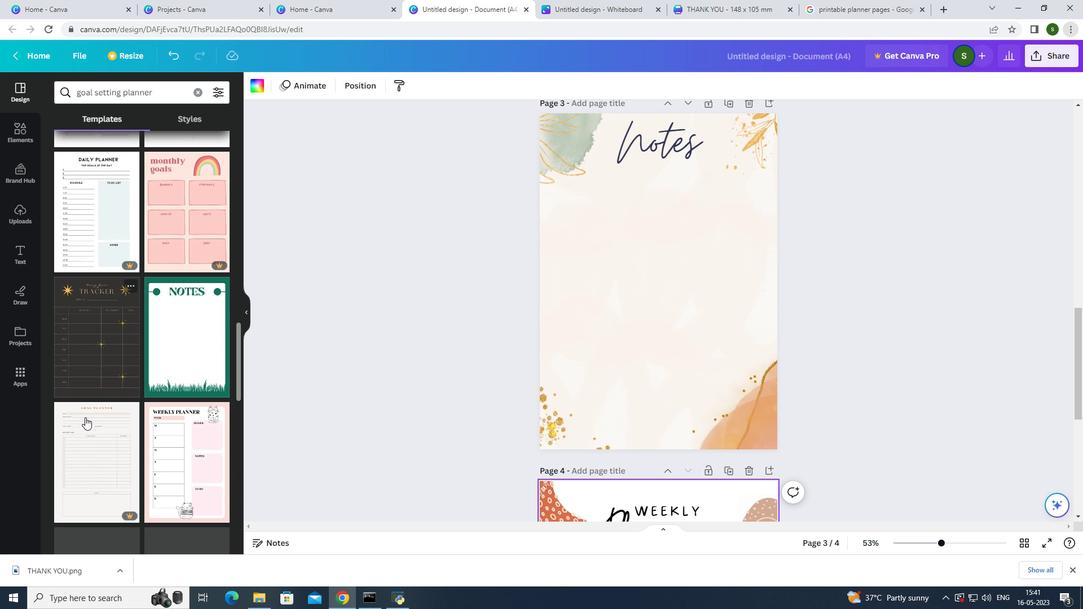 
Action: Mouse moved to (154, 423)
Screenshot: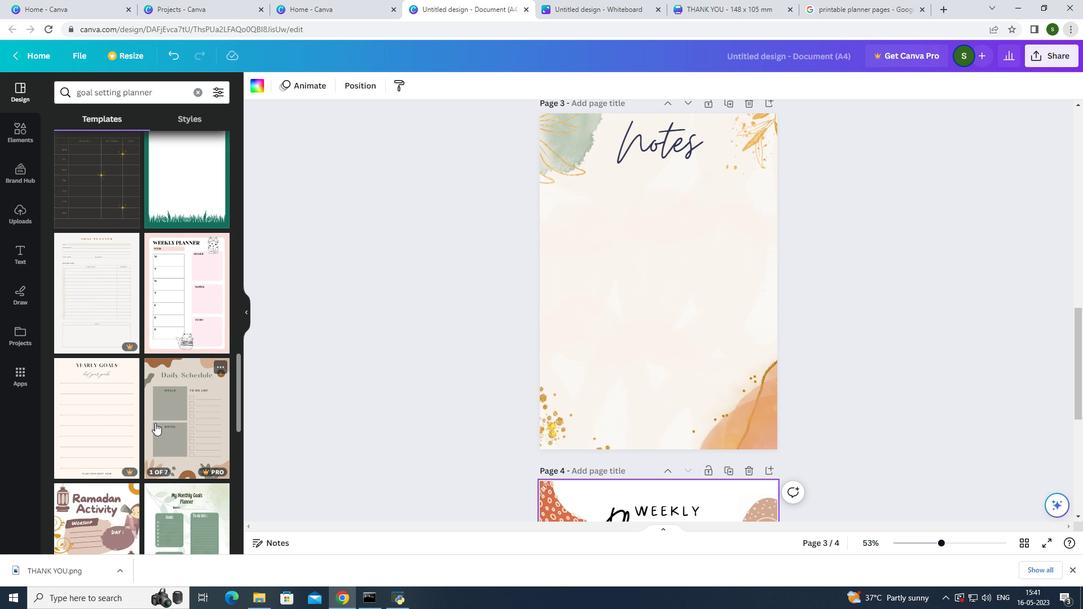 
Action: Mouse scrolled (154, 422) with delta (0, 0)
Screenshot: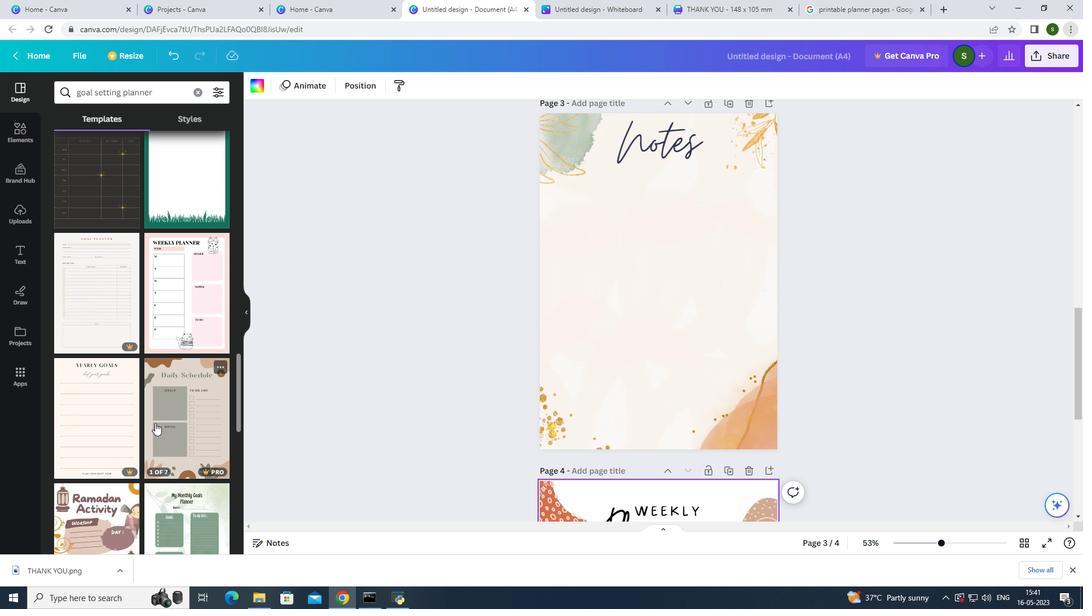 
Action: Mouse scrolled (154, 422) with delta (0, 0)
Screenshot: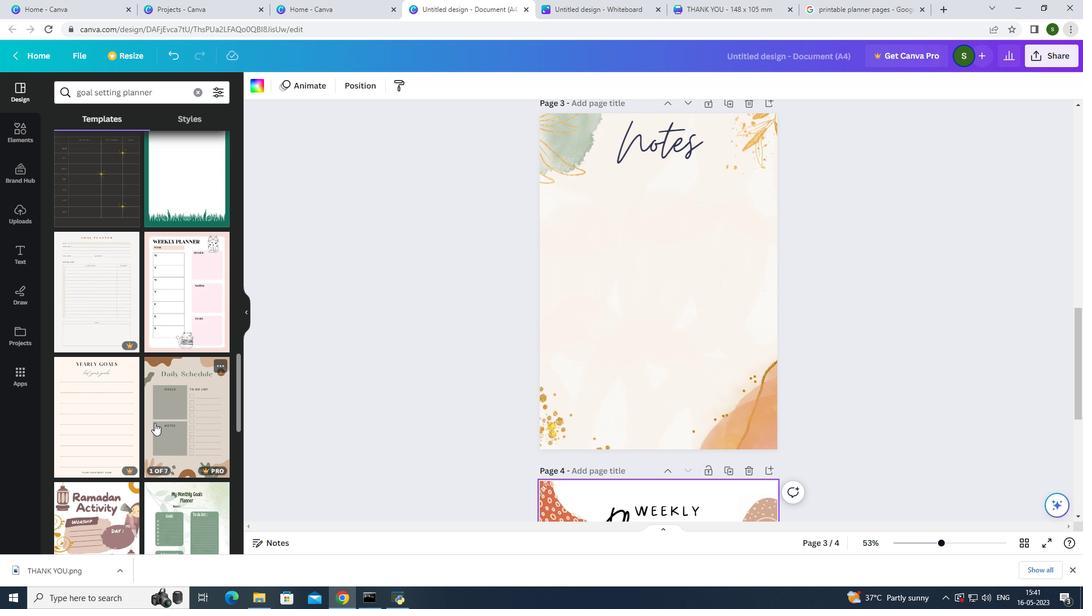 
Action: Mouse moved to (180, 411)
Screenshot: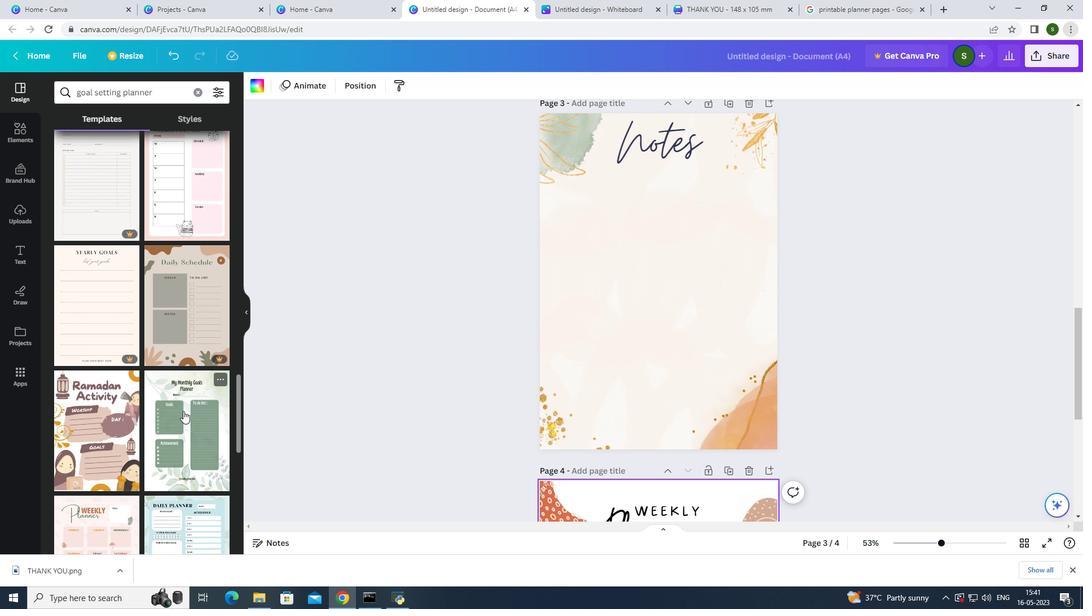 
Action: Mouse pressed left at (180, 411)
Screenshot: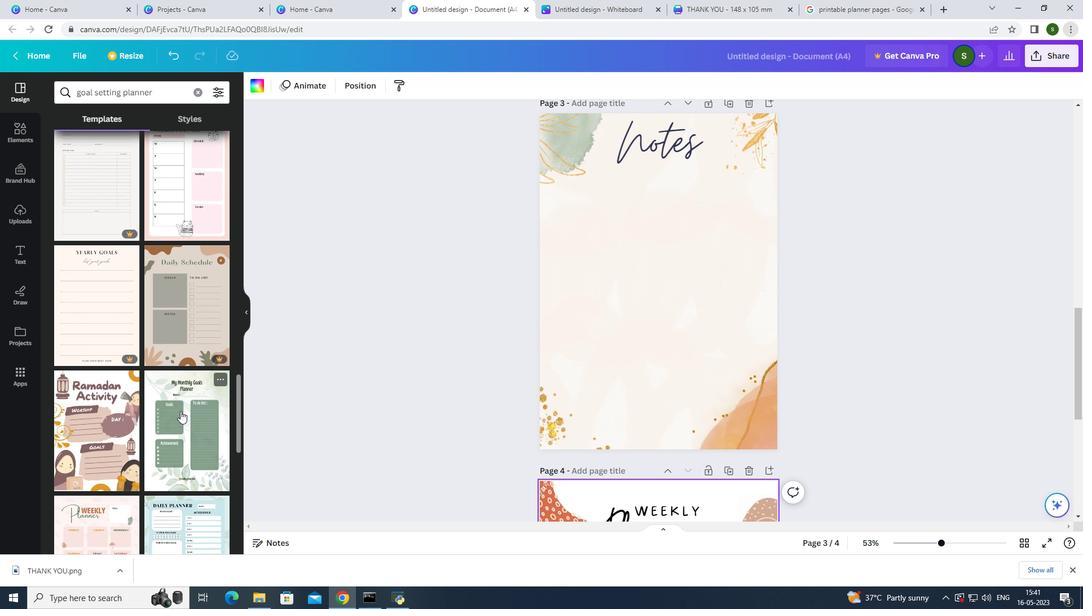 
Action: Mouse moved to (841, 305)
Screenshot: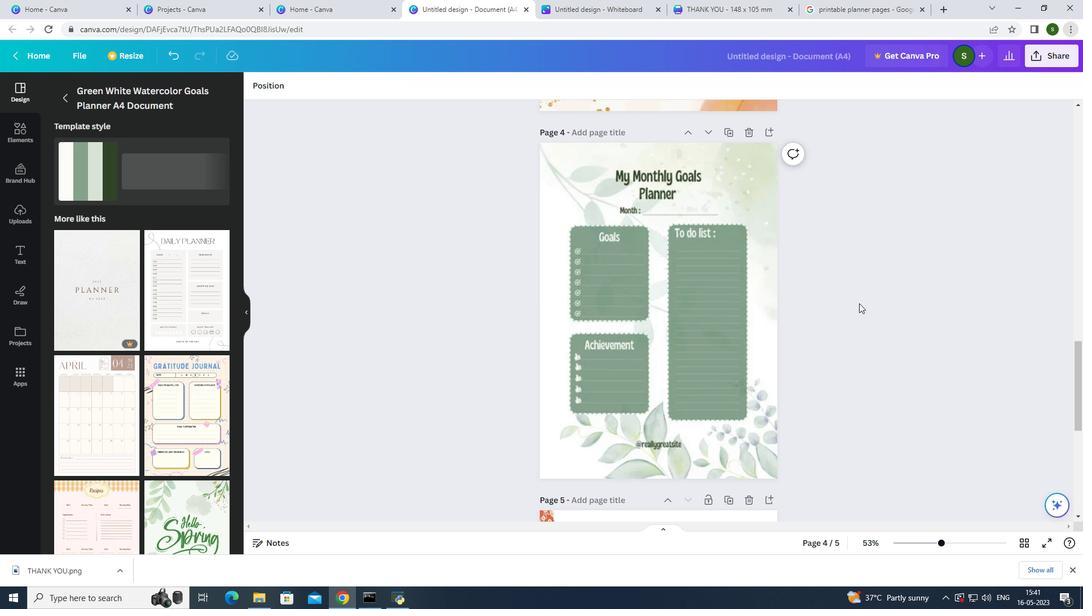
Action: Mouse scrolled (841, 306) with delta (0, 0)
Screenshot: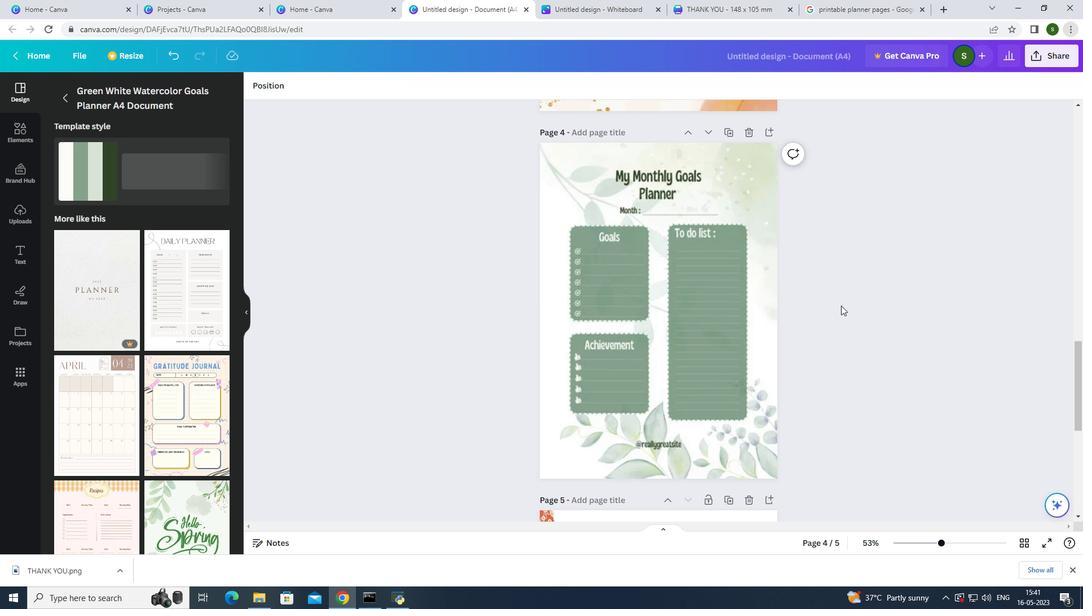 
Action: Mouse moved to (838, 306)
Screenshot: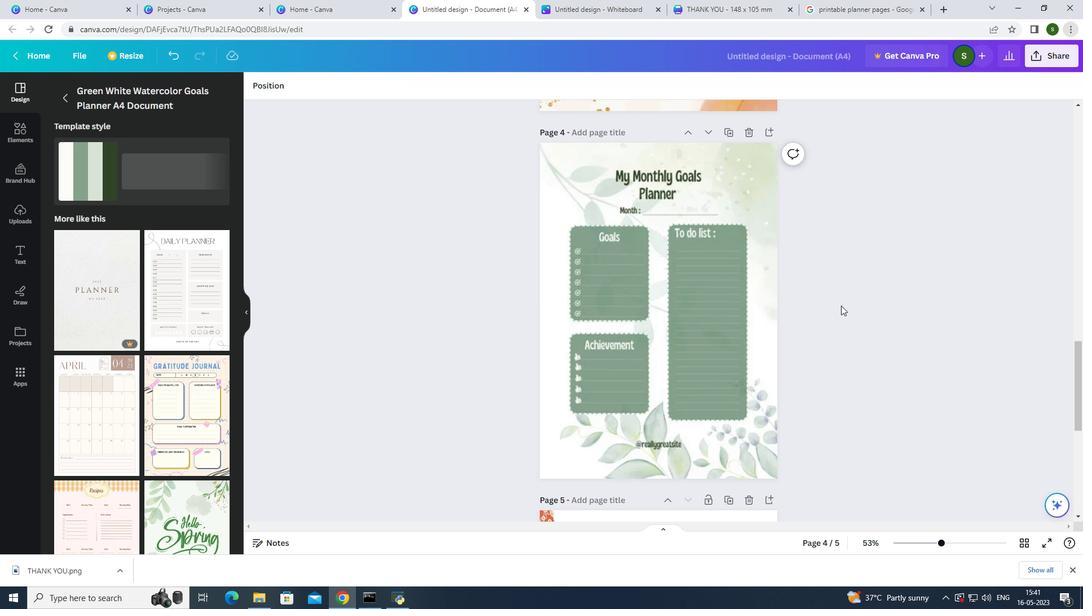 
Action: Mouse scrolled (838, 307) with delta (0, 0)
Screenshot: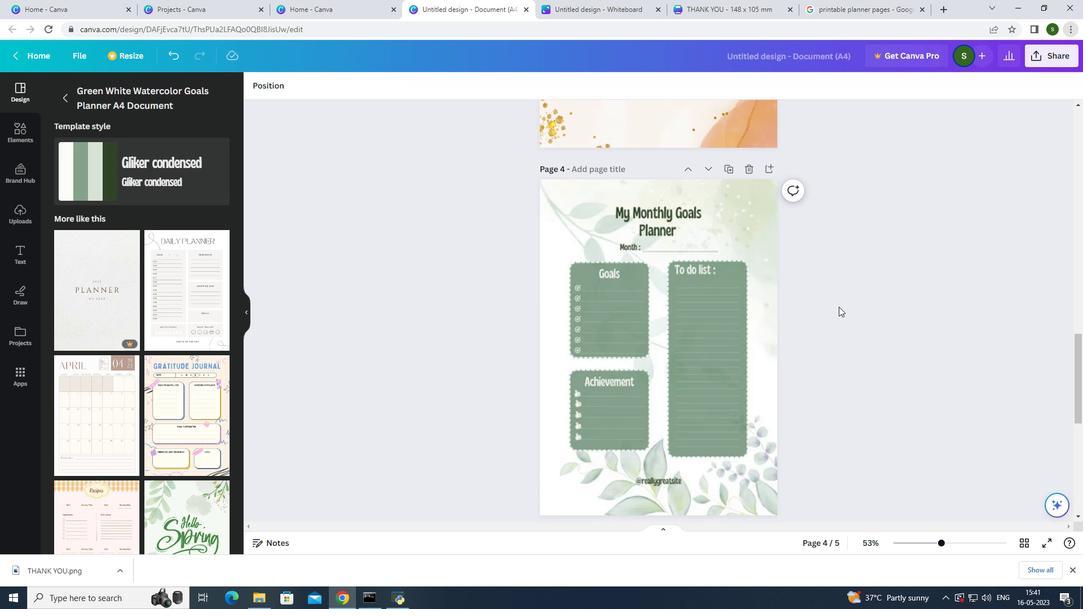 
Action: Mouse scrolled (838, 307) with delta (0, 0)
Screenshot: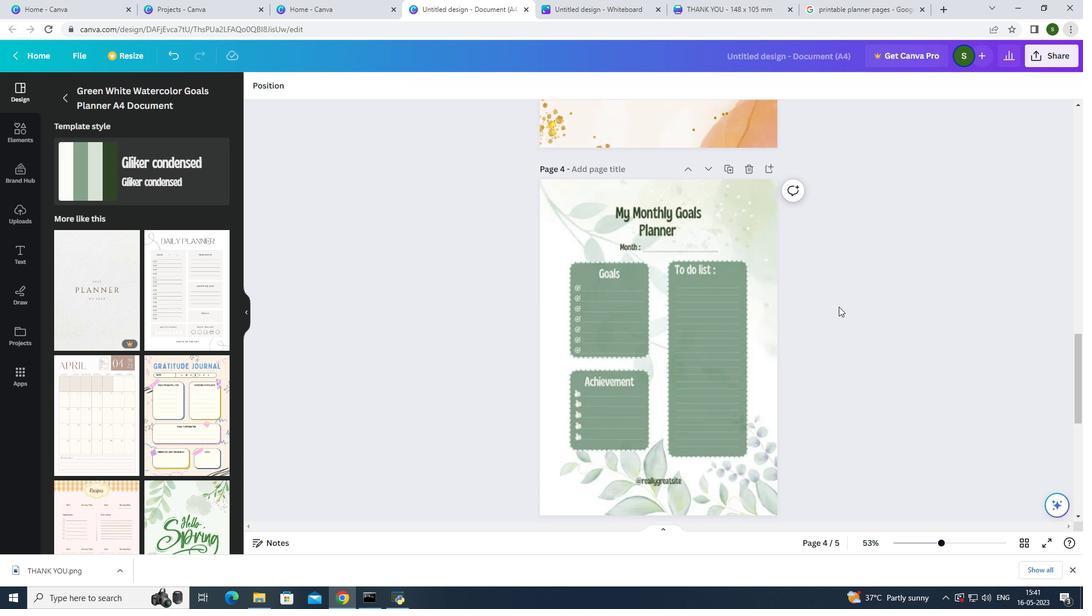 
Action: Mouse scrolled (838, 307) with delta (0, 0)
Screenshot: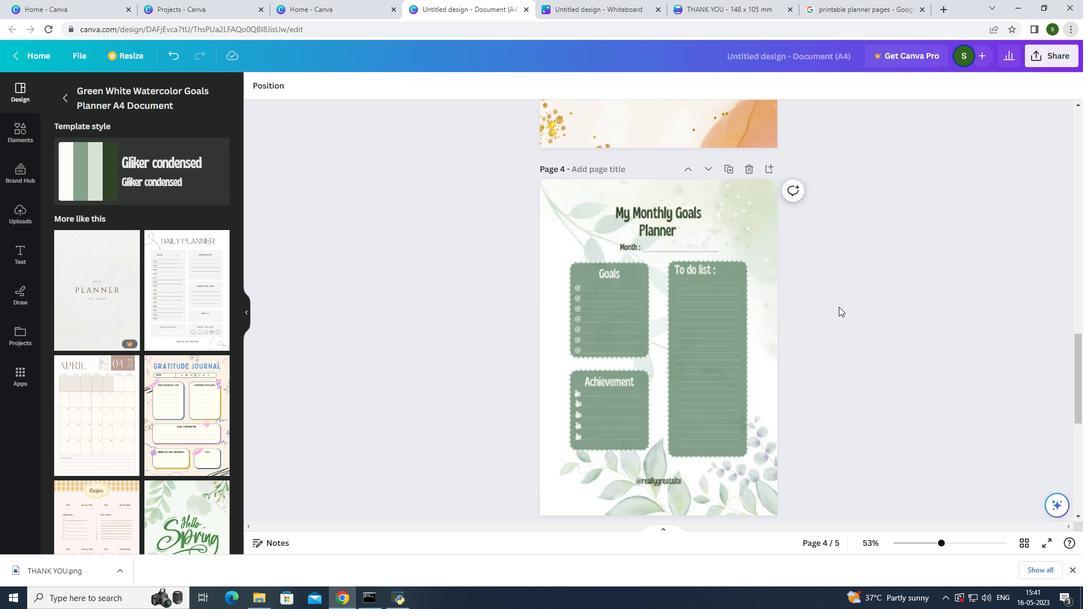 
Action: Mouse scrolled (838, 307) with delta (0, 0)
Screenshot: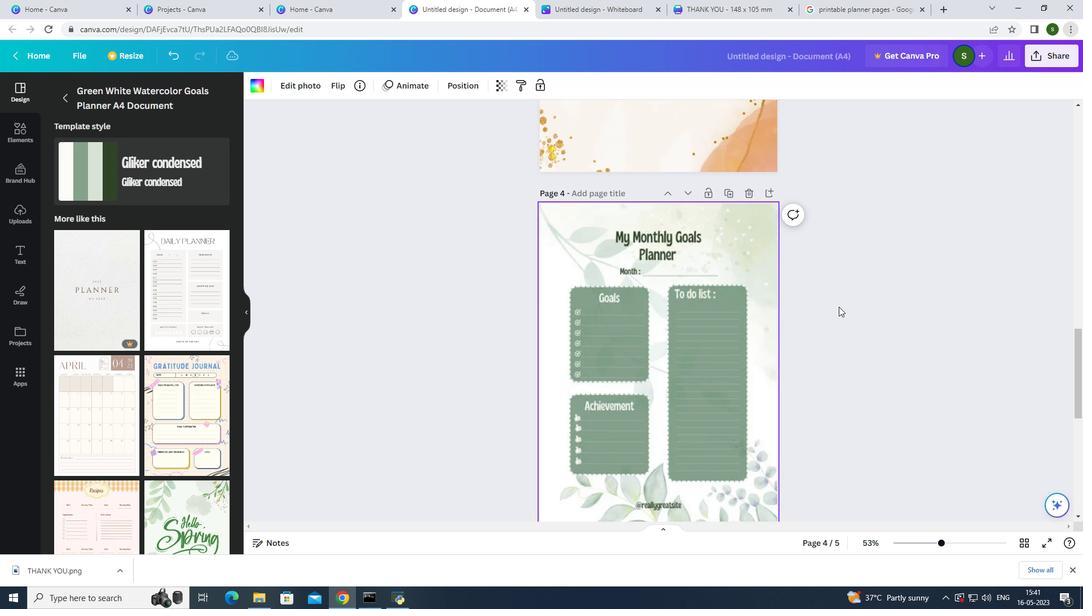 
Action: Mouse scrolled (838, 307) with delta (0, 0)
Screenshot: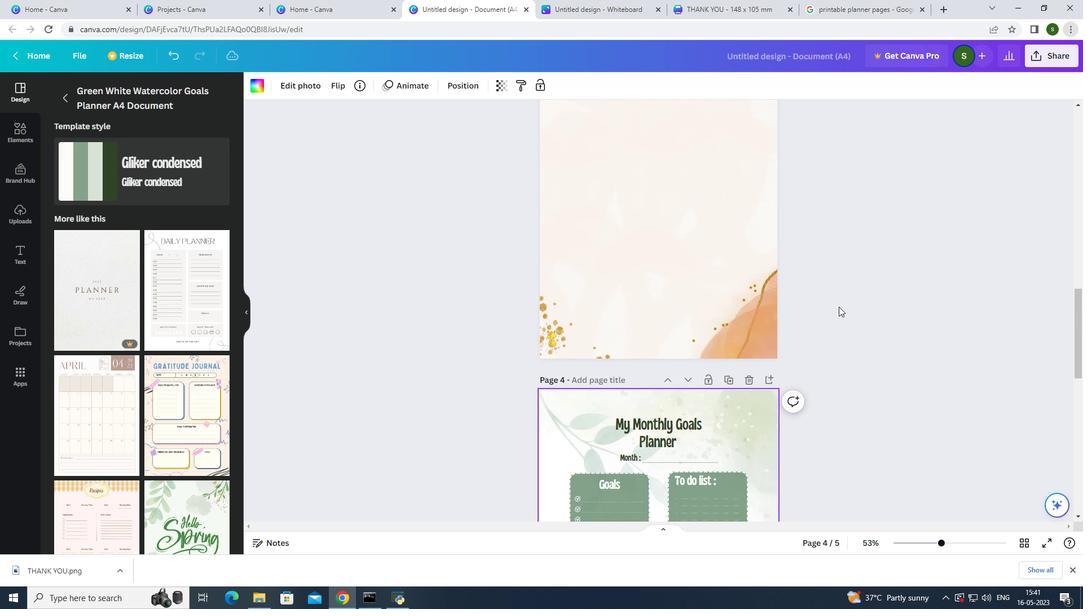 
Action: Mouse moved to (823, 328)
Screenshot: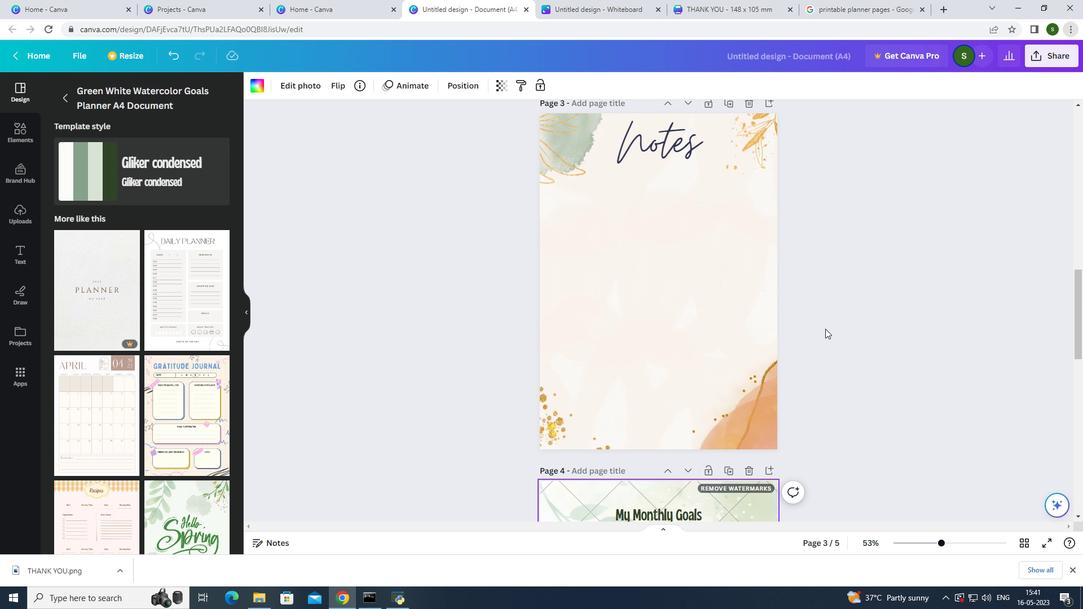 
Action: Mouse scrolled (823, 328) with delta (0, 0)
Screenshot: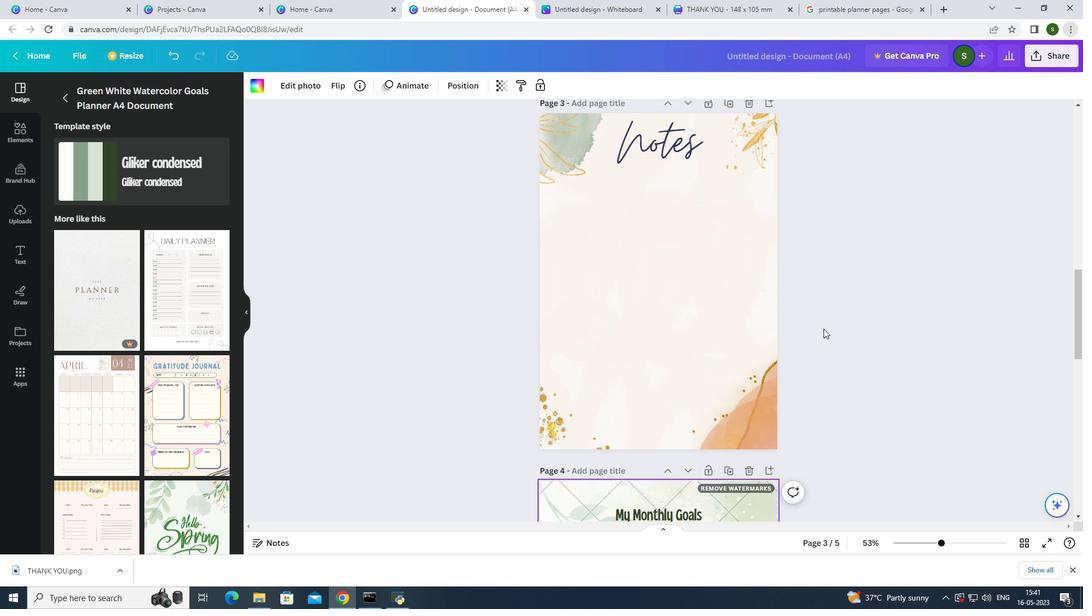 
Action: Mouse scrolled (823, 328) with delta (0, 0)
Screenshot: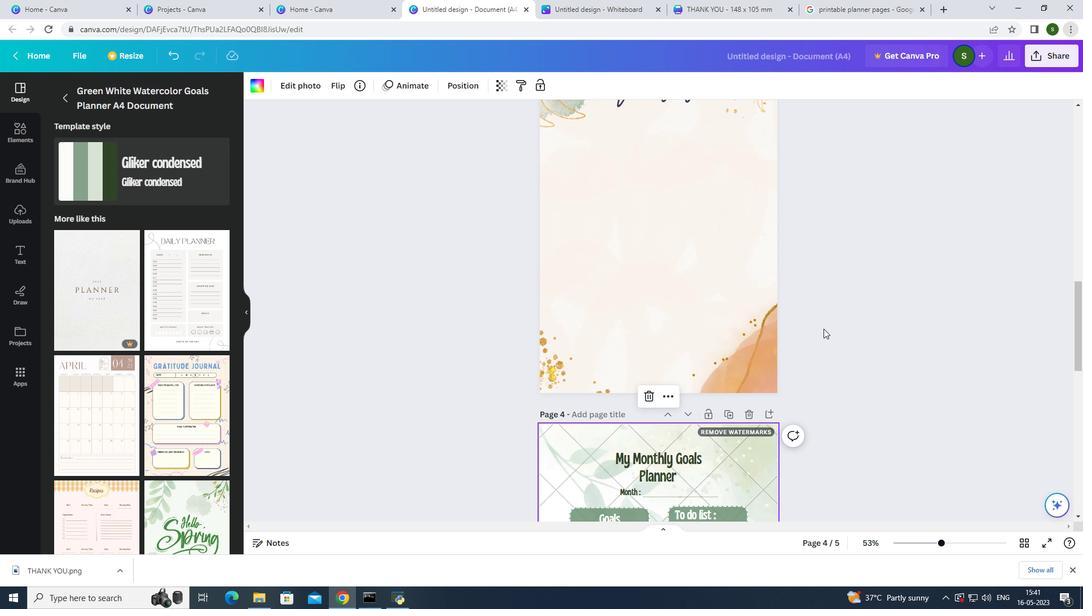 
Action: Mouse scrolled (823, 328) with delta (0, 0)
Screenshot: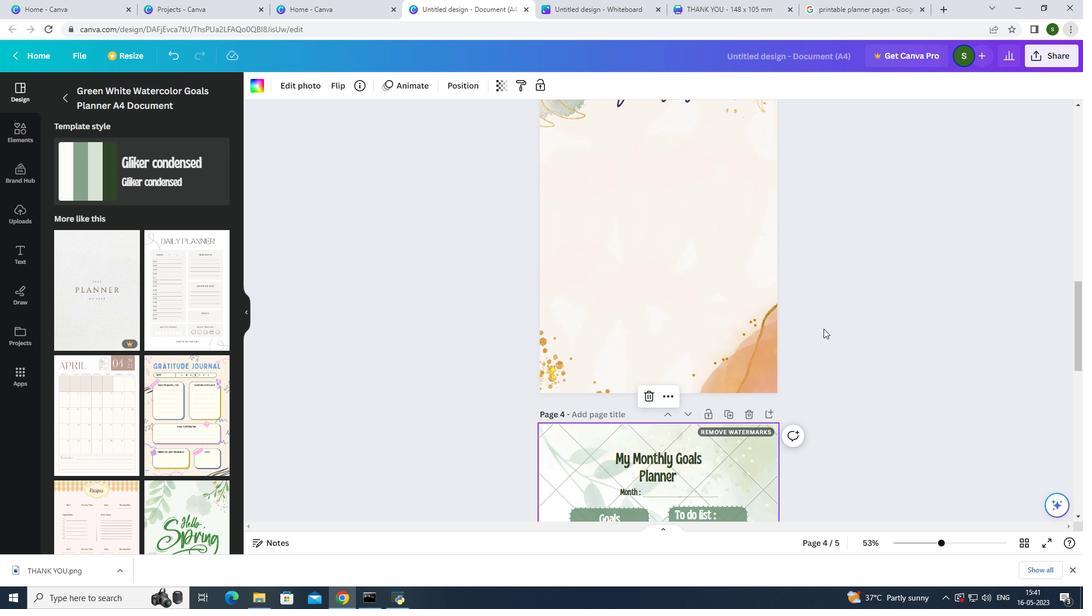 
Action: Mouse scrolled (823, 328) with delta (0, 0)
Screenshot: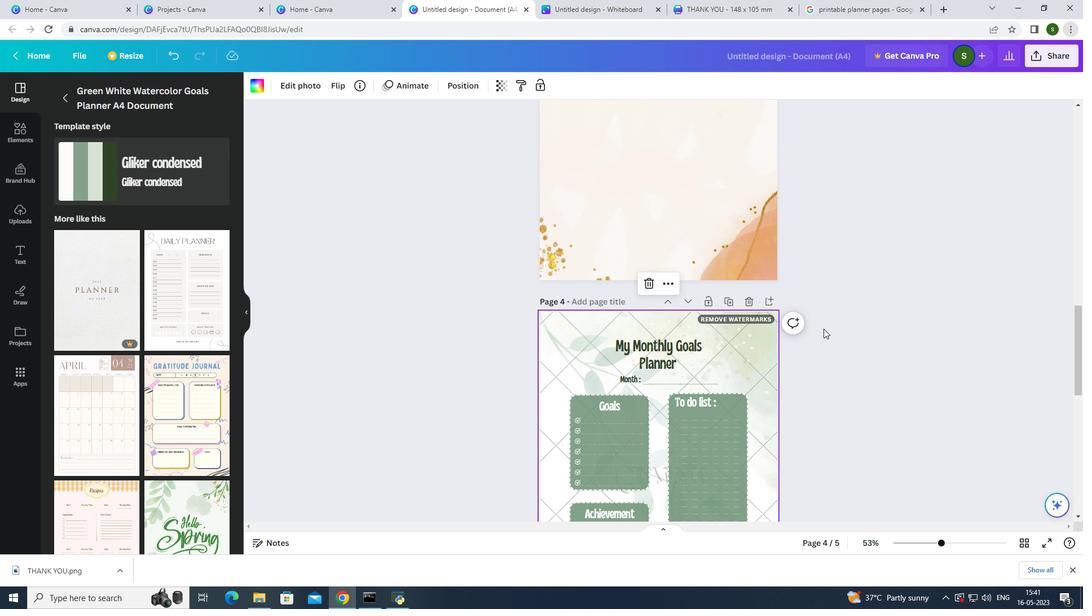 
Action: Mouse moved to (822, 328)
Screenshot: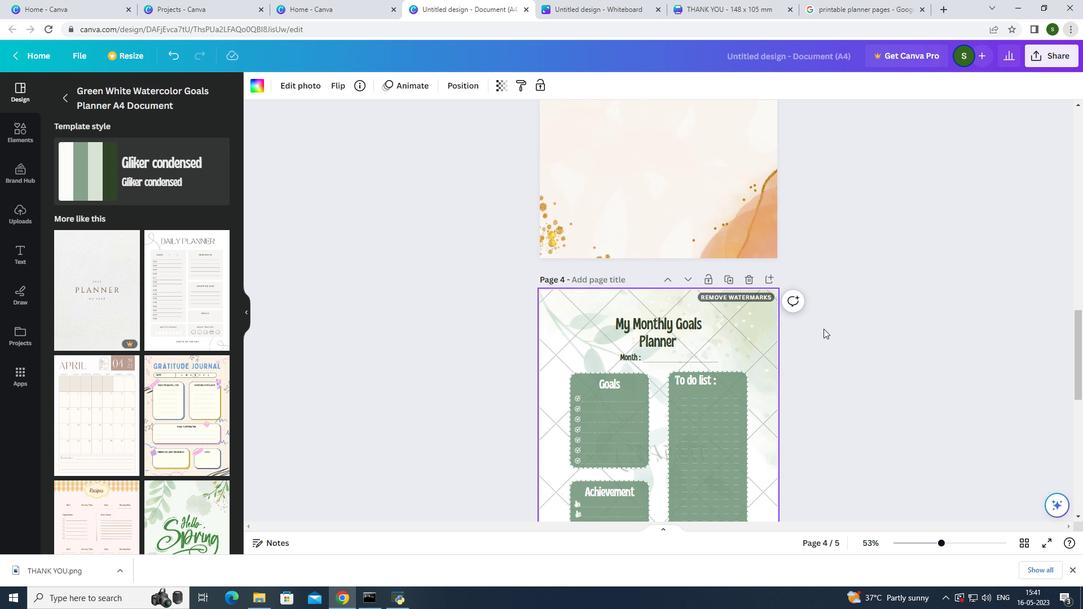 
Action: Mouse scrolled (822, 328) with delta (0, 0)
Screenshot: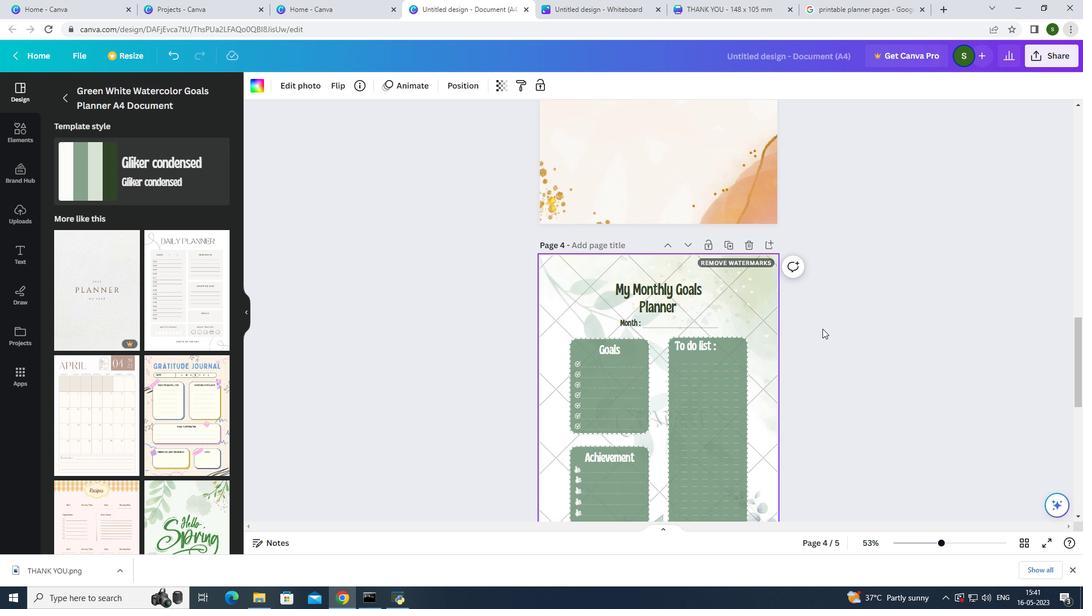 
Action: Mouse scrolled (822, 328) with delta (0, 0)
Screenshot: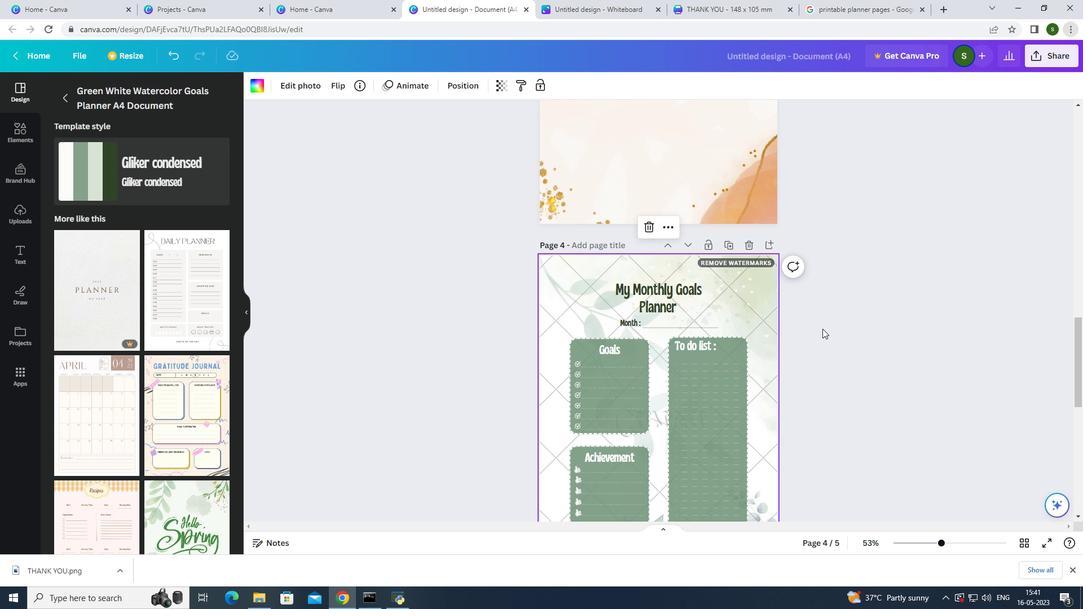 
Action: Mouse moved to (589, 237)
Screenshot: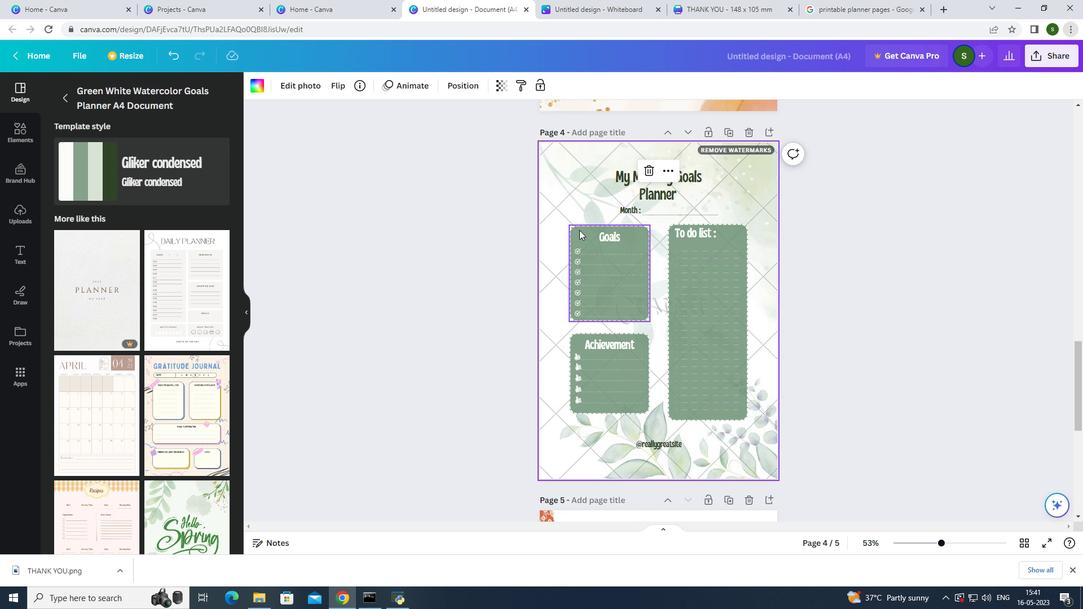 
Action: Mouse pressed left at (589, 237)
Screenshot: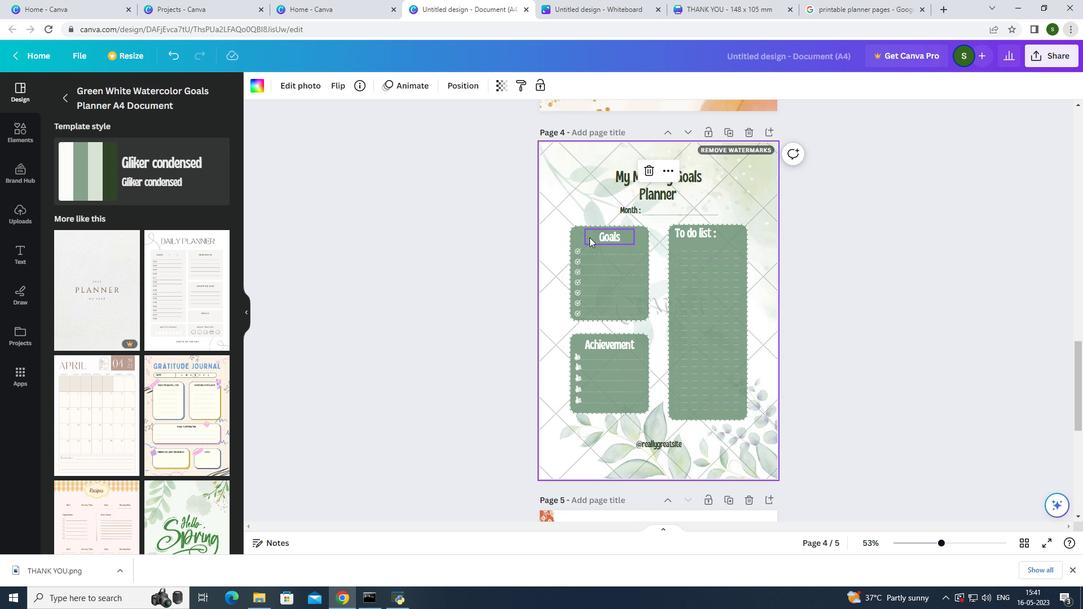 
Action: Mouse moved to (649, 241)
Screenshot: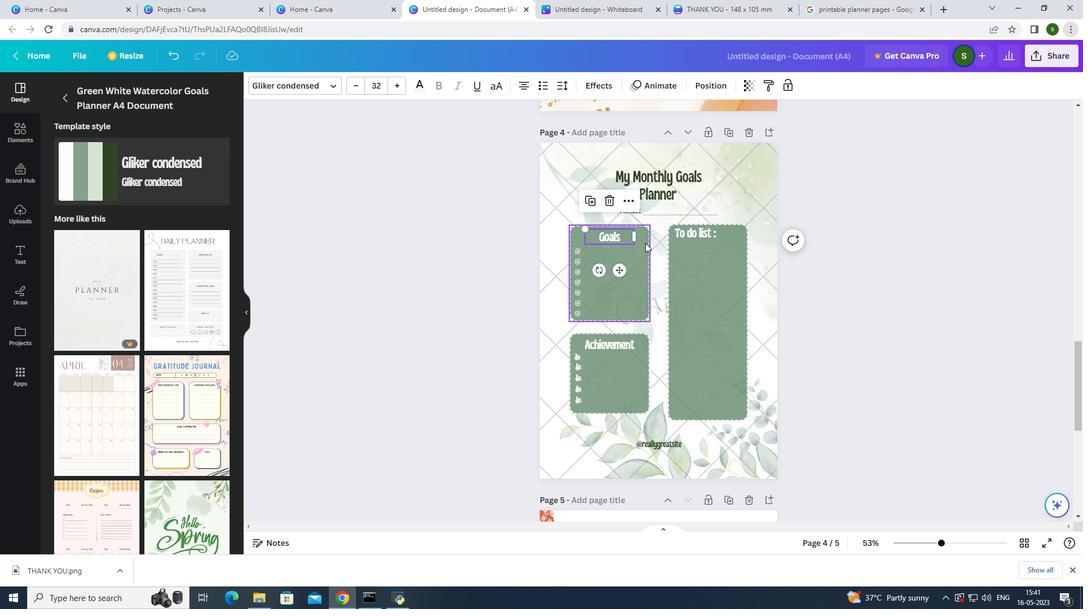 
Action: Mouse pressed left at (649, 241)
Screenshot: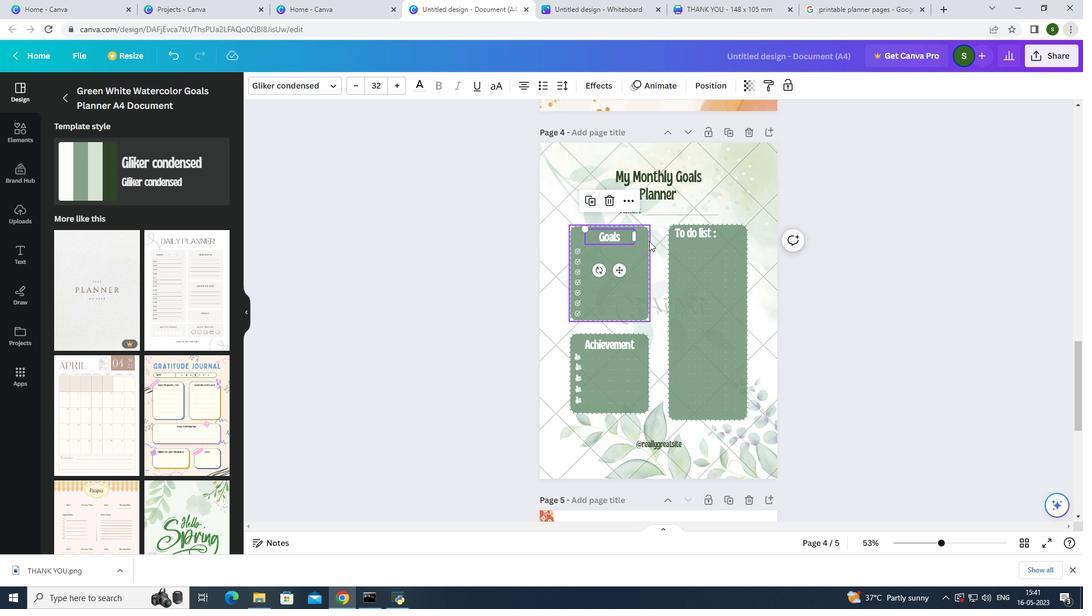 
Action: Mouse moved to (502, 219)
Screenshot: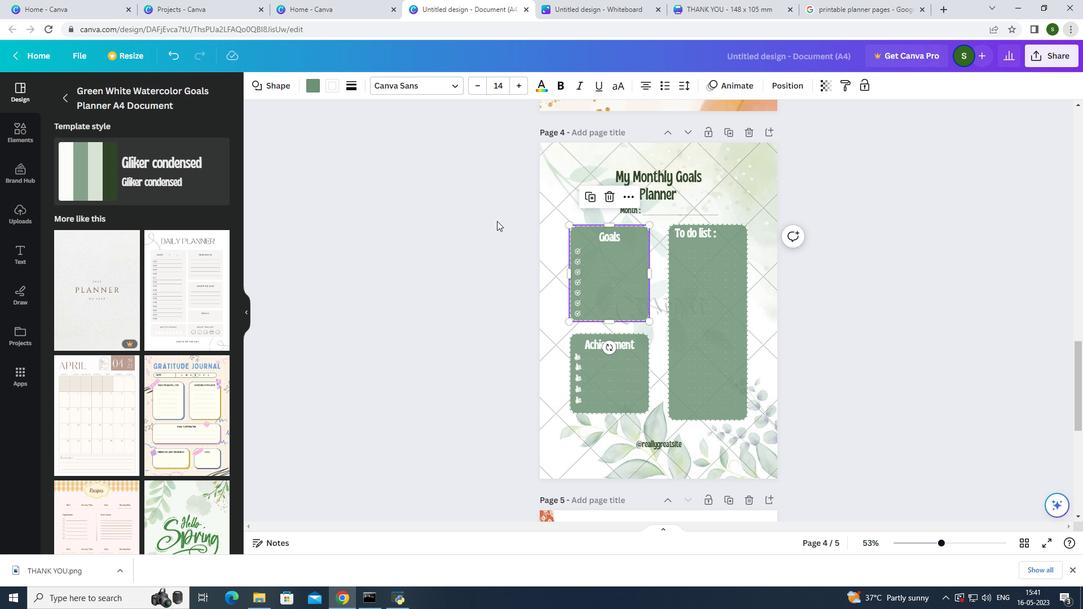 
Action: Mouse pressed left at (502, 219)
Screenshot: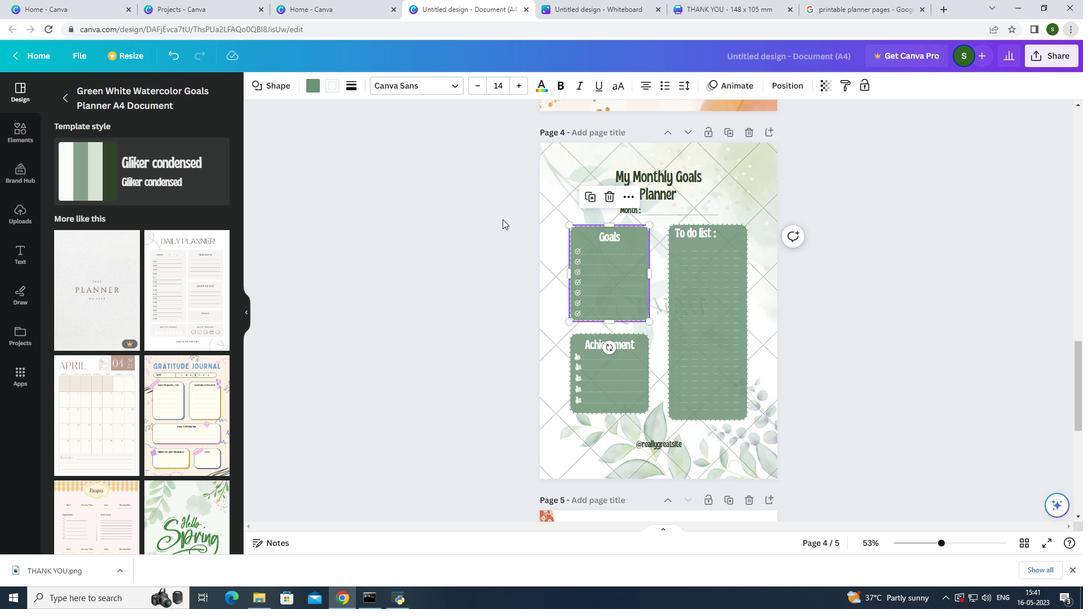 
Action: Mouse moved to (510, 220)
Screenshot: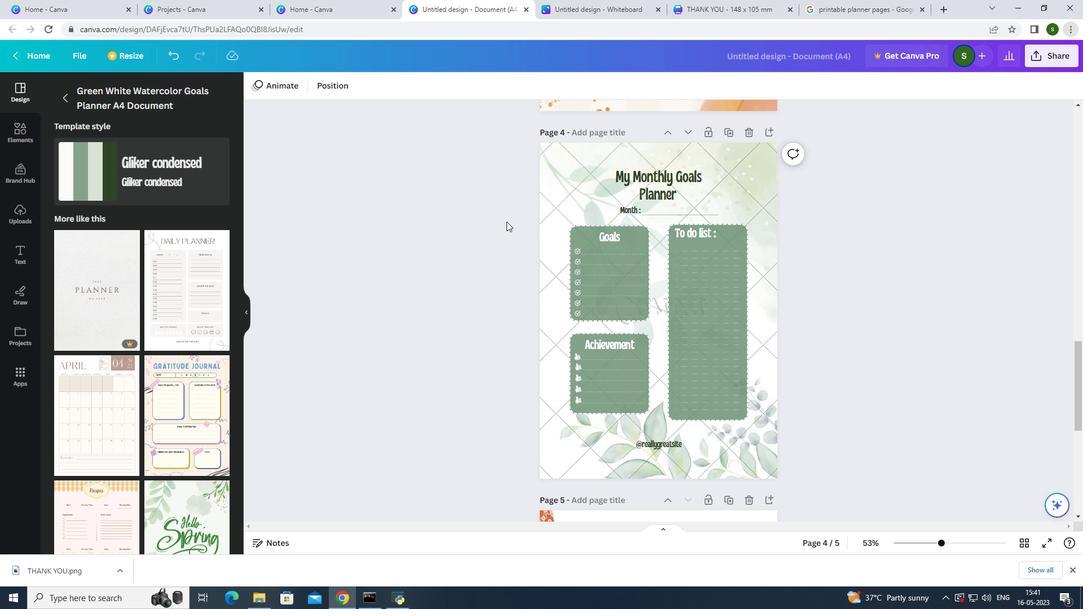
Action: Mouse pressed left at (510, 220)
Screenshot: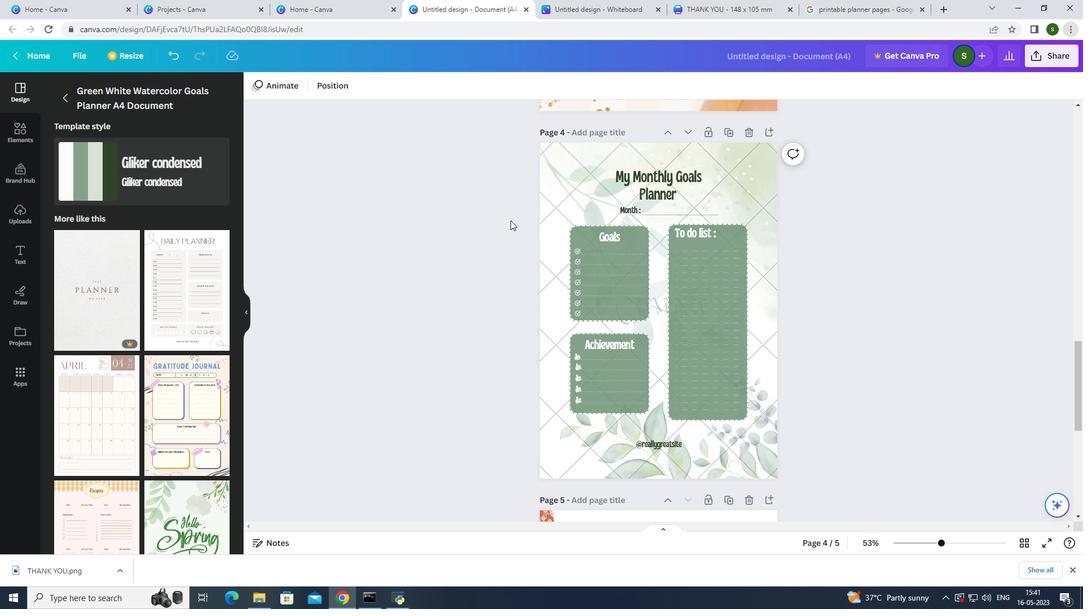 
Action: Mouse moved to (609, 234)
Screenshot: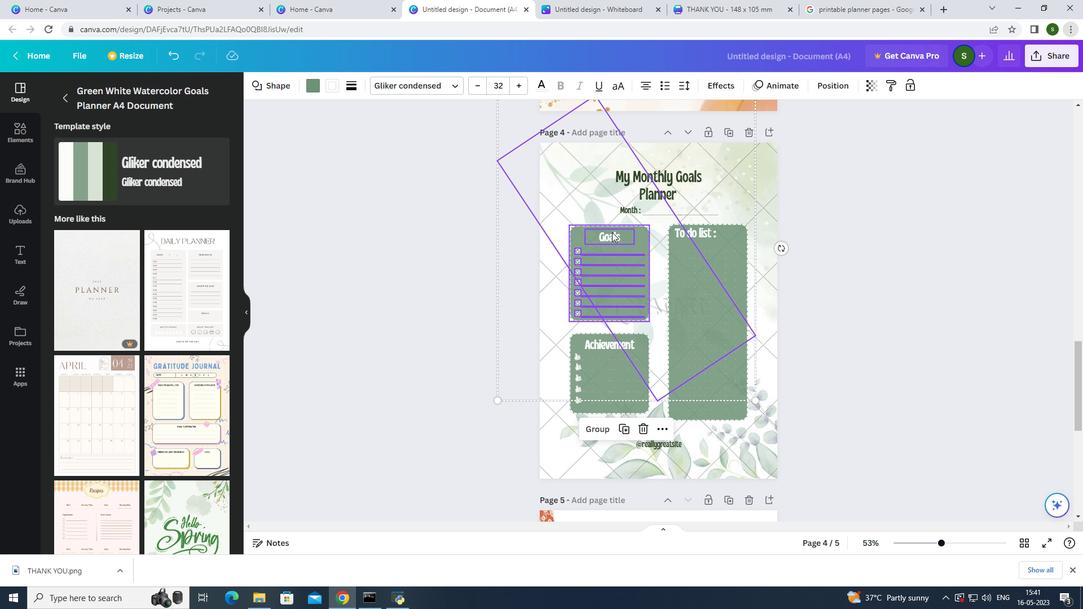 
Action: Key pressed <Key.alt_l>
Screenshot: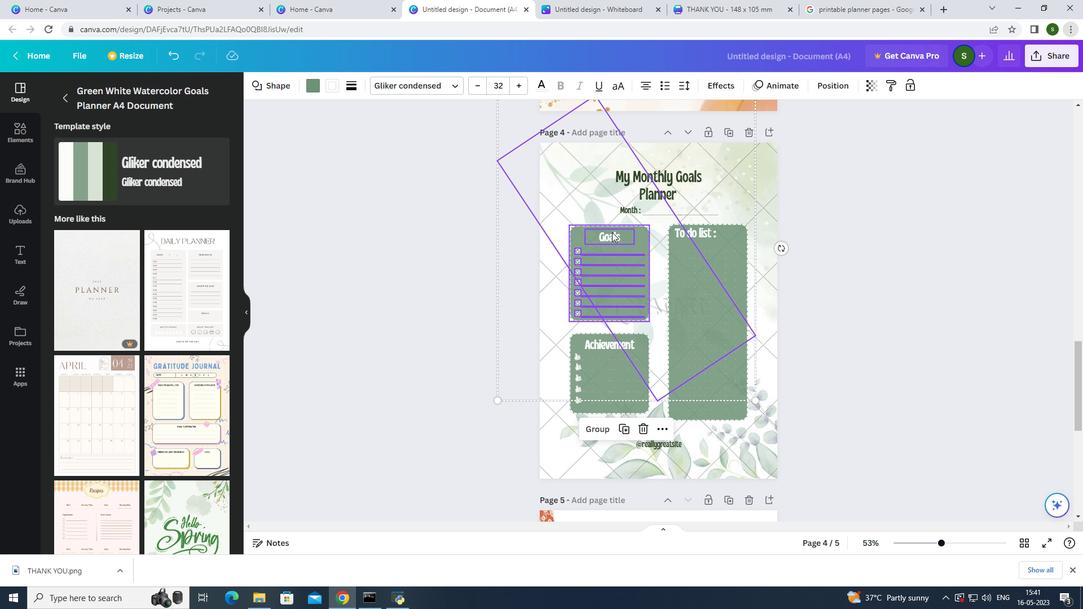 
Action: Mouse moved to (604, 238)
Screenshot: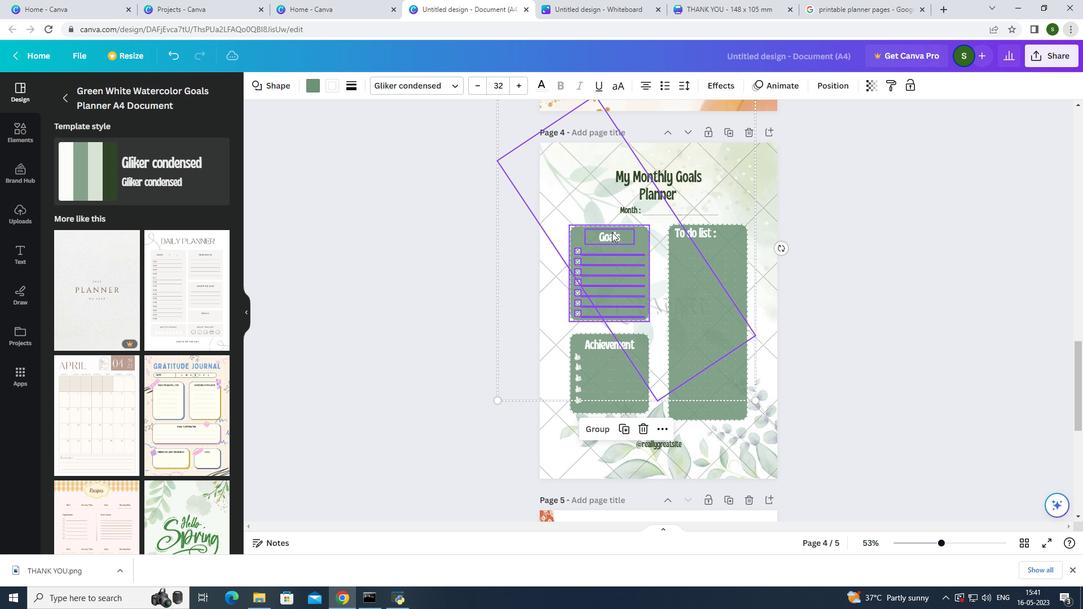 
Action: Mouse pressed left at (604, 238)
Screenshot: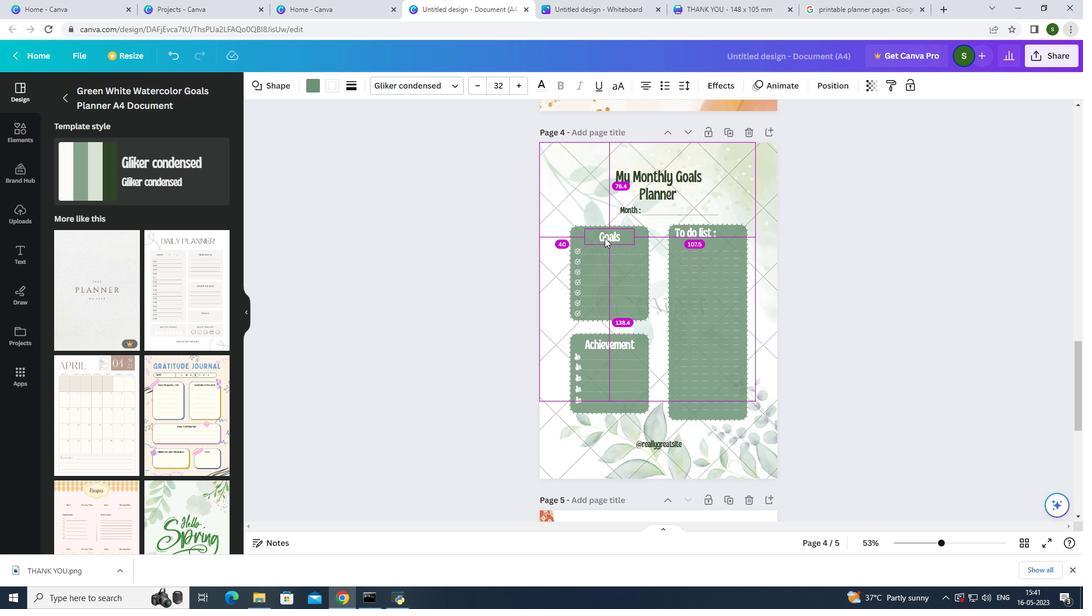 
Action: Key pressed <Key.alt_l><Key.alt_l><Key.alt_l>
Screenshot: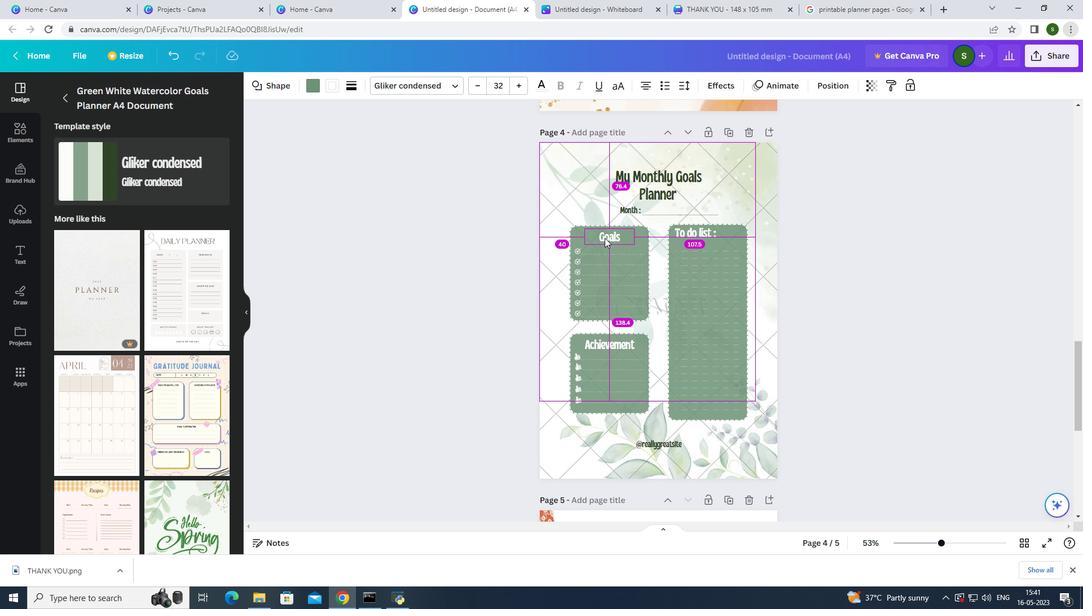 
Action: Mouse moved to (605, 238)
Screenshot: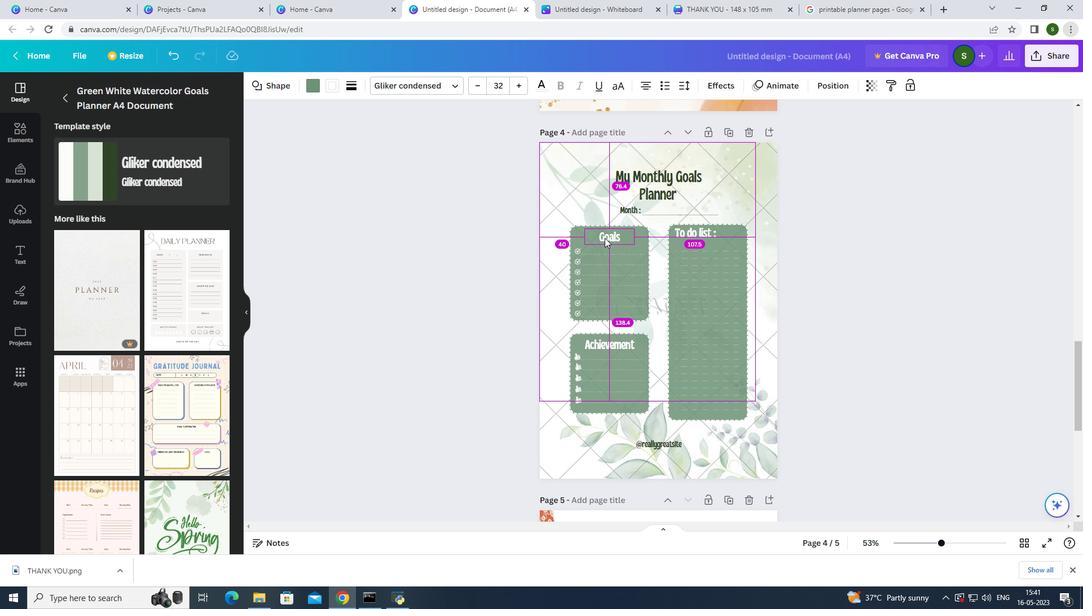 
Action: Key pressed <Key.alt_l>
Screenshot: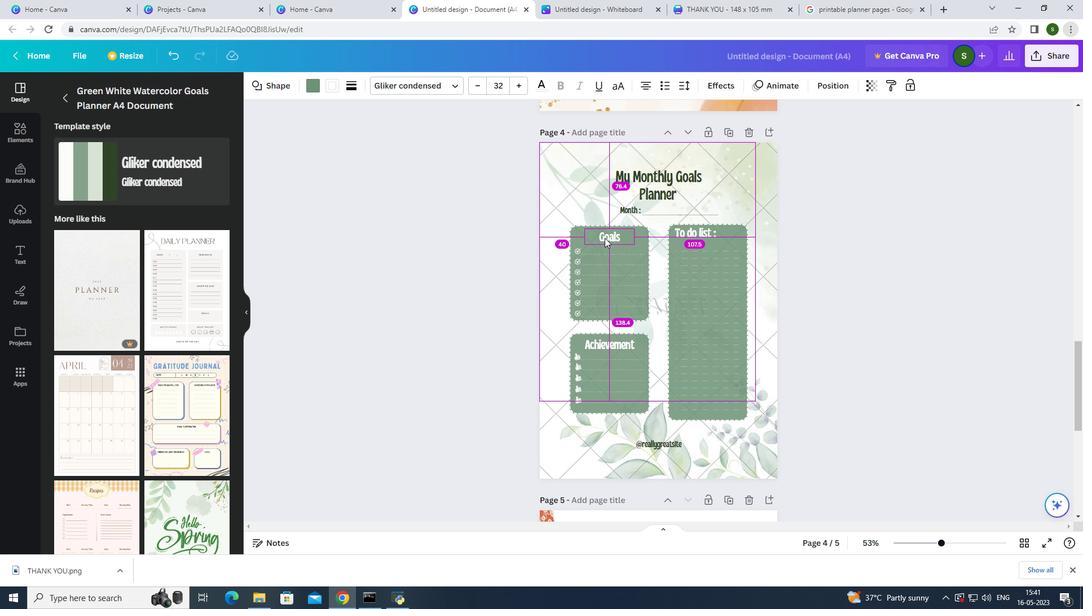 
Action: Mouse moved to (607, 238)
Screenshot: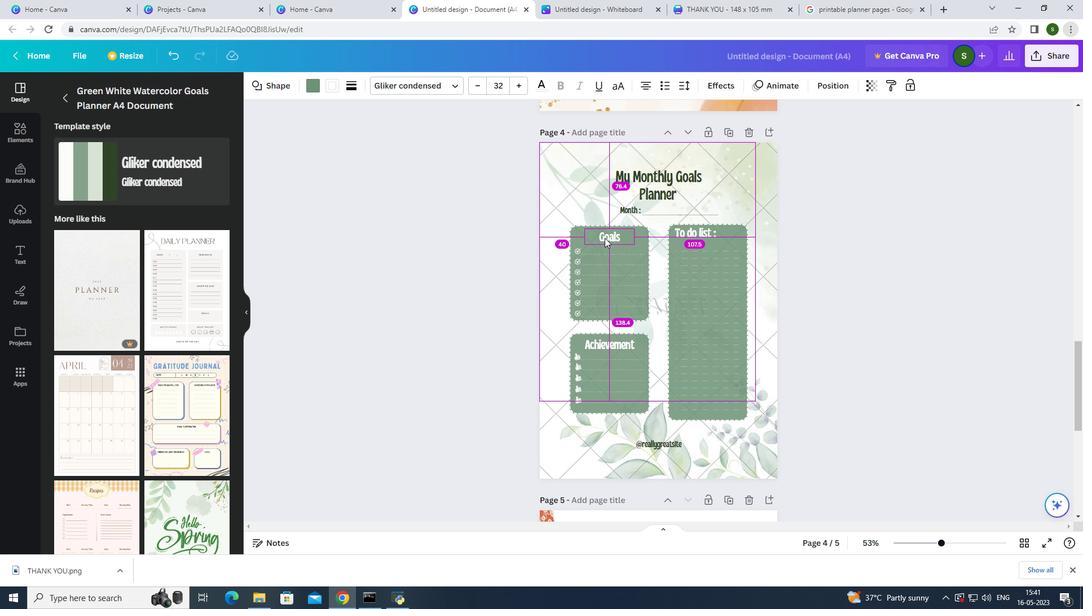 
Action: Key pressed <Key.alt_l>
Screenshot: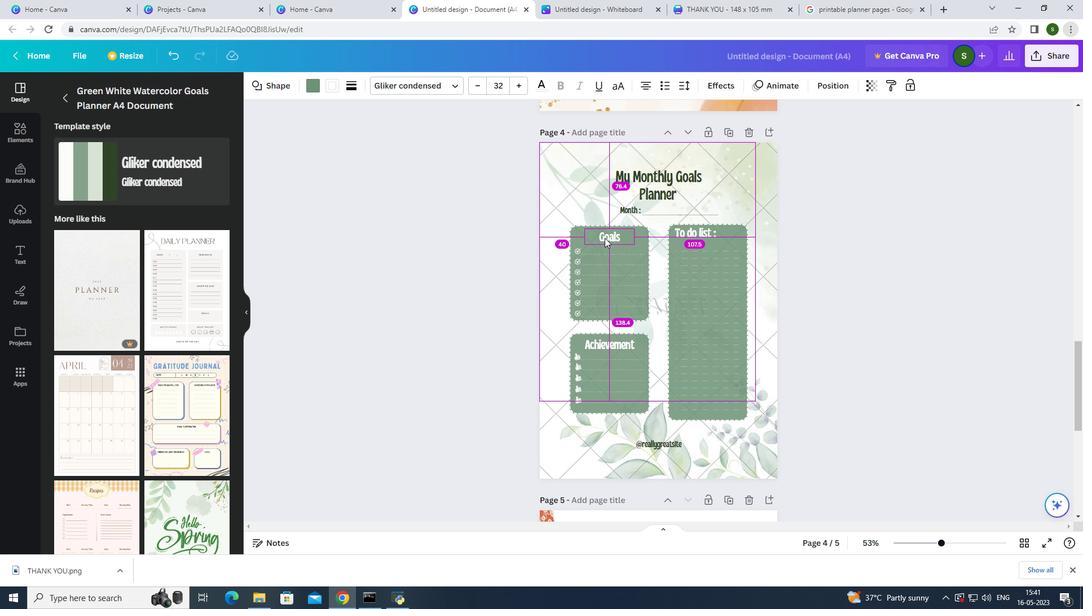
Action: Mouse moved to (609, 237)
Screenshot: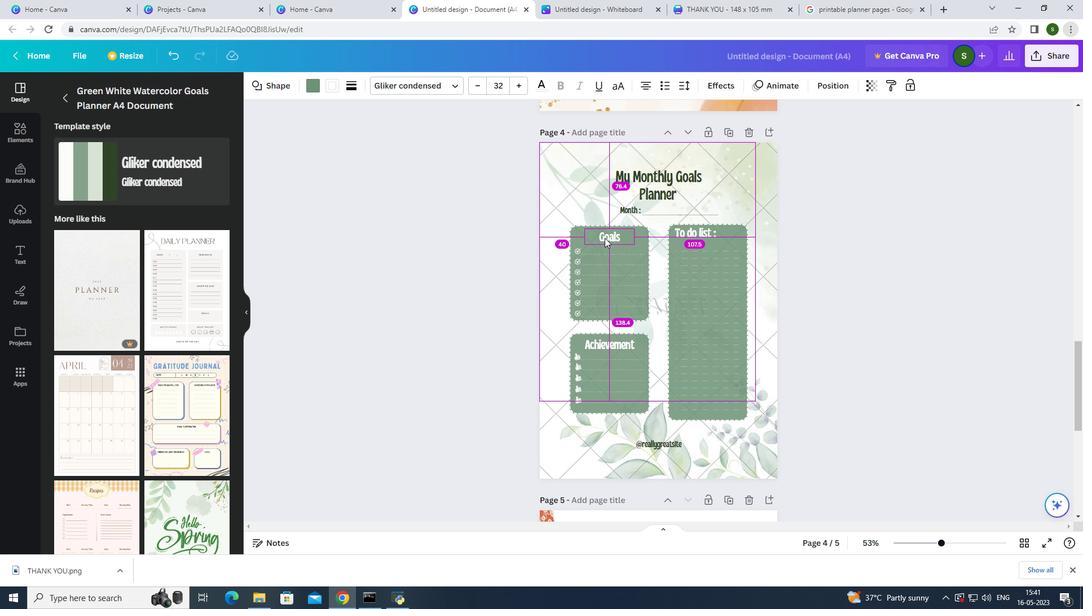 
Action: Key pressed <Key.alt_l>
Screenshot: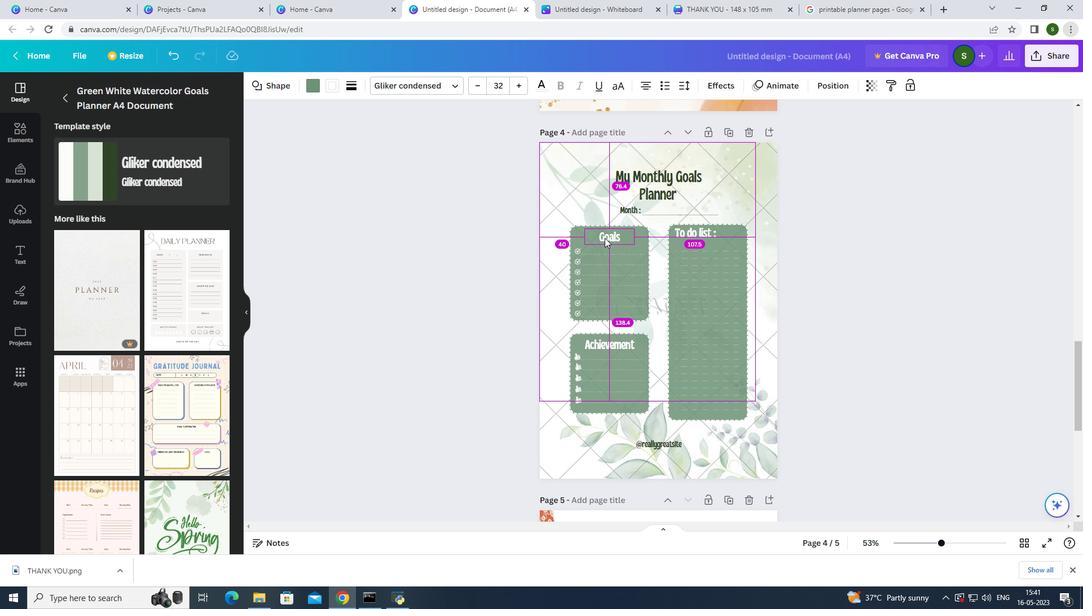 
Action: Mouse moved to (614, 235)
Screenshot: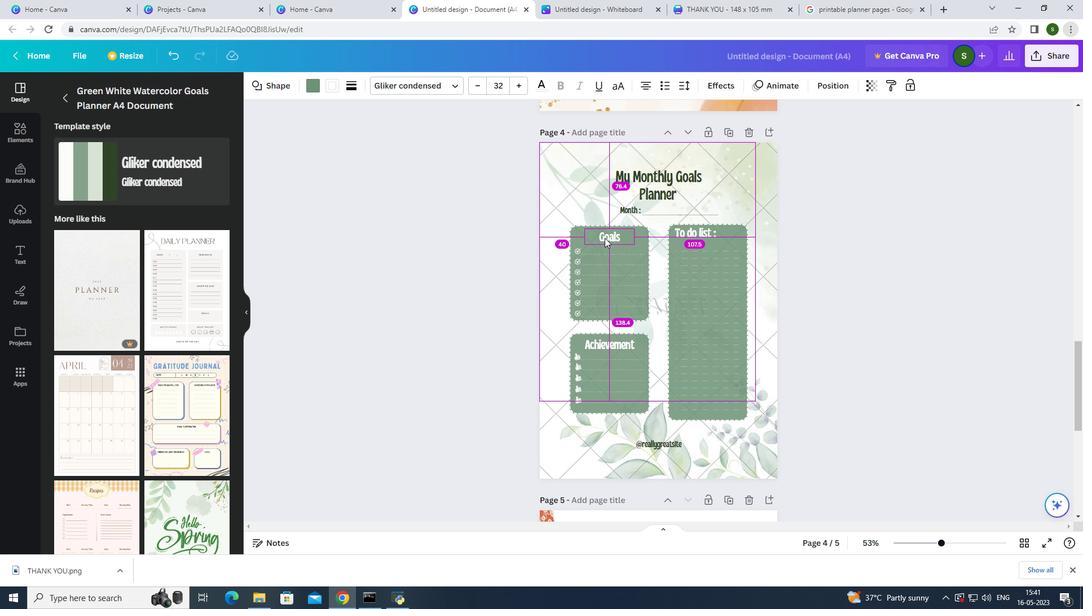 
Action: Key pressed <Key.alt_l>
Screenshot: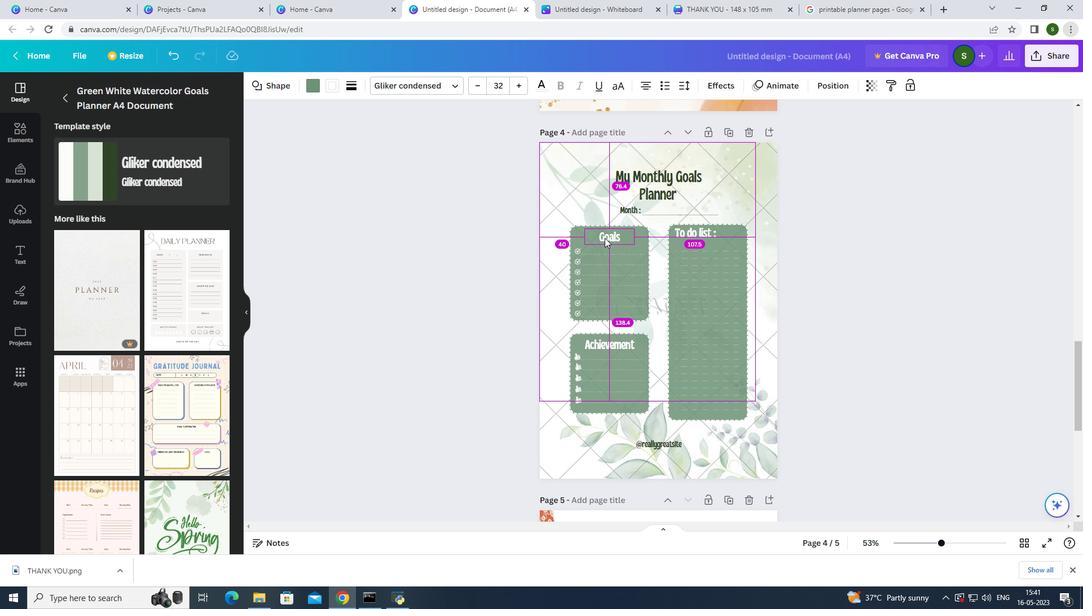 
Action: Mouse moved to (618, 233)
Screenshot: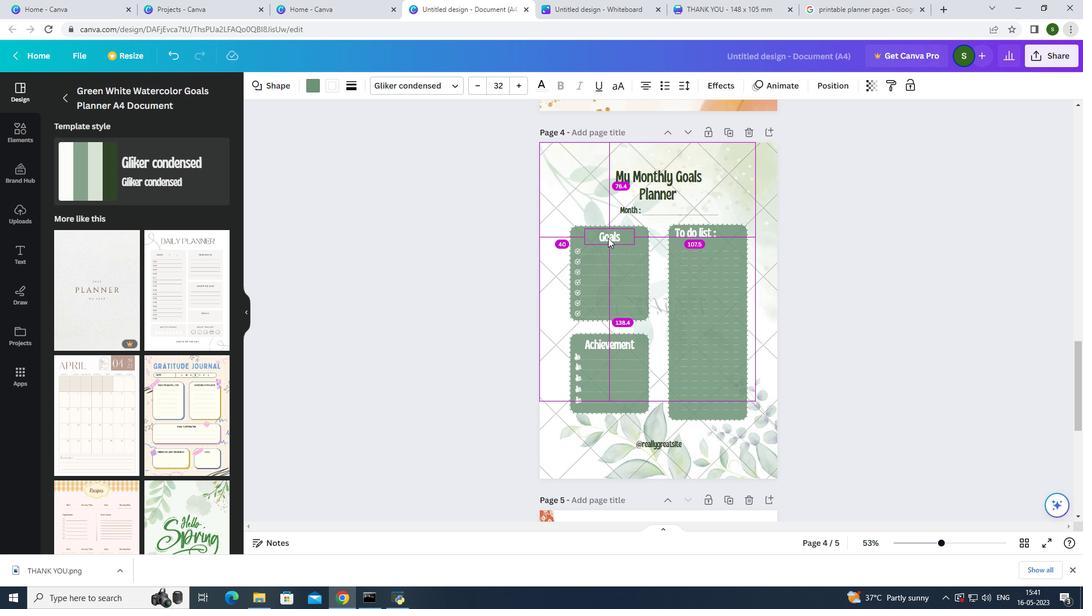 
Action: Key pressed <Key.alt_l>
Screenshot: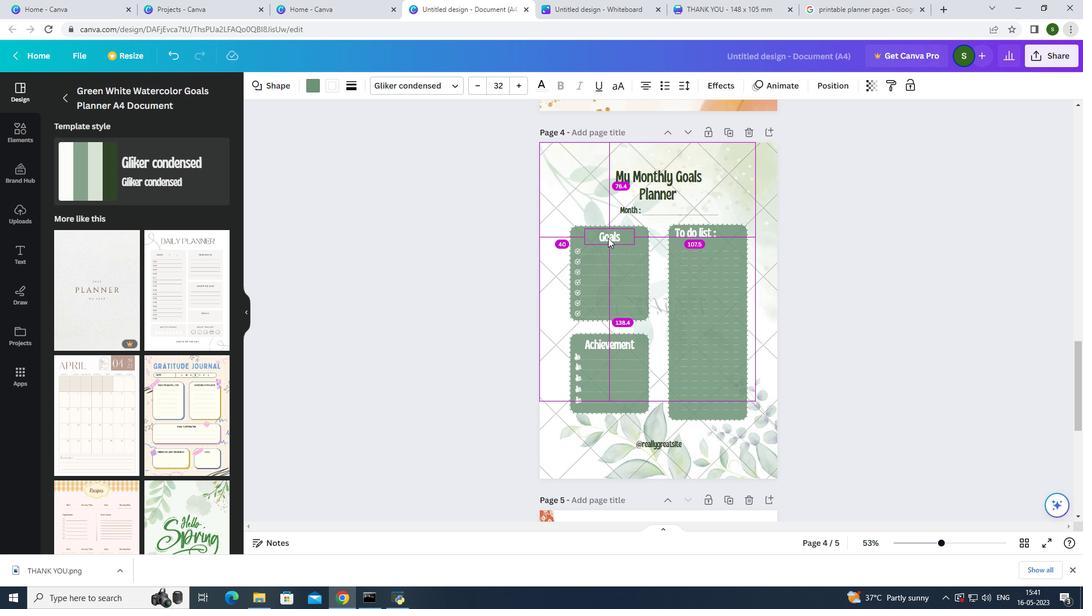 
Action: Mouse moved to (621, 230)
Screenshot: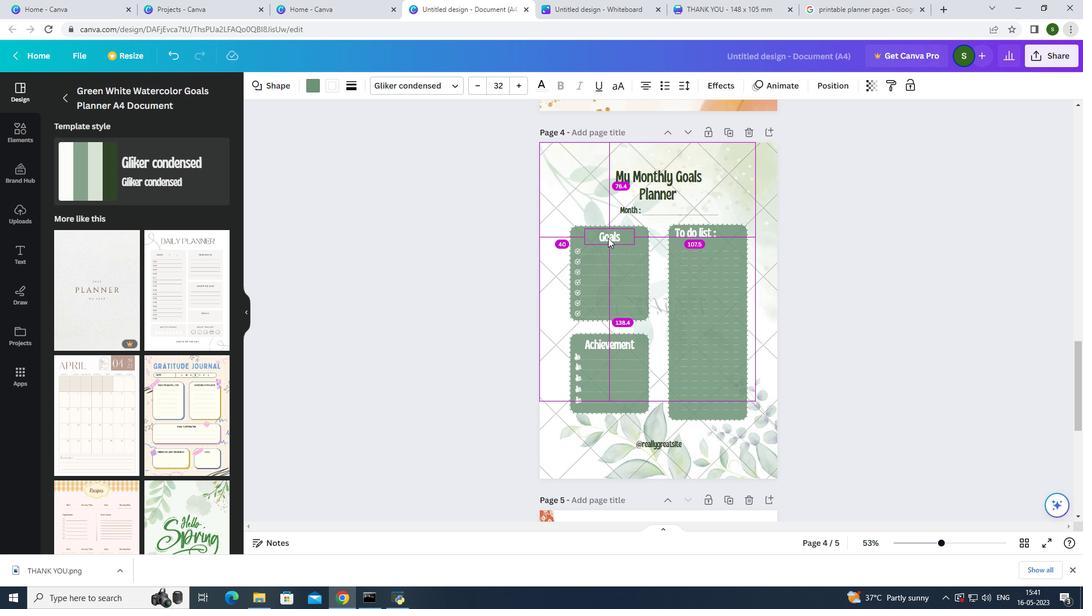 
Action: Key pressed <Key.alt_l>
Screenshot: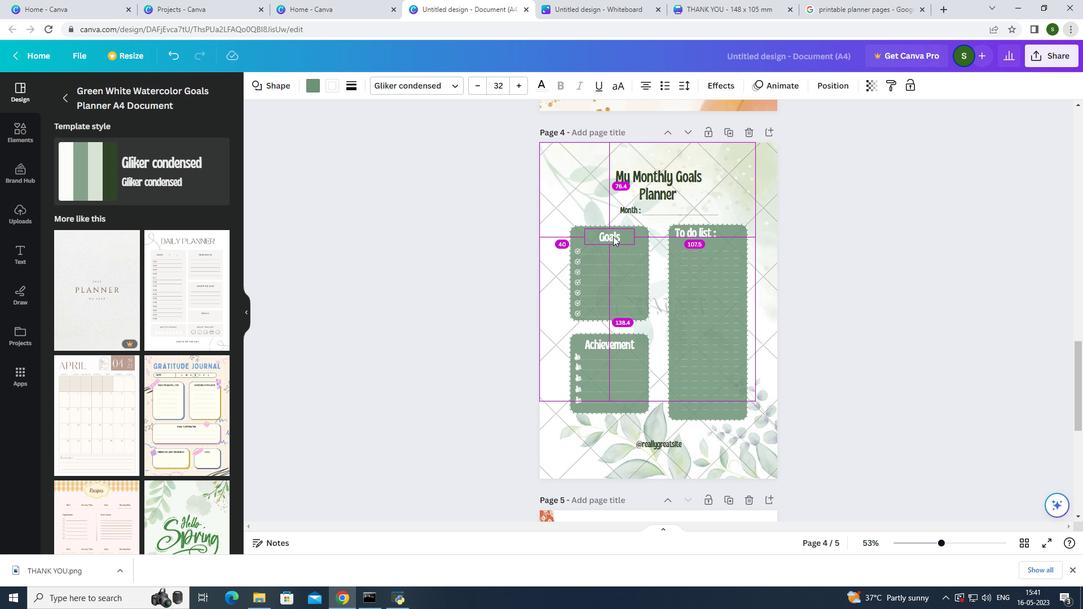 
Action: Mouse moved to (623, 229)
Screenshot: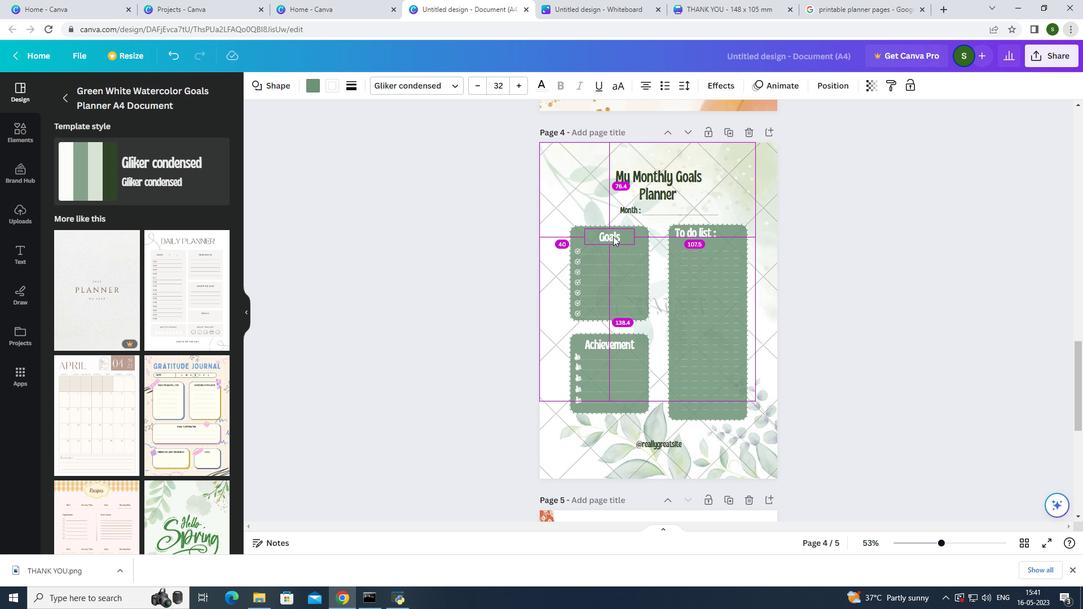 
Action: Key pressed <Key.alt_l>
Screenshot: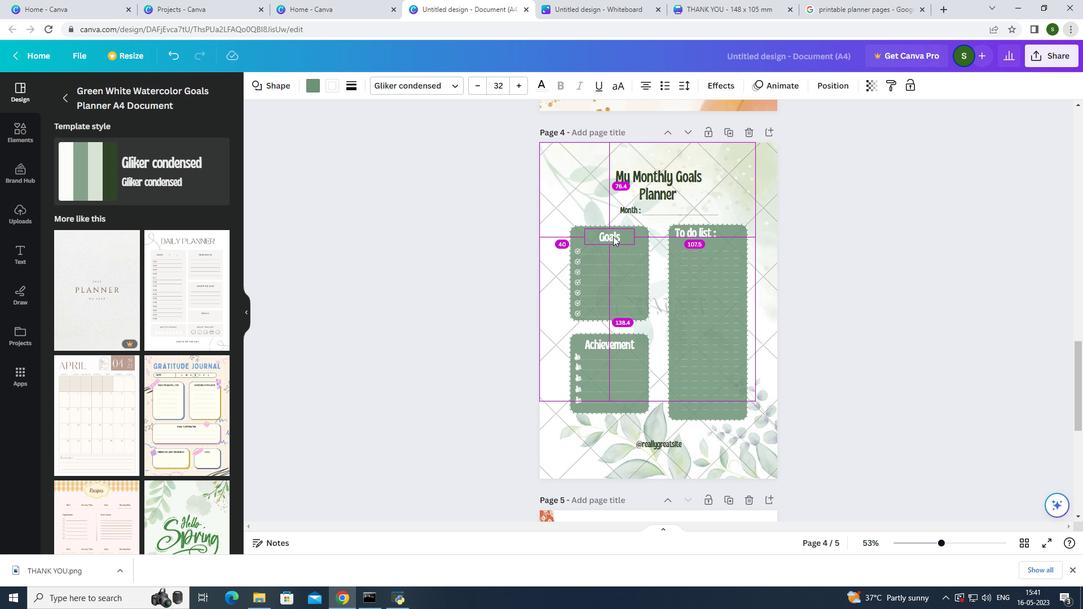 
Action: Mouse moved to (624, 227)
